 Task: Look for Airbnb properties in Artemisa, Cuba from 9th November, 2023 to 16th November, 2023 for 2 adults. Place can be entire room with 2 bedrooms having 2 beds and 1 bathroom. Property type can be flat.
Action: Mouse moved to (451, 65)
Screenshot: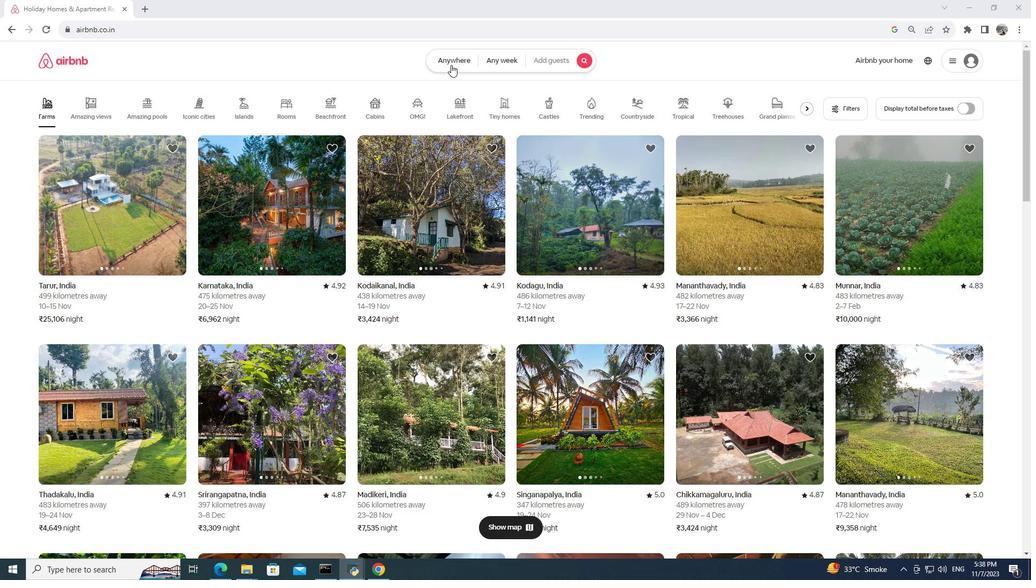 
Action: Mouse pressed left at (451, 65)
Screenshot: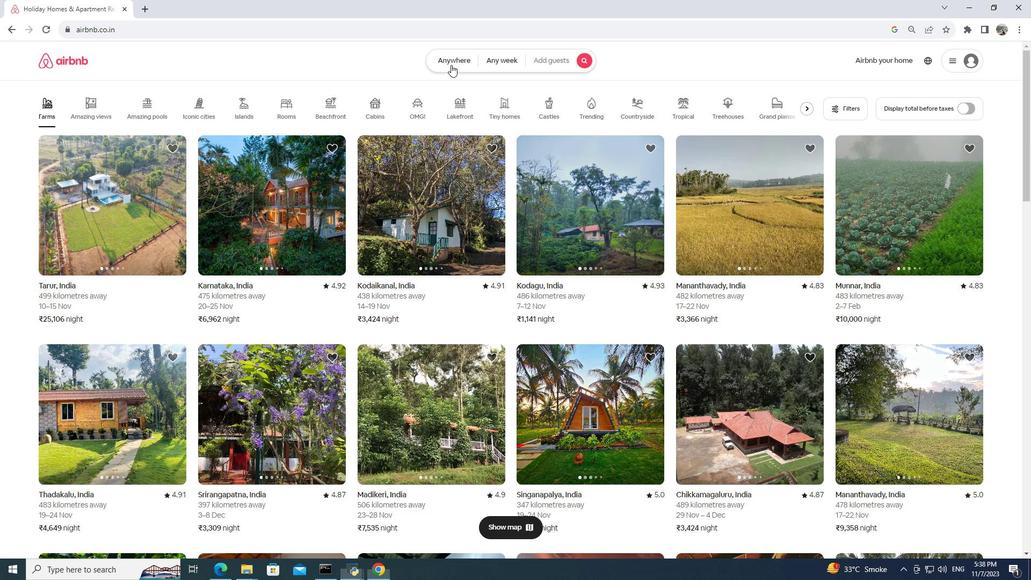 
Action: Mouse moved to (370, 106)
Screenshot: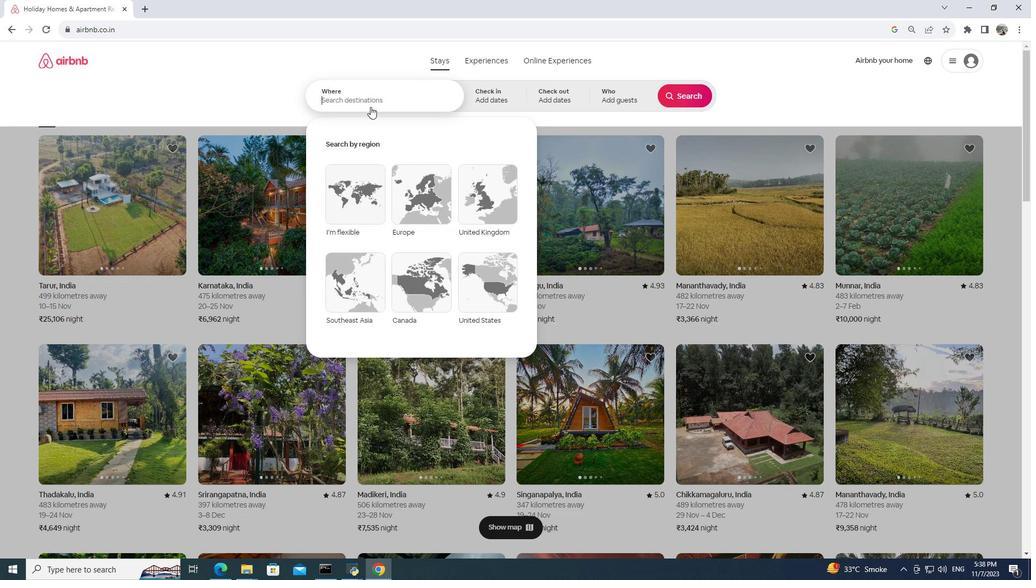 
Action: Mouse pressed left at (370, 106)
Screenshot: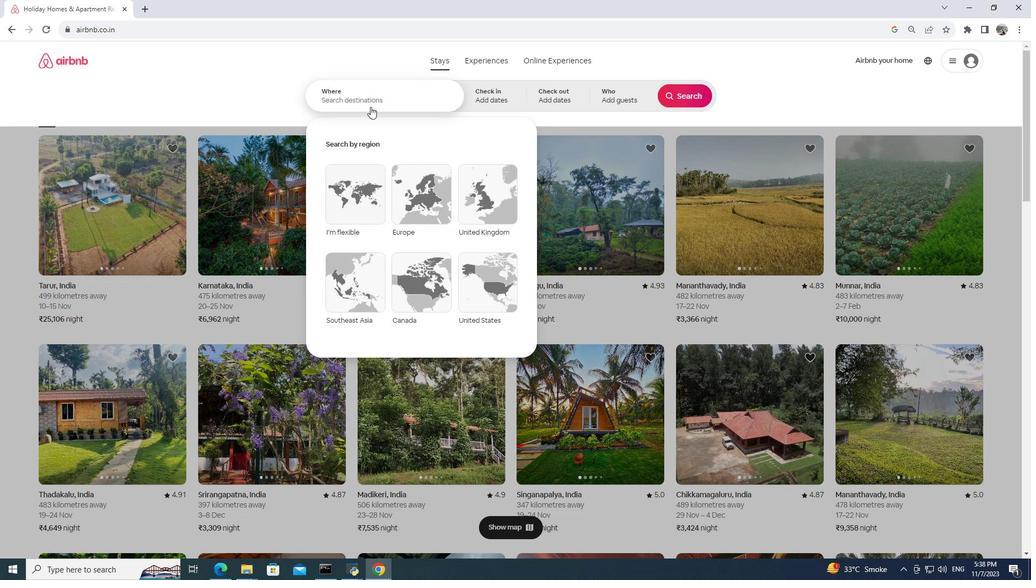 
Action: Mouse moved to (370, 99)
Screenshot: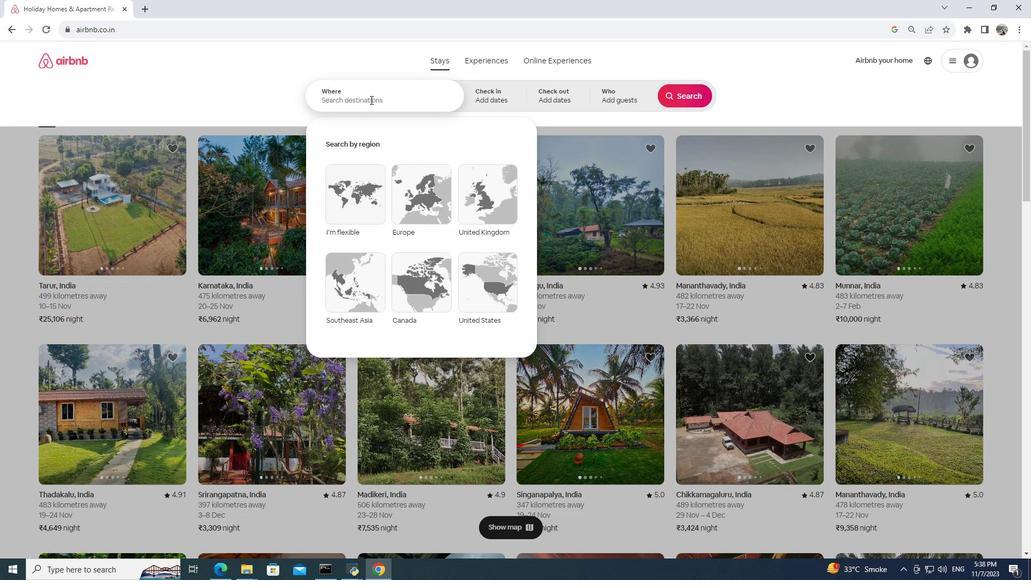 
Action: Mouse pressed left at (370, 99)
Screenshot: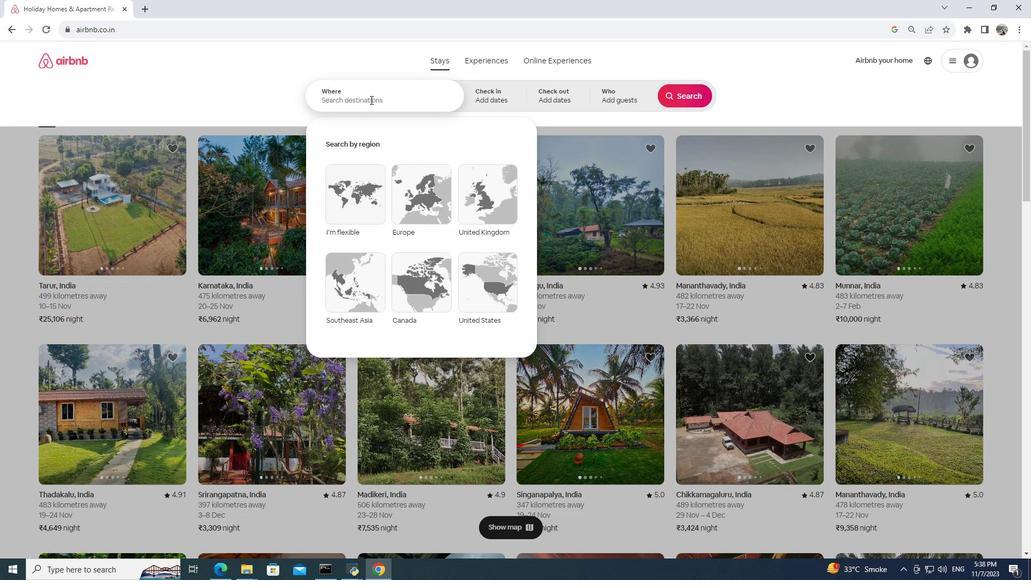 
Action: Mouse moved to (370, 99)
Screenshot: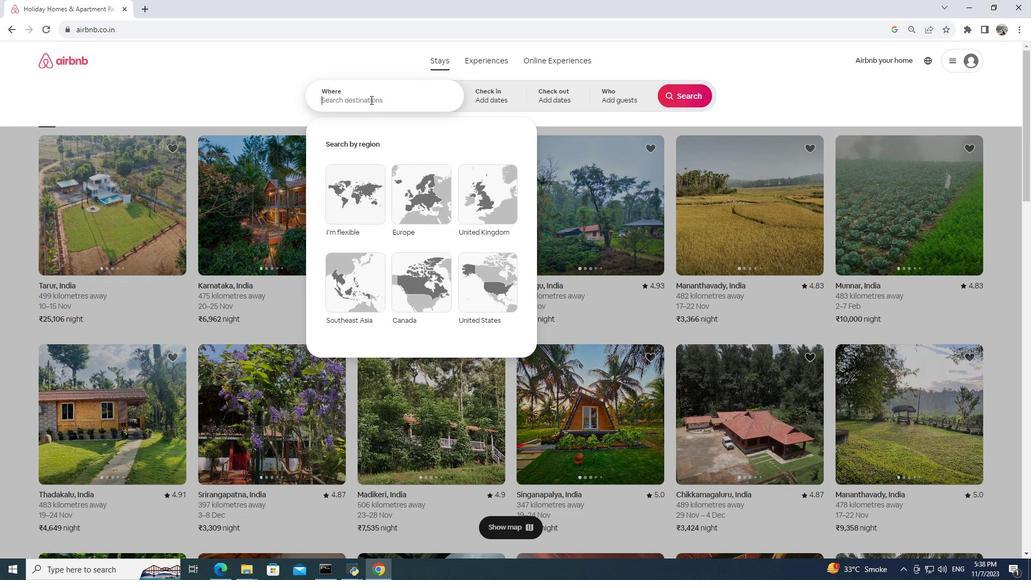 
Action: Key pressed artrmid<Key.backspace>sa
Screenshot: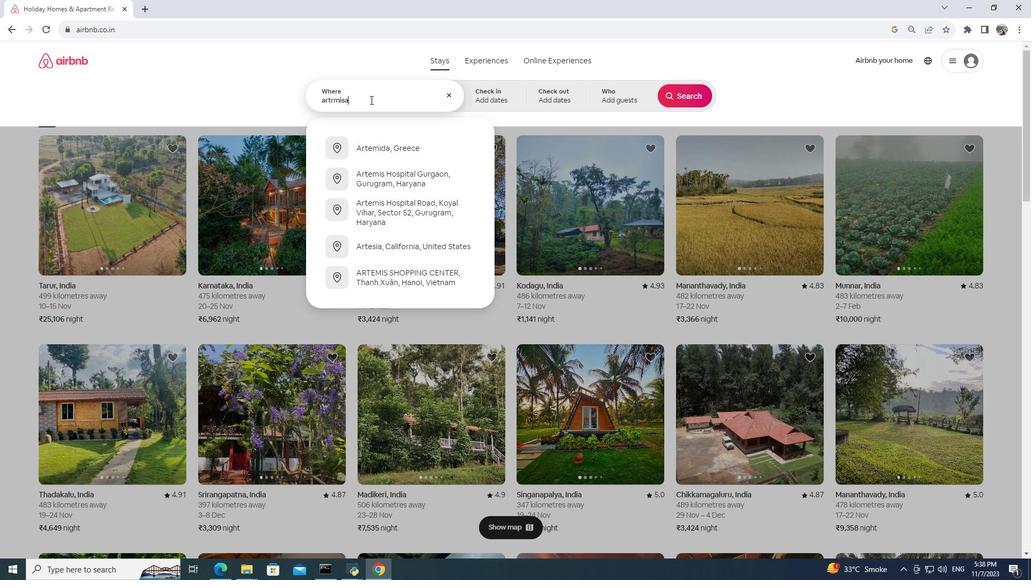 
Action: Mouse moved to (550, 92)
Screenshot: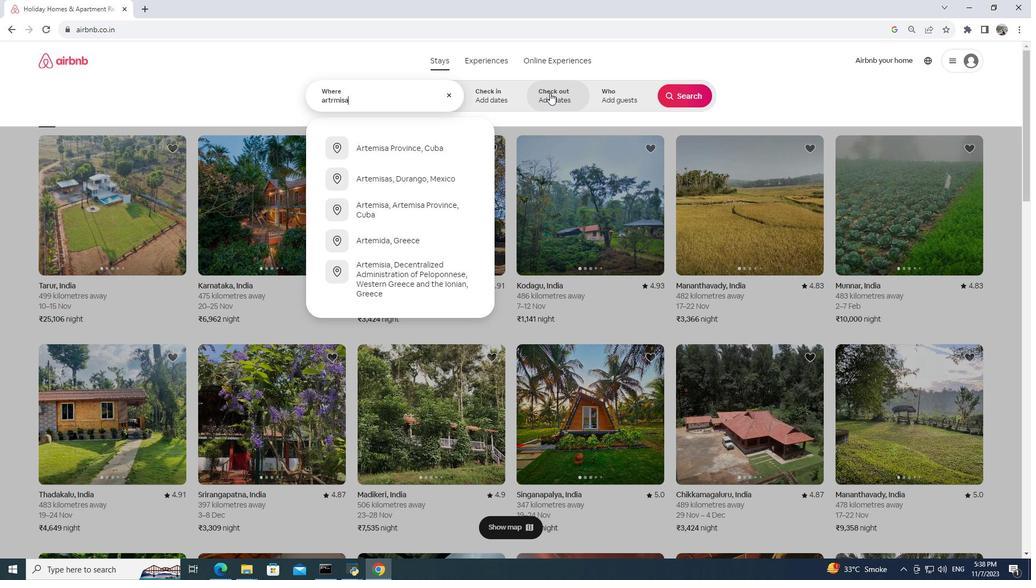 
Action: Key pressed ,<Key.space>cuba
Screenshot: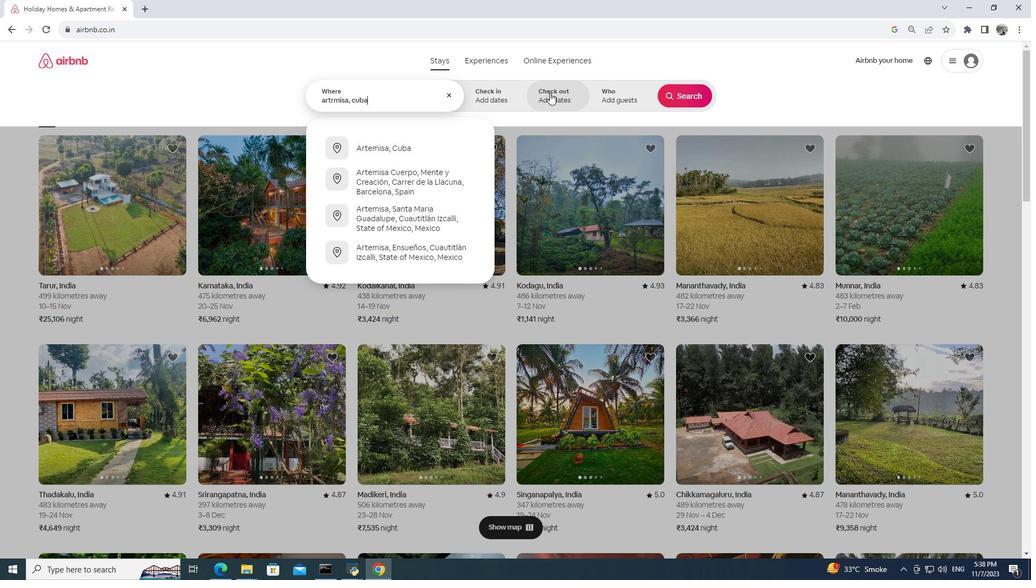 
Action: Mouse moved to (498, 87)
Screenshot: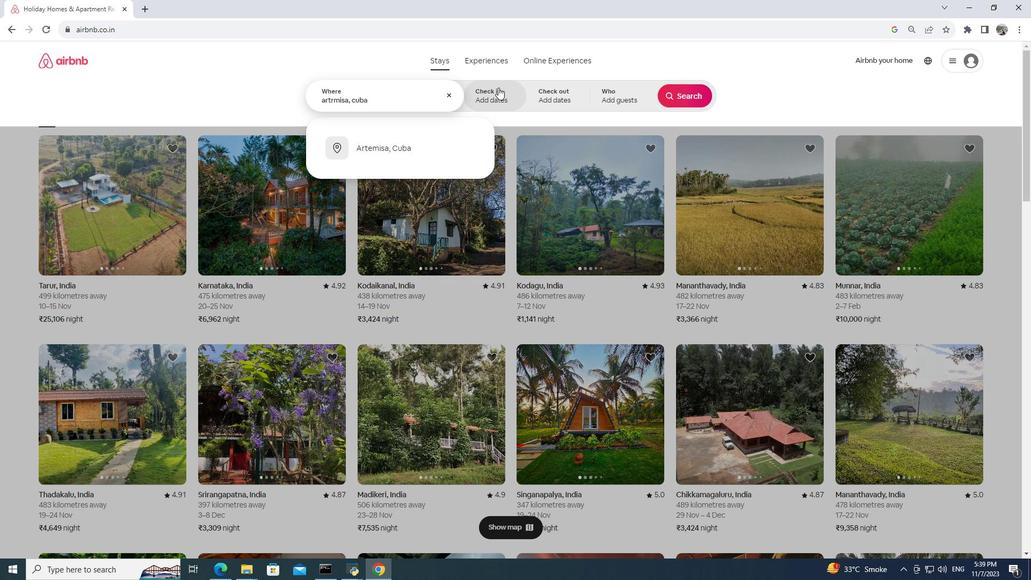 
Action: Mouse pressed left at (498, 87)
Screenshot: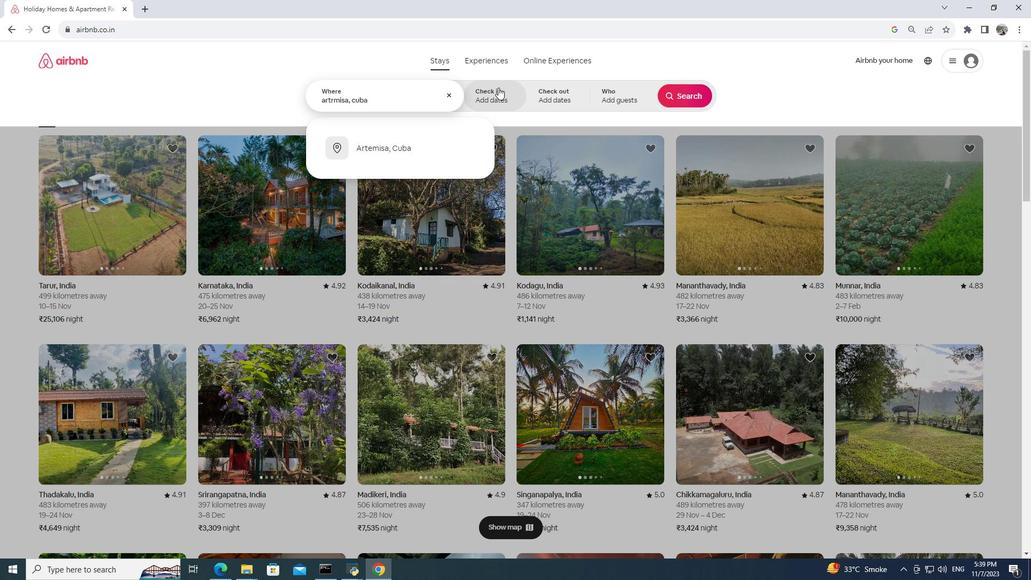 
Action: Mouse moved to (442, 240)
Screenshot: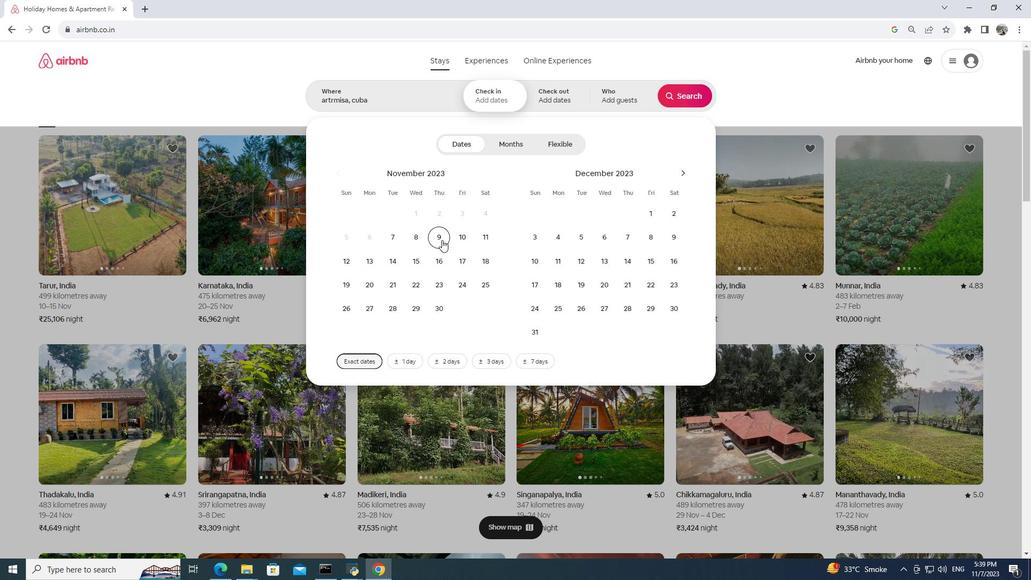 
Action: Mouse pressed left at (442, 240)
Screenshot: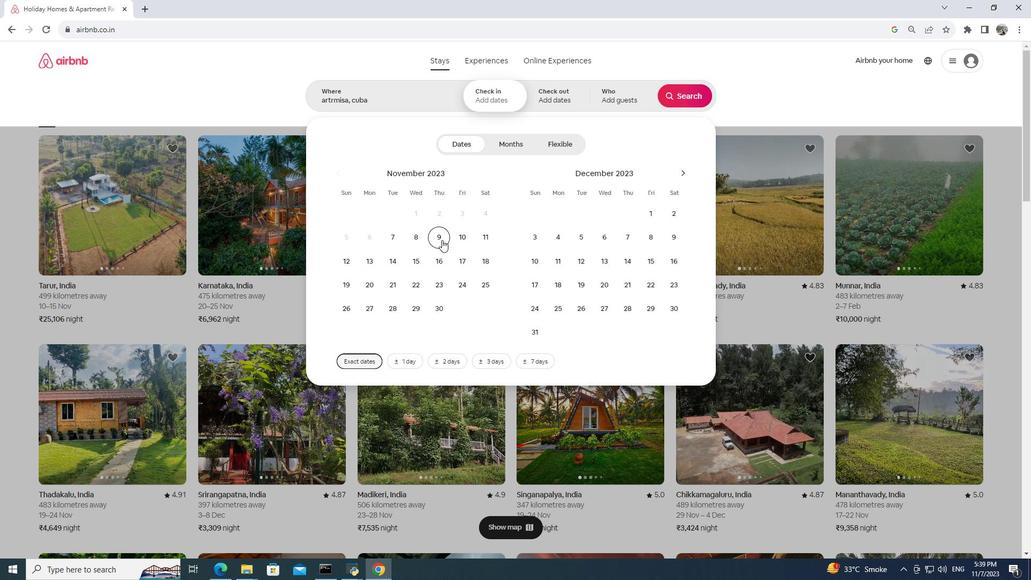 
Action: Mouse moved to (444, 257)
Screenshot: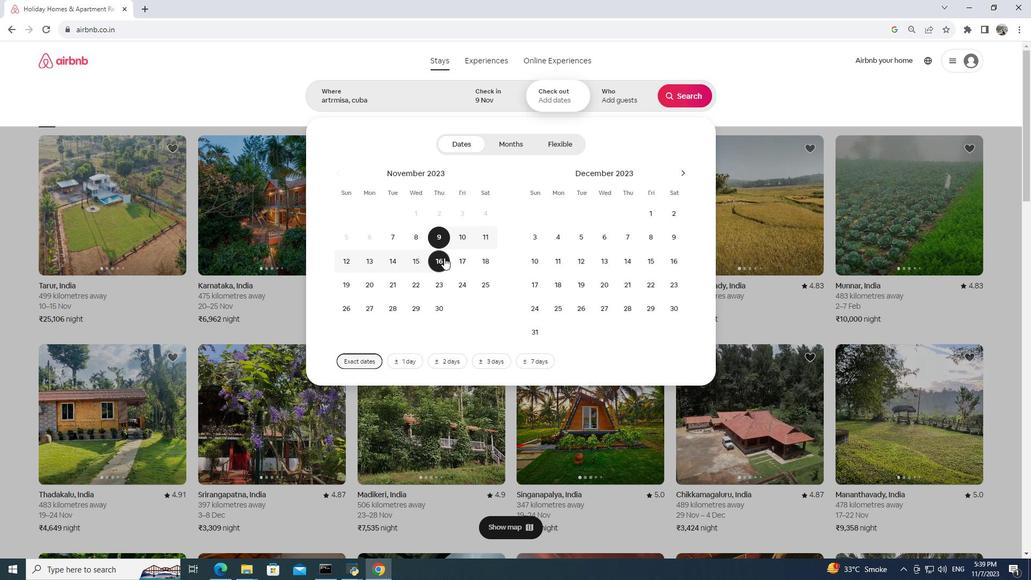 
Action: Mouse pressed left at (444, 257)
Screenshot: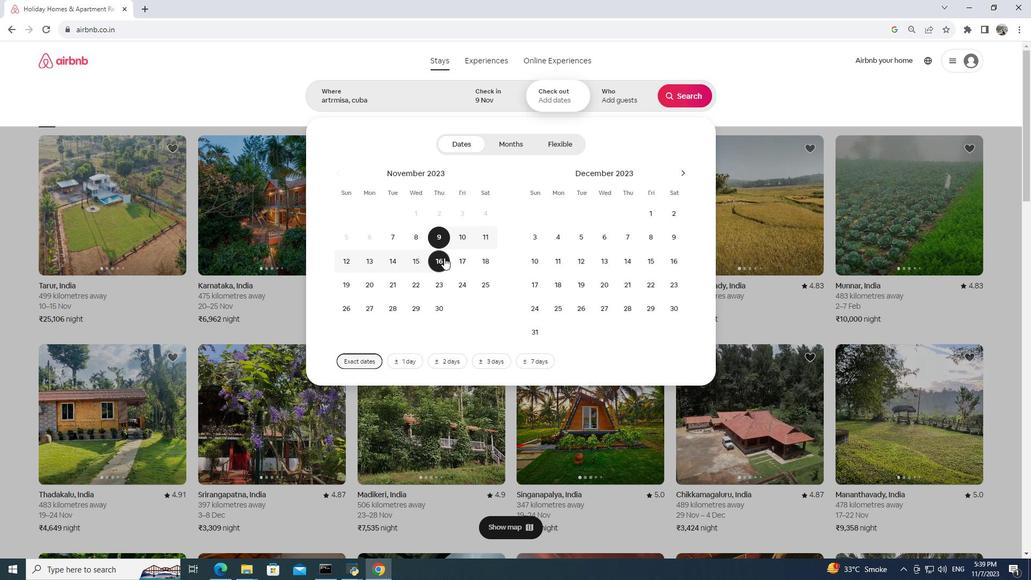 
Action: Mouse moved to (621, 83)
Screenshot: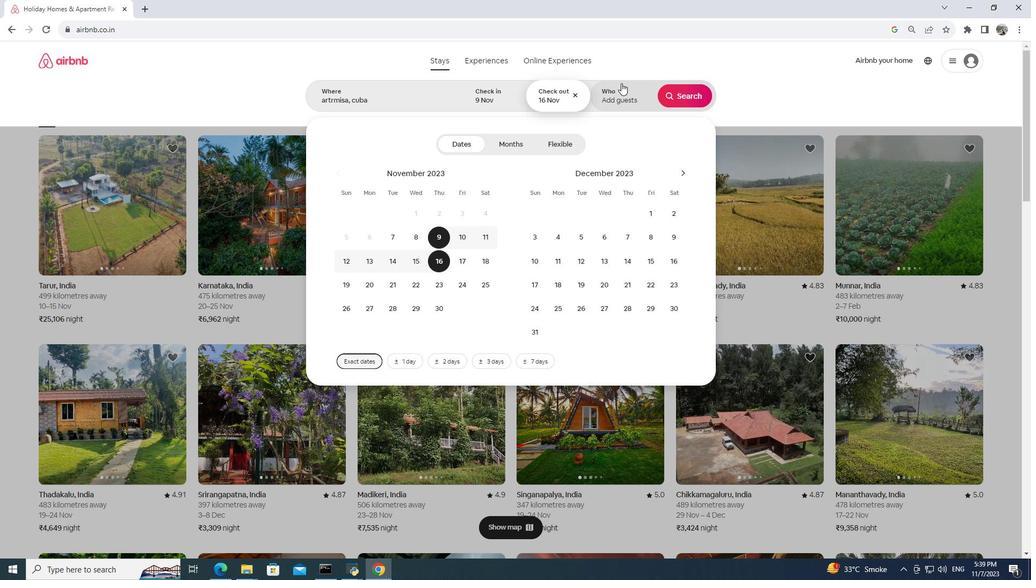 
Action: Mouse pressed left at (621, 83)
Screenshot: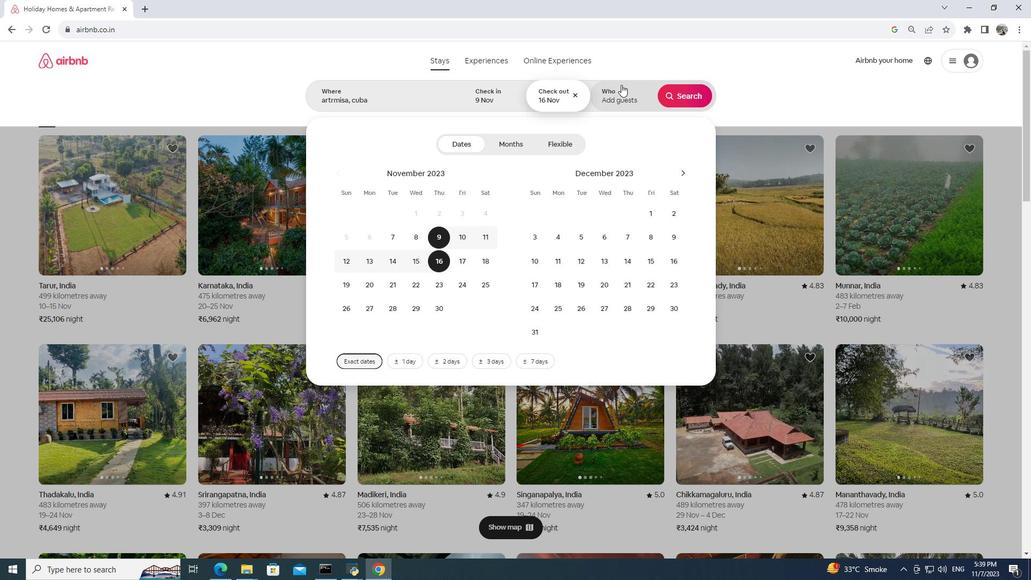 
Action: Mouse moved to (687, 149)
Screenshot: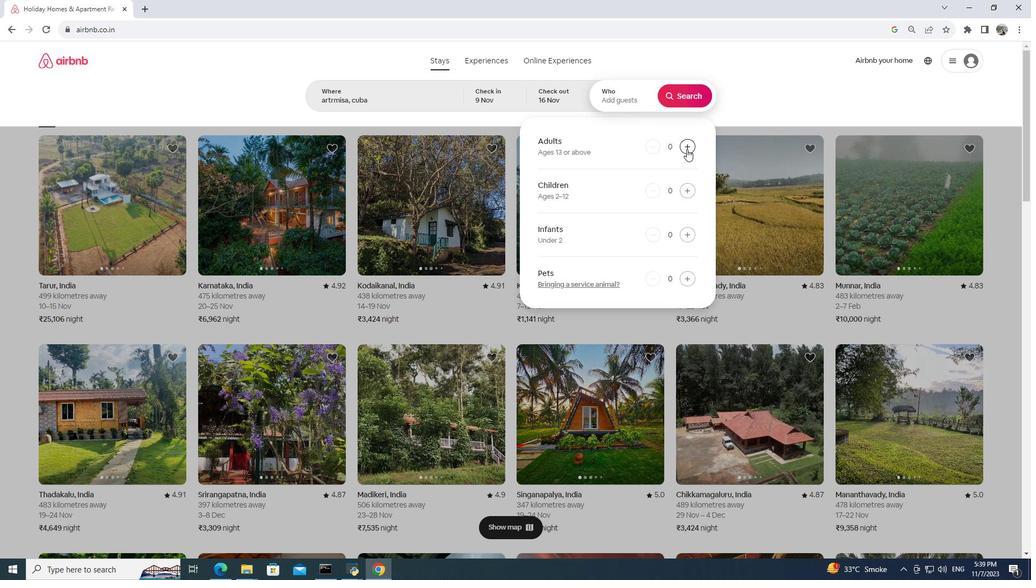 
Action: Mouse pressed left at (687, 149)
Screenshot: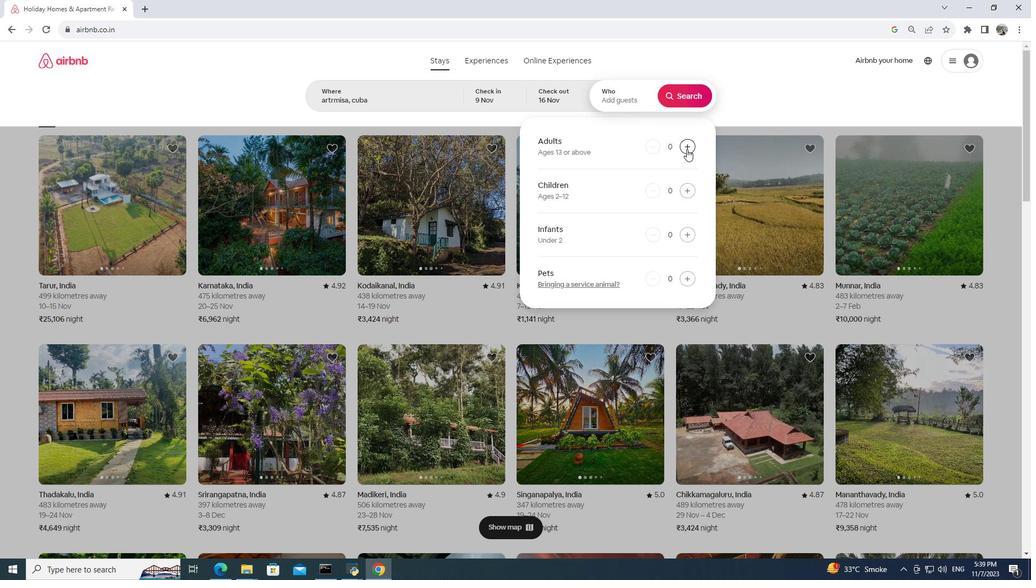 
Action: Mouse moved to (686, 149)
Screenshot: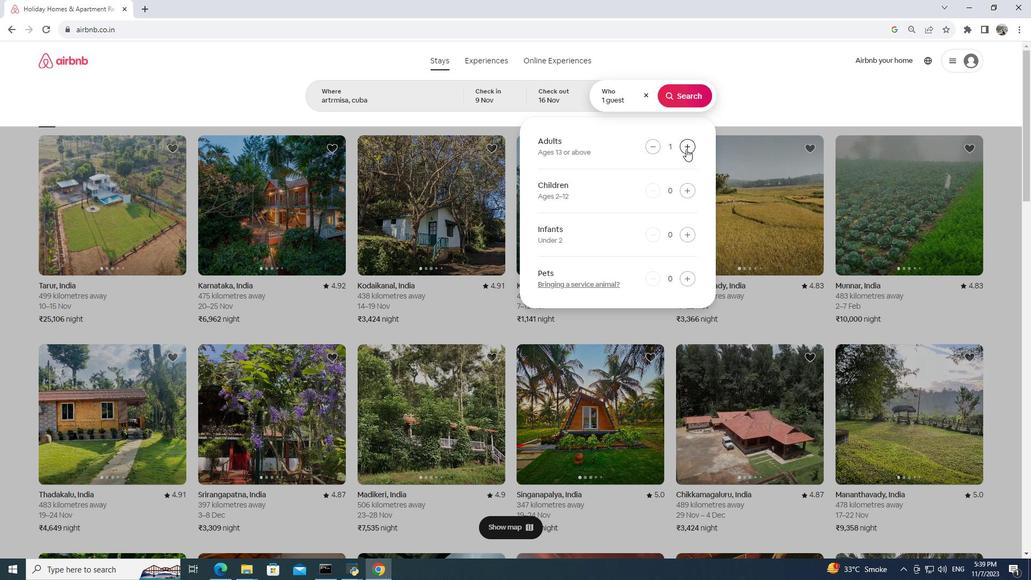 
Action: Mouse pressed left at (686, 149)
Screenshot: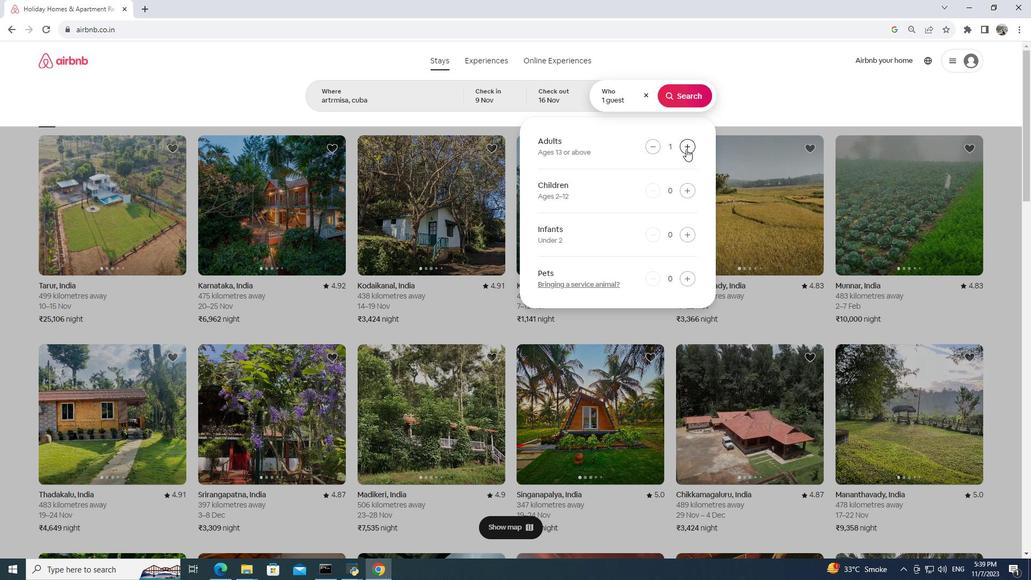 
Action: Mouse moved to (679, 102)
Screenshot: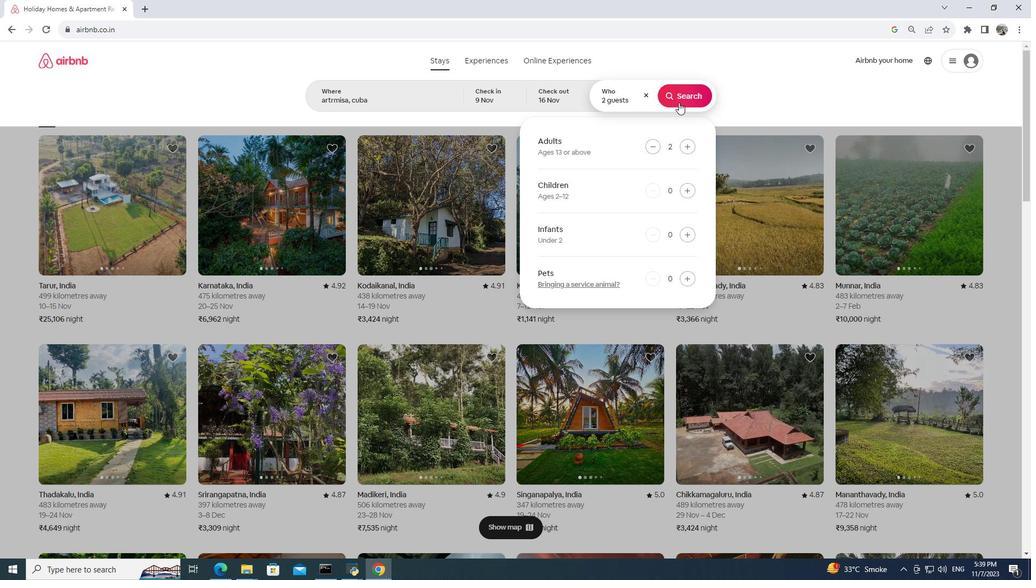 
Action: Mouse pressed left at (679, 102)
Screenshot: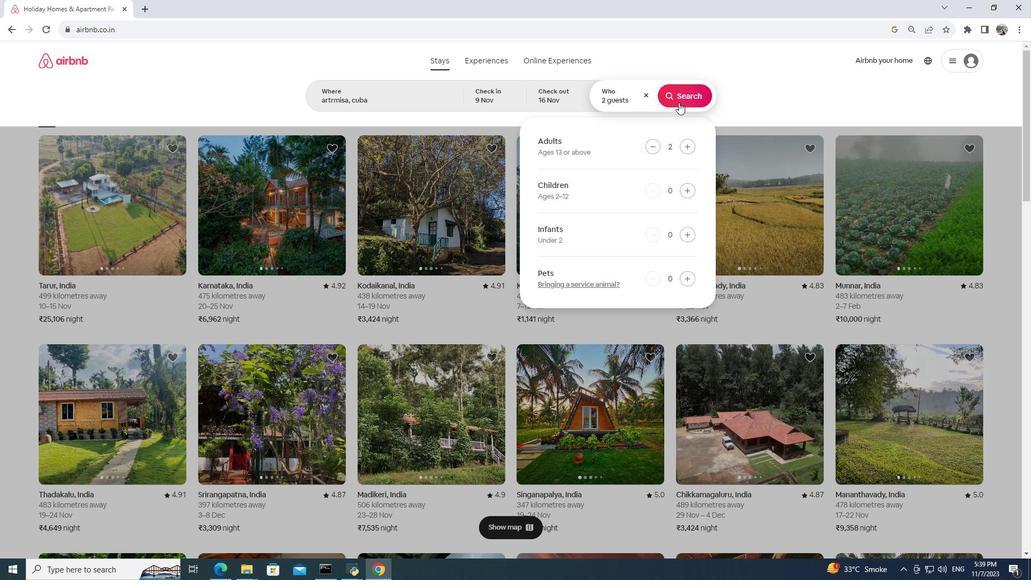 
Action: Mouse moved to (874, 92)
Screenshot: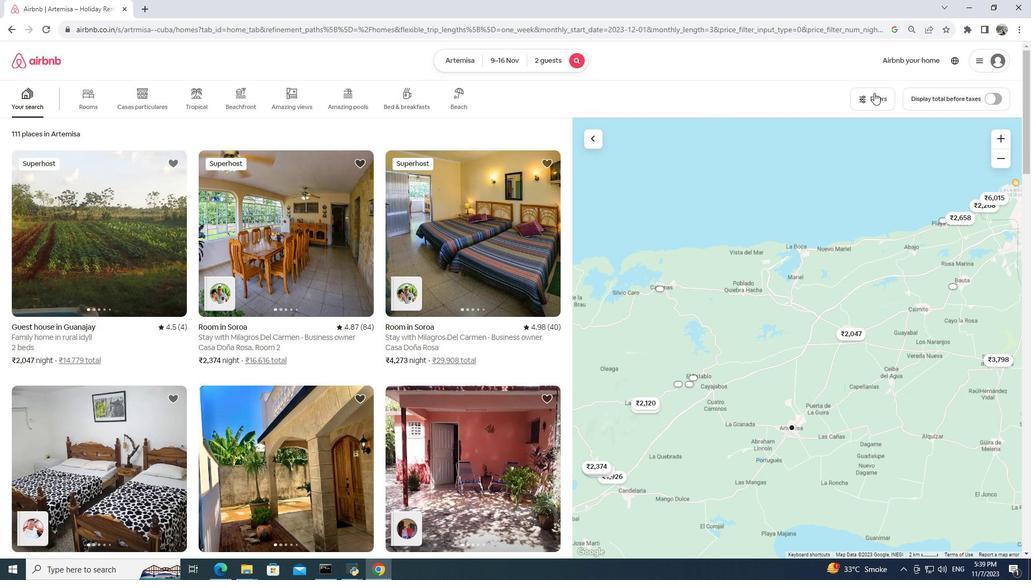 
Action: Mouse pressed left at (874, 92)
Screenshot: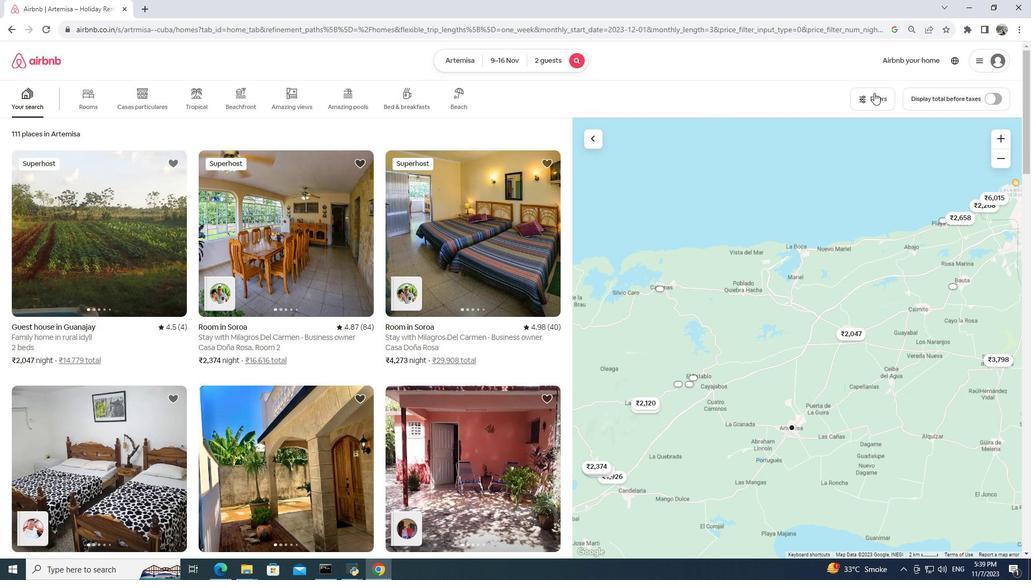 
Action: Mouse moved to (425, 406)
Screenshot: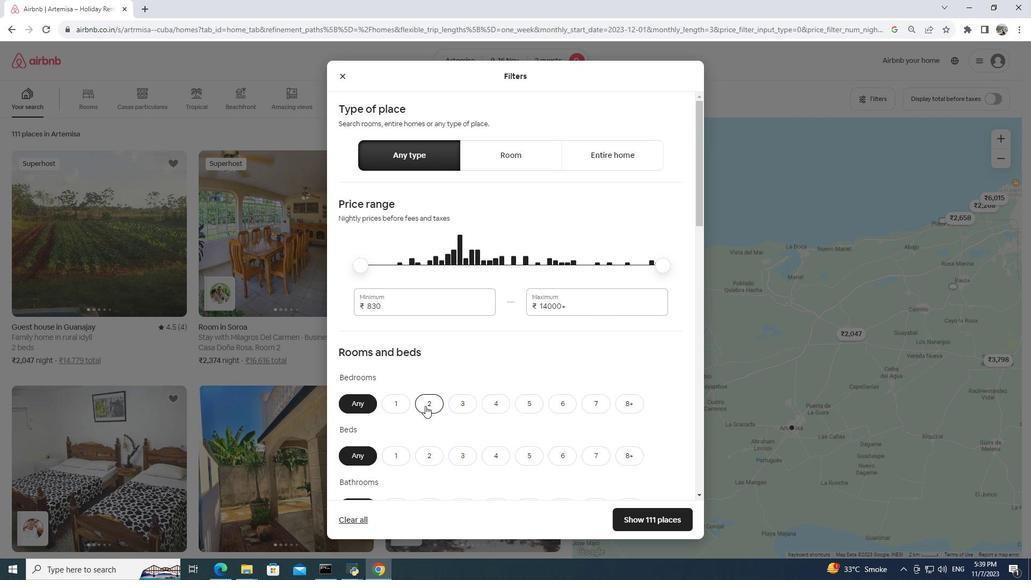 
Action: Mouse pressed left at (425, 406)
Screenshot: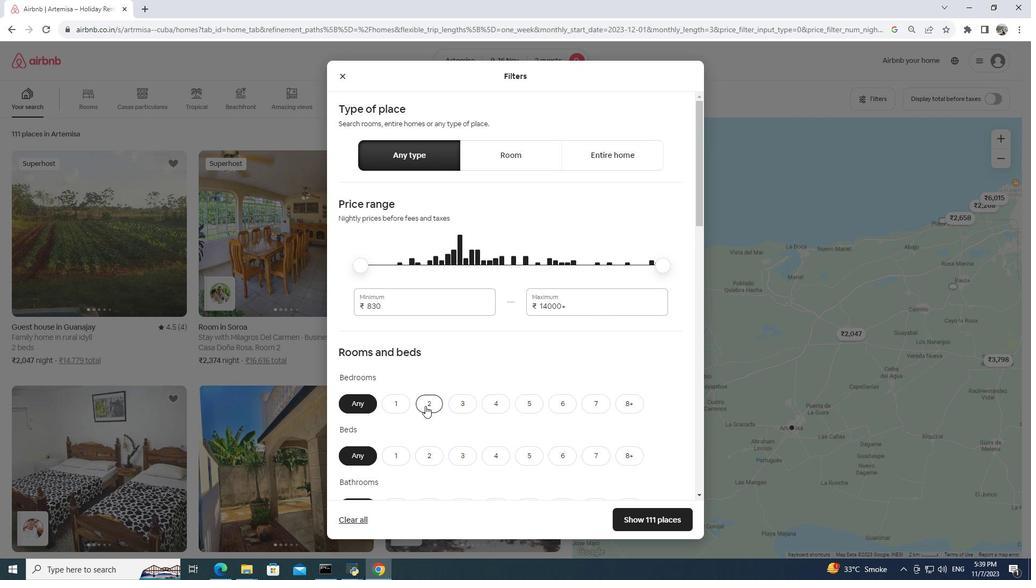 
Action: Mouse moved to (423, 447)
Screenshot: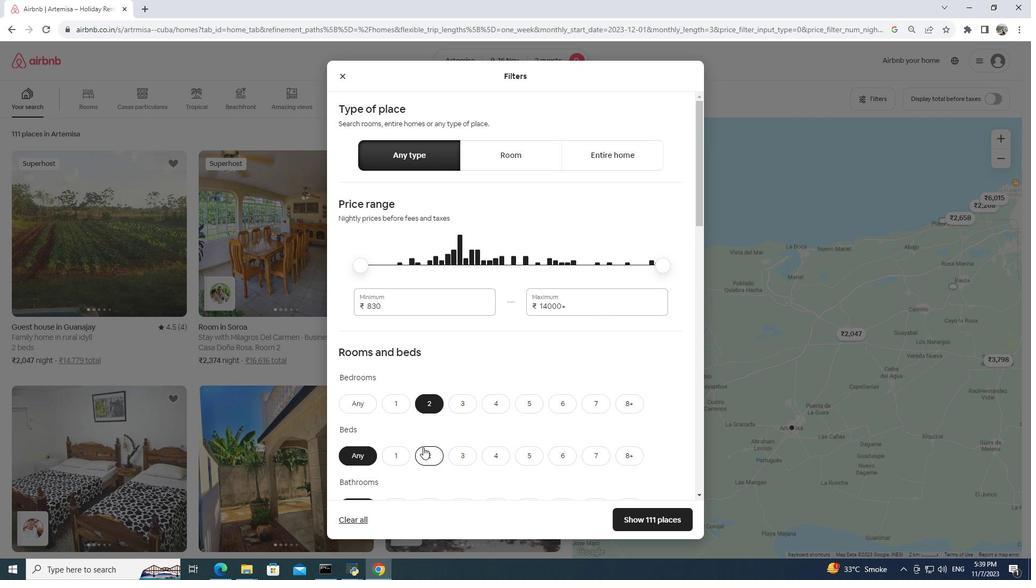 
Action: Mouse pressed left at (423, 447)
Screenshot: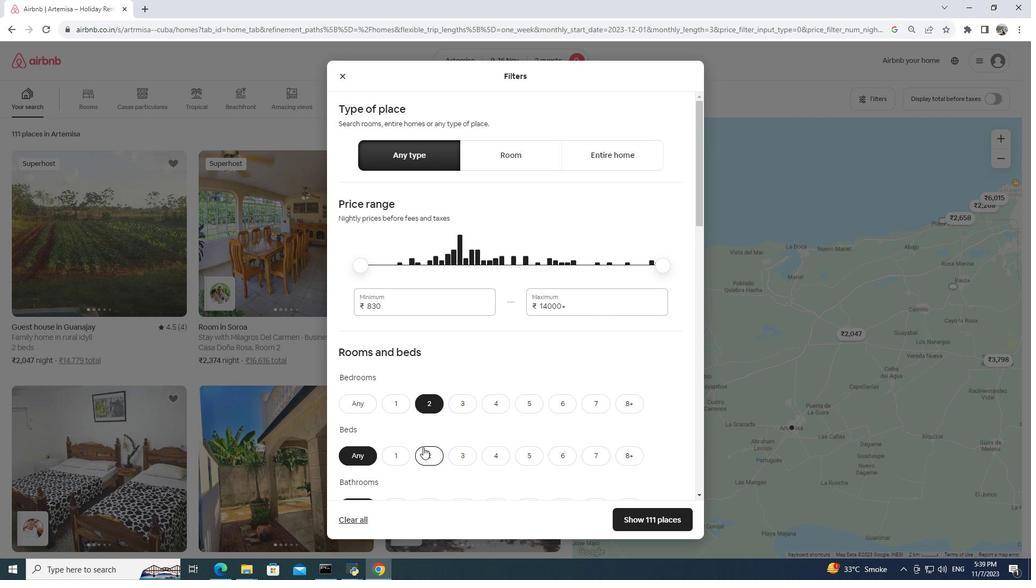 
Action: Mouse moved to (442, 433)
Screenshot: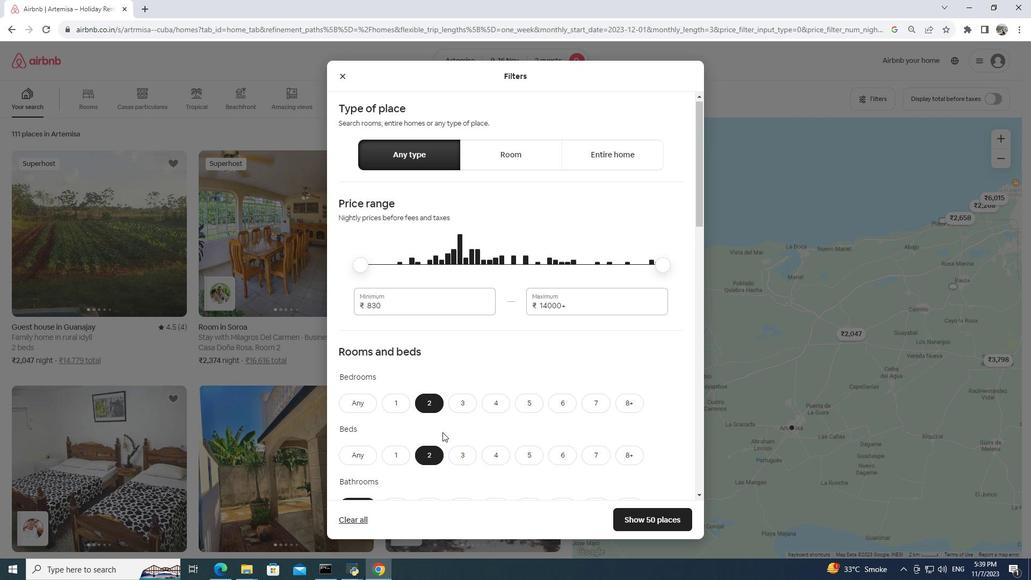 
Action: Mouse scrolled (442, 432) with delta (0, 0)
Screenshot: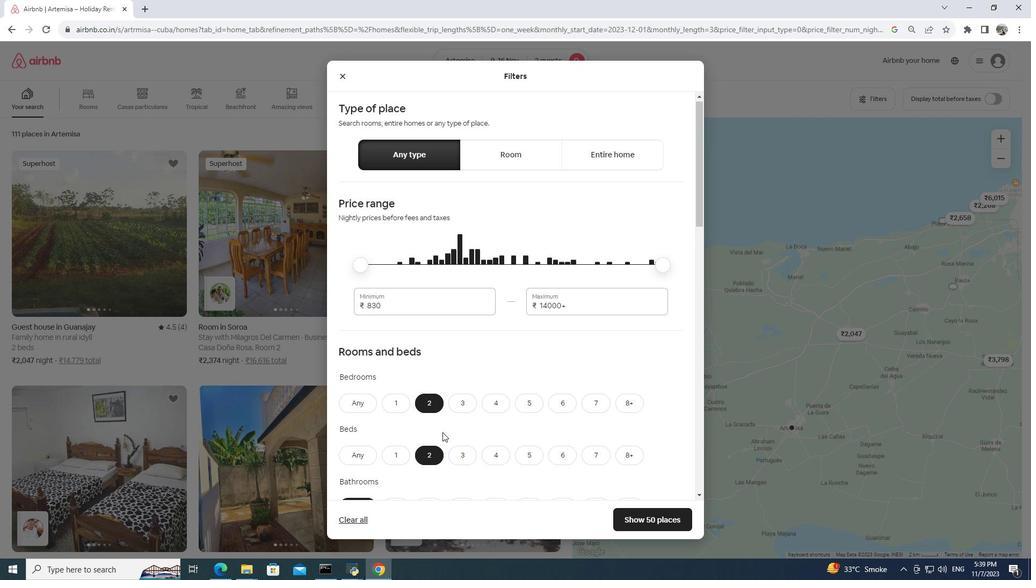
Action: Mouse moved to (442, 432)
Screenshot: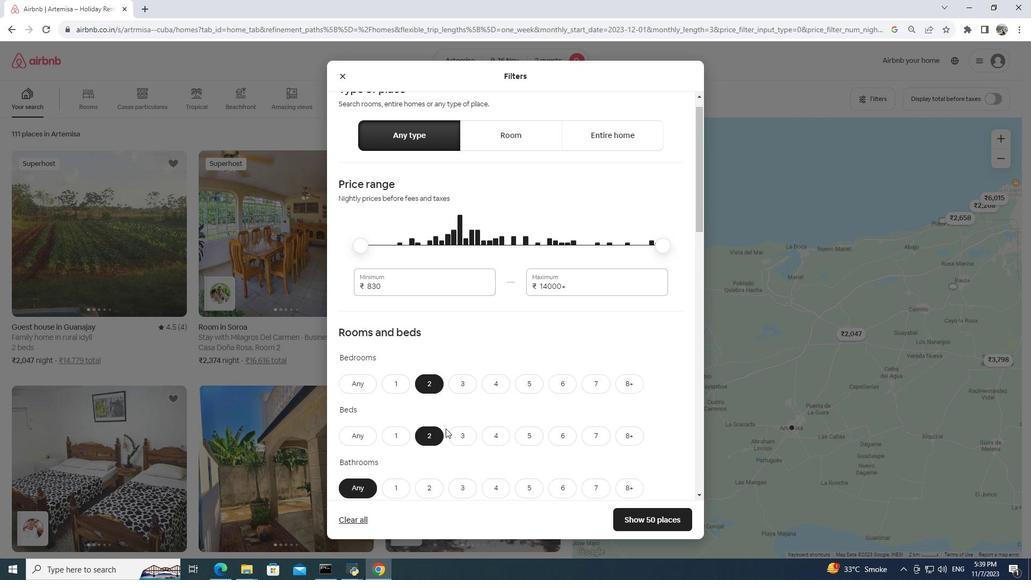 
Action: Mouse scrolled (442, 432) with delta (0, 0)
Screenshot: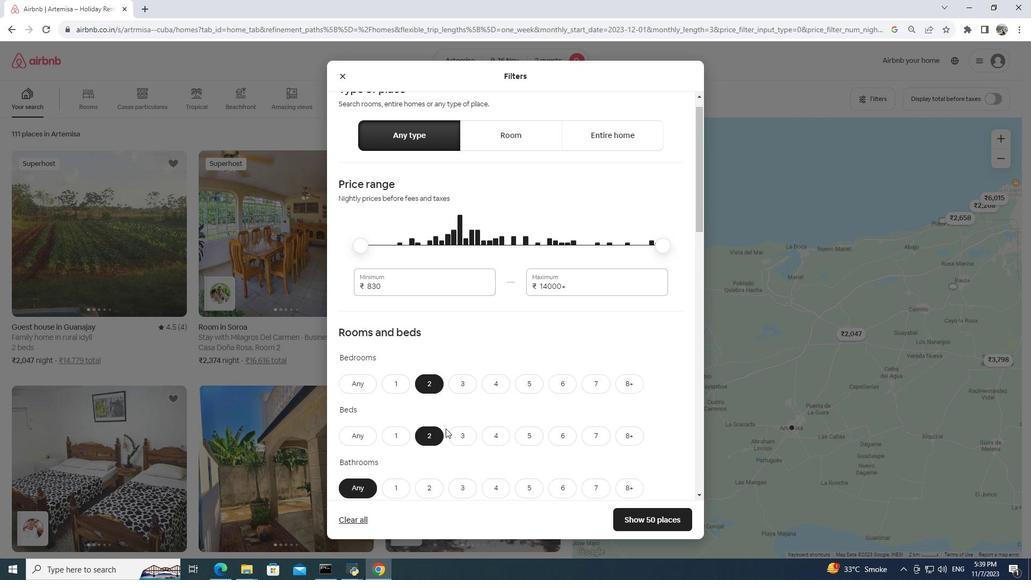 
Action: Mouse moved to (398, 405)
Screenshot: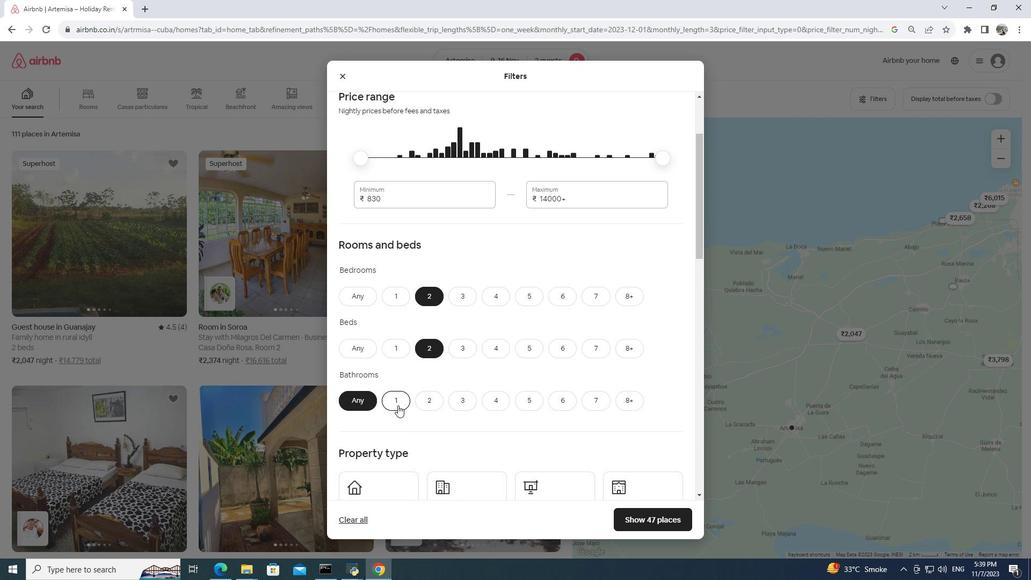 
Action: Mouse pressed left at (398, 405)
Screenshot: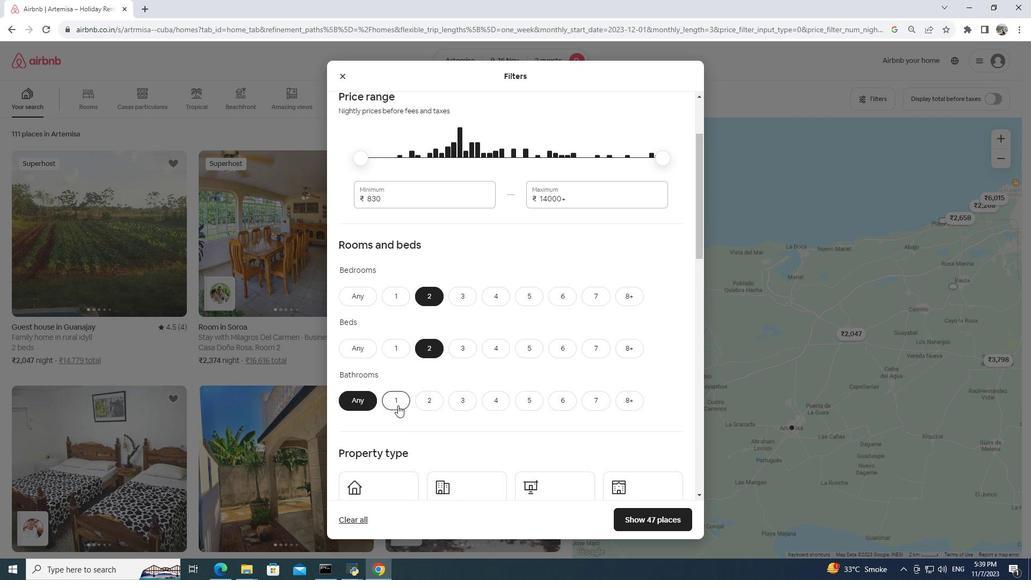 
Action: Mouse moved to (491, 348)
Screenshot: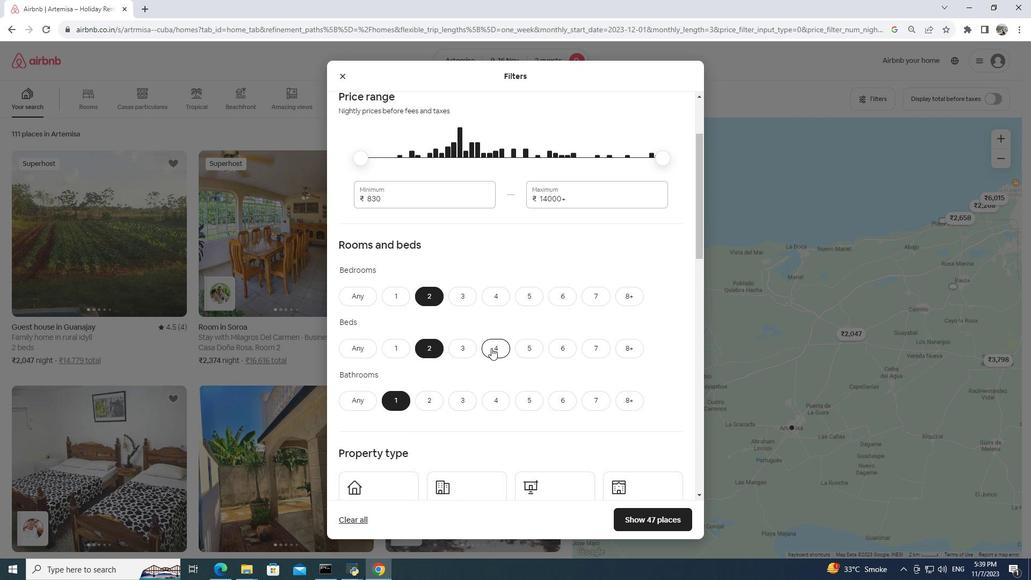 
Action: Mouse scrolled (491, 347) with delta (0, 0)
Screenshot: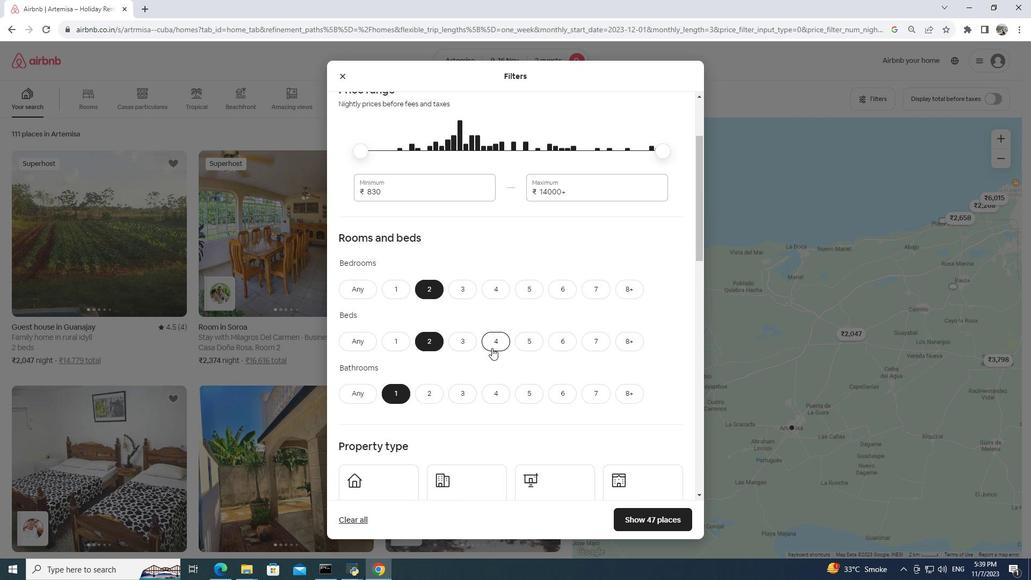 
Action: Mouse moved to (492, 348)
Screenshot: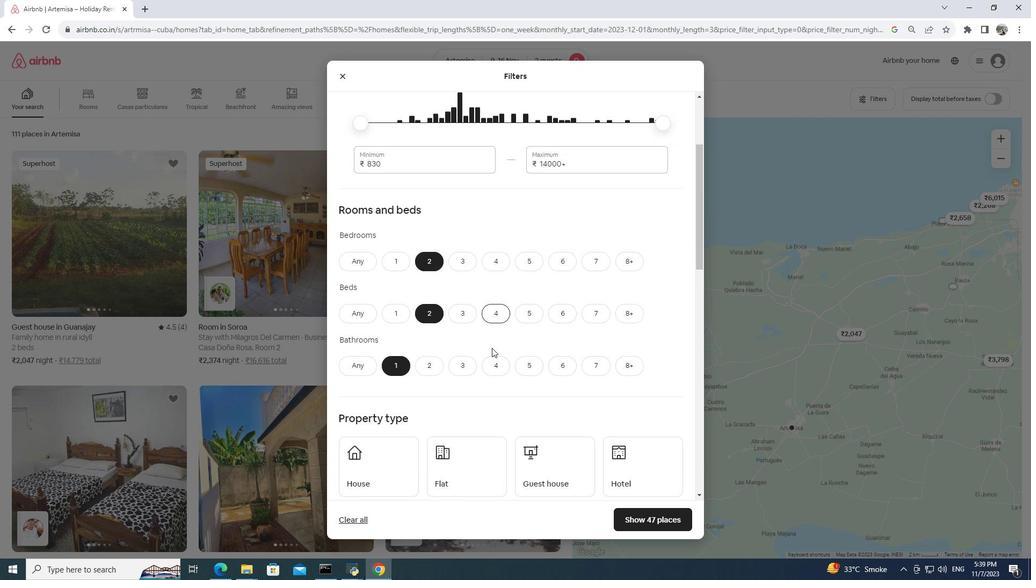 
Action: Mouse scrolled (492, 347) with delta (0, 0)
Screenshot: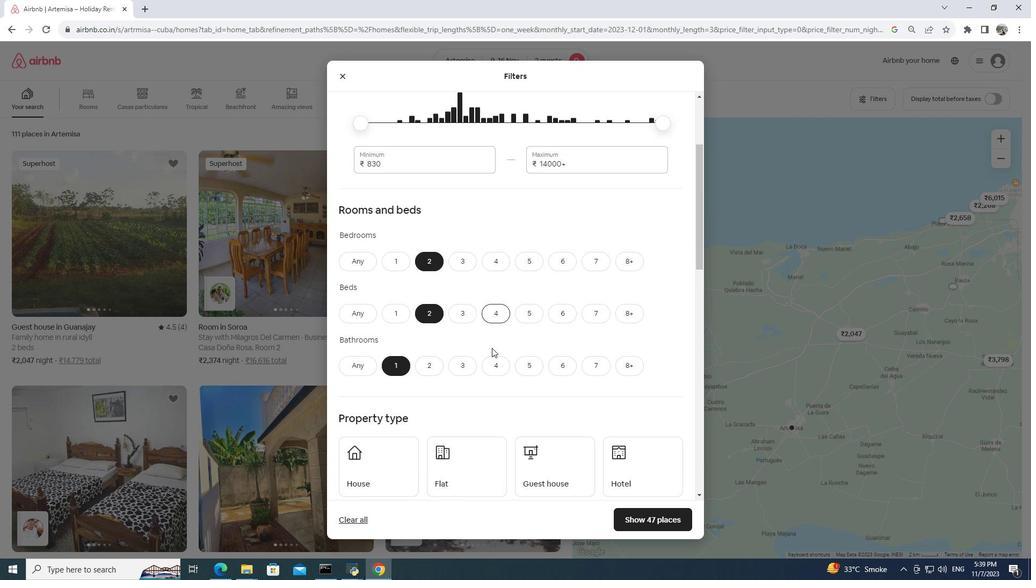 
Action: Mouse moved to (488, 375)
Screenshot: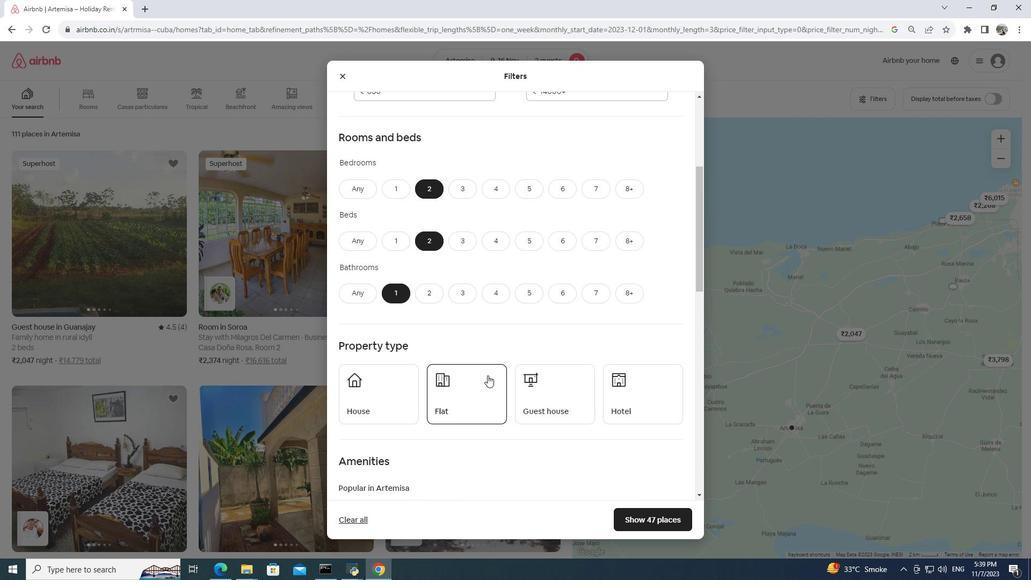 
Action: Mouse pressed left at (488, 375)
Screenshot: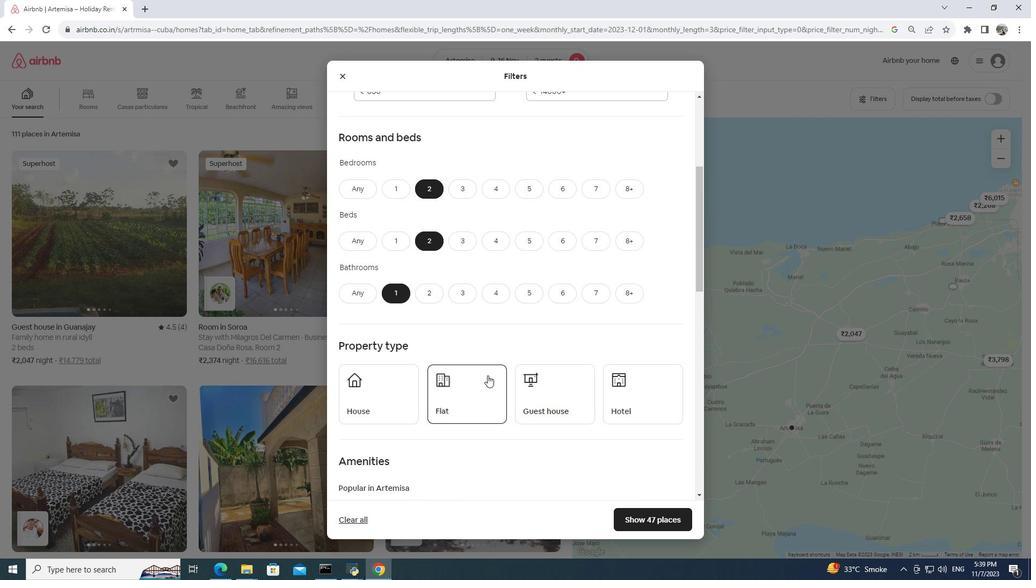 
Action: Mouse moved to (672, 518)
Screenshot: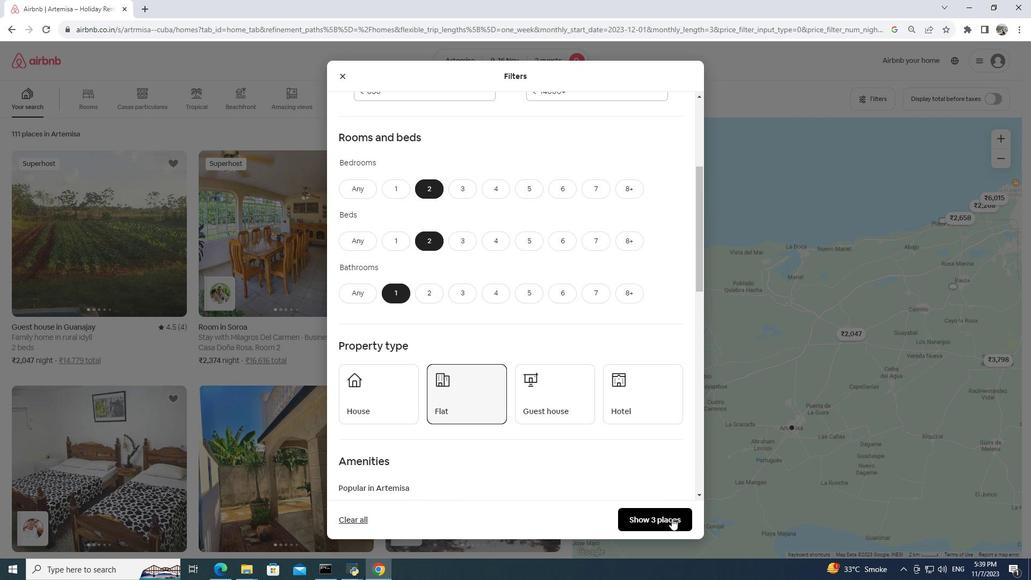 
Action: Mouse pressed left at (672, 518)
Screenshot: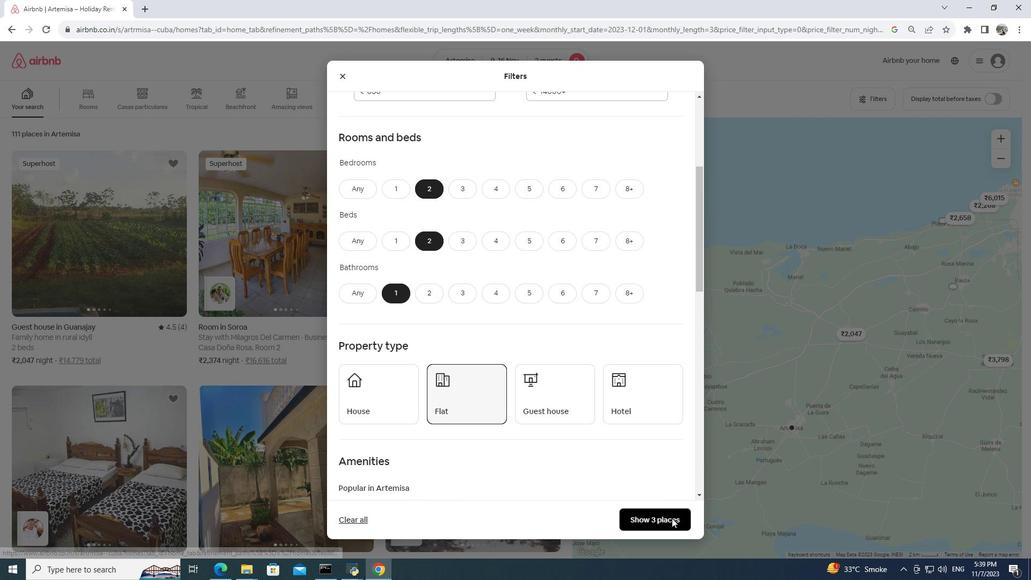 
Action: Mouse moved to (154, 290)
Screenshot: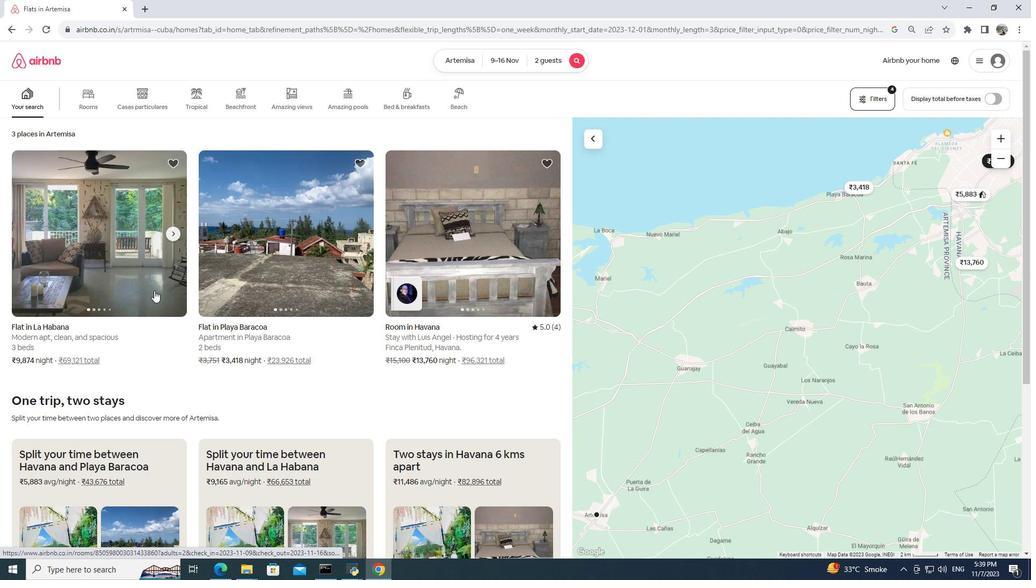 
Action: Mouse pressed left at (154, 290)
Screenshot: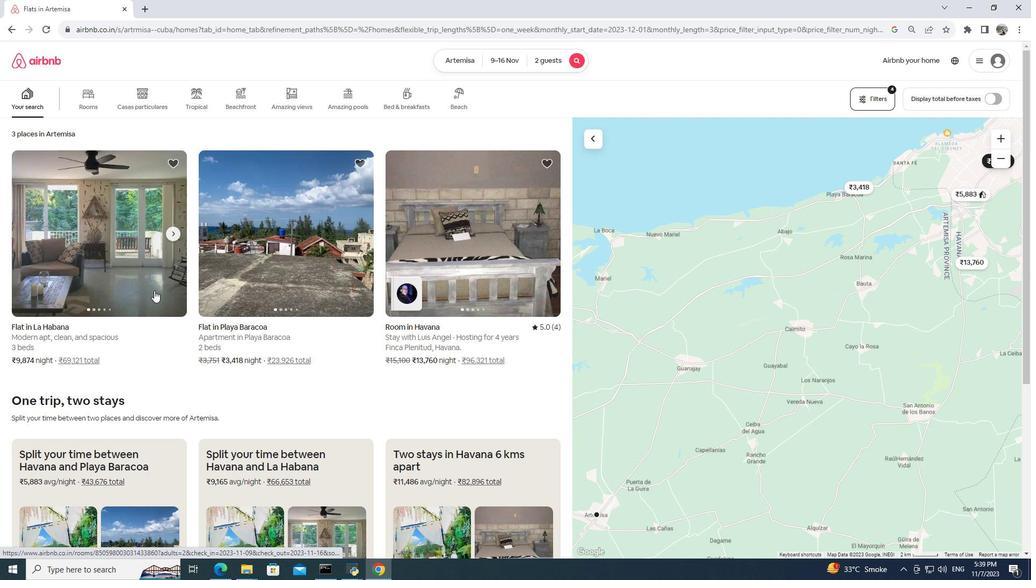 
Action: Mouse pressed left at (154, 290)
Screenshot: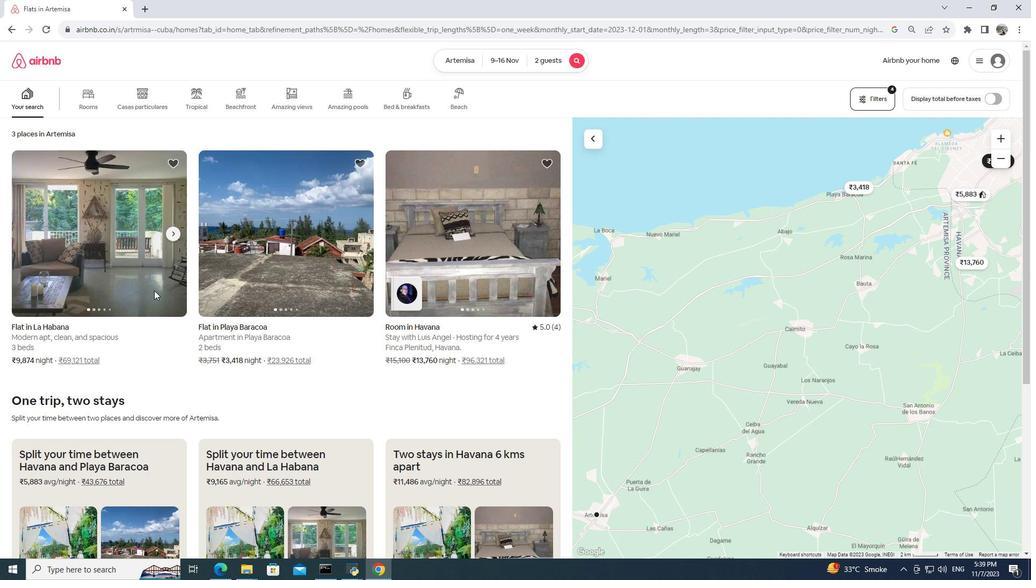 
Action: Mouse moved to (253, 9)
Screenshot: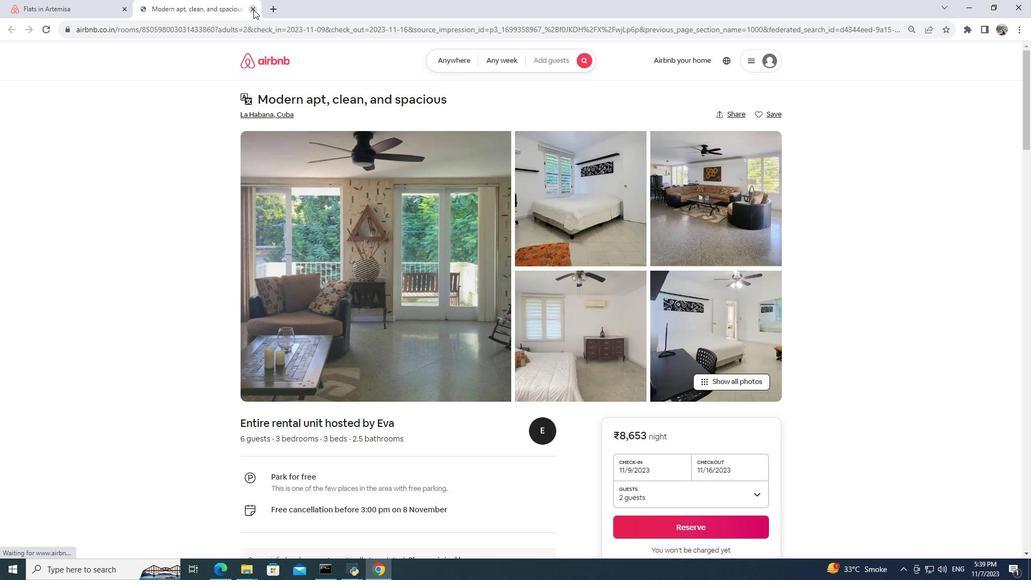 
Action: Mouse pressed left at (253, 9)
Screenshot: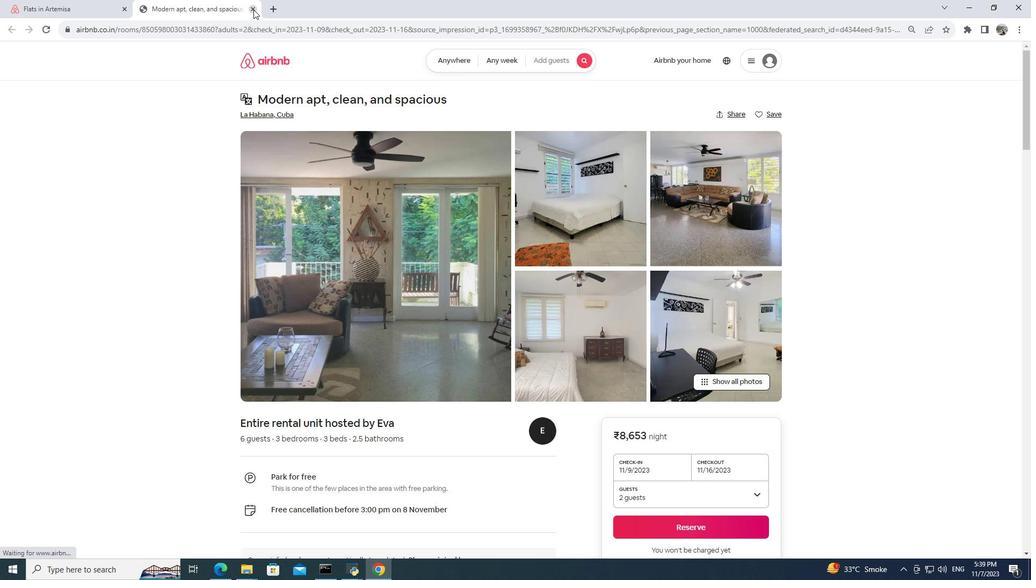 
Action: Mouse moved to (324, 279)
Screenshot: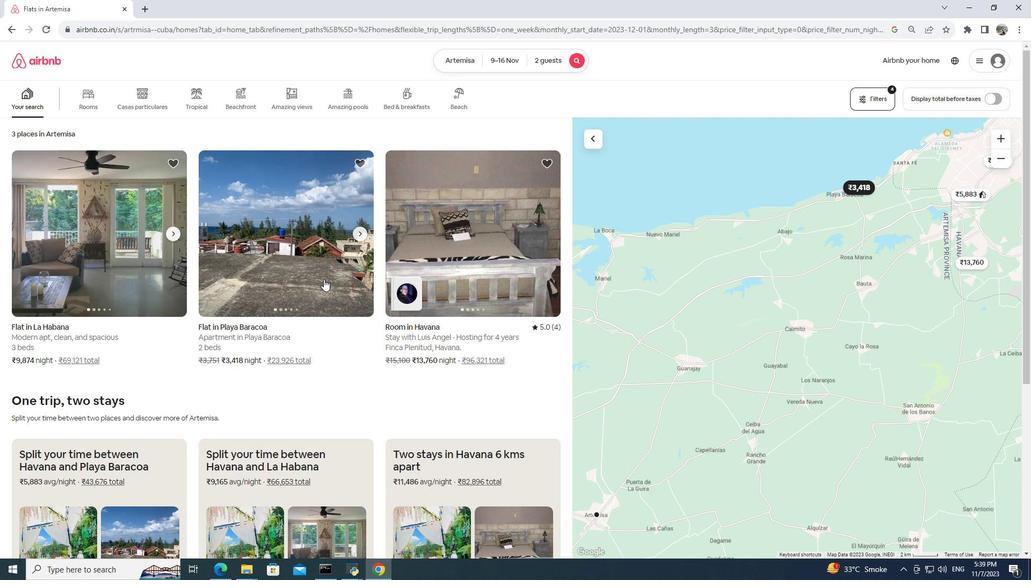 
Action: Mouse pressed left at (324, 279)
Screenshot: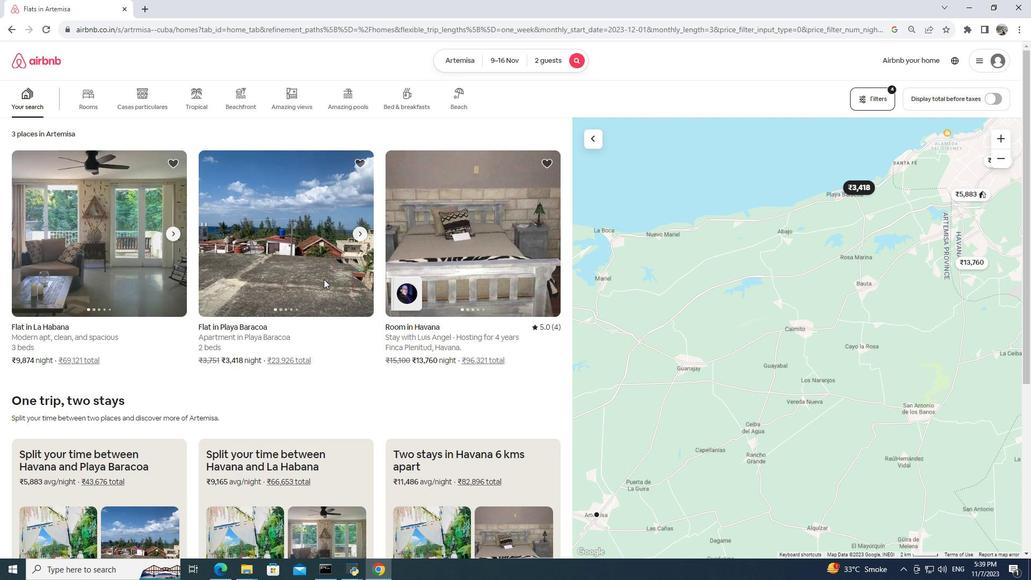 
Action: Mouse pressed left at (324, 279)
Screenshot: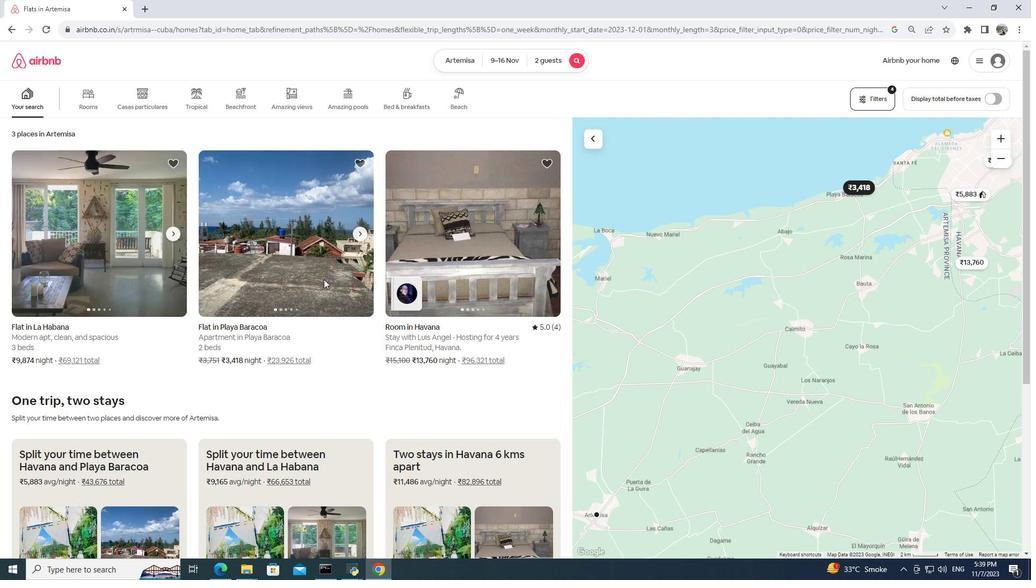 
Action: Mouse moved to (736, 377)
Screenshot: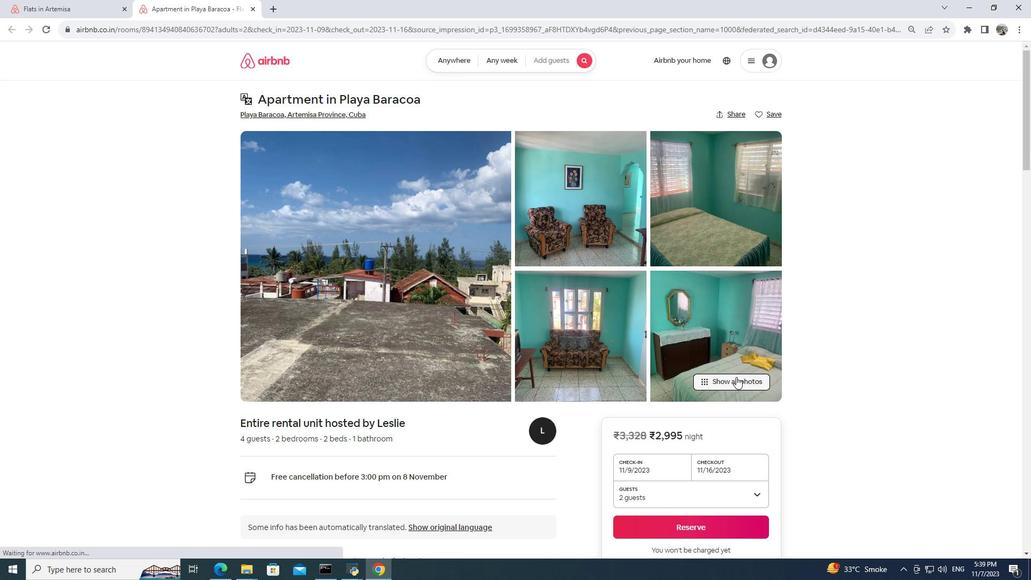 
Action: Mouse pressed left at (736, 377)
Screenshot: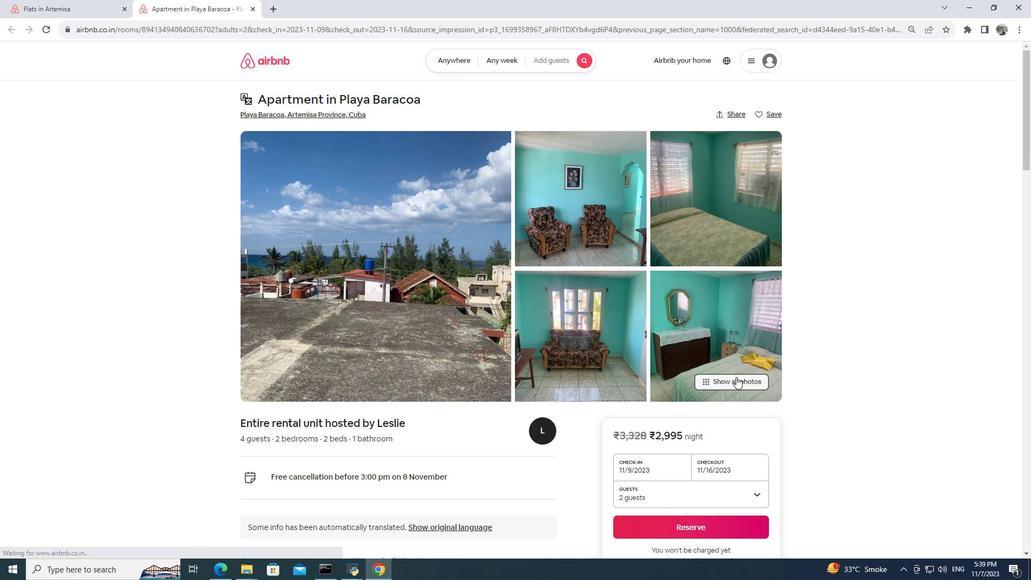 
Action: Mouse moved to (736, 377)
Screenshot: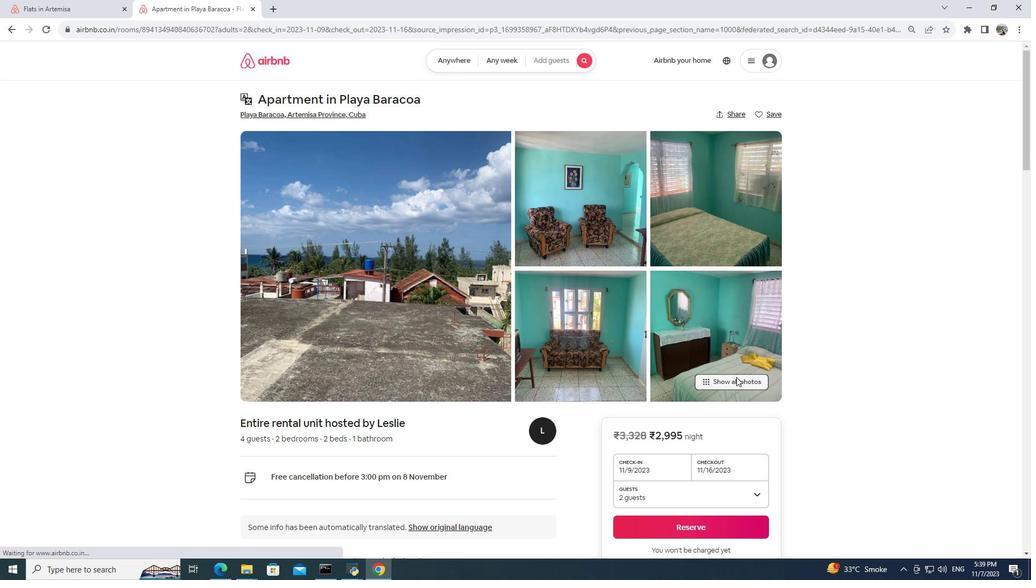 
Action: Mouse pressed left at (736, 377)
Screenshot: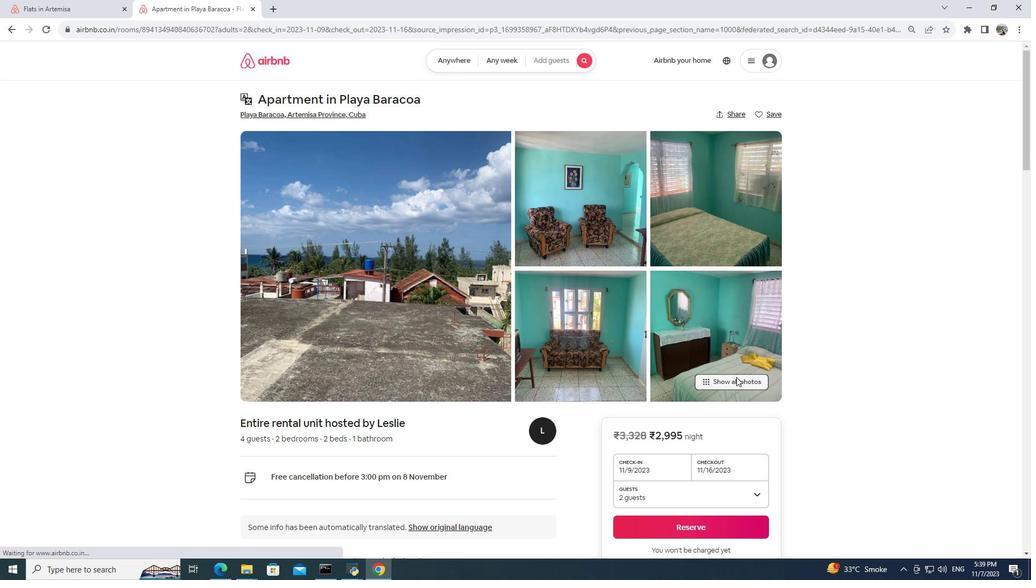 
Action: Mouse moved to (640, 302)
Screenshot: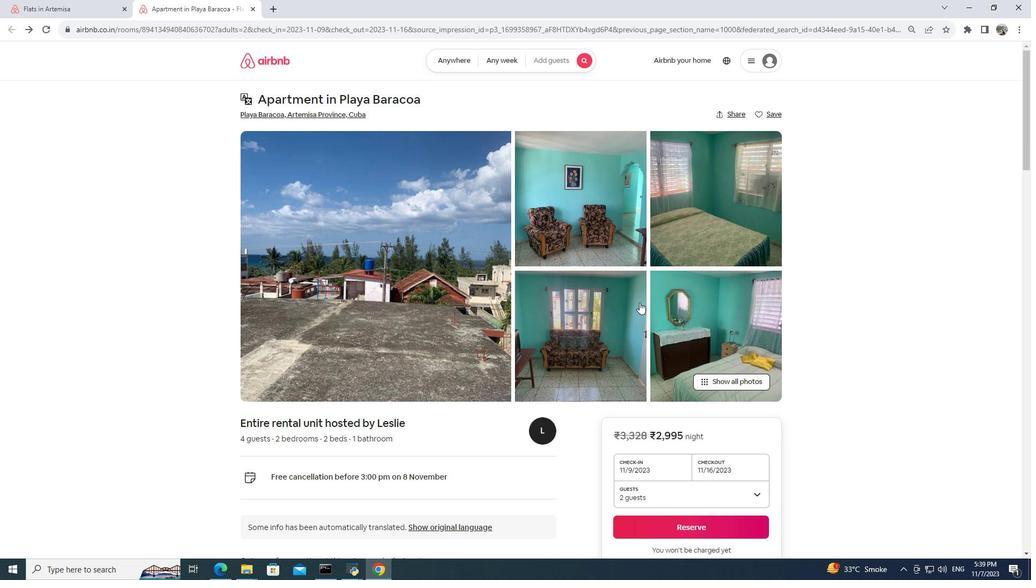 
Action: Mouse scrolled (640, 302) with delta (0, 0)
Screenshot: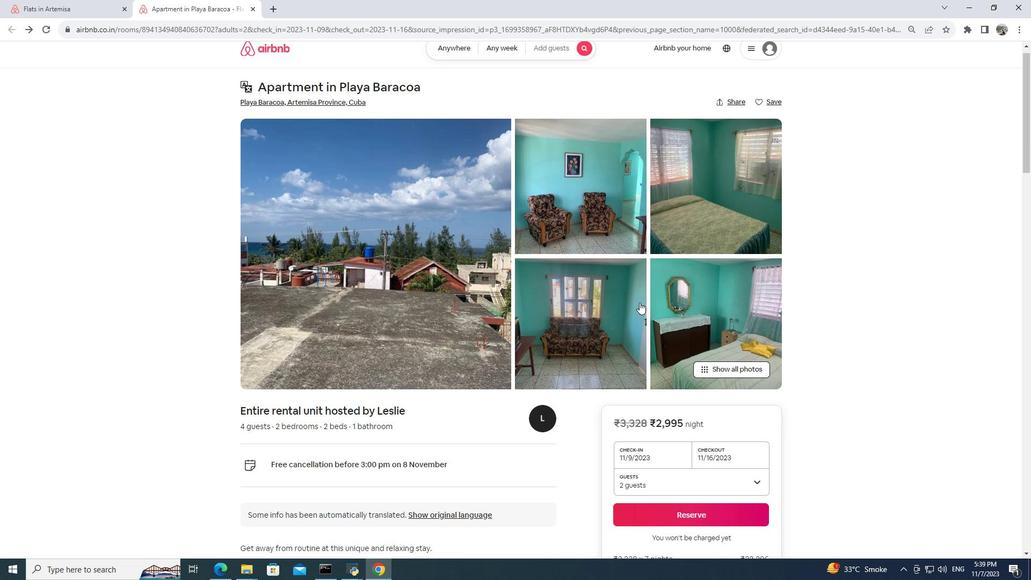 
Action: Mouse moved to (634, 299)
Screenshot: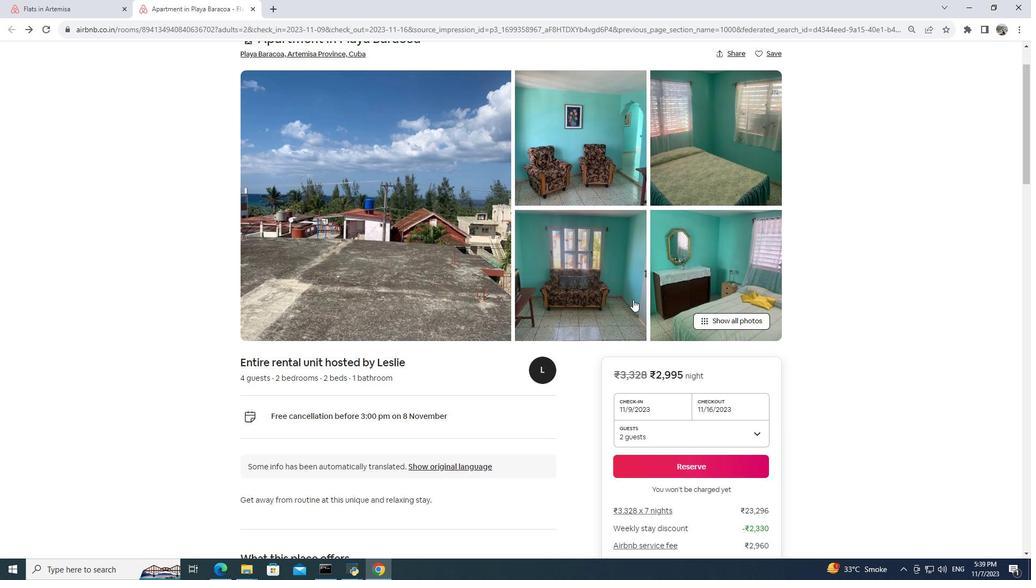 
Action: Mouse scrolled (634, 299) with delta (0, 0)
Screenshot: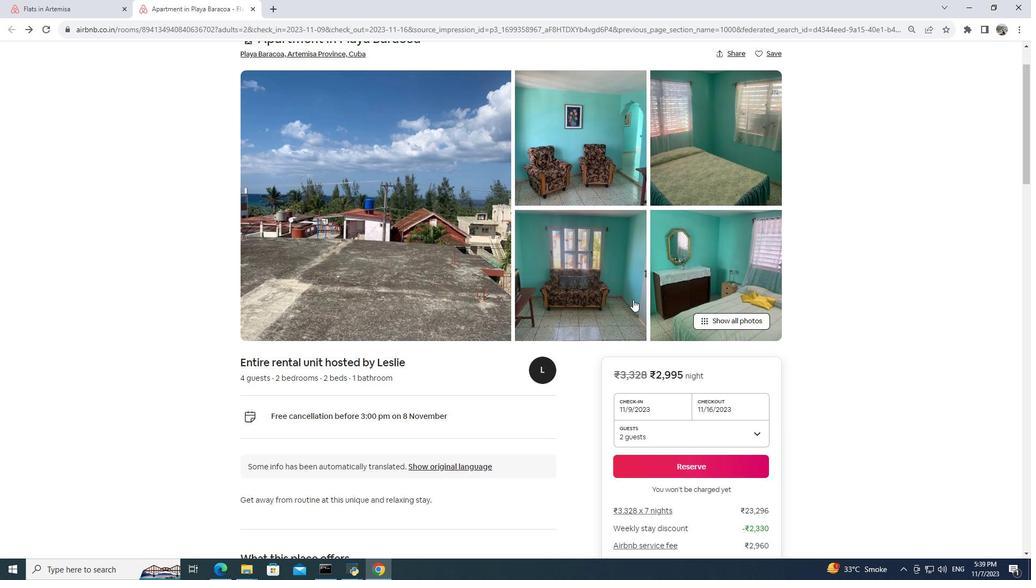 
Action: Mouse moved to (628, 299)
Screenshot: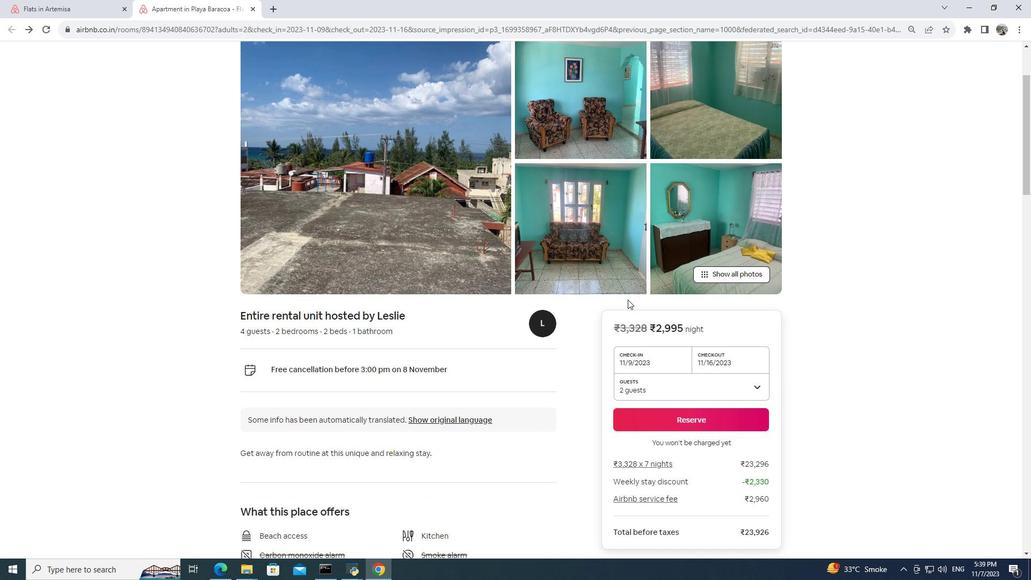 
Action: Mouse scrolled (628, 299) with delta (0, 0)
Screenshot: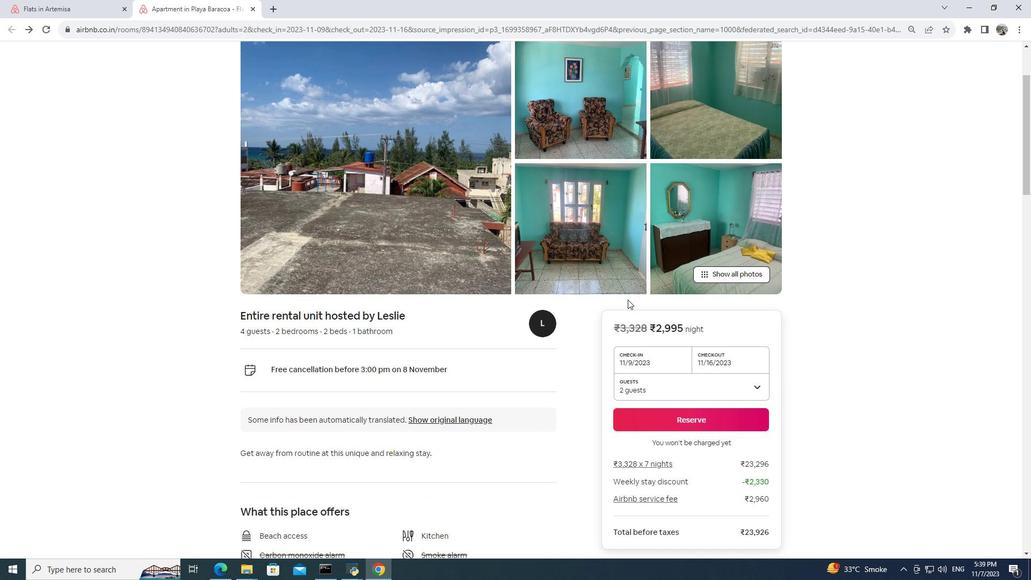 
Action: Mouse moved to (741, 216)
Screenshot: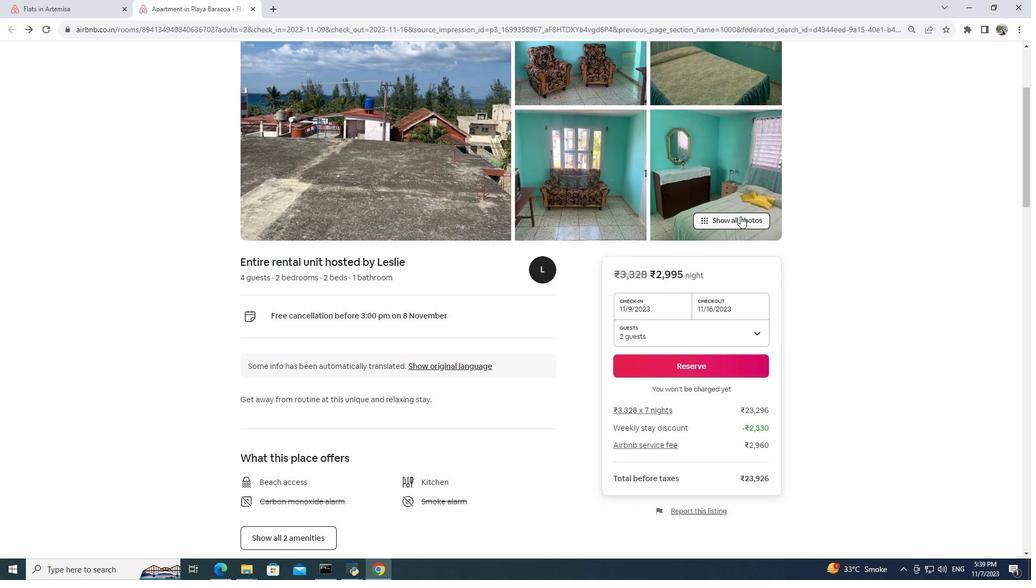 
Action: Mouse pressed left at (741, 216)
Screenshot: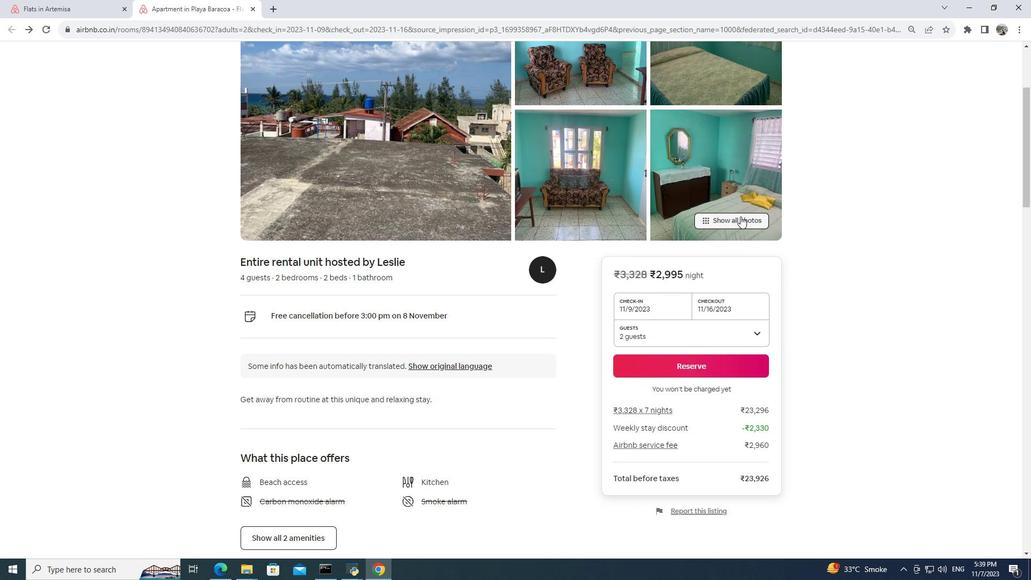 
Action: Mouse moved to (628, 241)
Screenshot: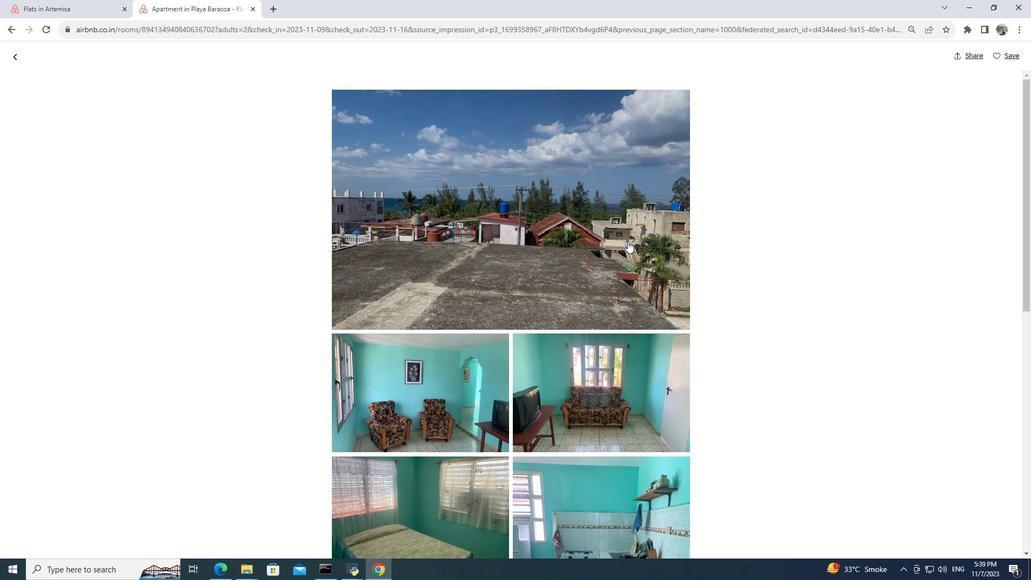 
Action: Mouse scrolled (628, 240) with delta (0, 0)
Screenshot: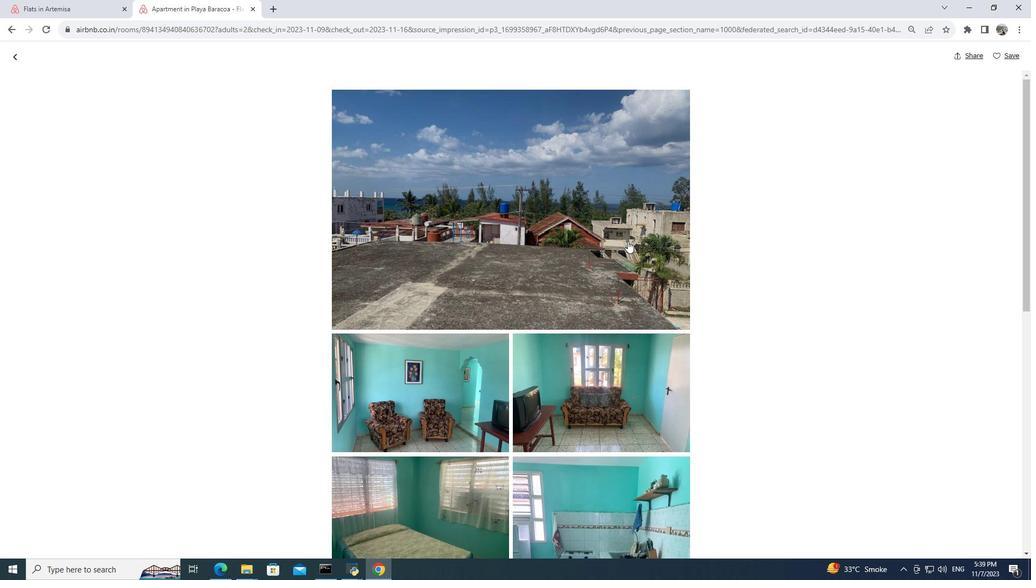 
Action: Mouse scrolled (628, 240) with delta (0, 0)
Screenshot: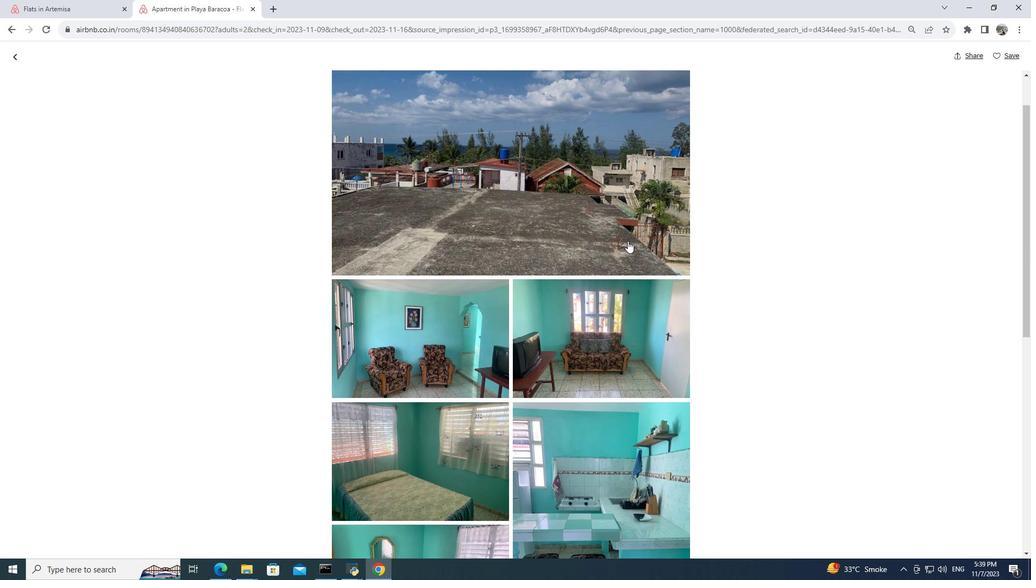 
Action: Mouse scrolled (628, 240) with delta (0, 0)
Screenshot: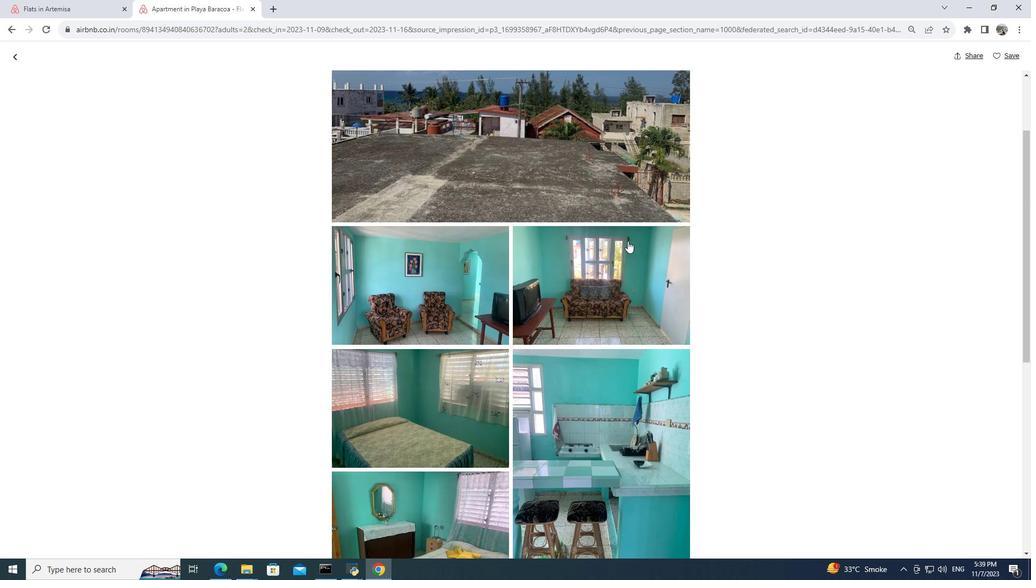 
Action: Mouse scrolled (628, 240) with delta (0, 0)
Screenshot: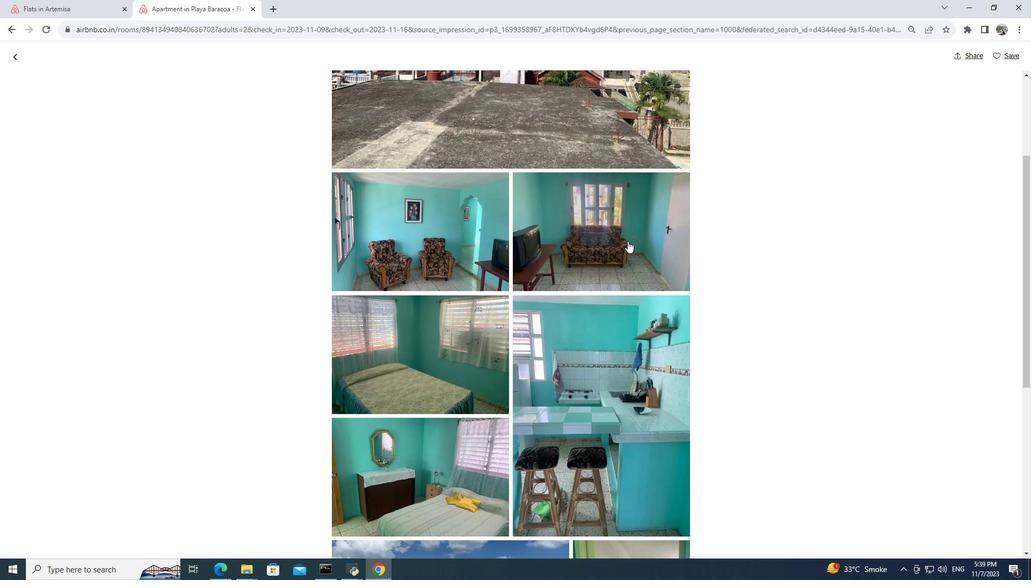 
Action: Mouse scrolled (628, 240) with delta (0, 0)
Screenshot: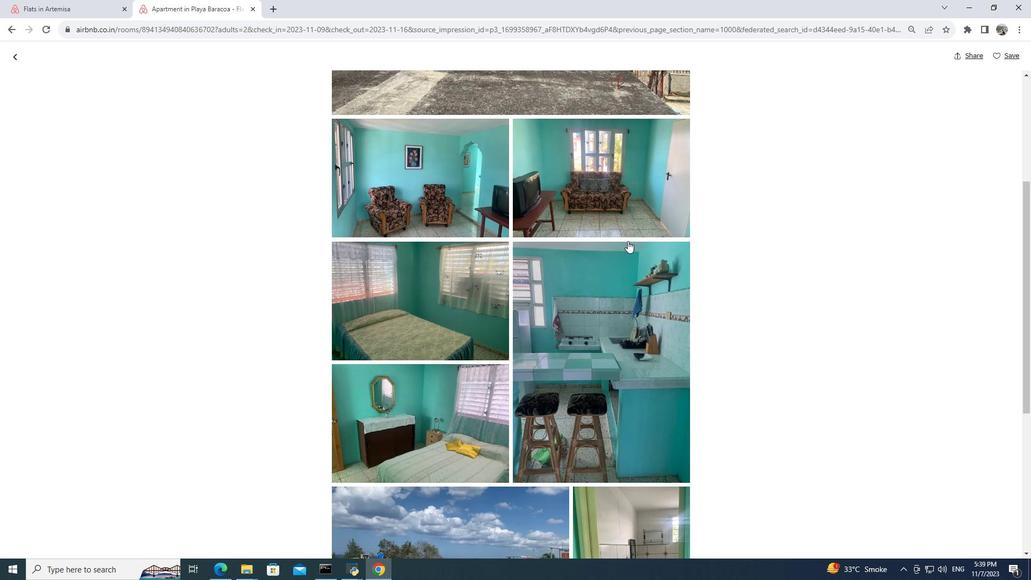 
Action: Mouse scrolled (628, 240) with delta (0, 0)
Screenshot: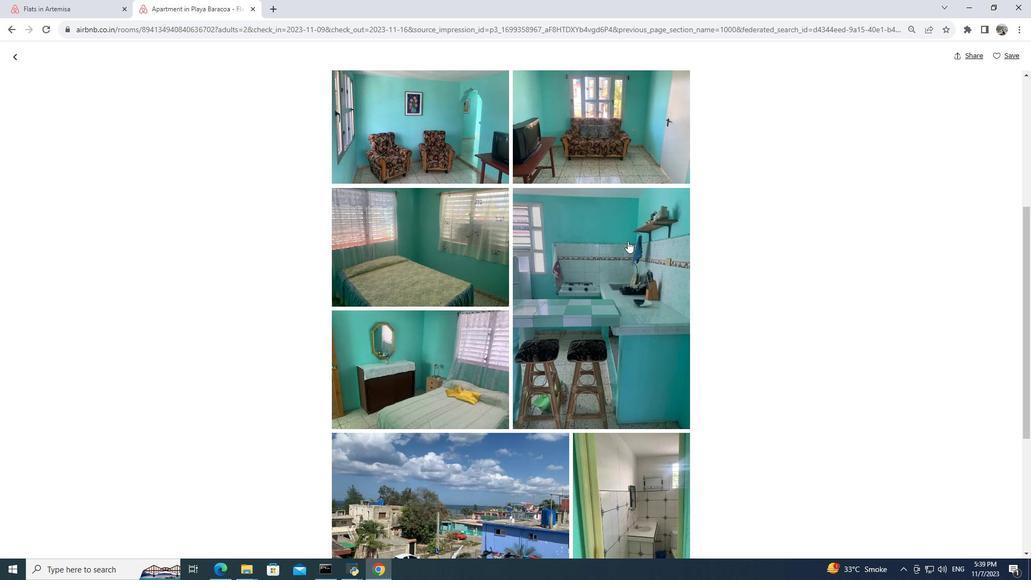 
Action: Mouse scrolled (628, 240) with delta (0, 0)
Screenshot: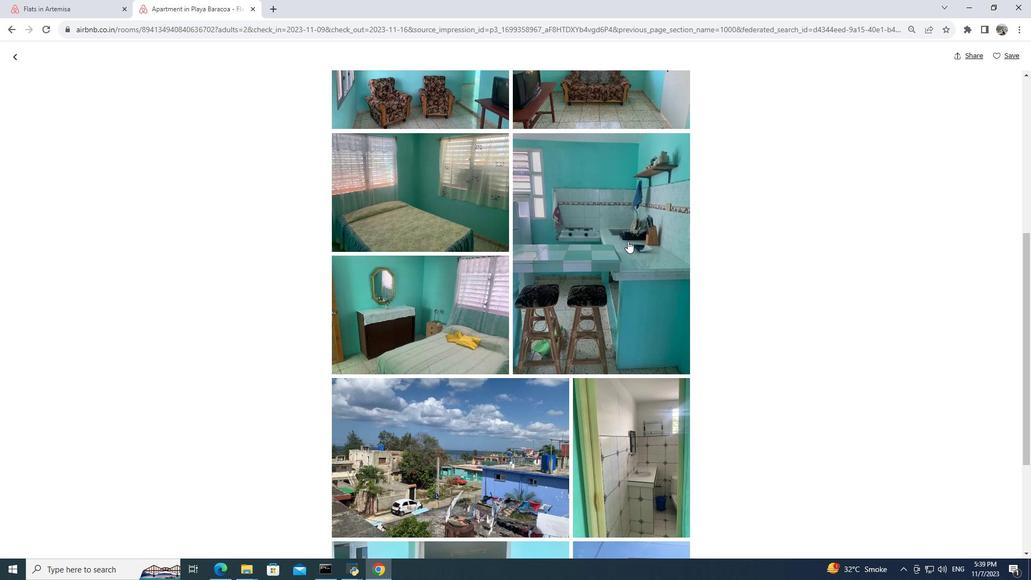 
Action: Mouse scrolled (628, 240) with delta (0, 0)
Screenshot: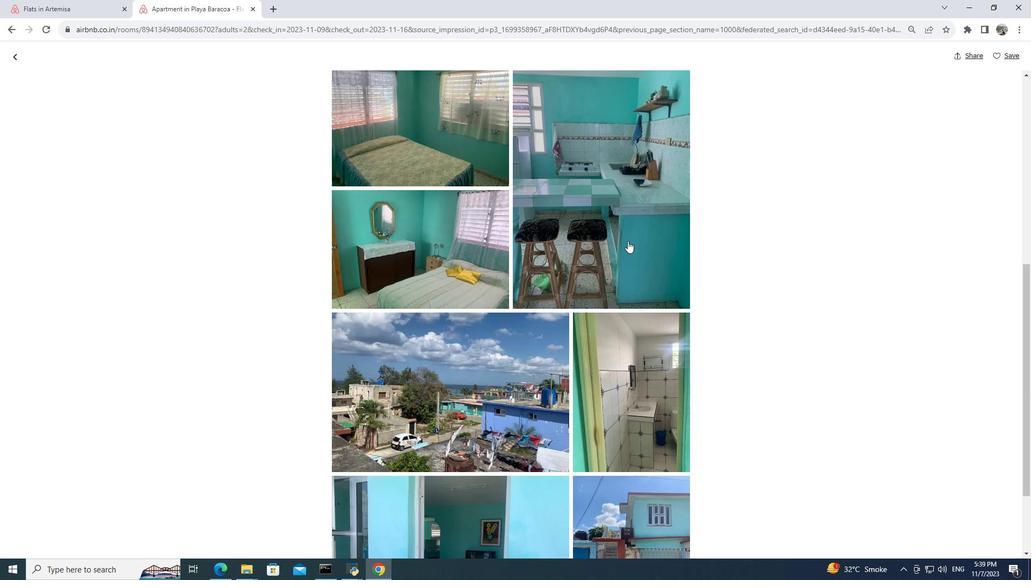 
Action: Mouse scrolled (628, 240) with delta (0, 0)
Screenshot: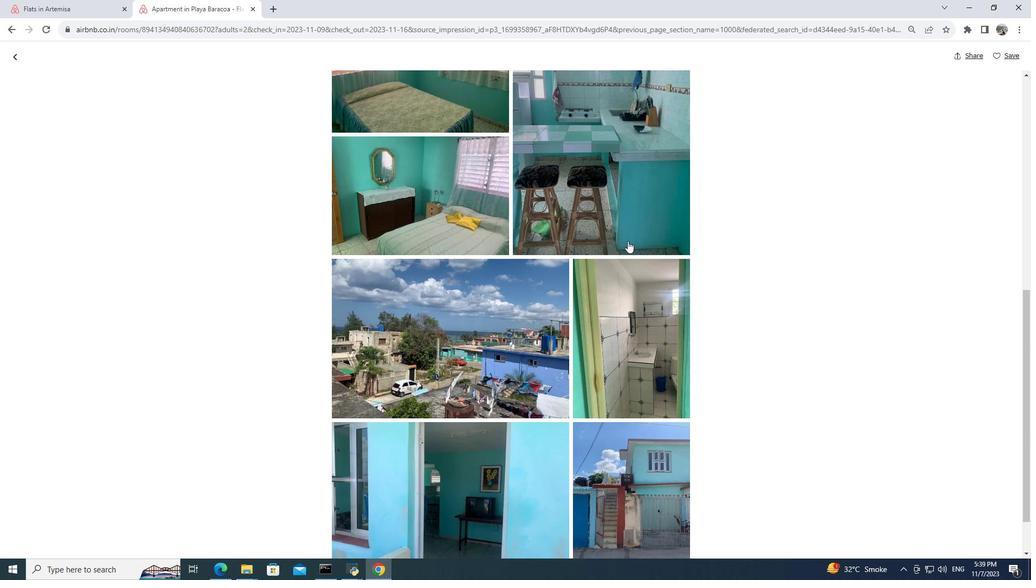 
Action: Mouse scrolled (628, 240) with delta (0, 0)
Screenshot: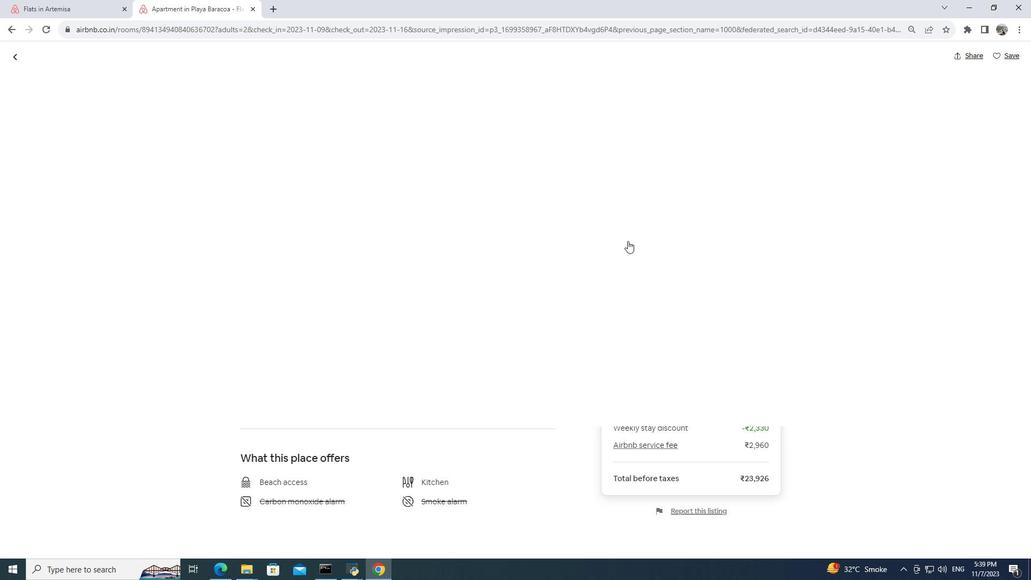 
Action: Mouse scrolled (628, 240) with delta (0, 0)
Screenshot: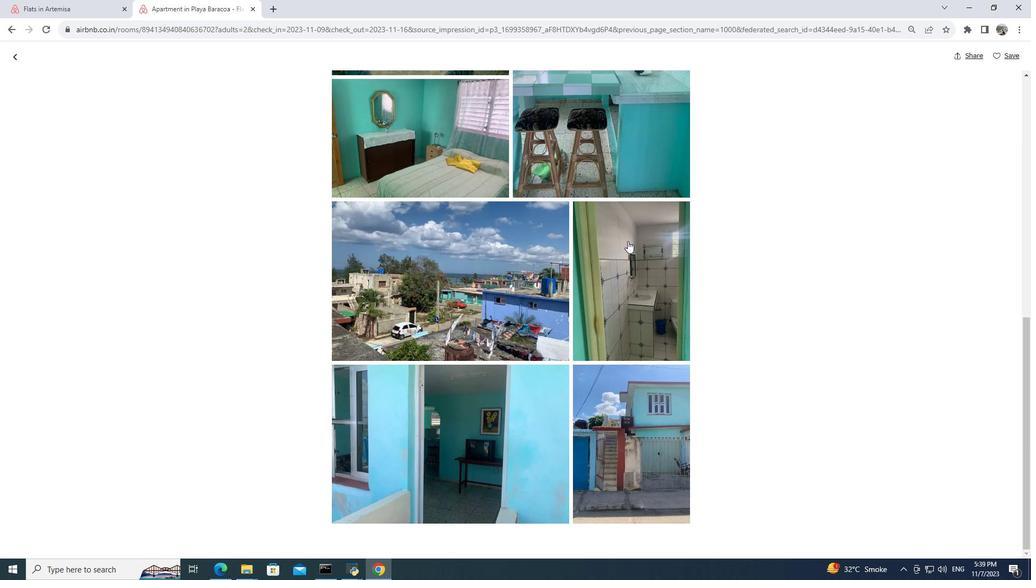 
Action: Mouse scrolled (628, 240) with delta (0, 0)
Screenshot: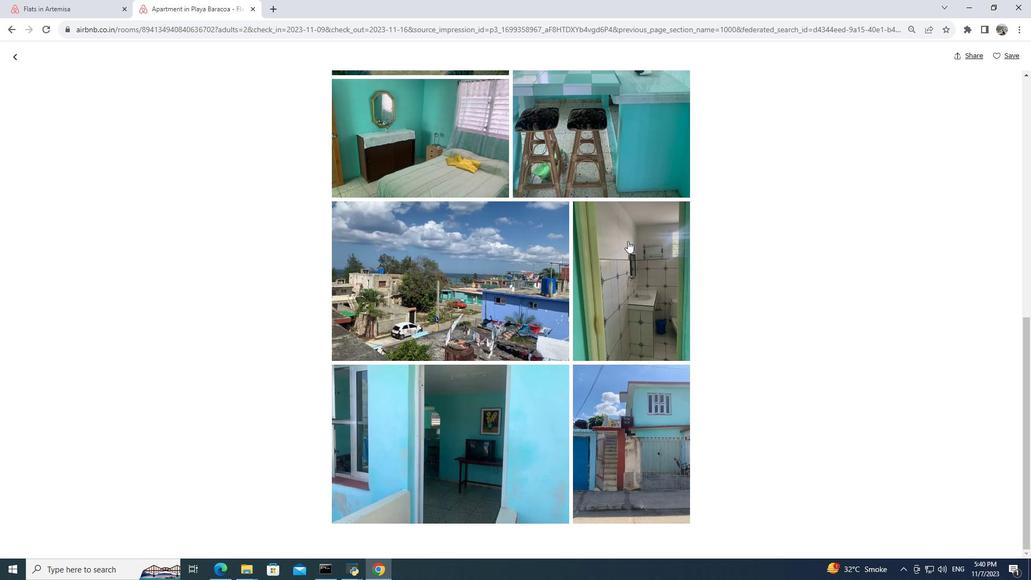 
Action: Mouse scrolled (628, 240) with delta (0, 0)
Screenshot: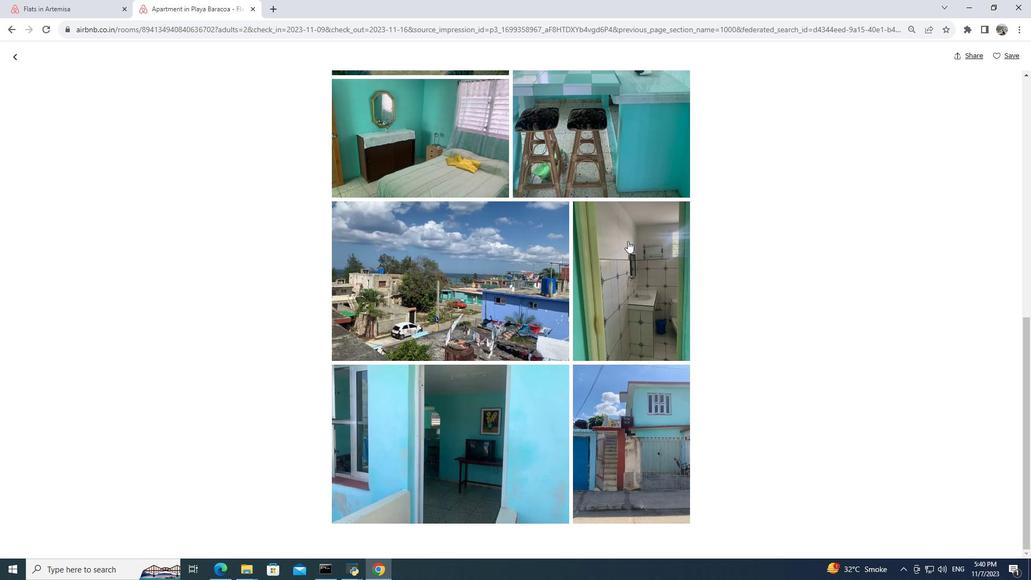 
Action: Mouse moved to (532, 239)
Screenshot: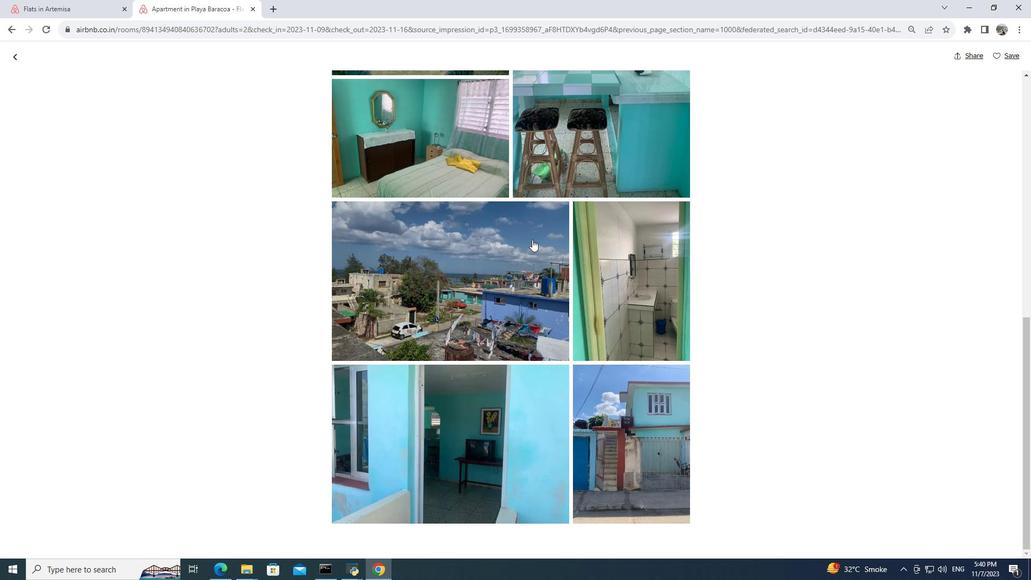 
Action: Mouse scrolled (532, 239) with delta (0, 0)
Screenshot: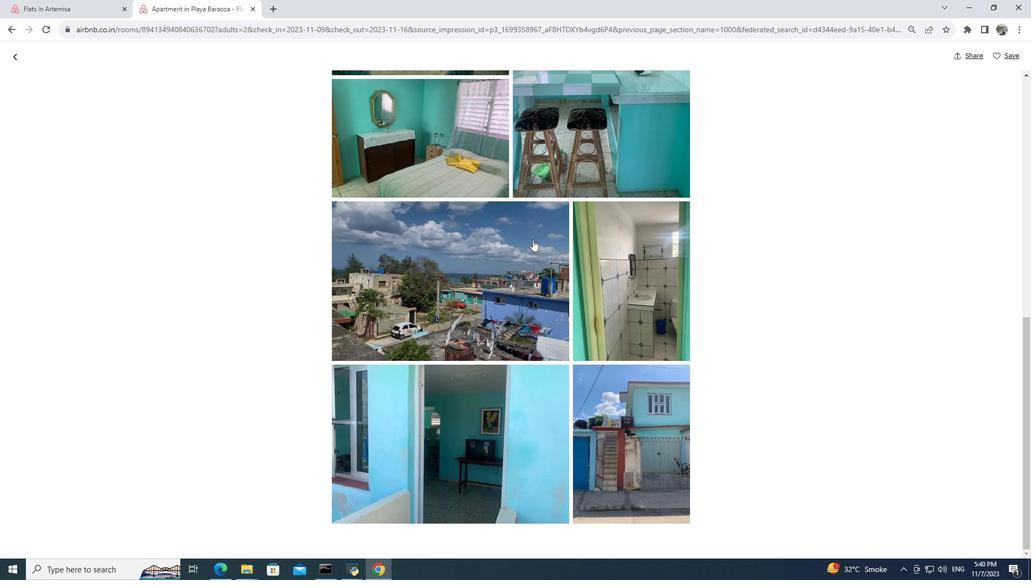 
Action: Mouse scrolled (532, 239) with delta (0, 0)
Screenshot: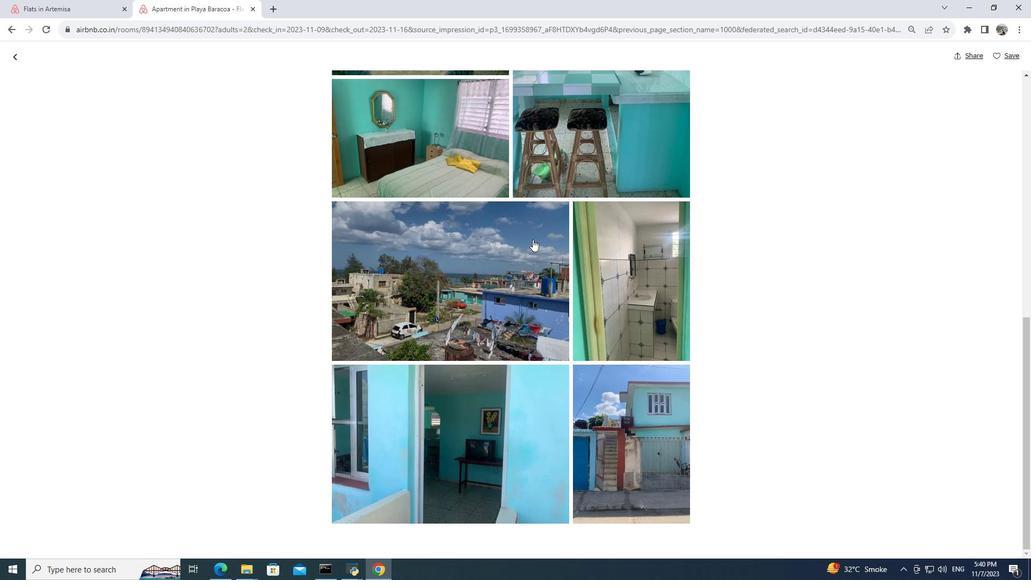 
Action: Mouse scrolled (532, 239) with delta (0, 0)
Screenshot: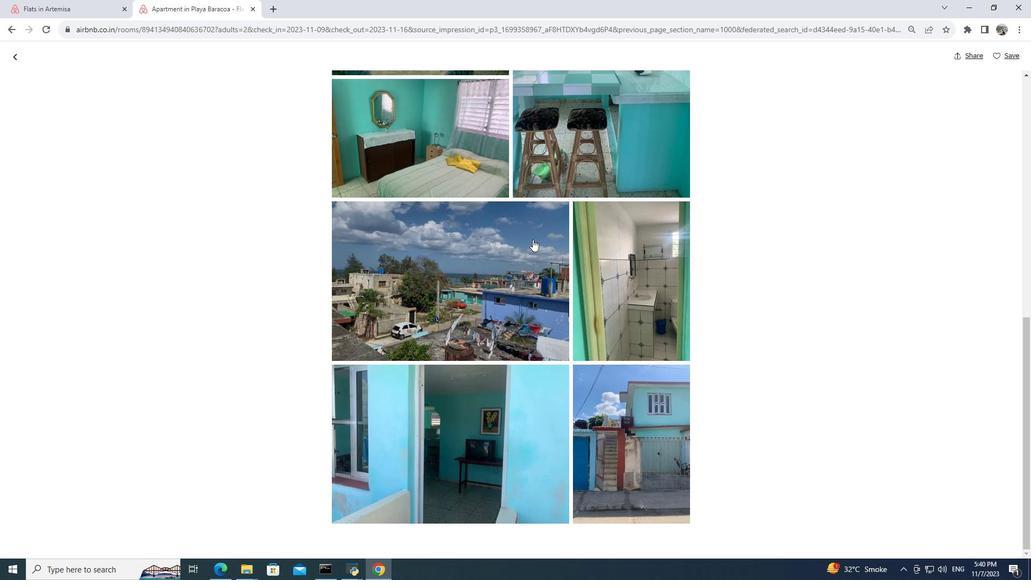 
Action: Mouse moved to (533, 239)
Screenshot: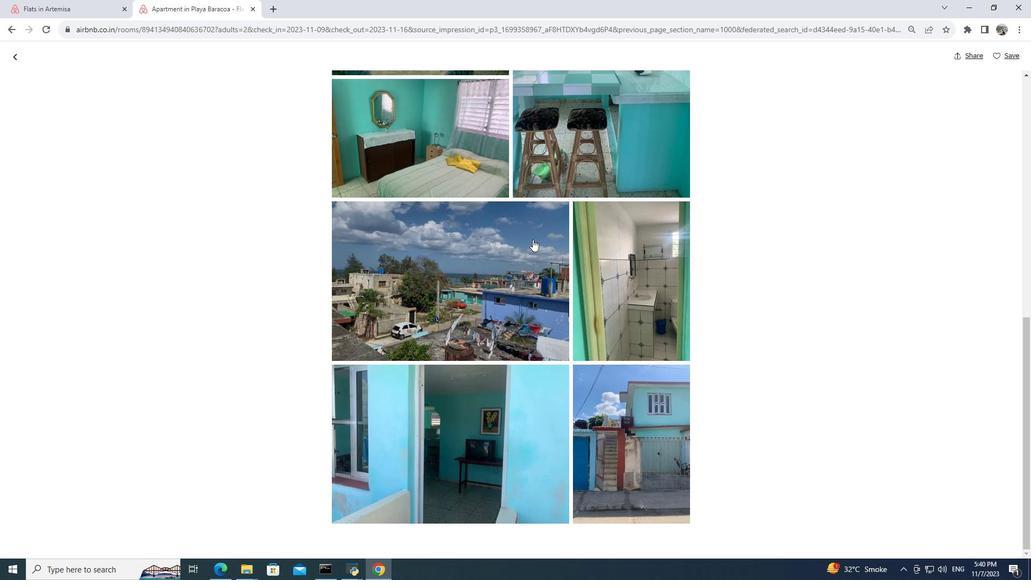 
Action: Mouse scrolled (533, 239) with delta (0, 0)
Screenshot: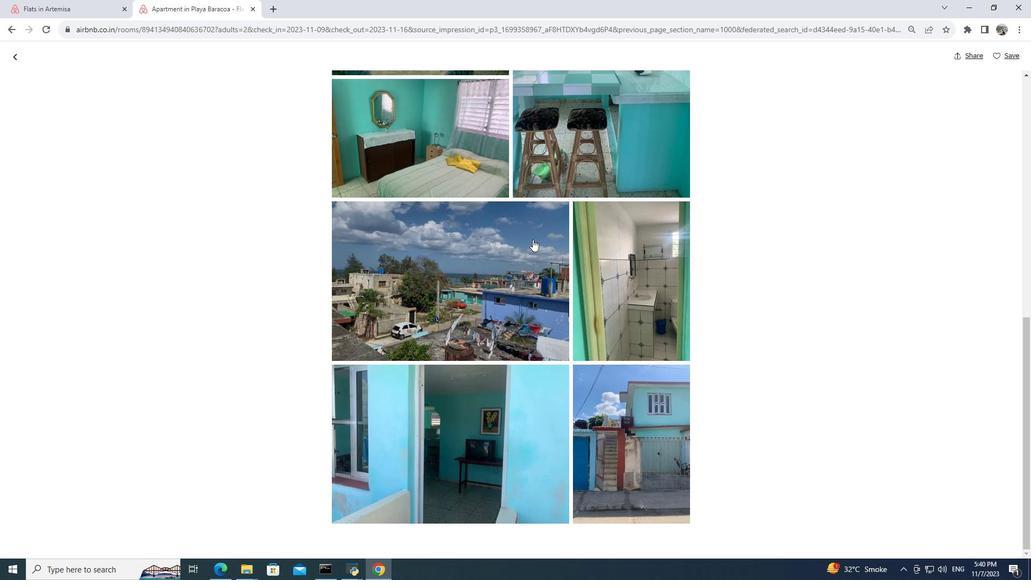 
Action: Mouse moved to (17, 57)
Screenshot: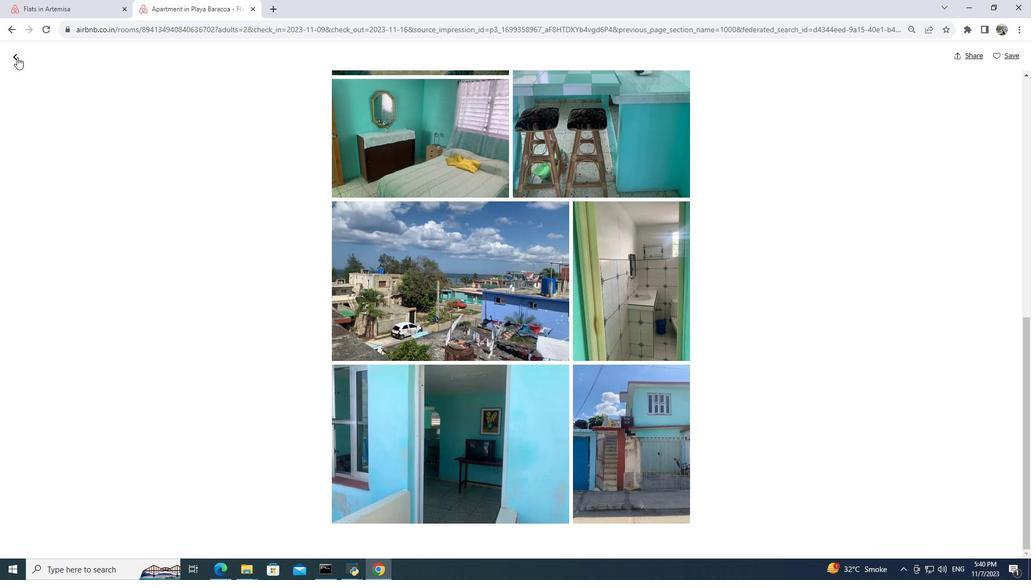 
Action: Mouse pressed left at (17, 57)
Screenshot: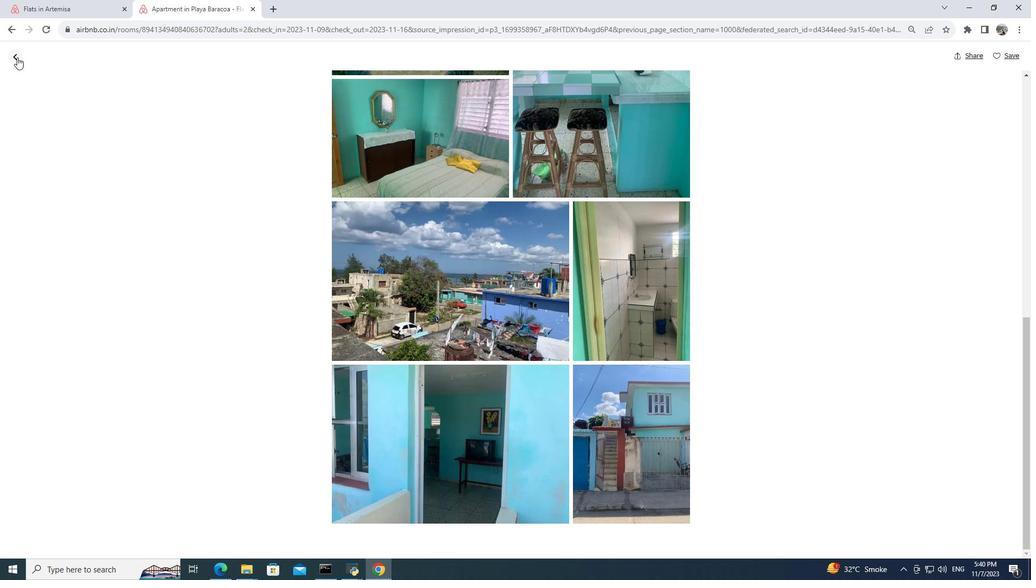 
Action: Mouse moved to (480, 275)
Screenshot: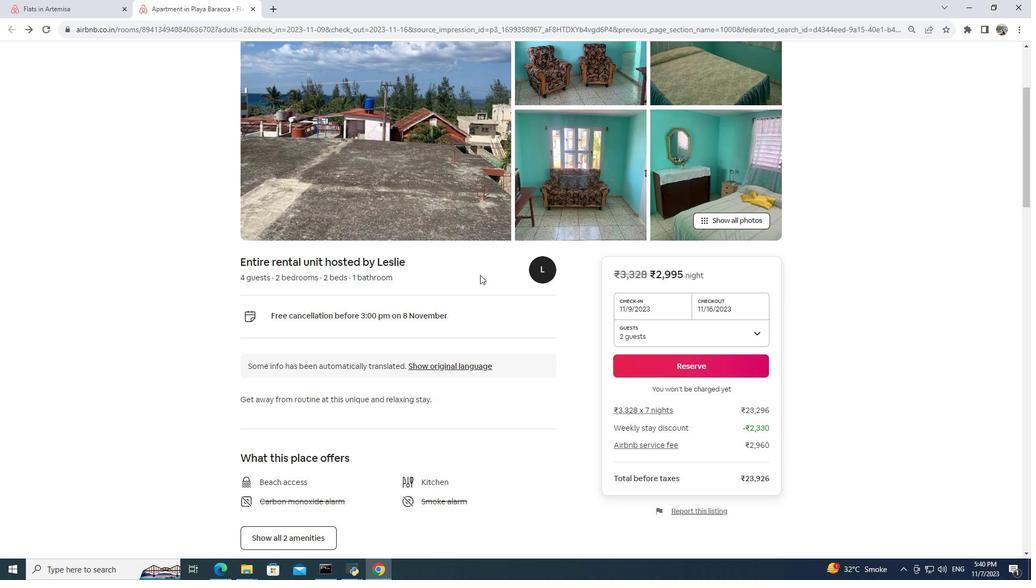 
Action: Mouse scrolled (480, 274) with delta (0, 0)
Screenshot: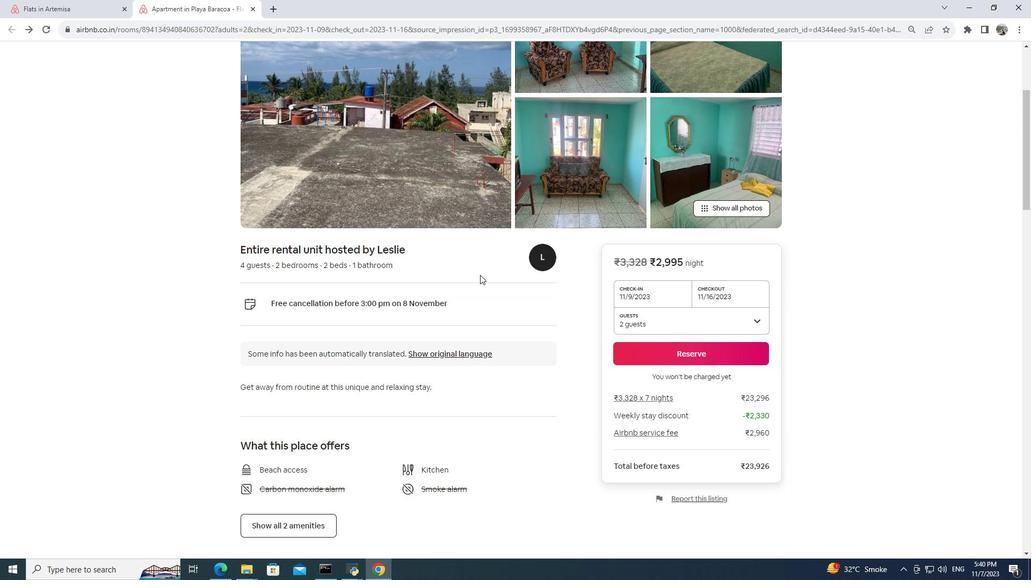 
Action: Mouse scrolled (480, 274) with delta (0, 0)
Screenshot: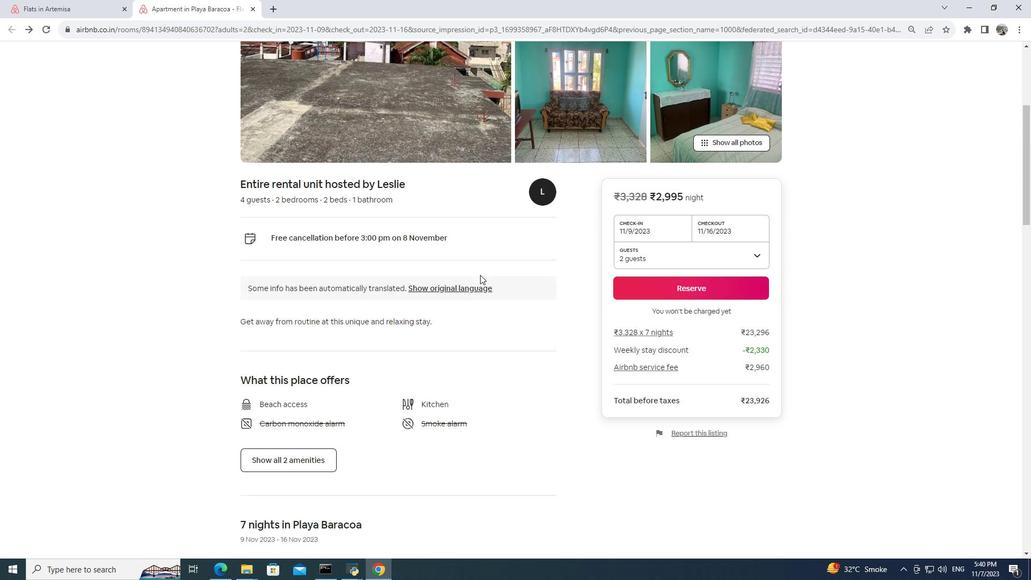 
Action: Mouse scrolled (480, 274) with delta (0, 0)
Screenshot: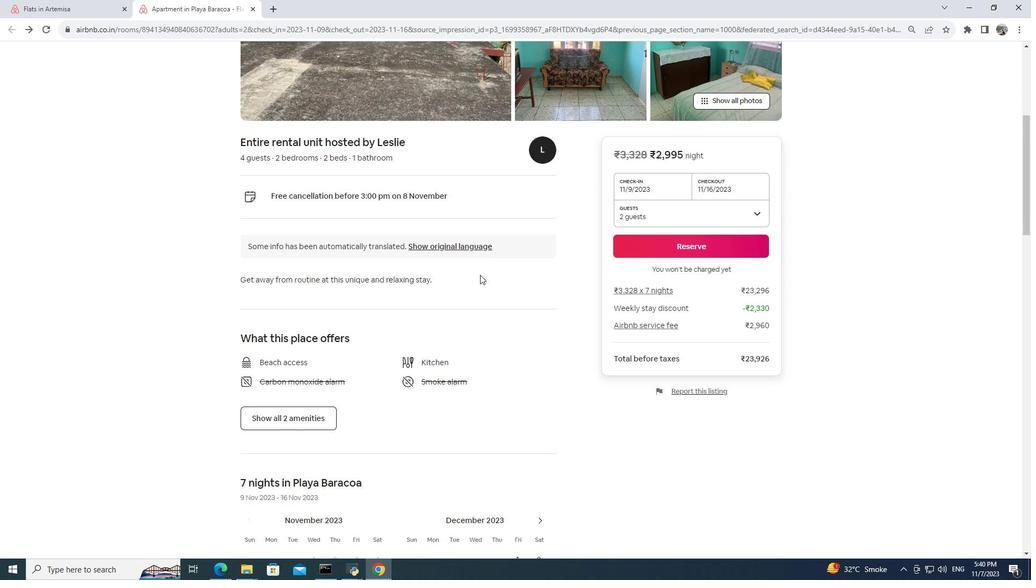 
Action: Mouse scrolled (480, 274) with delta (0, 0)
Screenshot: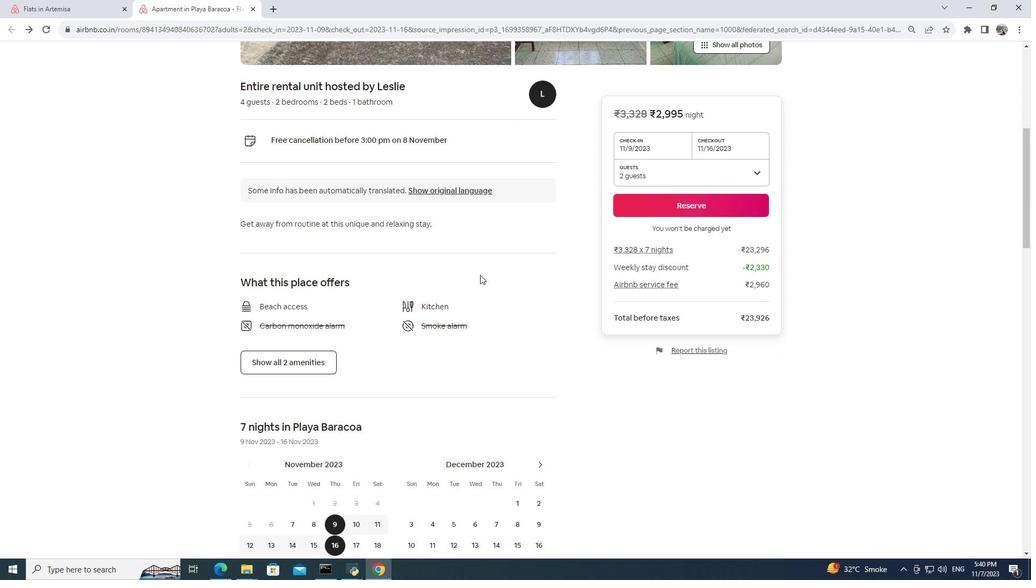 
Action: Mouse scrolled (480, 274) with delta (0, 0)
Screenshot: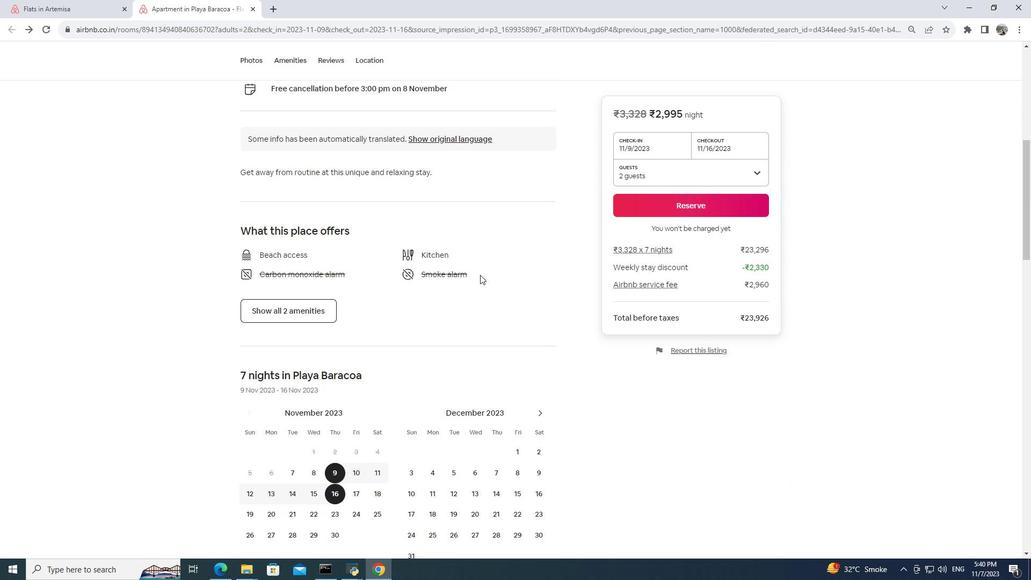 
Action: Mouse scrolled (480, 274) with delta (0, 0)
Screenshot: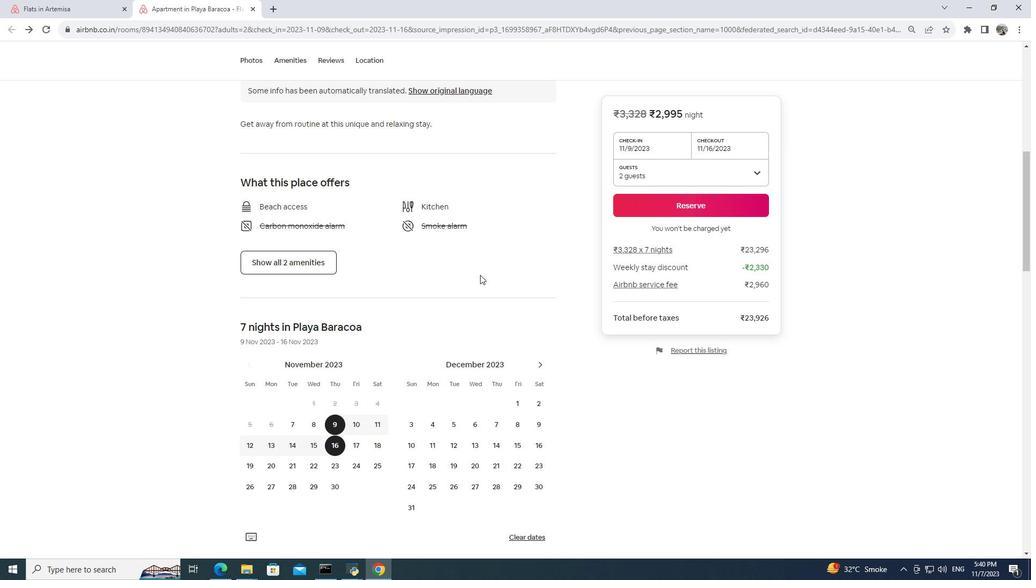 
Action: Mouse scrolled (480, 274) with delta (0, 0)
Screenshot: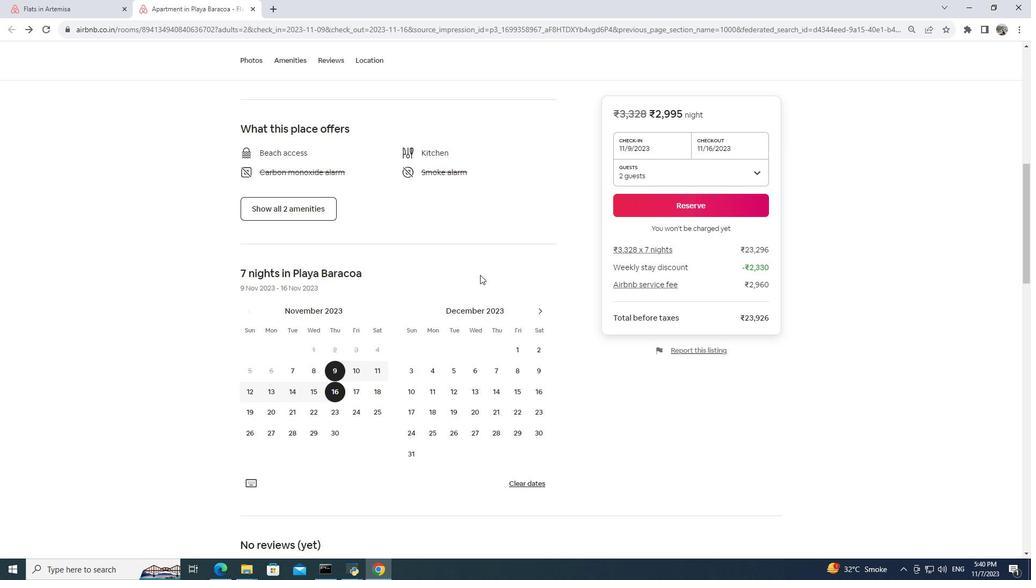 
Action: Mouse moved to (482, 275)
Screenshot: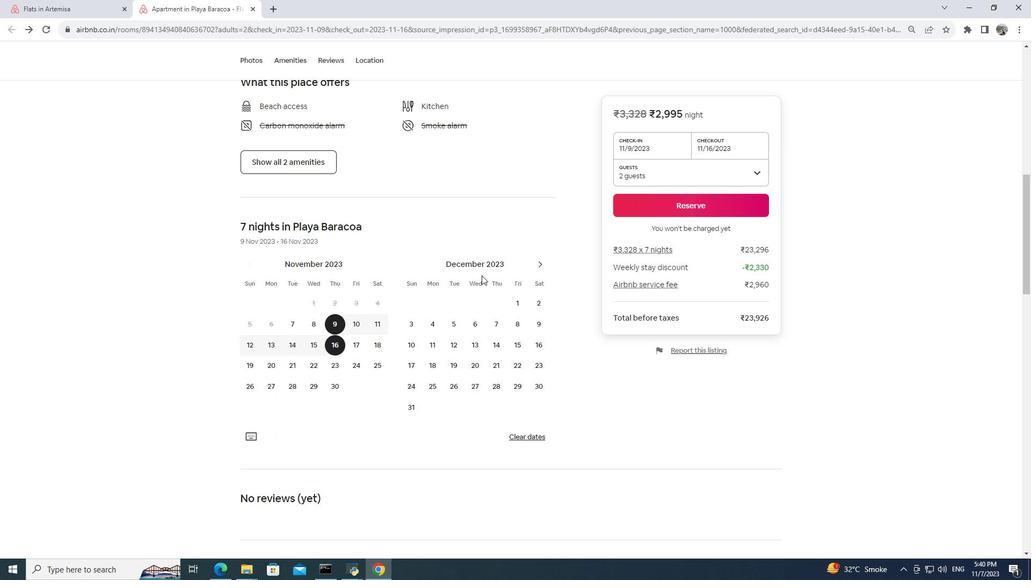 
Action: Mouse scrolled (482, 275) with delta (0, 0)
Screenshot: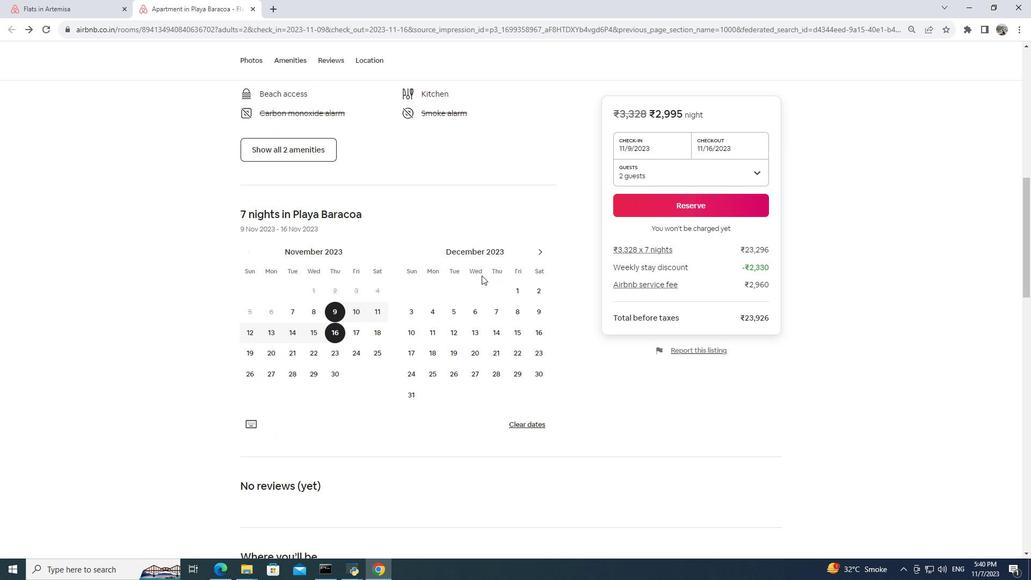 
Action: Mouse scrolled (482, 275) with delta (0, 0)
Screenshot: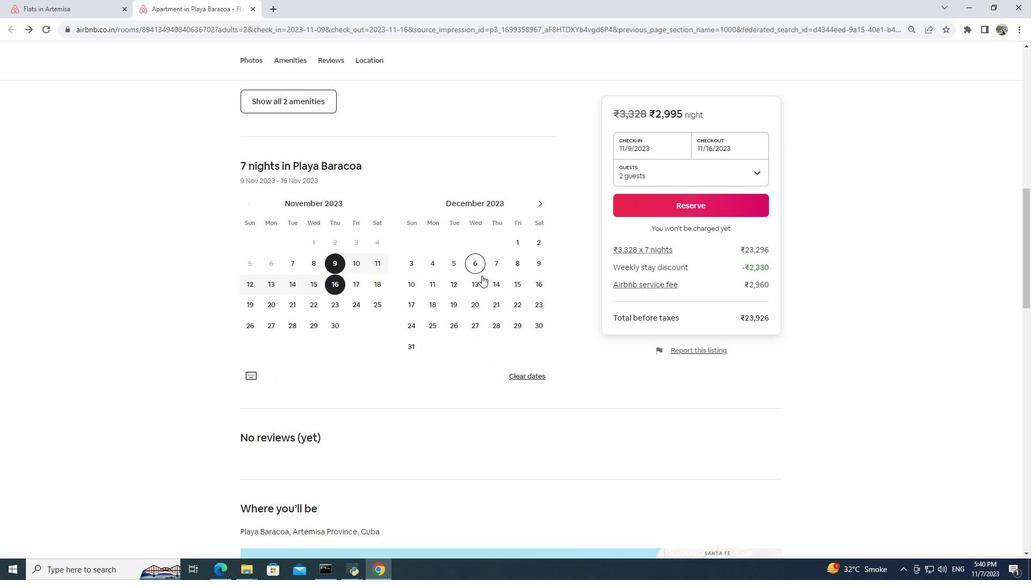 
Action: Mouse scrolled (482, 275) with delta (0, 0)
Screenshot: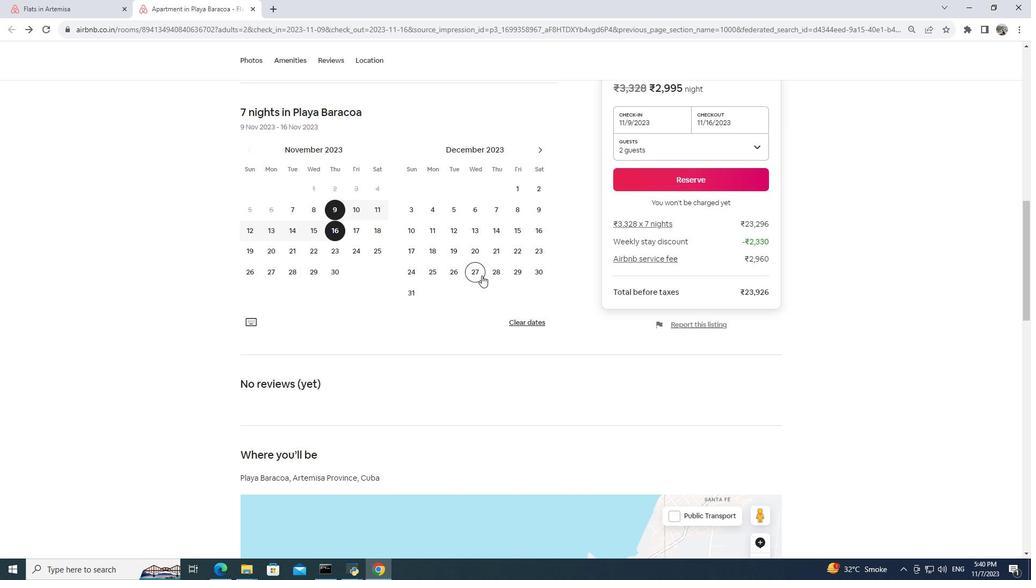 
Action: Mouse scrolled (482, 275) with delta (0, 0)
Screenshot: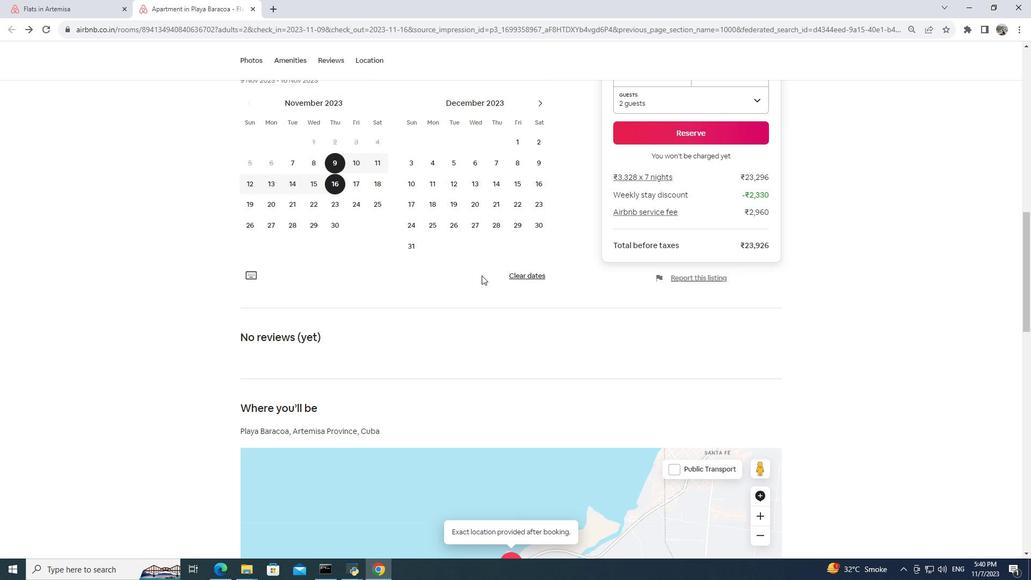 
Action: Mouse scrolled (482, 275) with delta (0, 0)
Screenshot: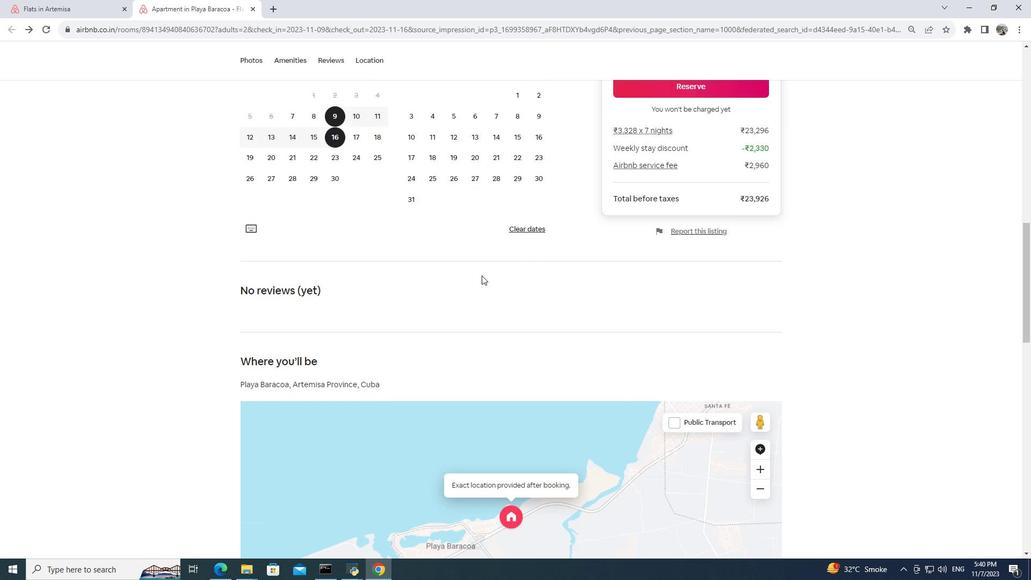 
Action: Mouse scrolled (482, 275) with delta (0, 0)
Screenshot: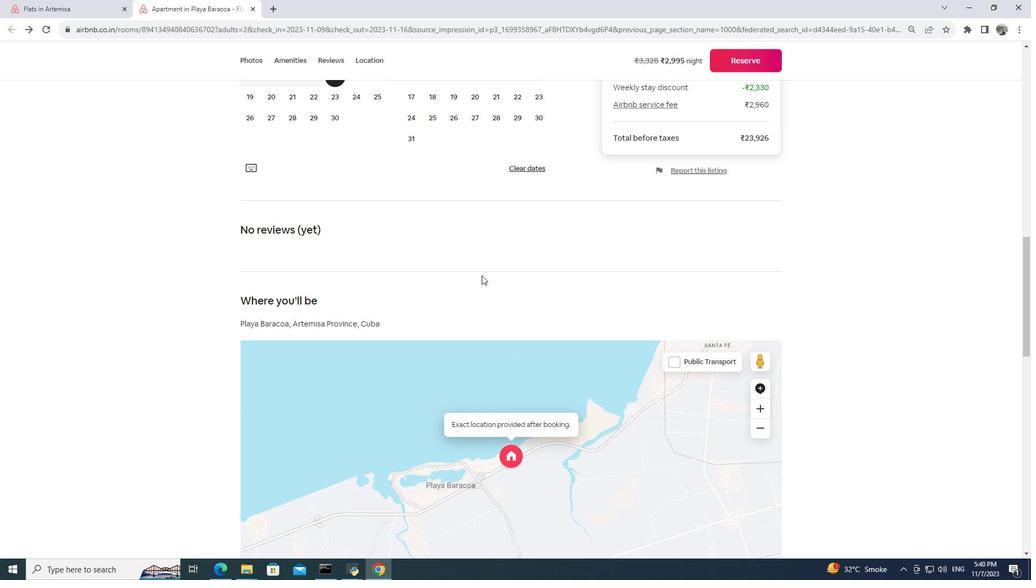 
Action: Mouse scrolled (482, 275) with delta (0, 0)
Screenshot: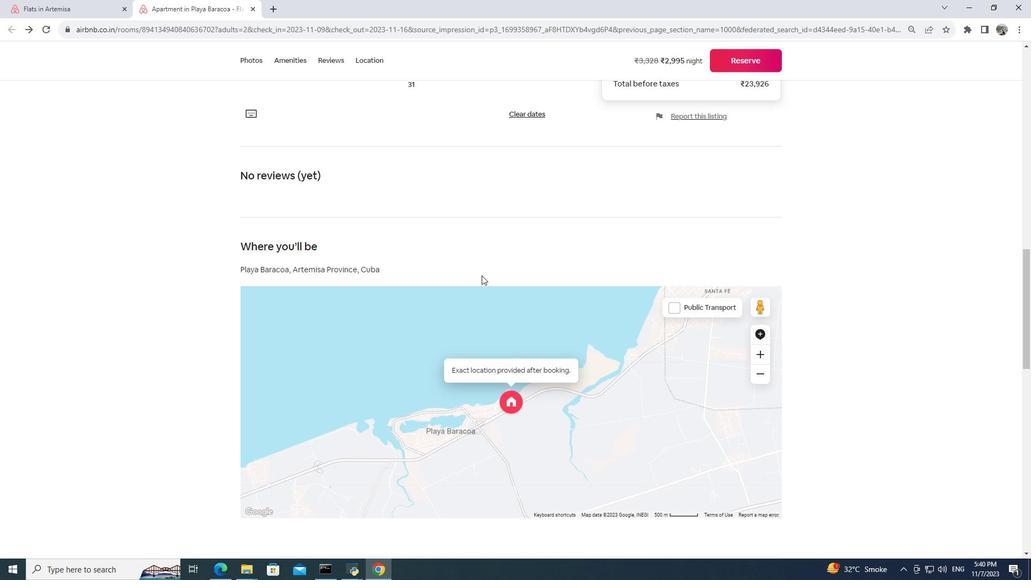 
Action: Mouse scrolled (482, 275) with delta (0, 0)
Screenshot: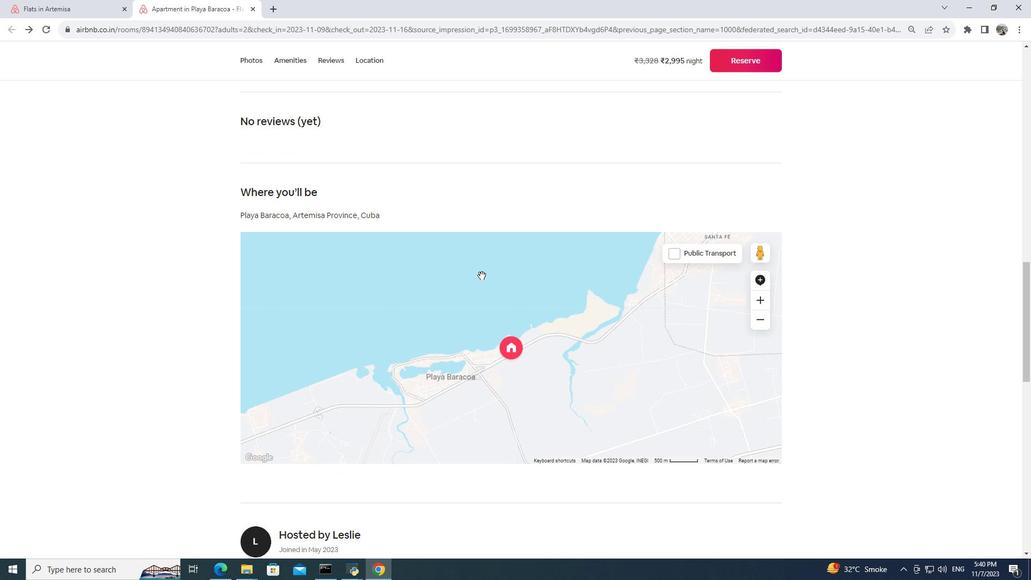 
Action: Mouse scrolled (482, 275) with delta (0, 0)
Screenshot: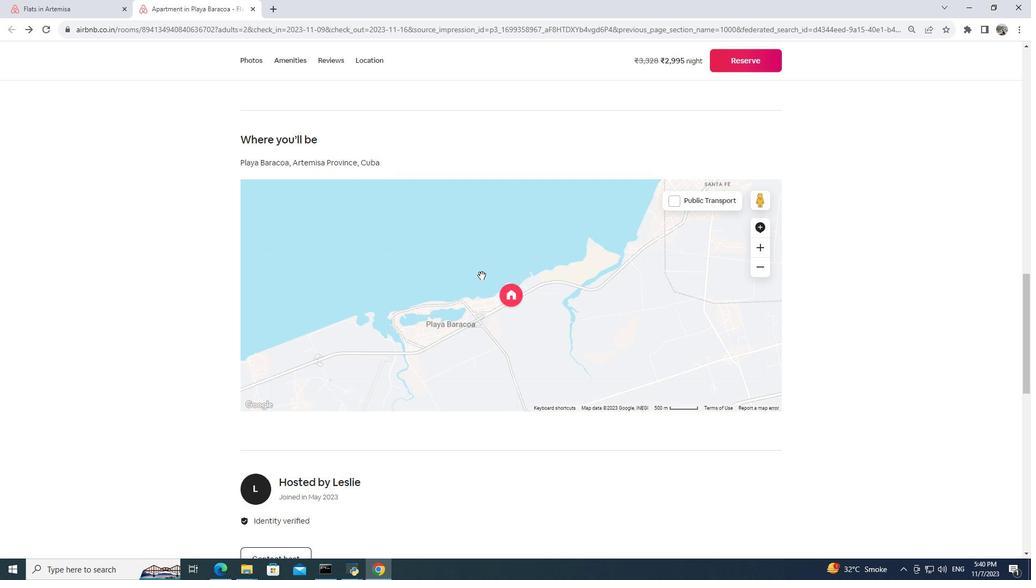 
Action: Mouse scrolled (482, 275) with delta (0, 0)
Screenshot: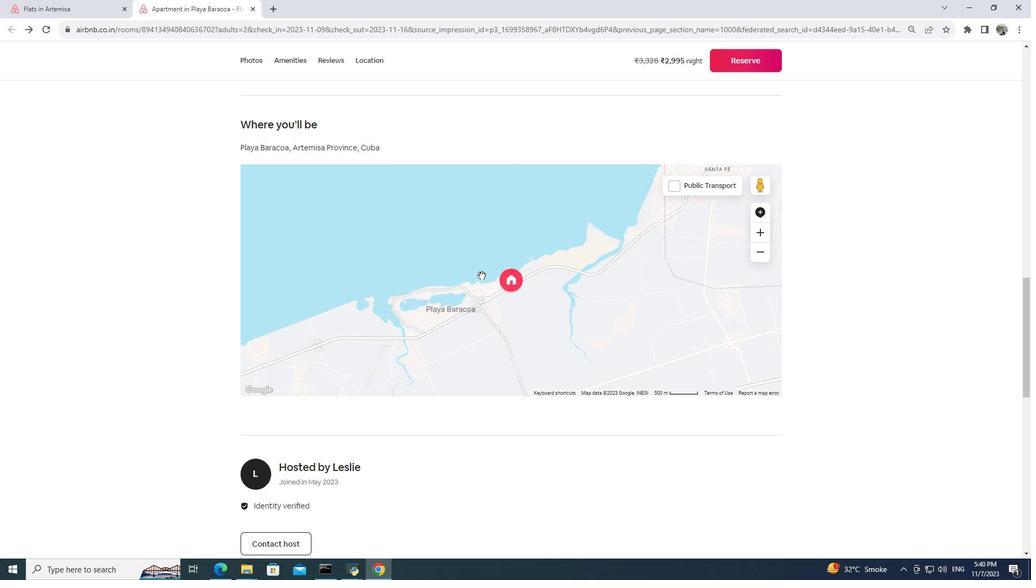
Action: Mouse moved to (427, 300)
Screenshot: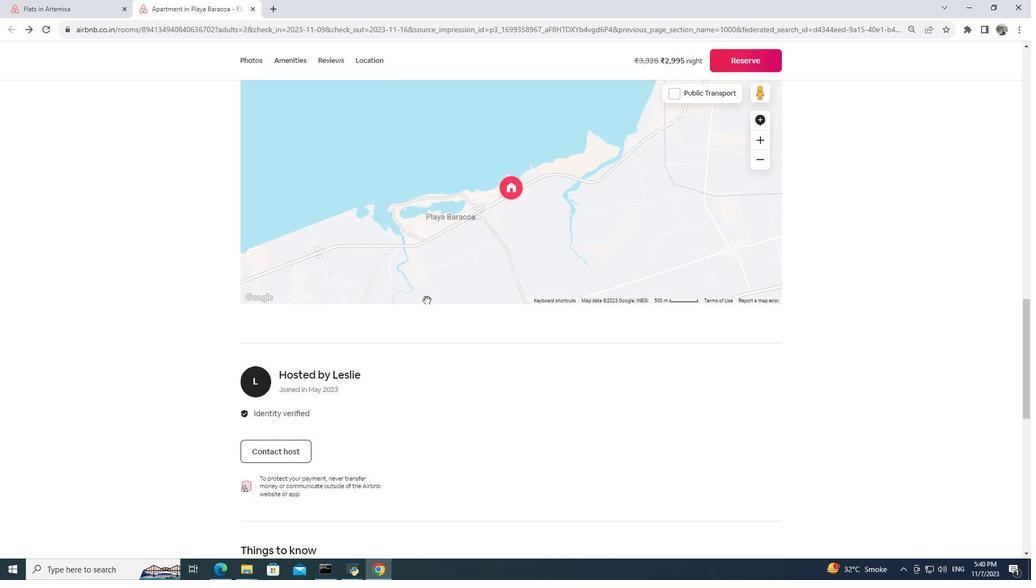 
Action: Mouse scrolled (427, 299) with delta (0, 0)
Screenshot: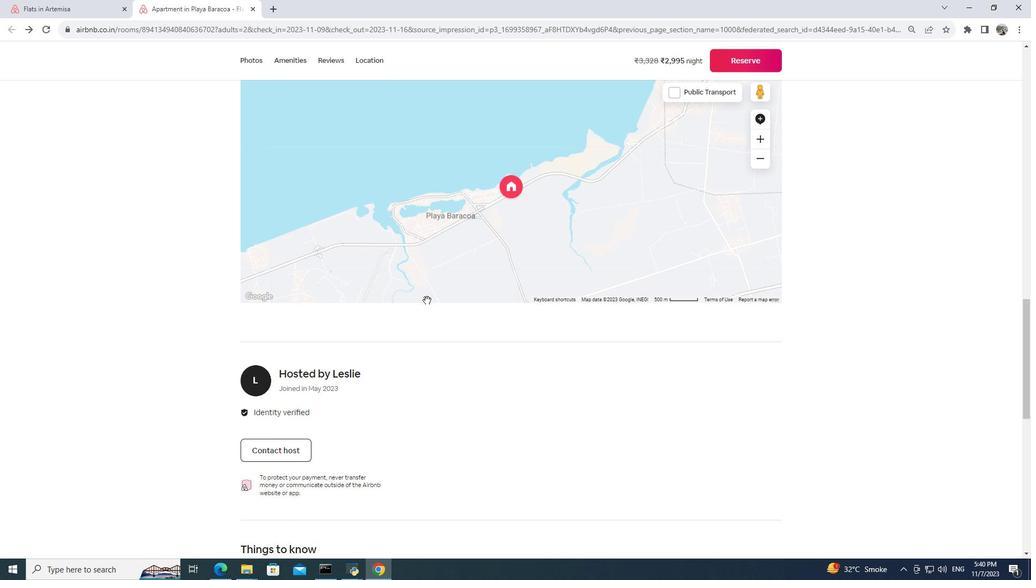 
Action: Mouse scrolled (427, 299) with delta (0, 0)
Screenshot: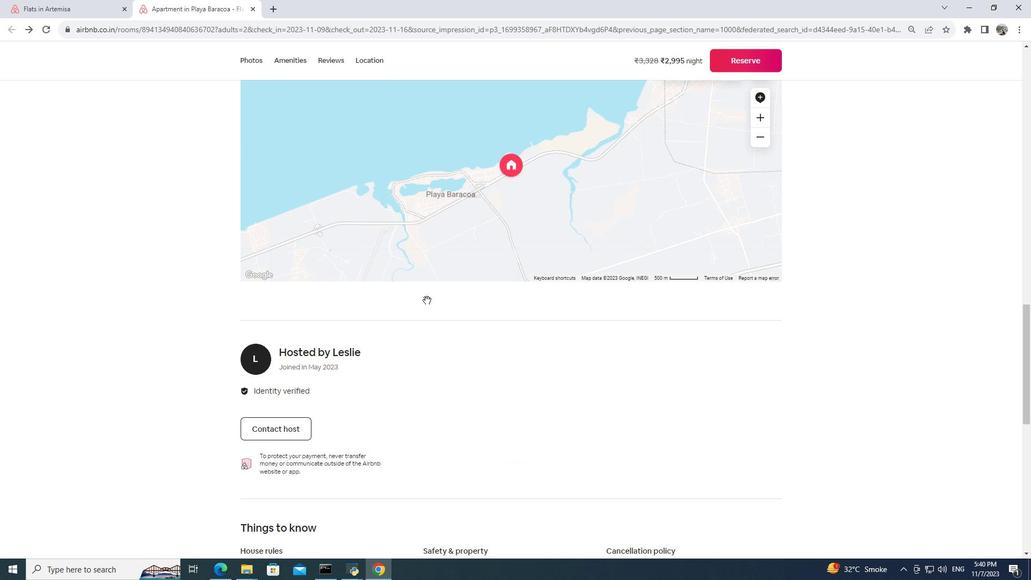 
Action: Mouse moved to (388, 306)
Screenshot: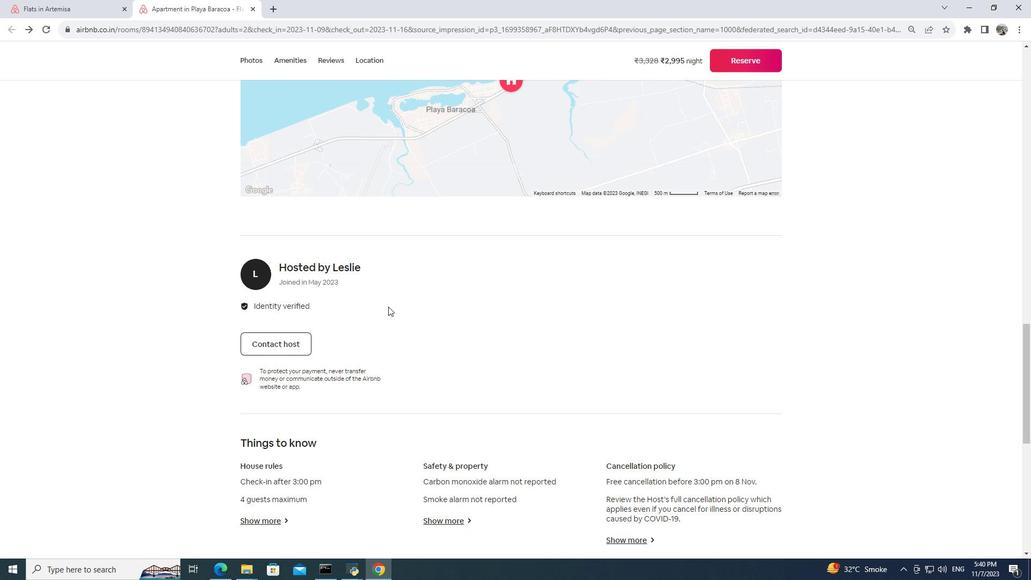 
Action: Mouse scrolled (388, 306) with delta (0, 0)
Screenshot: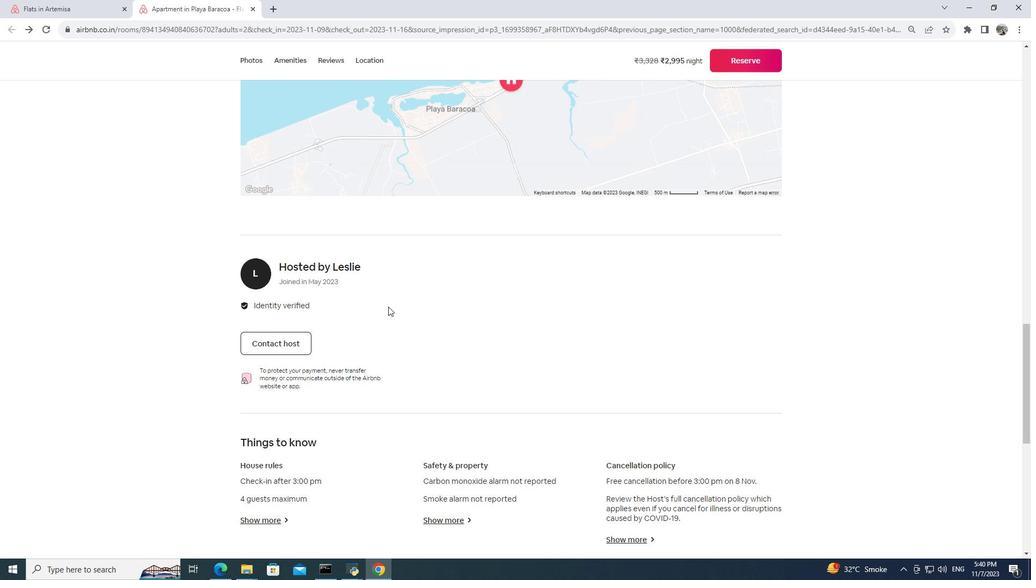 
Action: Mouse scrolled (388, 306) with delta (0, 0)
Screenshot: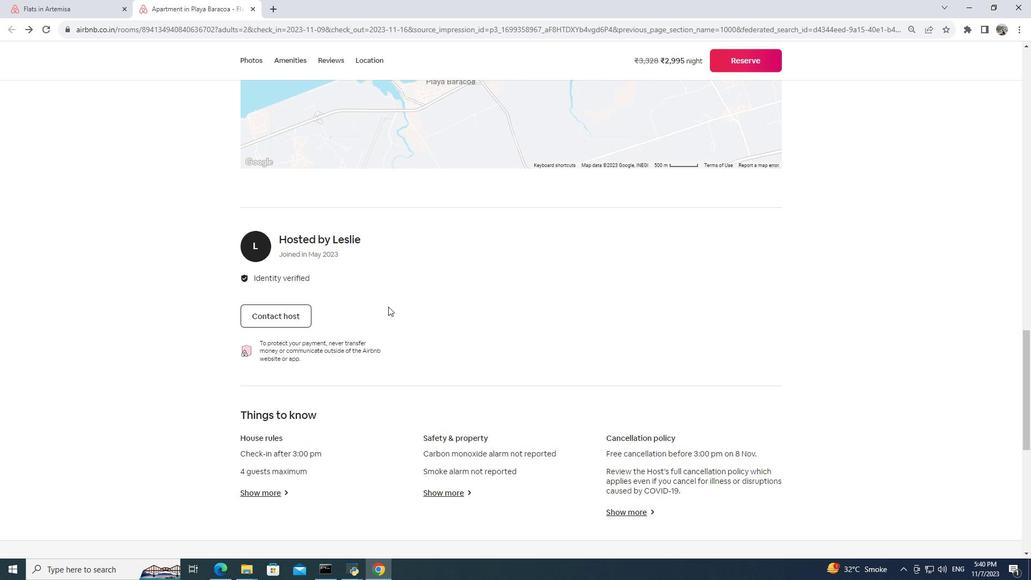 
Action: Mouse scrolled (388, 306) with delta (0, 0)
Screenshot: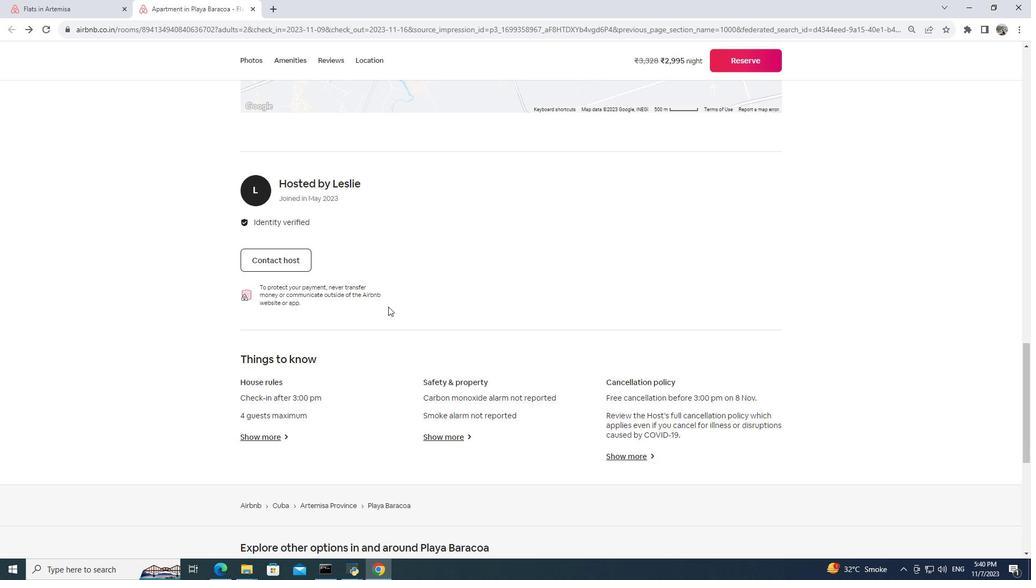 
Action: Mouse moved to (275, 359)
Screenshot: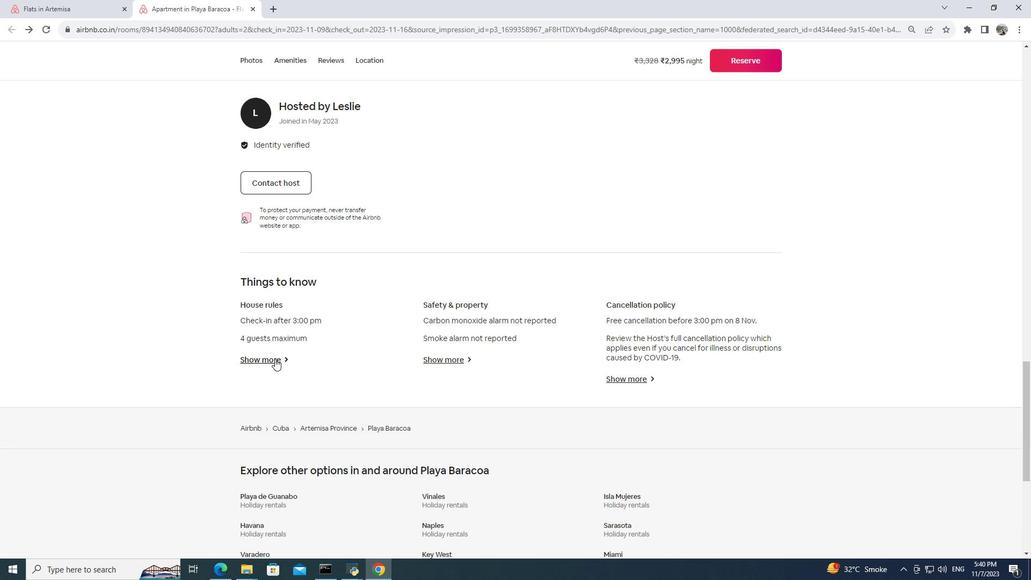 
Action: Mouse pressed left at (275, 359)
Screenshot: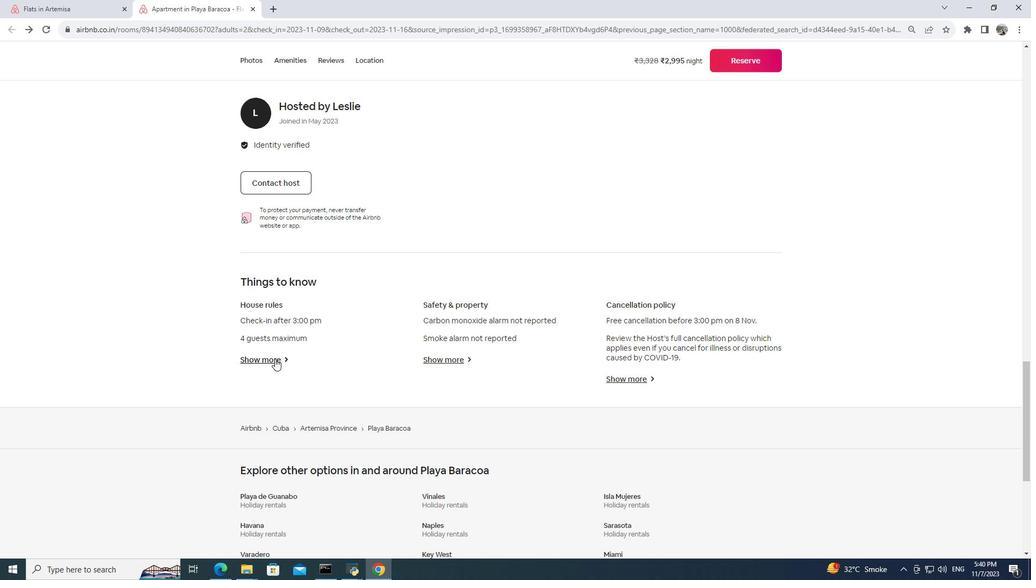 
Action: Mouse moved to (495, 328)
Screenshot: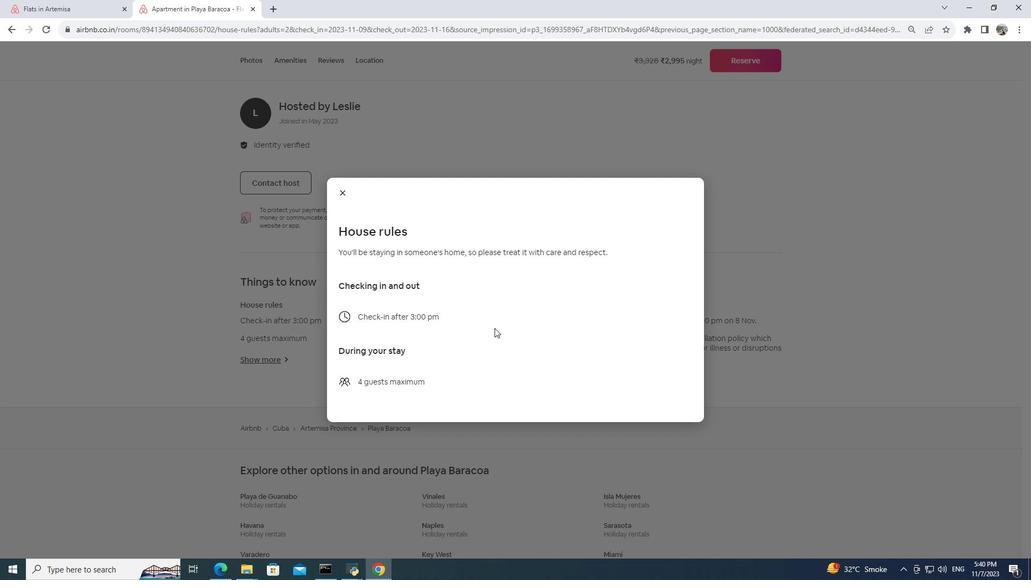 
Action: Mouse scrolled (495, 327) with delta (0, 0)
Screenshot: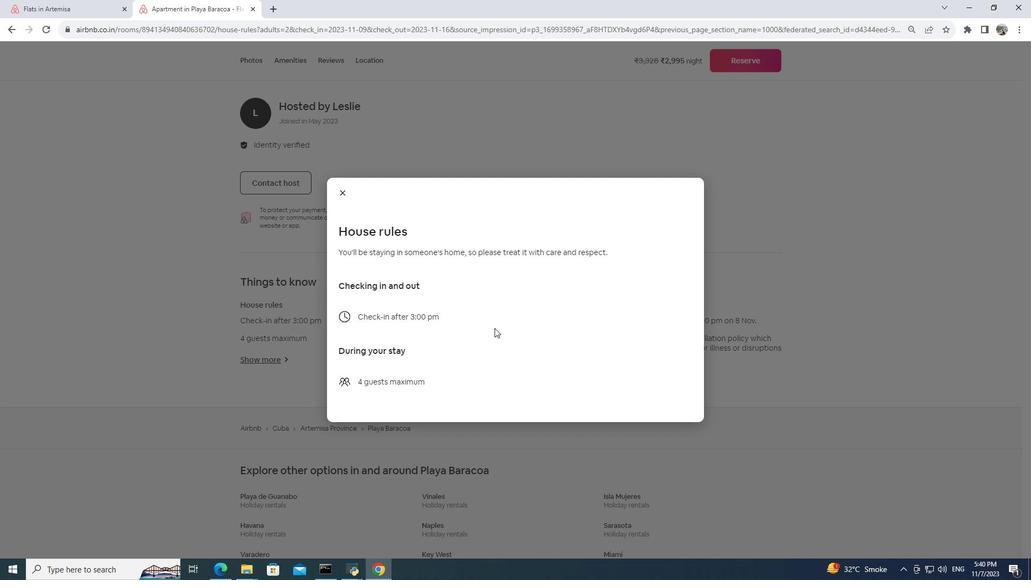 
Action: Mouse scrolled (495, 327) with delta (0, 0)
Screenshot: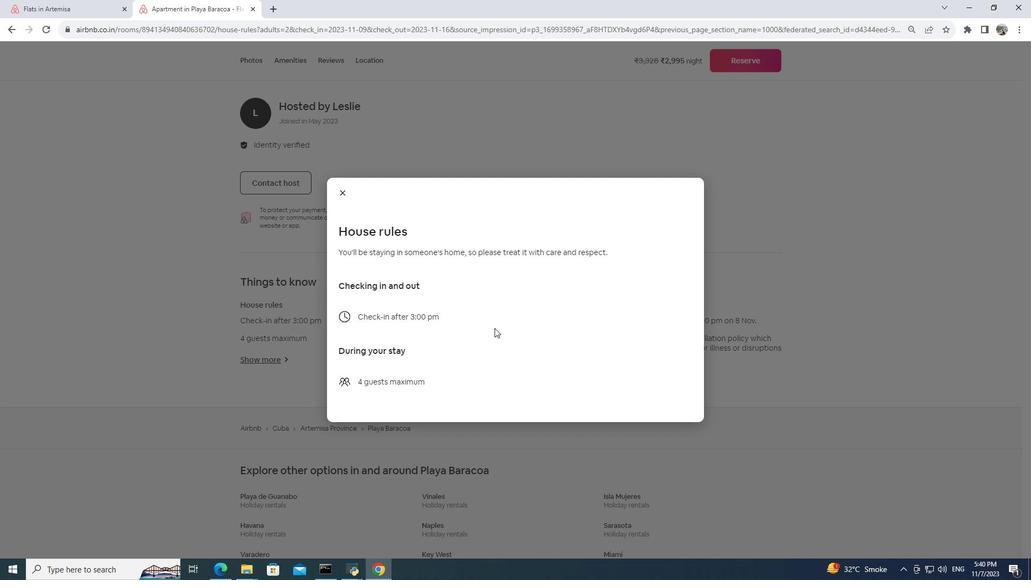 
Action: Mouse scrolled (495, 327) with delta (0, 0)
Screenshot: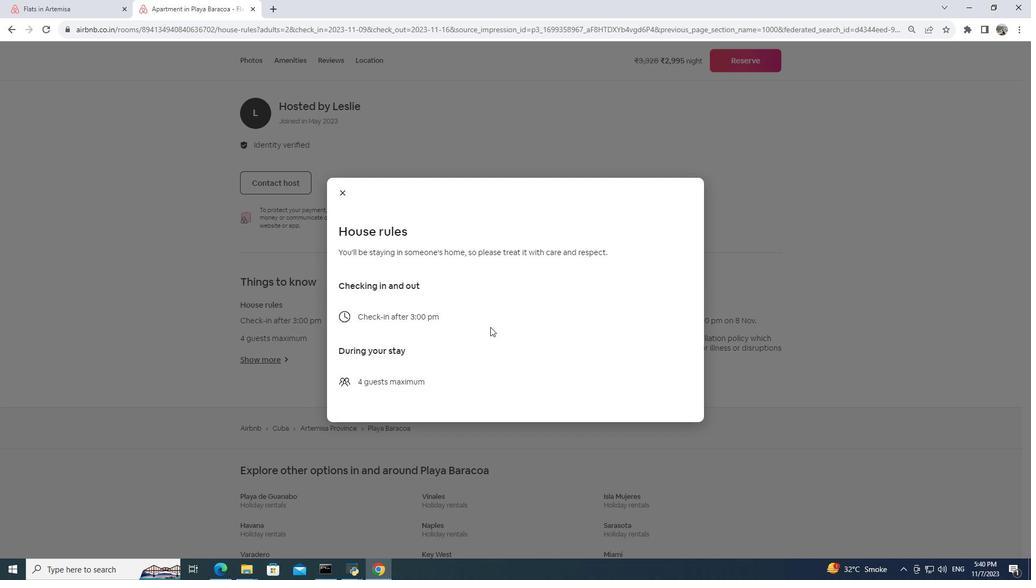 
Action: Mouse moved to (338, 187)
Screenshot: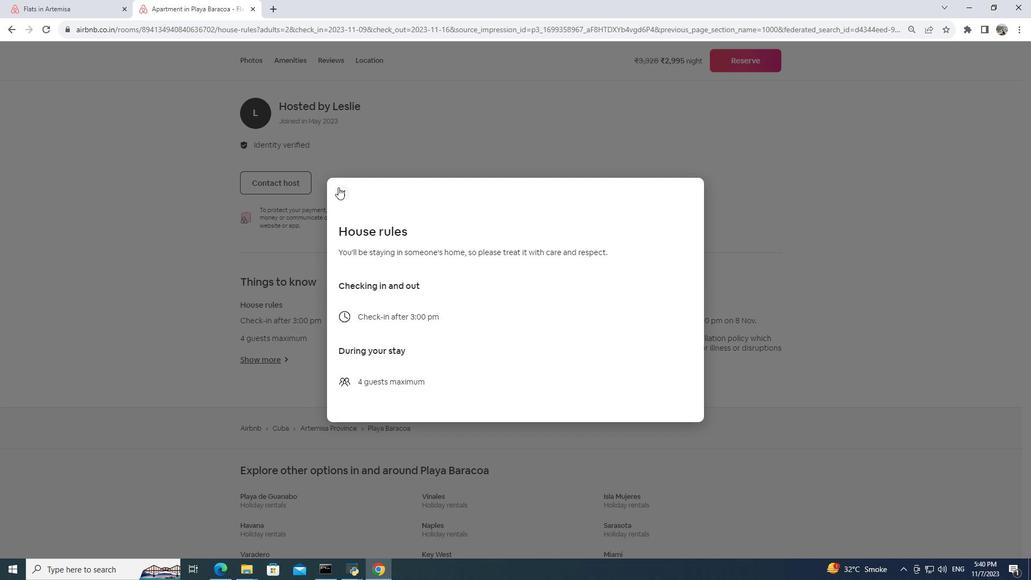 
Action: Mouse pressed left at (338, 187)
Screenshot: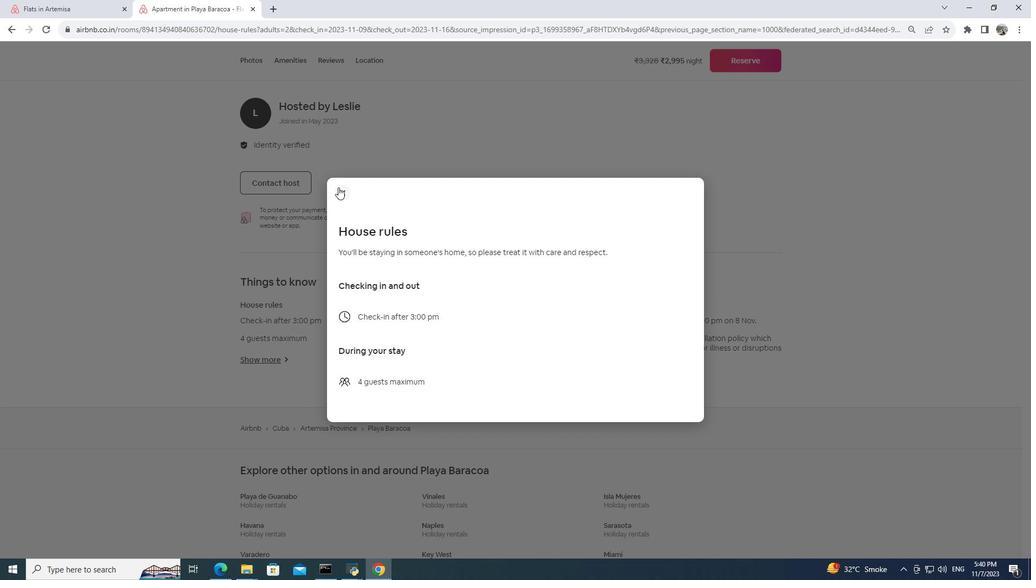 
Action: Mouse moved to (456, 359)
Screenshot: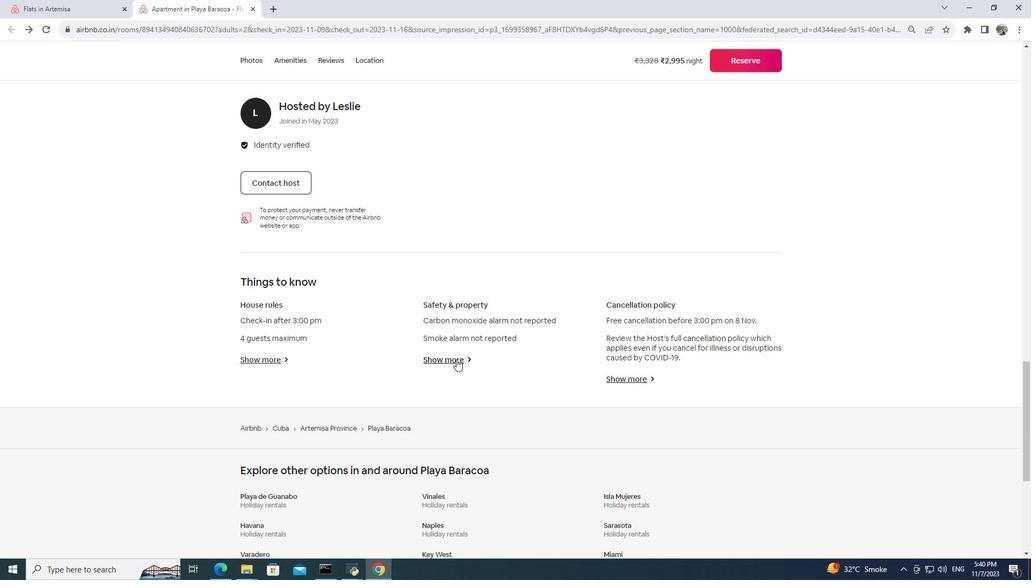 
Action: Mouse pressed left at (456, 359)
Screenshot: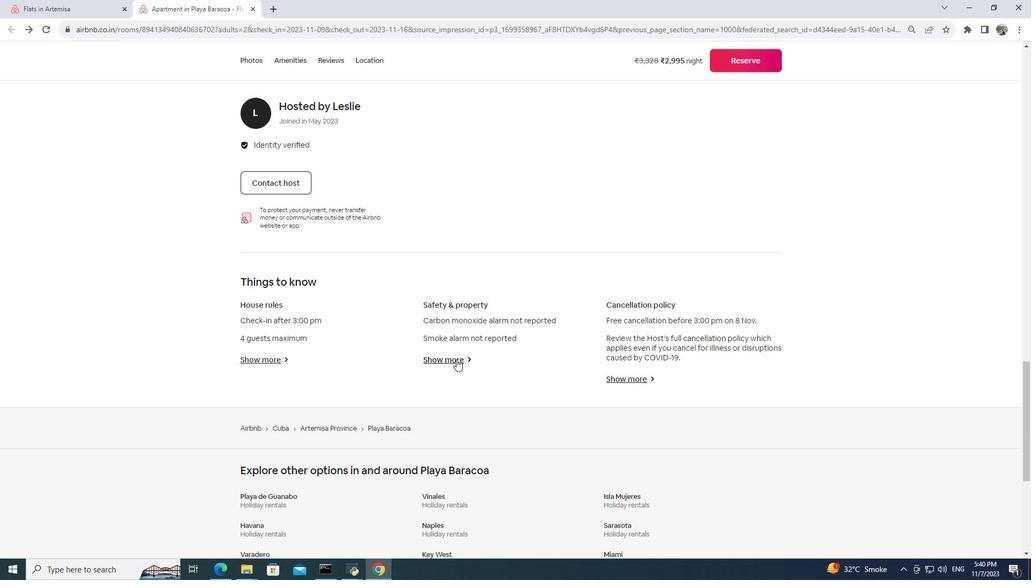 
Action: Mouse moved to (443, 340)
Screenshot: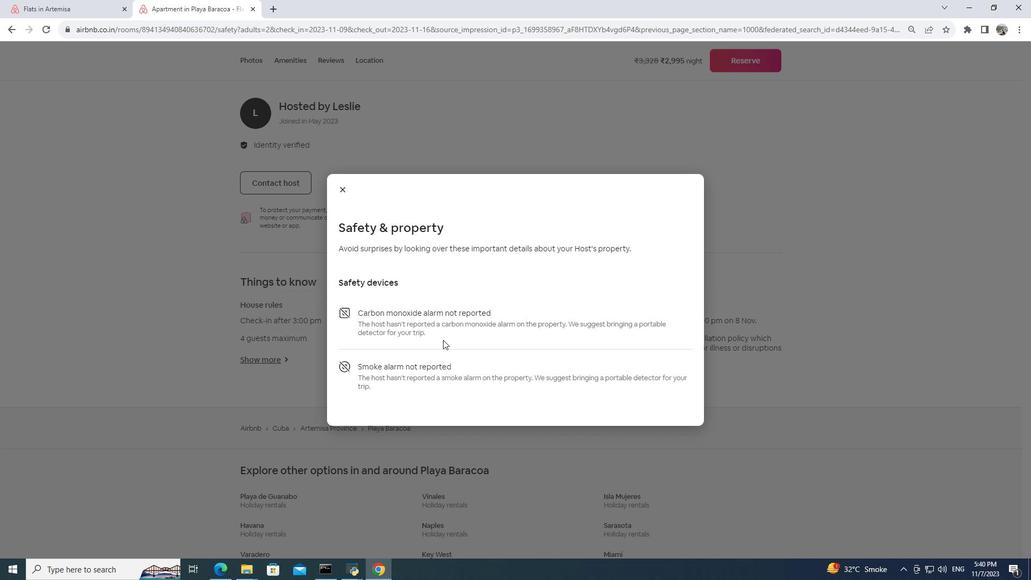 
Action: Mouse scrolled (443, 339) with delta (0, 0)
Screenshot: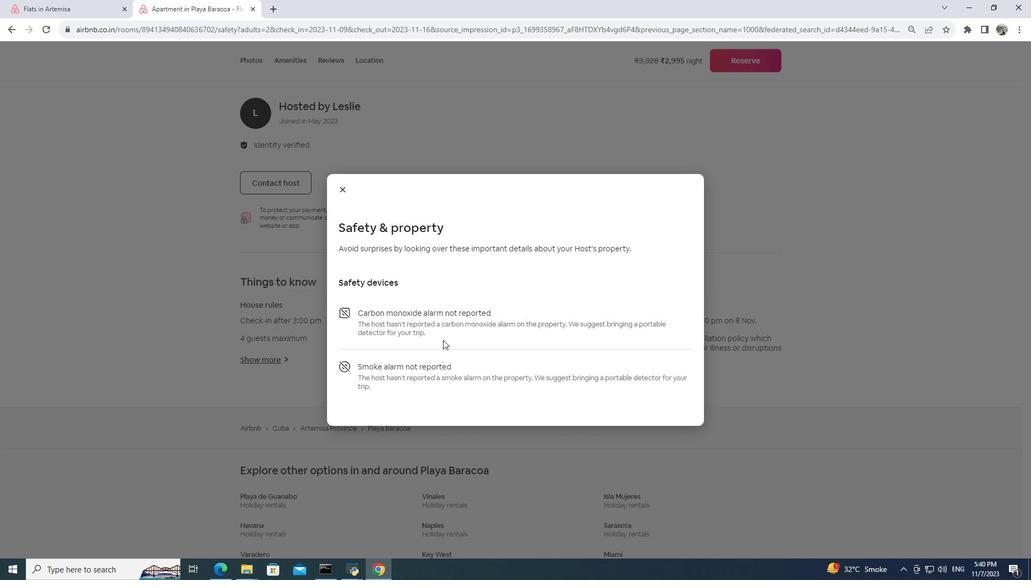 
Action: Mouse scrolled (443, 339) with delta (0, 0)
Screenshot: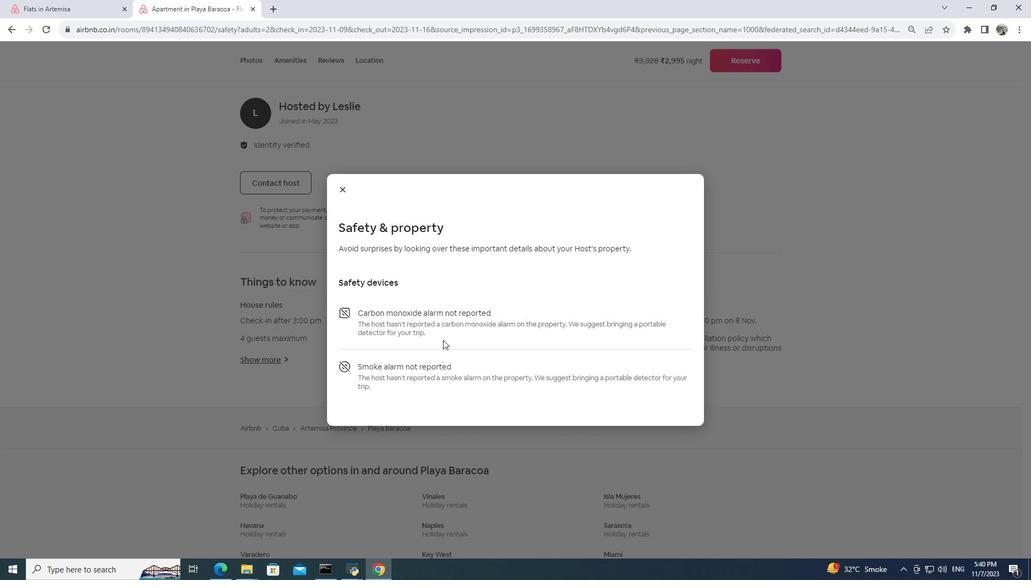 
Action: Mouse scrolled (443, 339) with delta (0, 0)
Screenshot: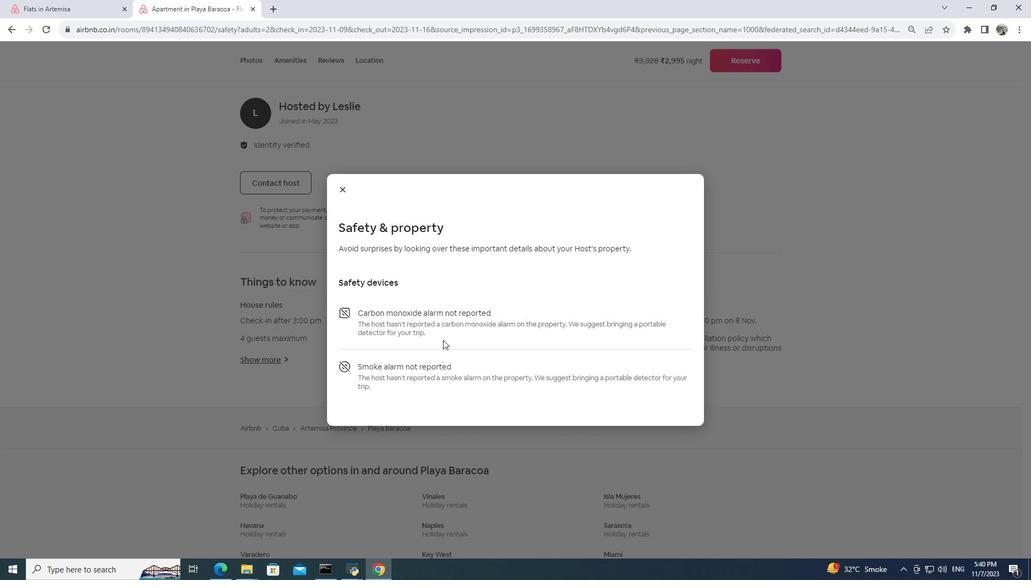 
Action: Mouse scrolled (443, 339) with delta (0, 0)
Screenshot: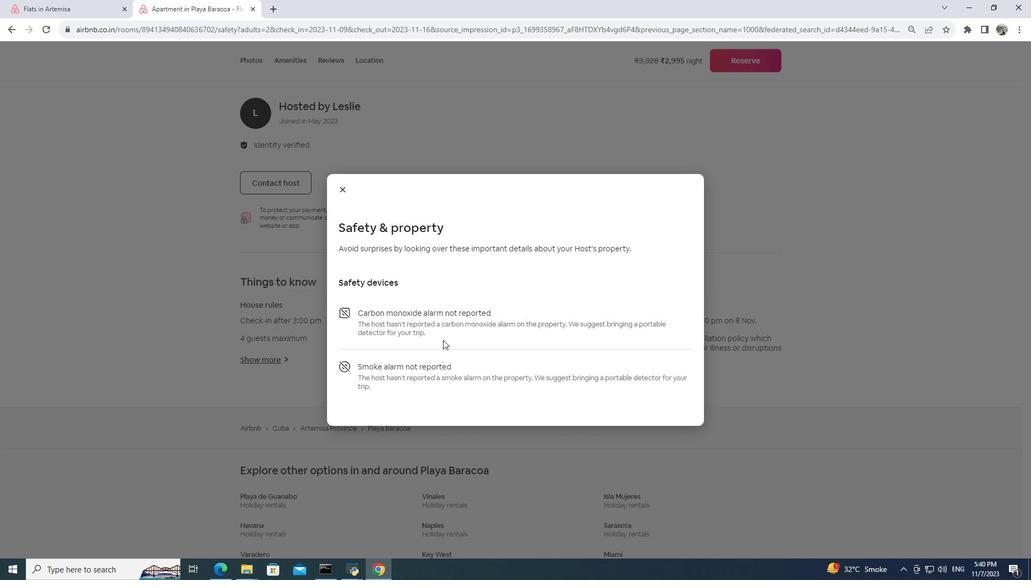 
Action: Mouse moved to (342, 191)
Screenshot: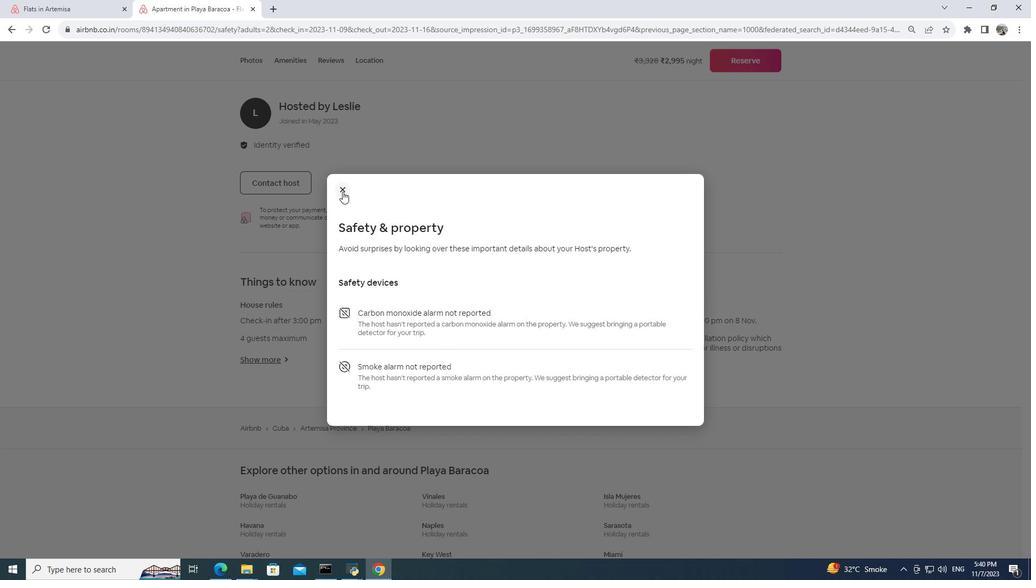 
Action: Mouse pressed left at (342, 191)
Screenshot: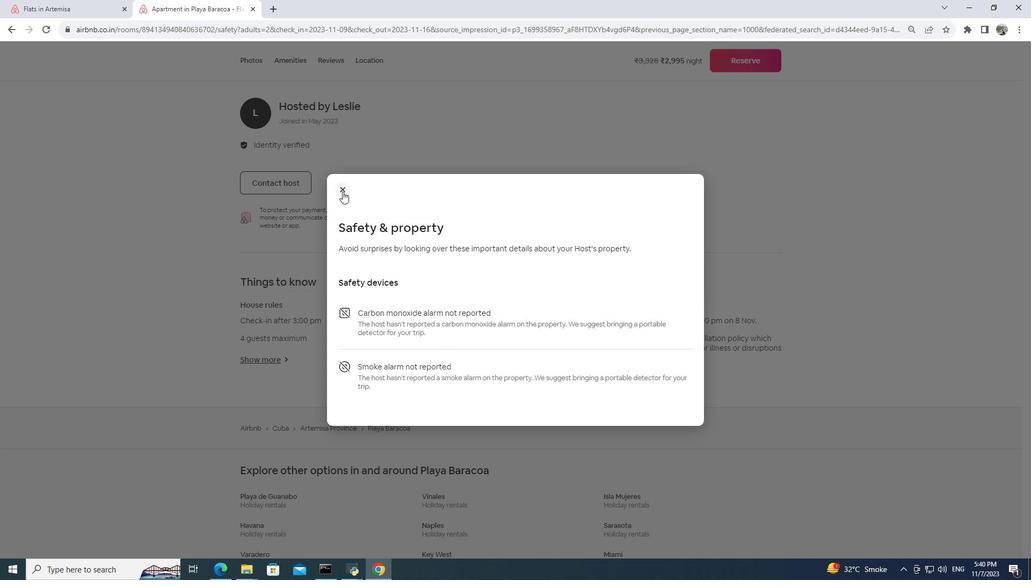 
Action: Mouse moved to (632, 380)
Screenshot: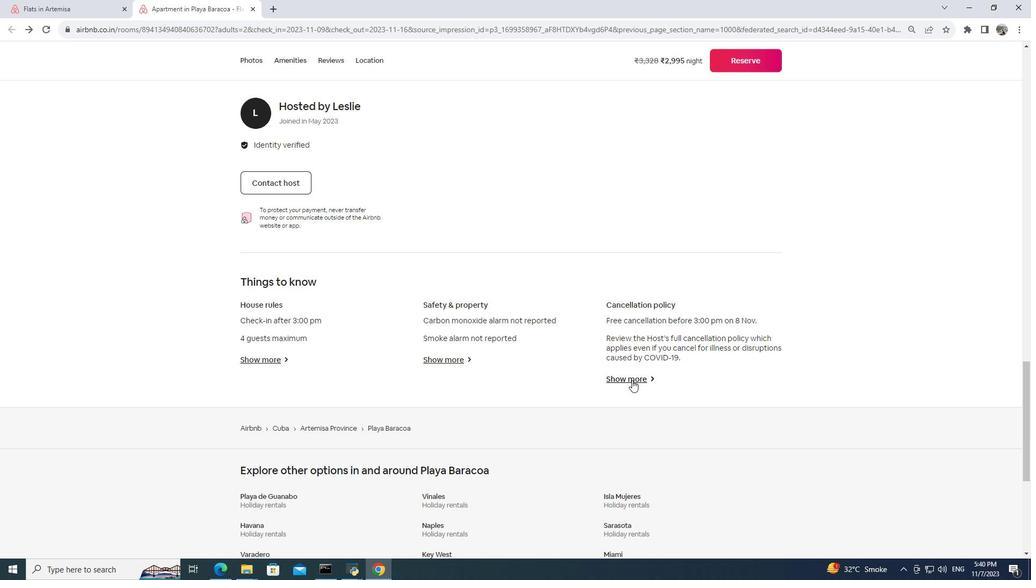 
Action: Mouse pressed left at (632, 380)
Screenshot: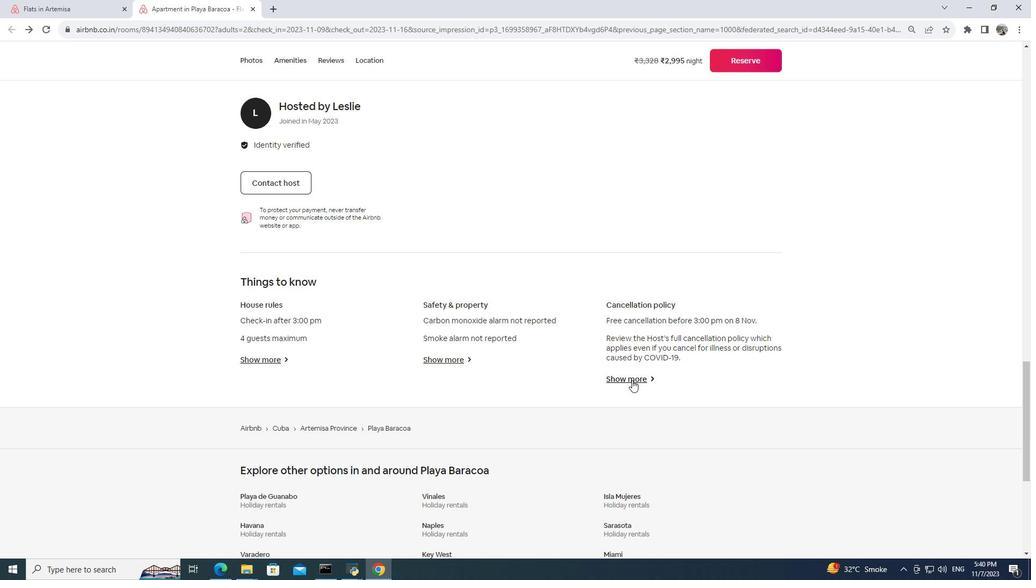 
Action: Mouse moved to (550, 355)
Screenshot: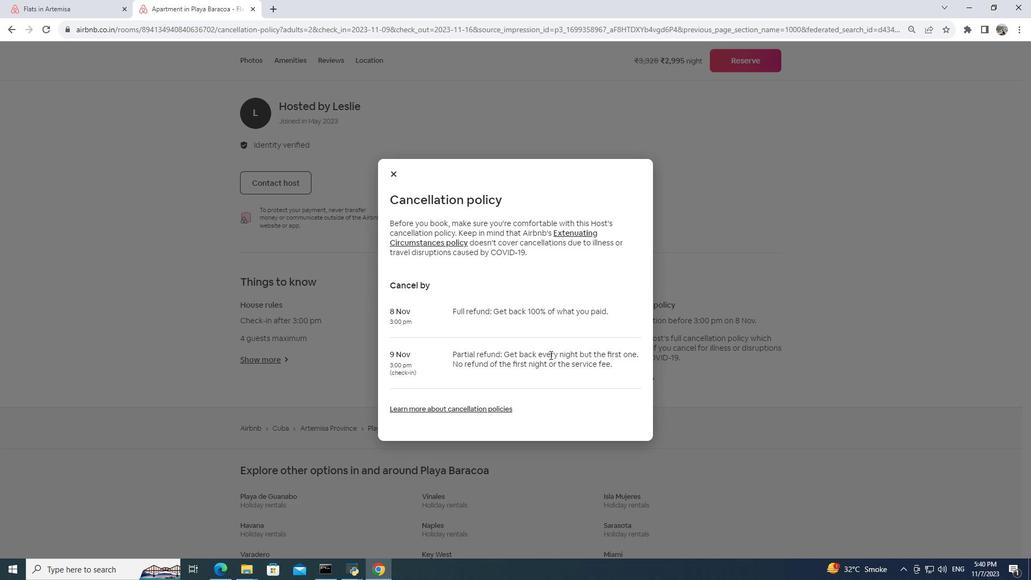 
Action: Mouse scrolled (550, 354) with delta (0, 0)
Screenshot: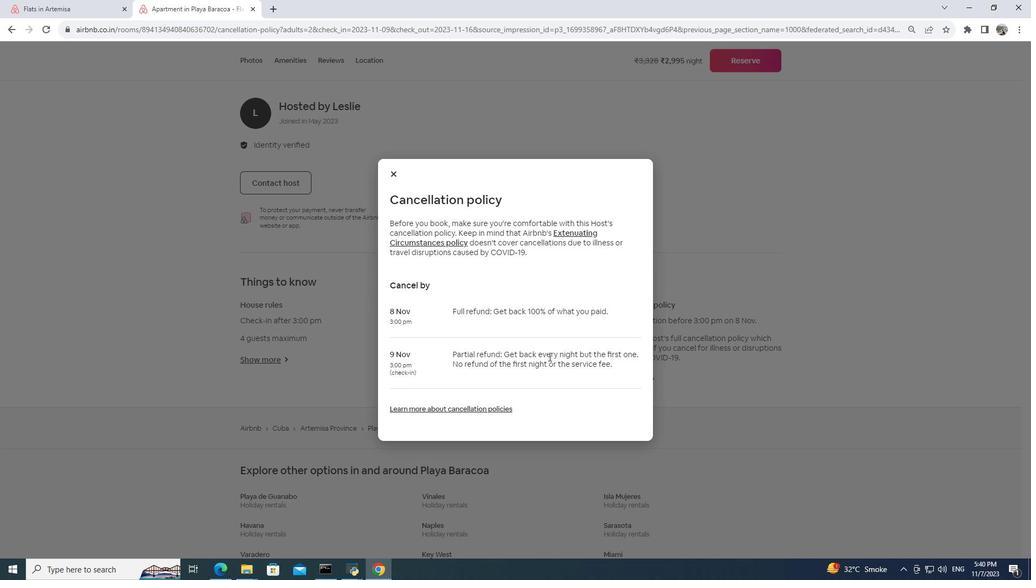 
Action: Mouse scrolled (550, 354) with delta (0, 0)
Screenshot: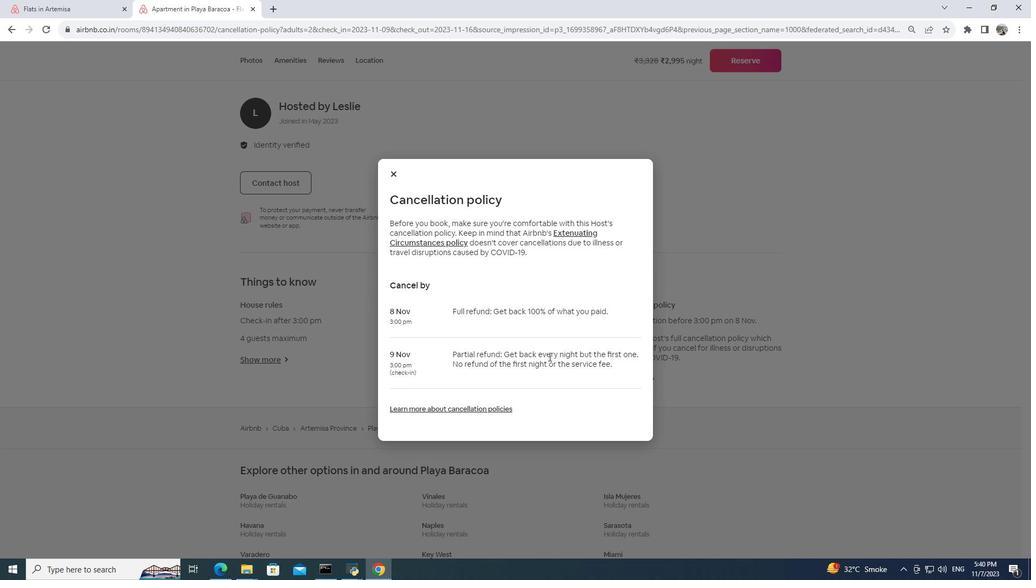 
Action: Mouse scrolled (550, 354) with delta (0, 0)
Screenshot: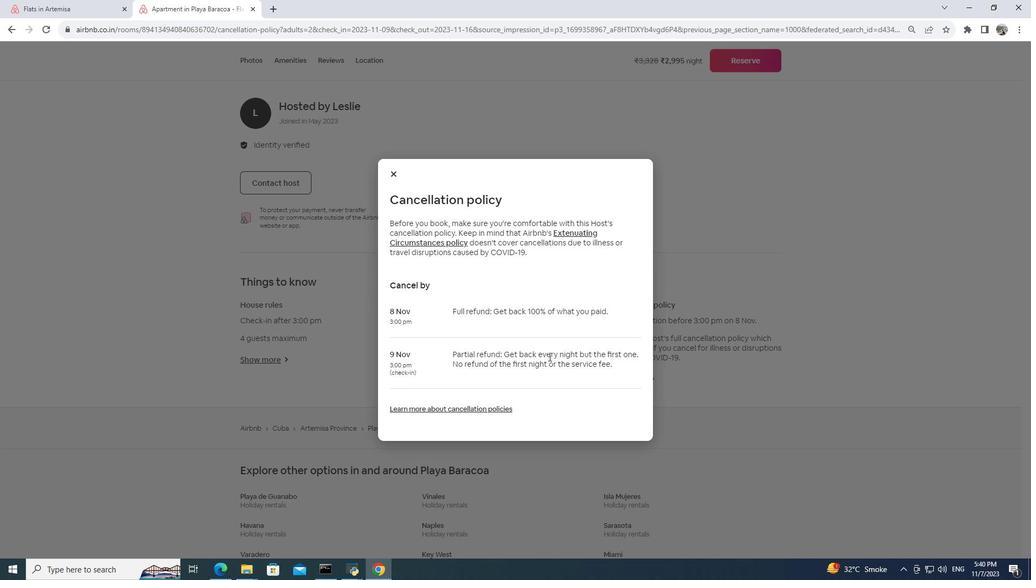 
Action: Mouse moved to (549, 355)
Screenshot: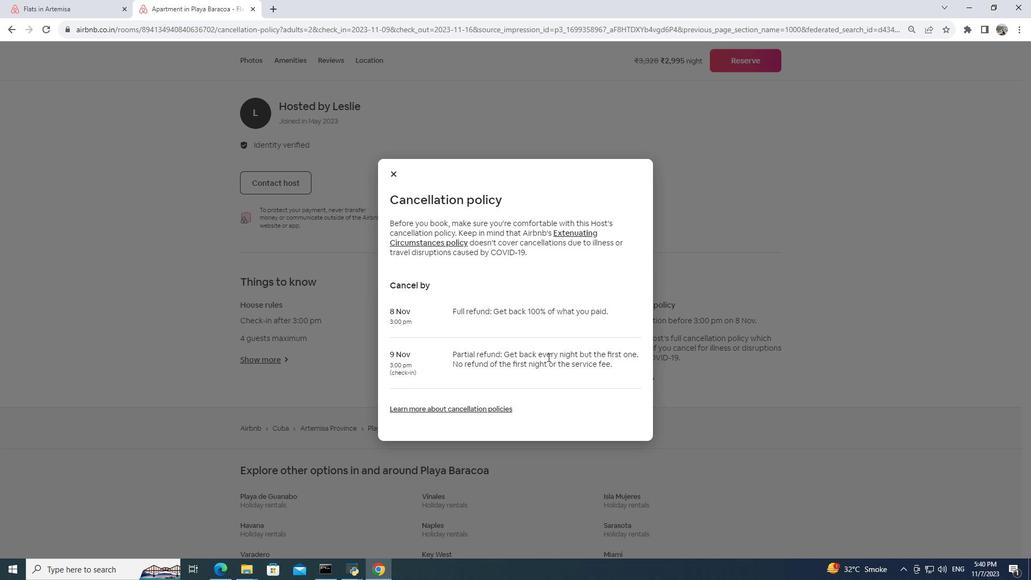 
Action: Mouse scrolled (549, 354) with delta (0, 0)
Screenshot: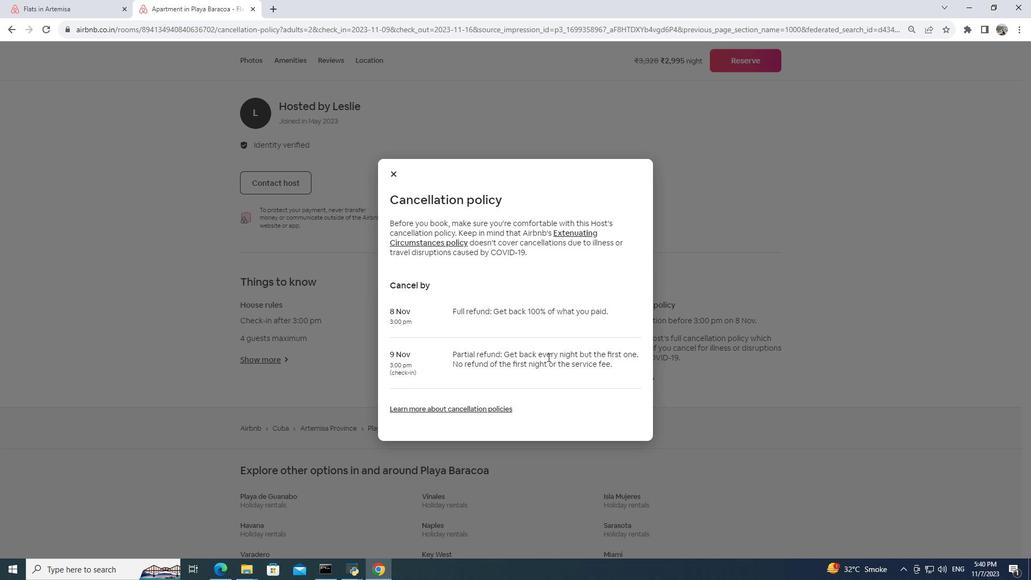 
Action: Mouse moved to (396, 174)
Screenshot: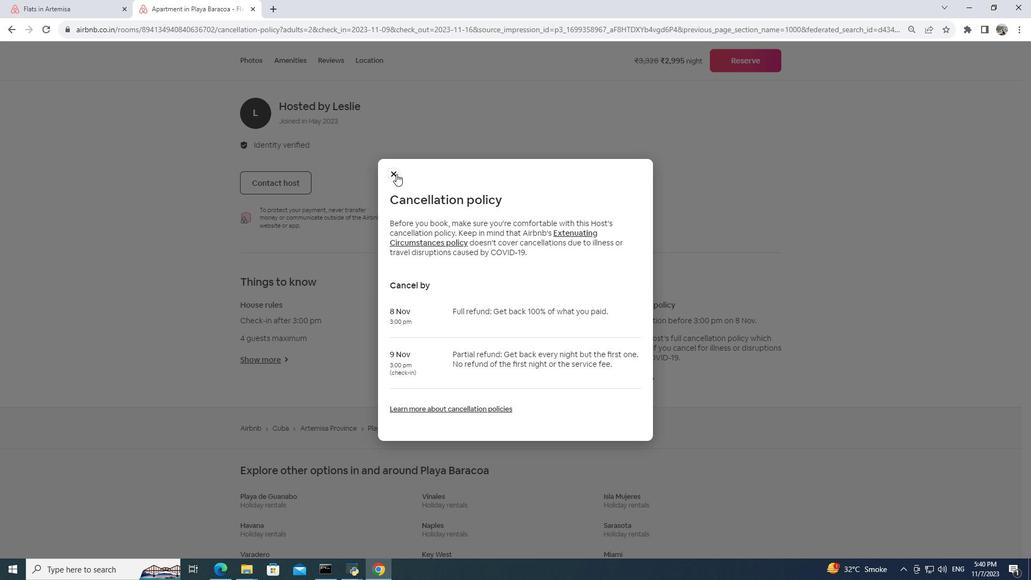 
Action: Mouse pressed left at (396, 174)
Screenshot: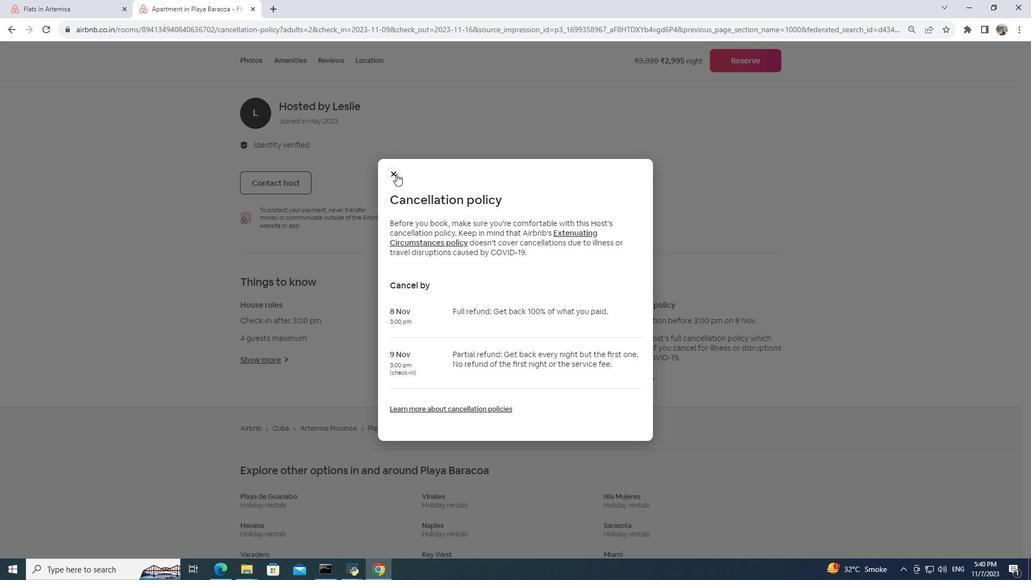 
Action: Mouse moved to (454, 265)
Screenshot: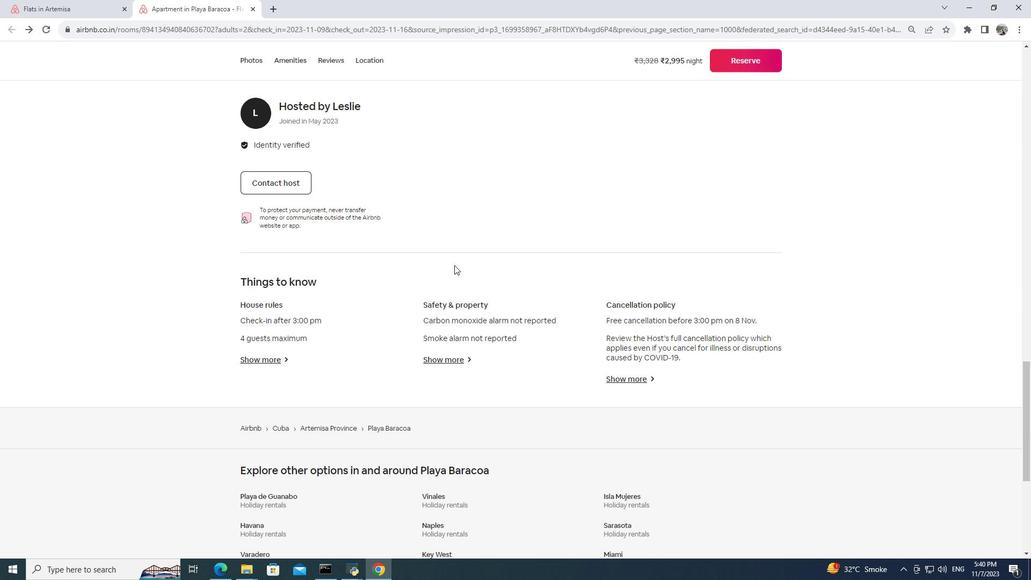 
Action: Mouse scrolled (454, 266) with delta (0, 0)
Screenshot: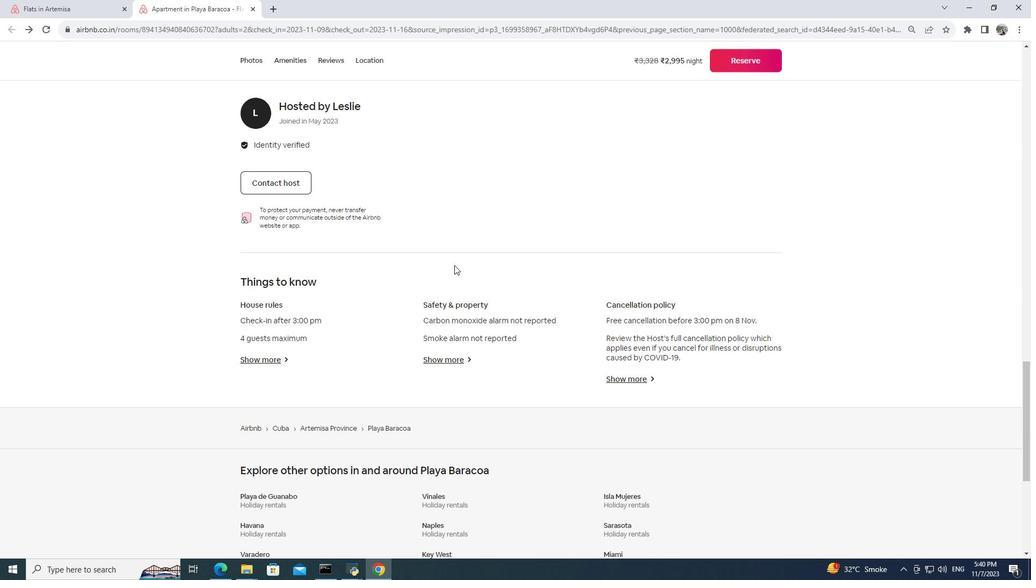 
Action: Mouse scrolled (454, 266) with delta (0, 0)
Screenshot: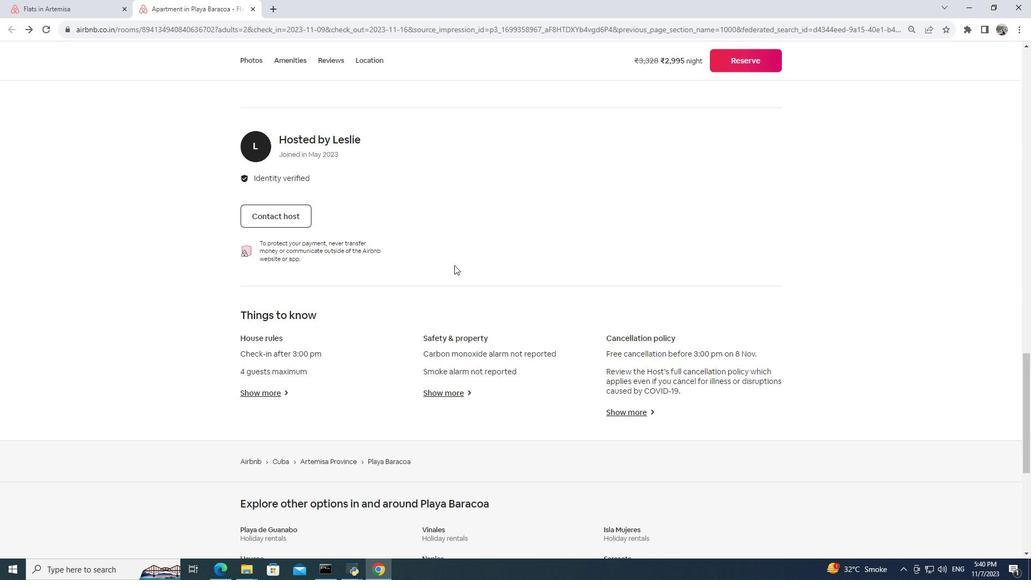 
Action: Mouse scrolled (454, 266) with delta (0, 0)
Screenshot: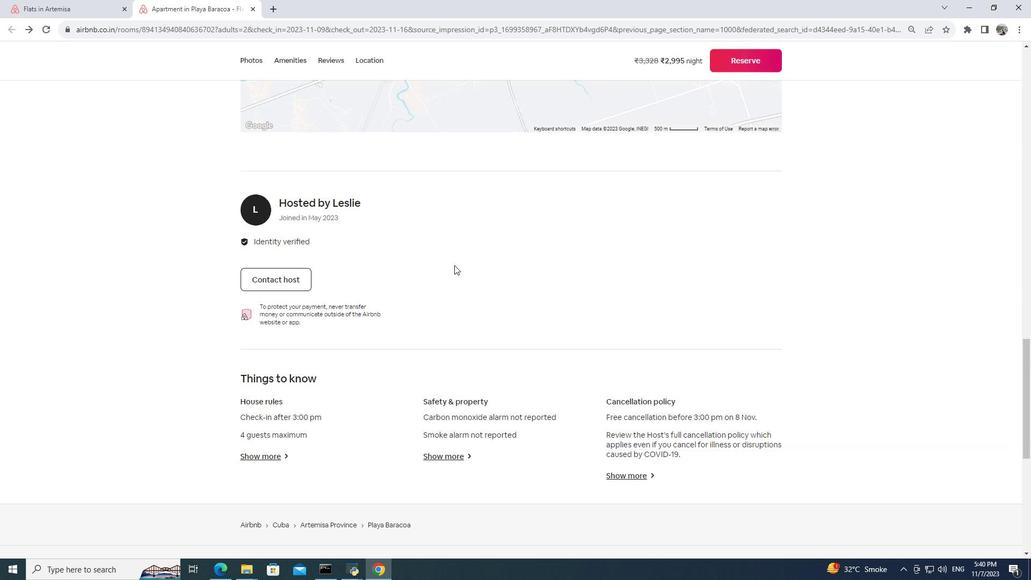 
Action: Mouse scrolled (454, 266) with delta (0, 0)
Screenshot: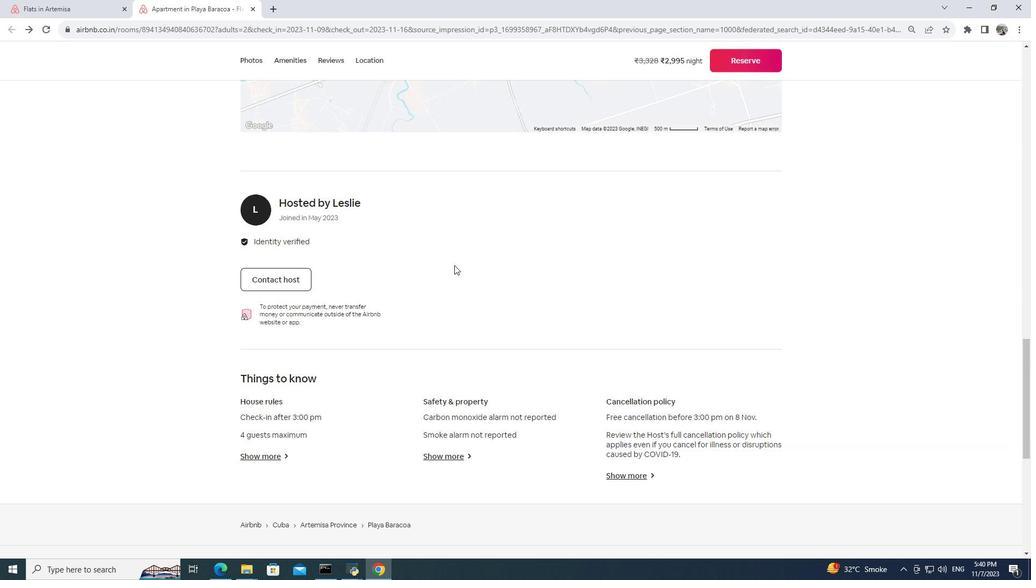 
Action: Mouse moved to (455, 266)
Screenshot: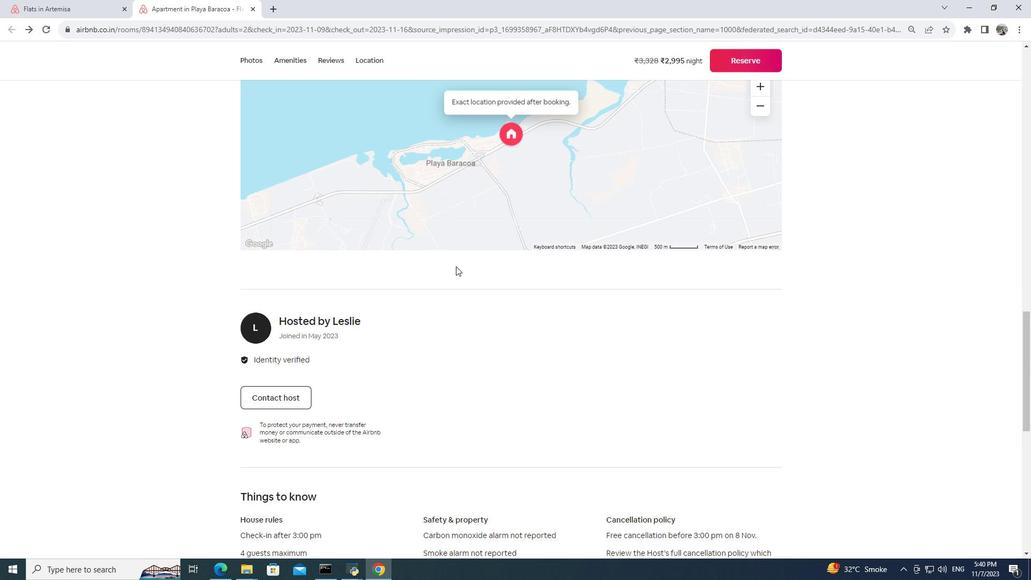 
Action: Mouse scrolled (455, 267) with delta (0, 0)
Screenshot: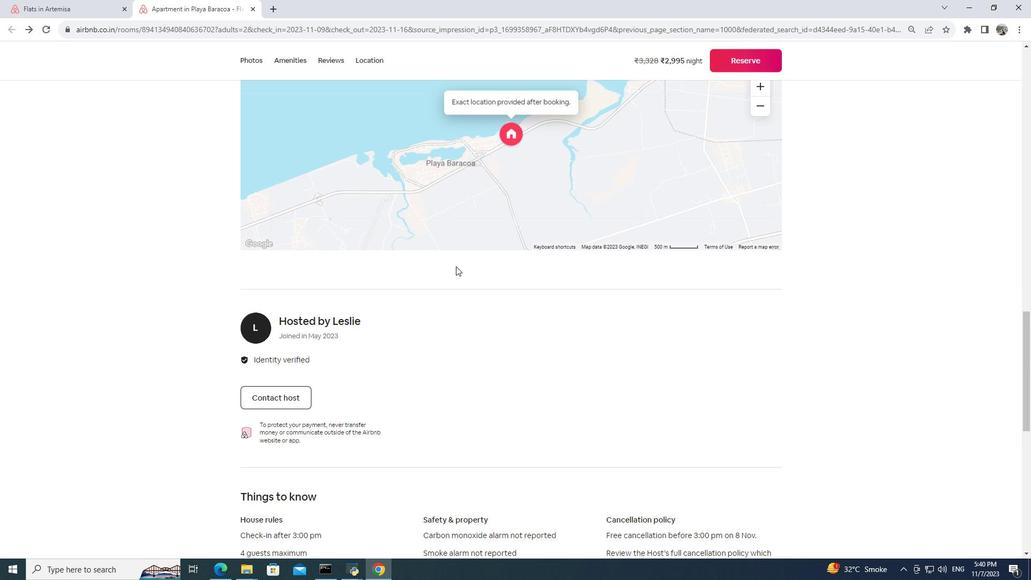 
Action: Mouse moved to (456, 266)
Screenshot: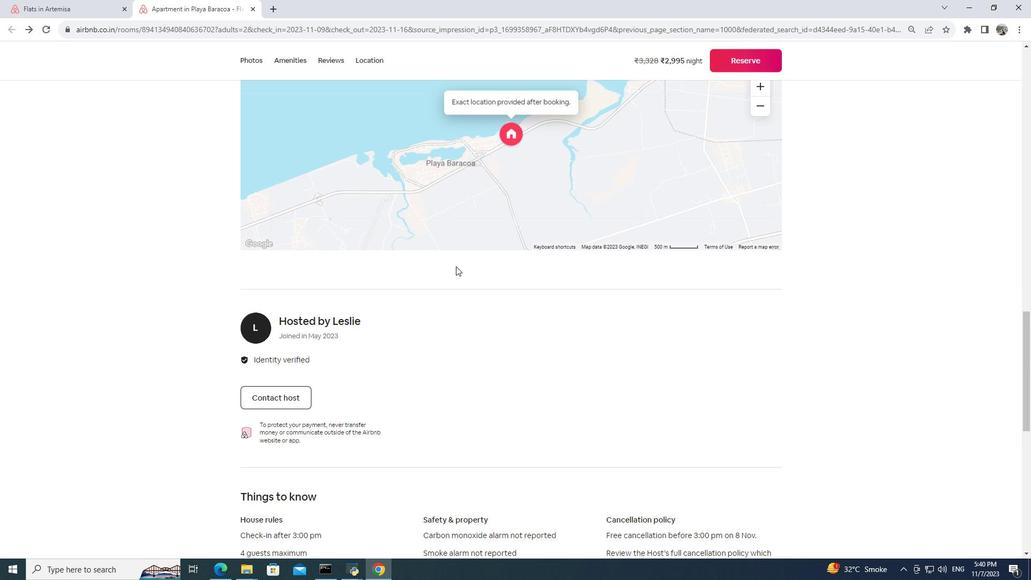
Action: Mouse scrolled (456, 267) with delta (0, 0)
Screenshot: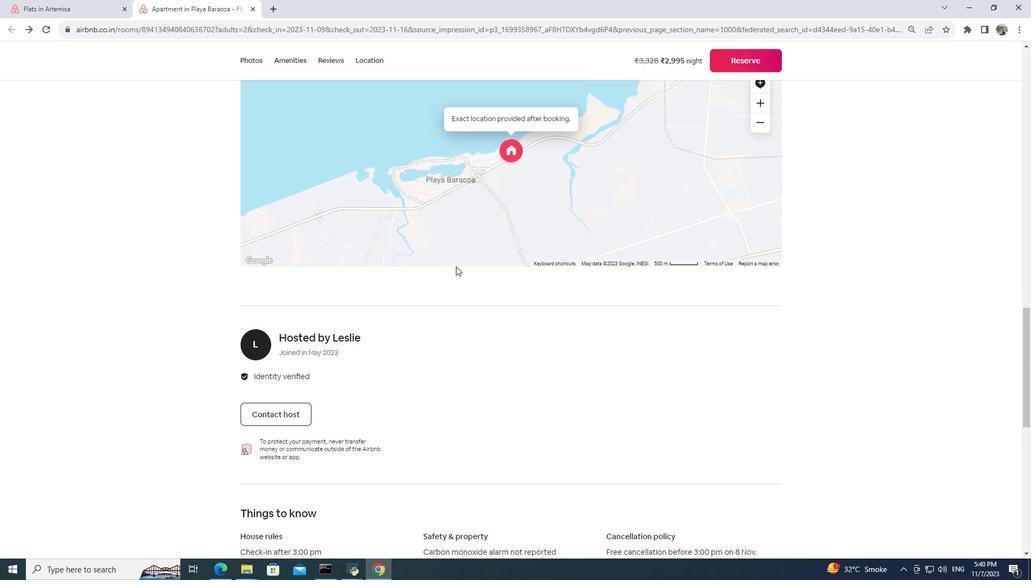 
Action: Mouse scrolled (456, 267) with delta (0, 0)
Screenshot: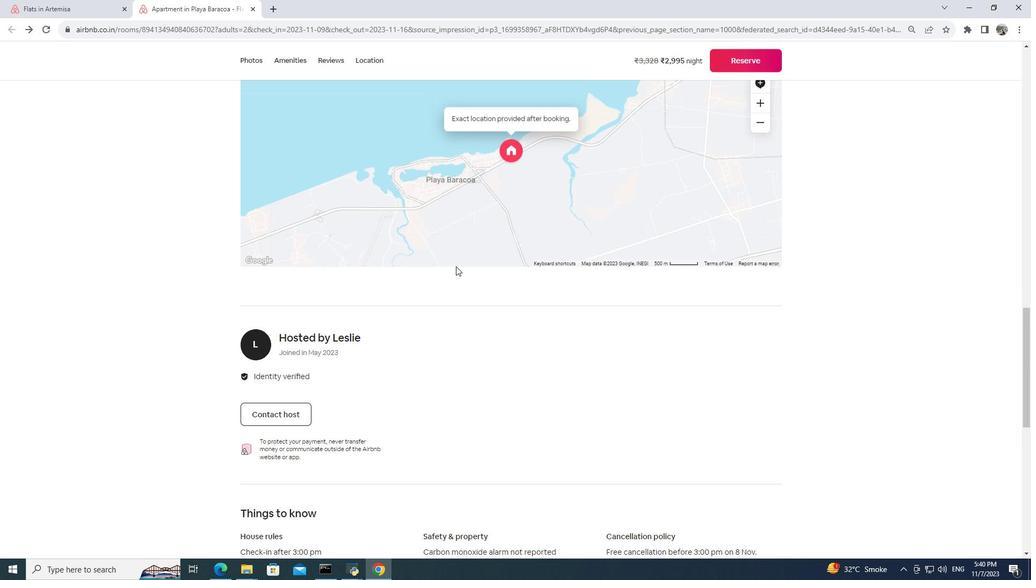 
Action: Mouse scrolled (456, 267) with delta (0, 0)
Screenshot: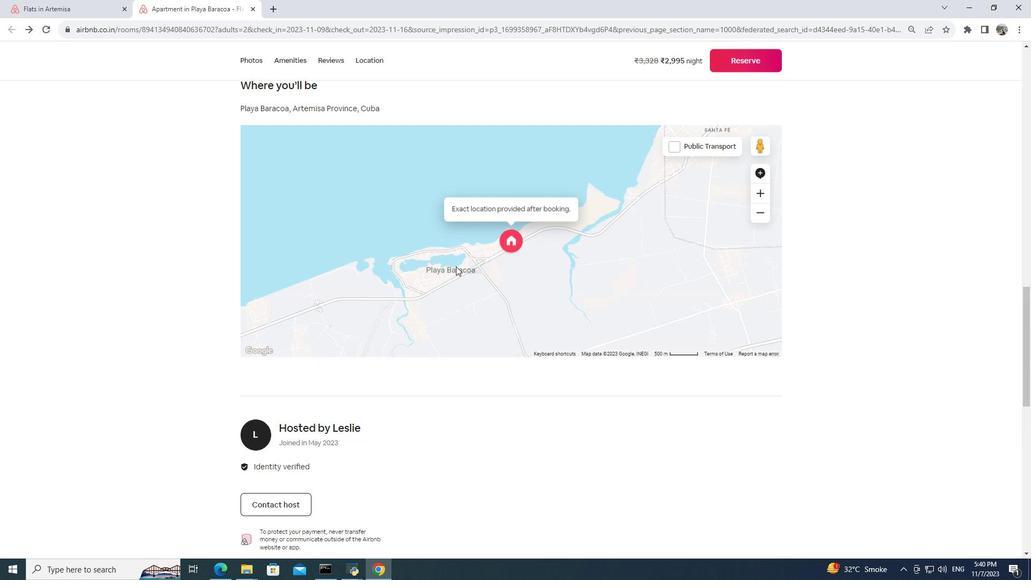 
Action: Mouse scrolled (456, 267) with delta (0, 0)
Screenshot: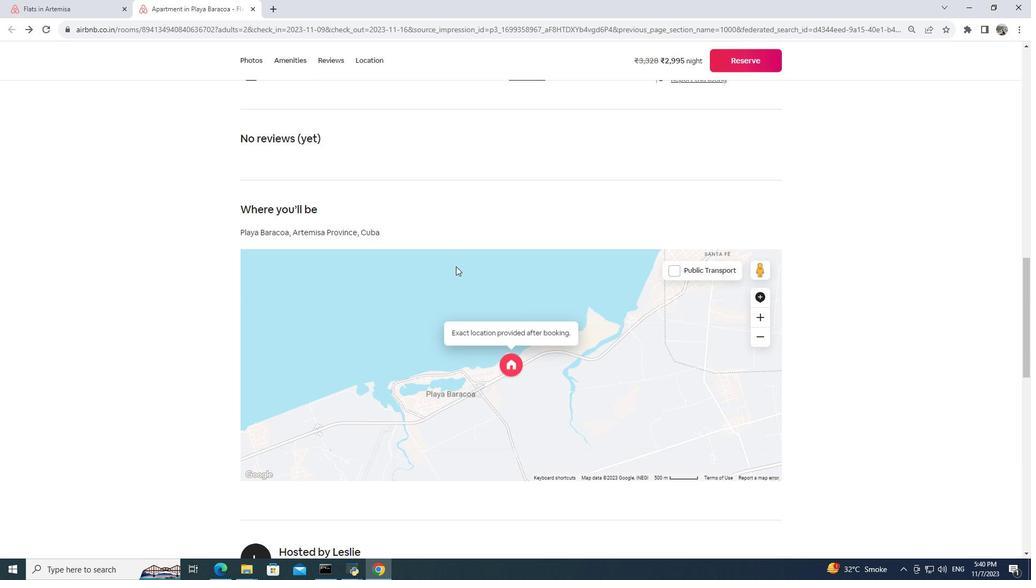 
Action: Mouse scrolled (456, 267) with delta (0, 0)
Screenshot: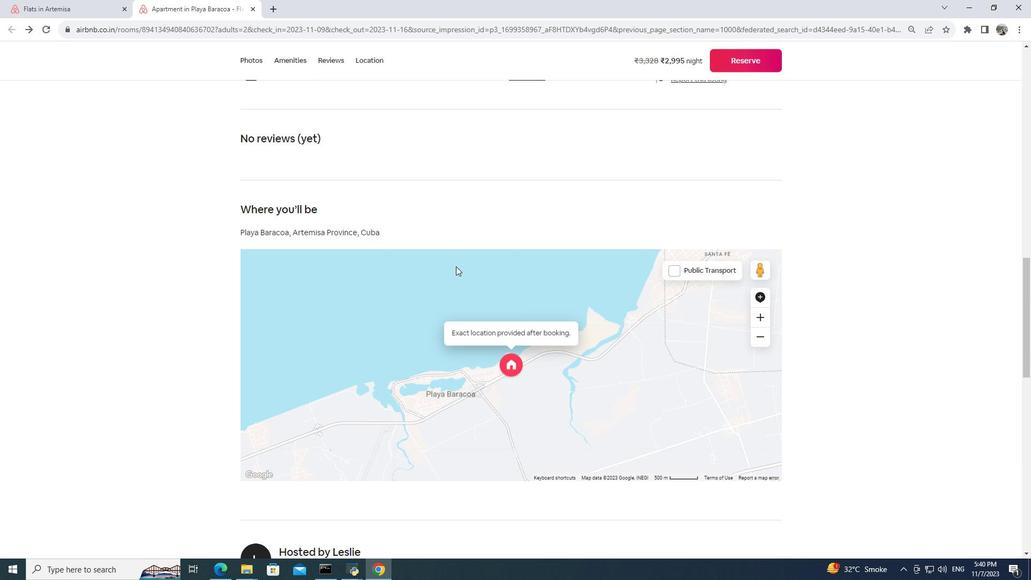 
Action: Mouse scrolled (456, 267) with delta (0, 0)
Screenshot: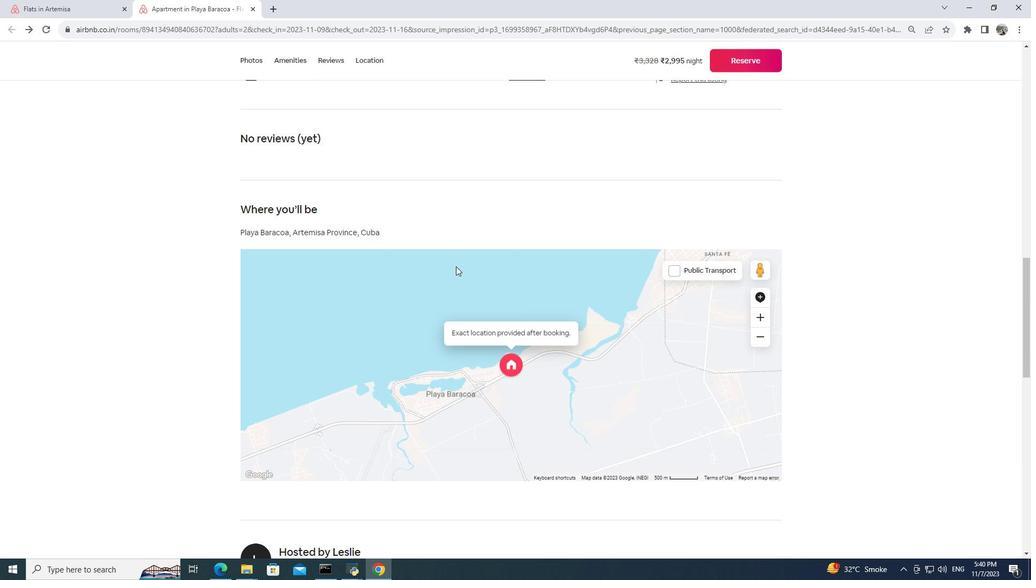 
Action: Mouse scrolled (456, 267) with delta (0, 0)
Screenshot: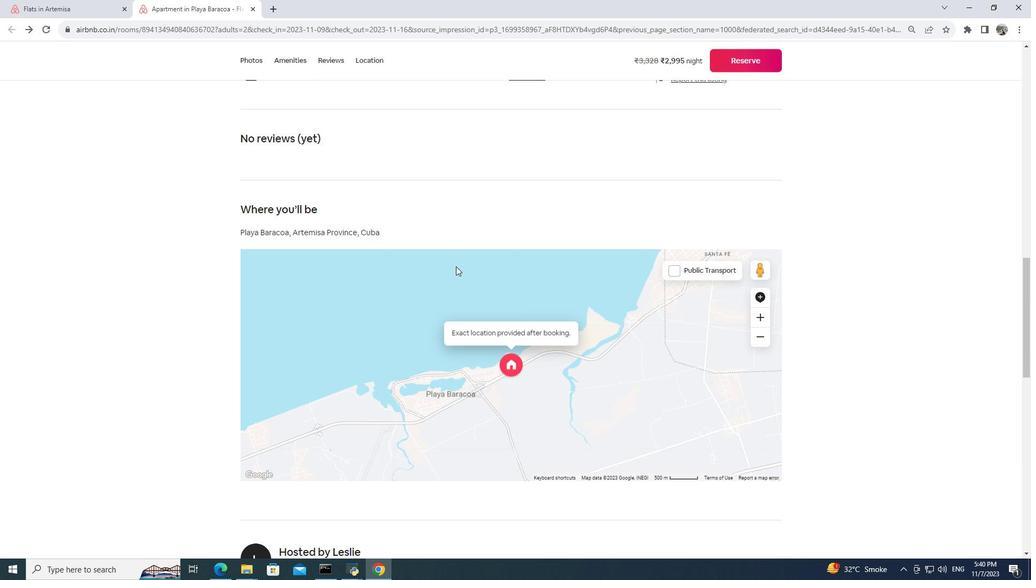 
Action: Mouse scrolled (456, 267) with delta (0, 0)
Screenshot: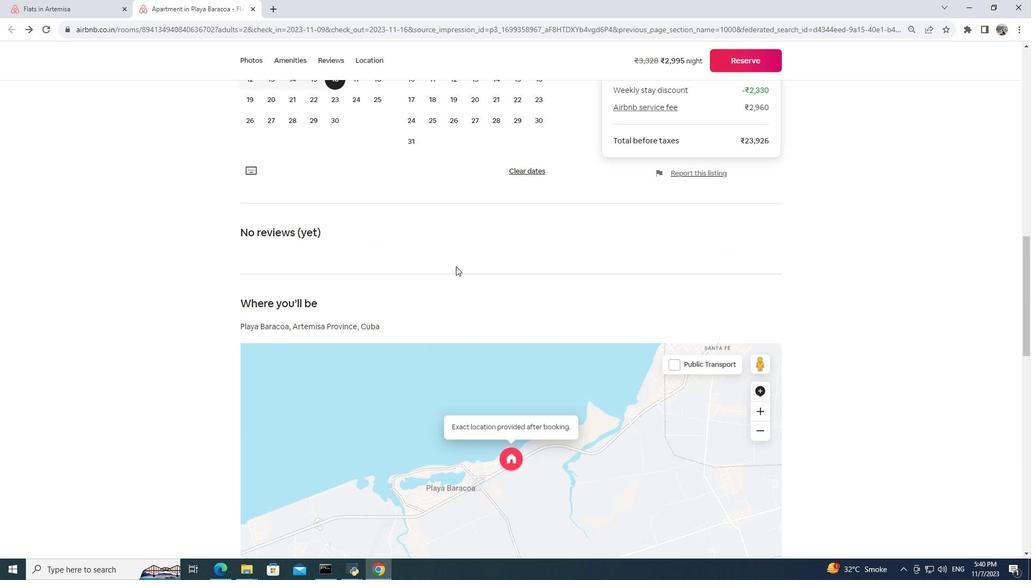 
Action: Mouse scrolled (456, 267) with delta (0, 0)
Screenshot: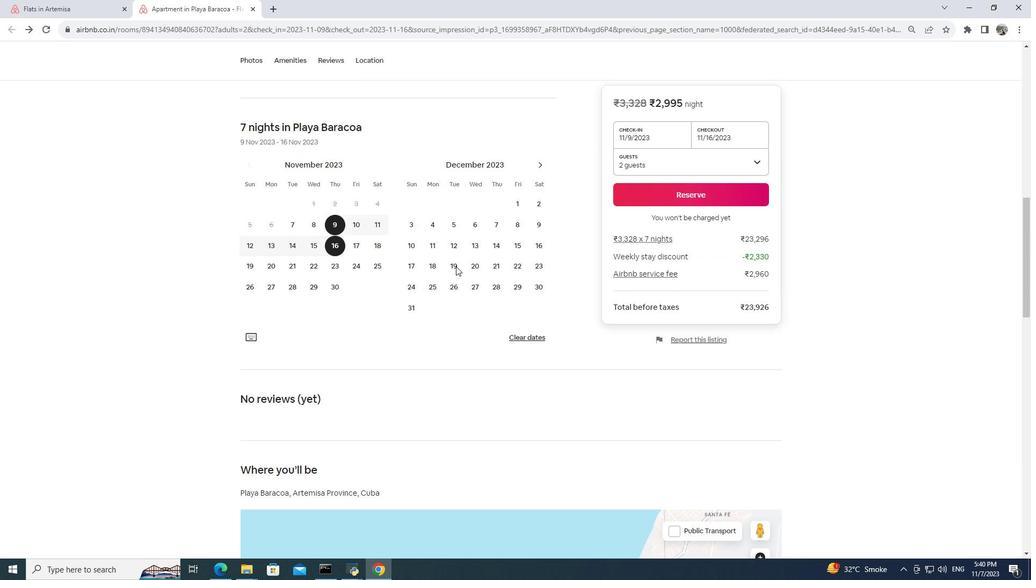 
Action: Mouse scrolled (456, 267) with delta (0, 0)
Screenshot: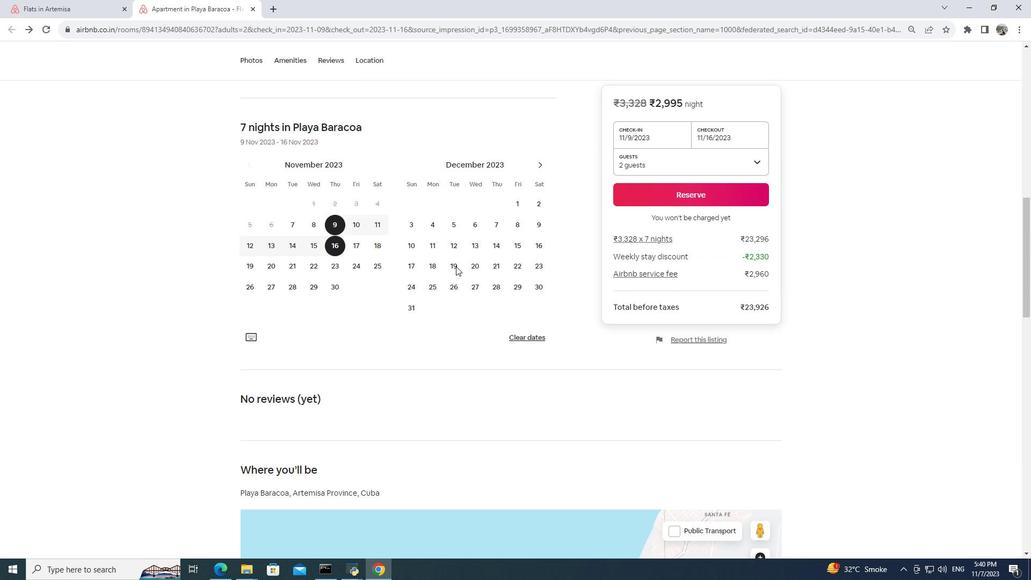 
Action: Mouse scrolled (456, 267) with delta (0, 0)
Screenshot: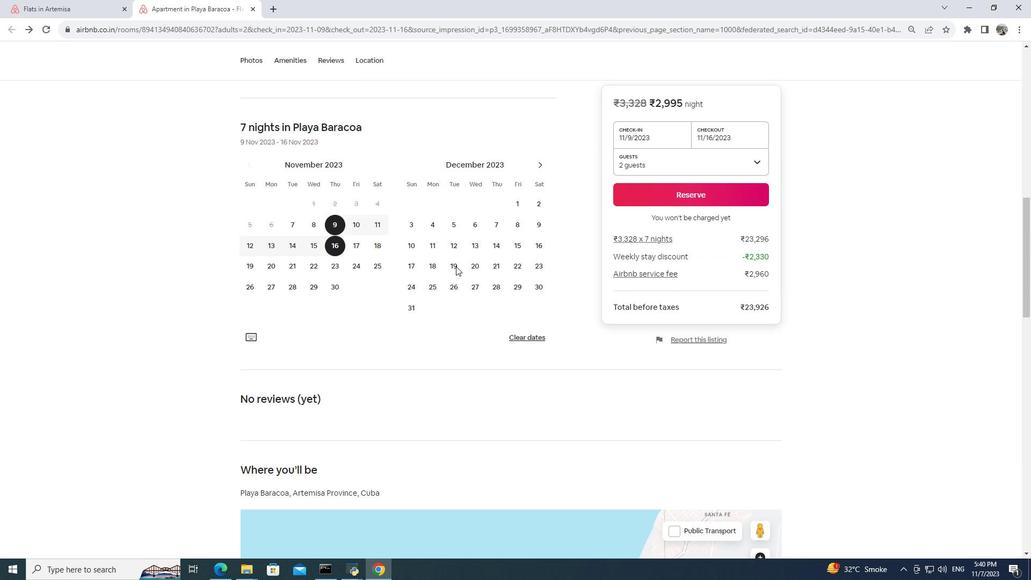 
Action: Mouse scrolled (456, 267) with delta (0, 0)
Screenshot: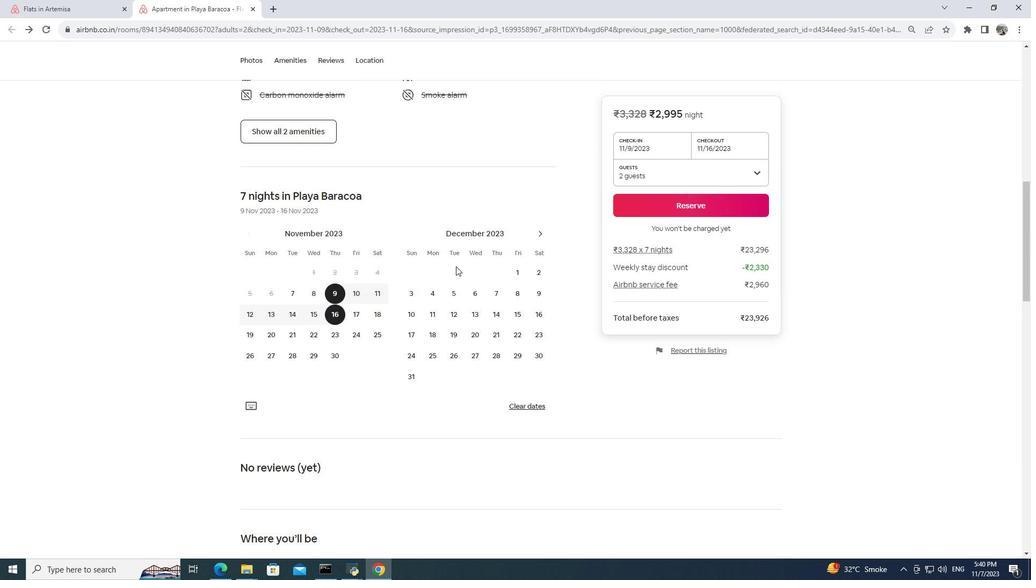 
Action: Mouse scrolled (456, 267) with delta (0, 0)
Screenshot: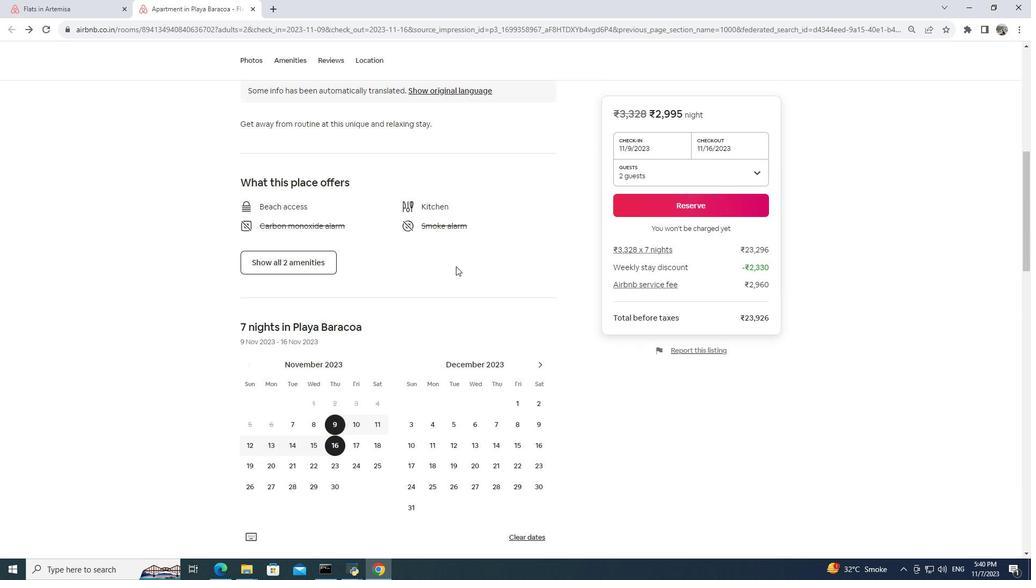 
Action: Mouse moved to (316, 319)
Screenshot: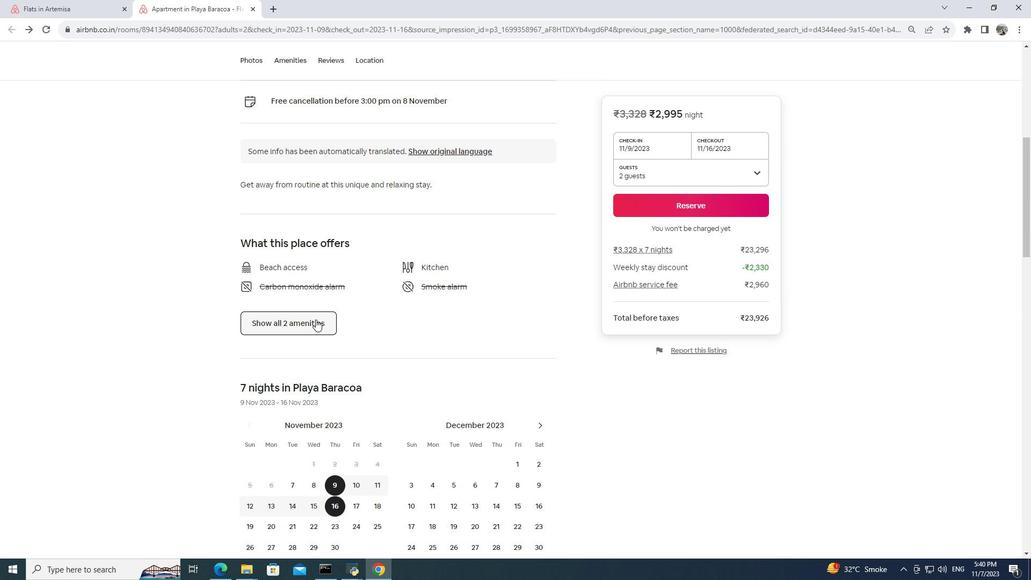 
Action: Mouse pressed left at (316, 319)
Screenshot: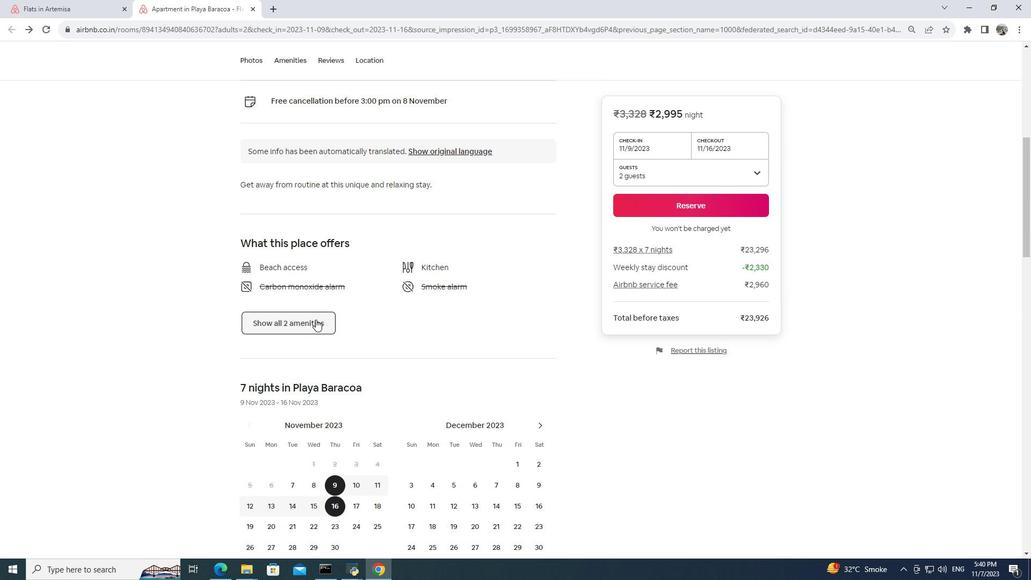 
Action: Mouse moved to (493, 299)
Screenshot: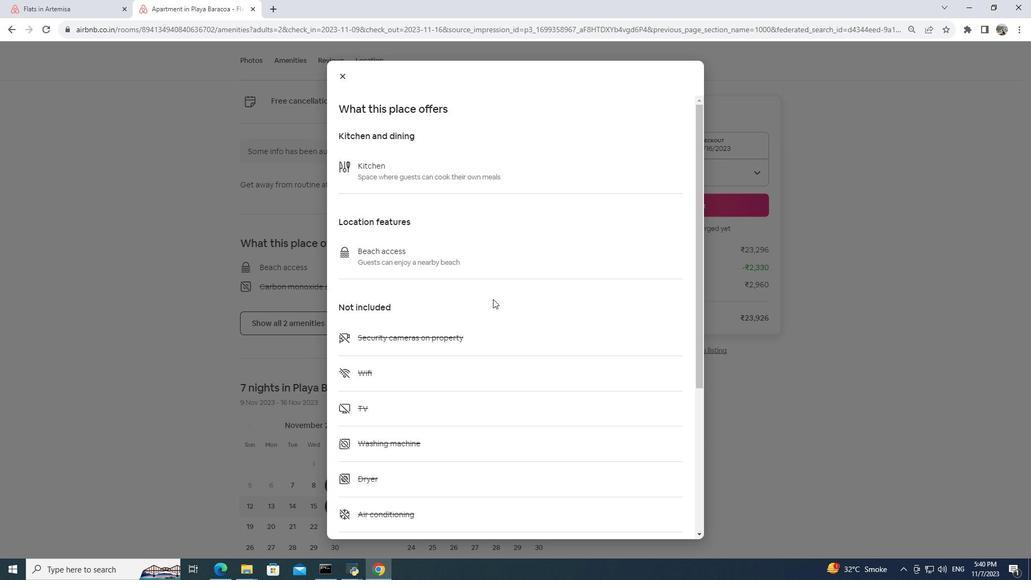 
Action: Mouse scrolled (493, 299) with delta (0, 0)
Screenshot: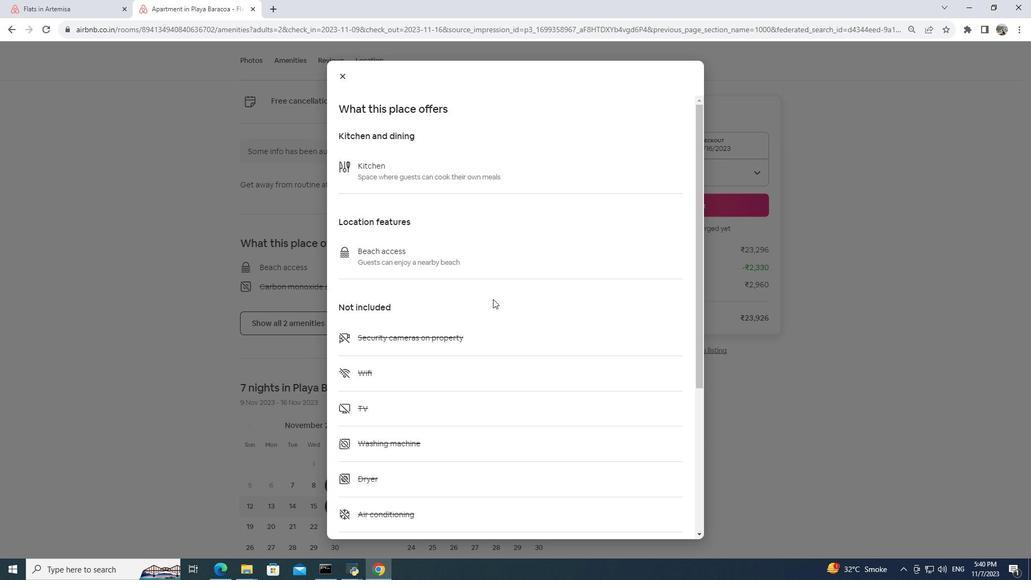 
Action: Mouse moved to (493, 299)
Screenshot: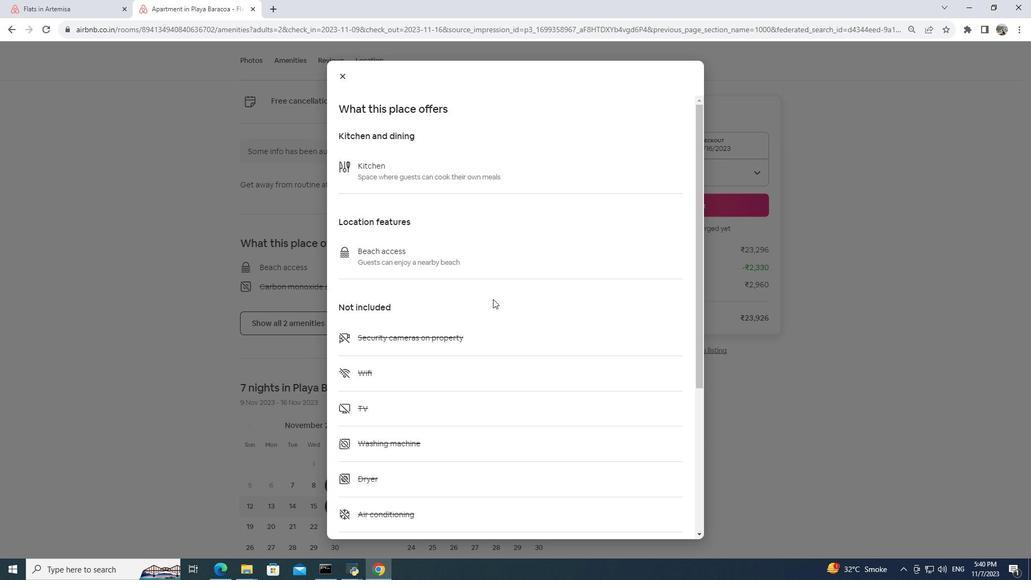 
Action: Mouse scrolled (493, 299) with delta (0, 0)
Screenshot: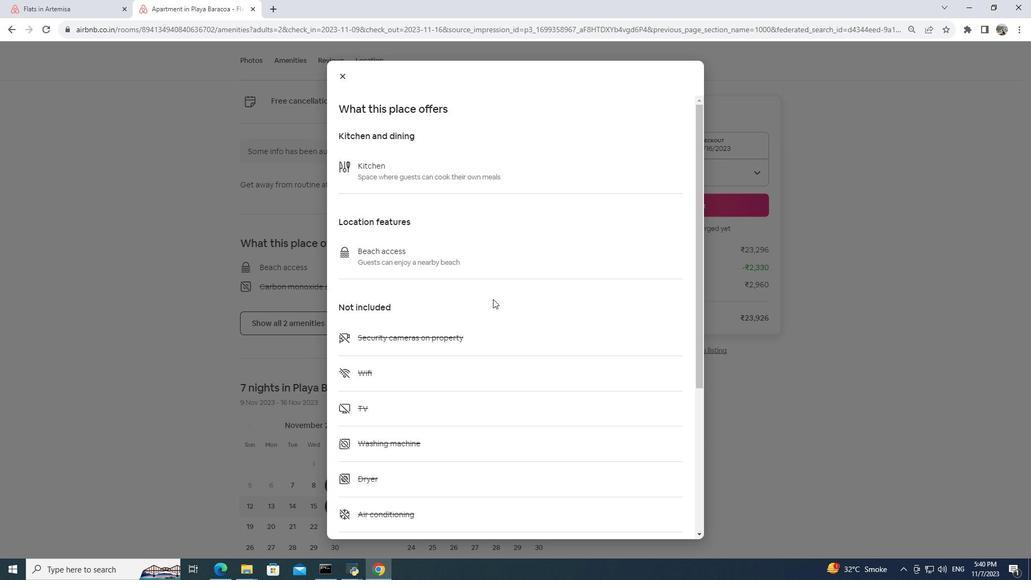 
Action: Mouse scrolled (493, 299) with delta (0, 0)
Screenshot: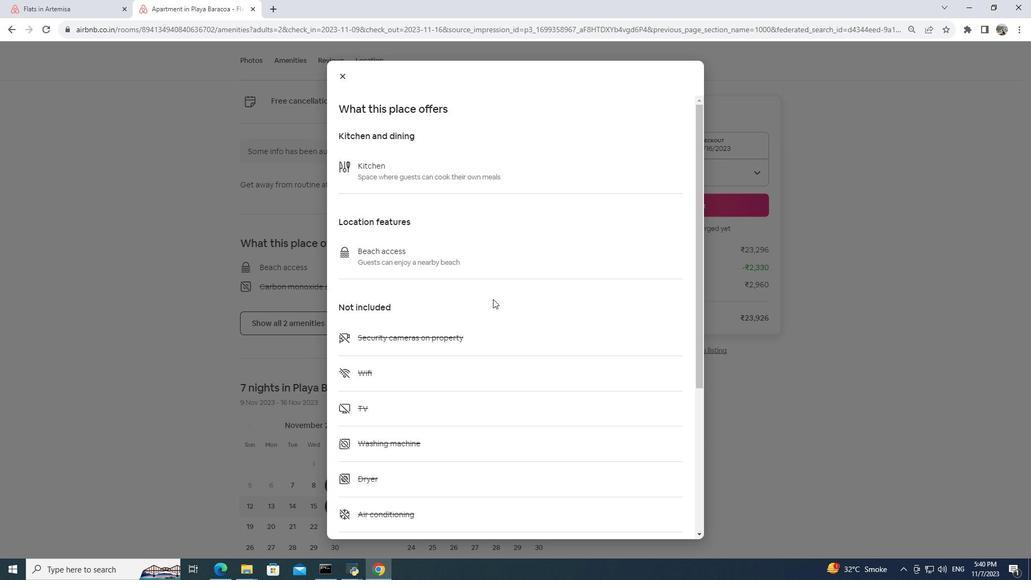 
Action: Mouse scrolled (493, 299) with delta (0, 0)
Screenshot: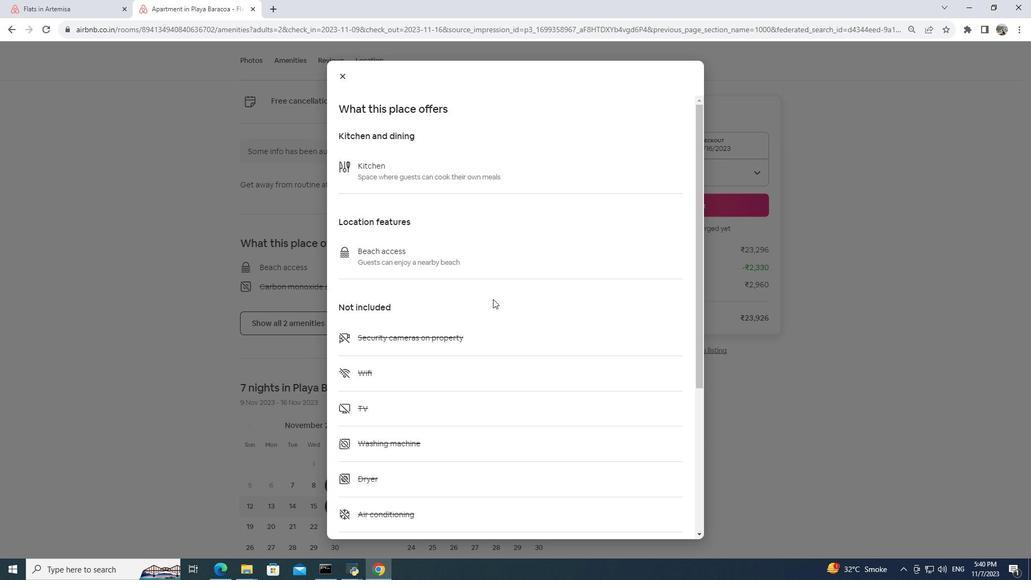 
Action: Mouse scrolled (493, 299) with delta (0, 0)
Screenshot: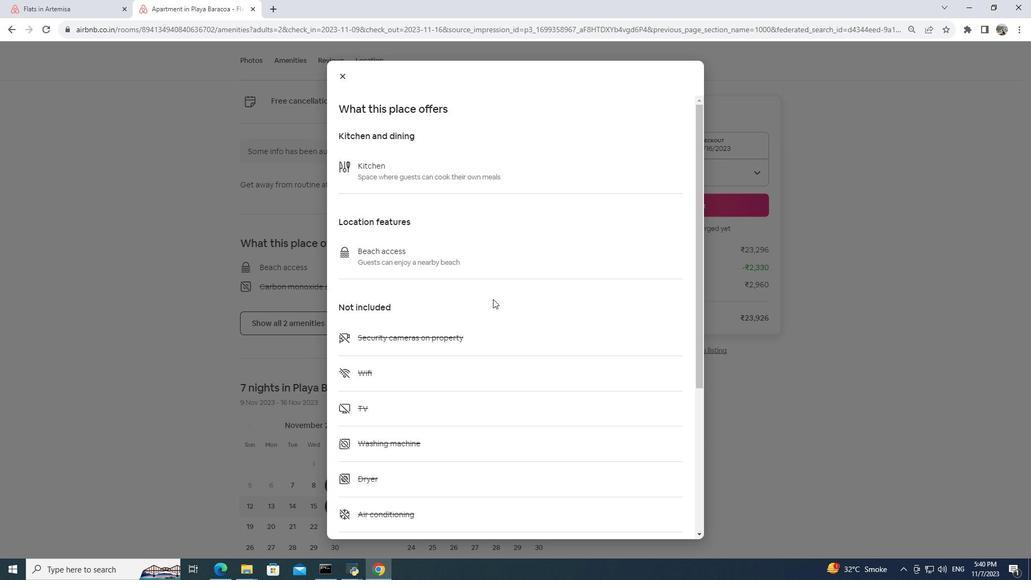 
Action: Mouse moved to (343, 73)
Screenshot: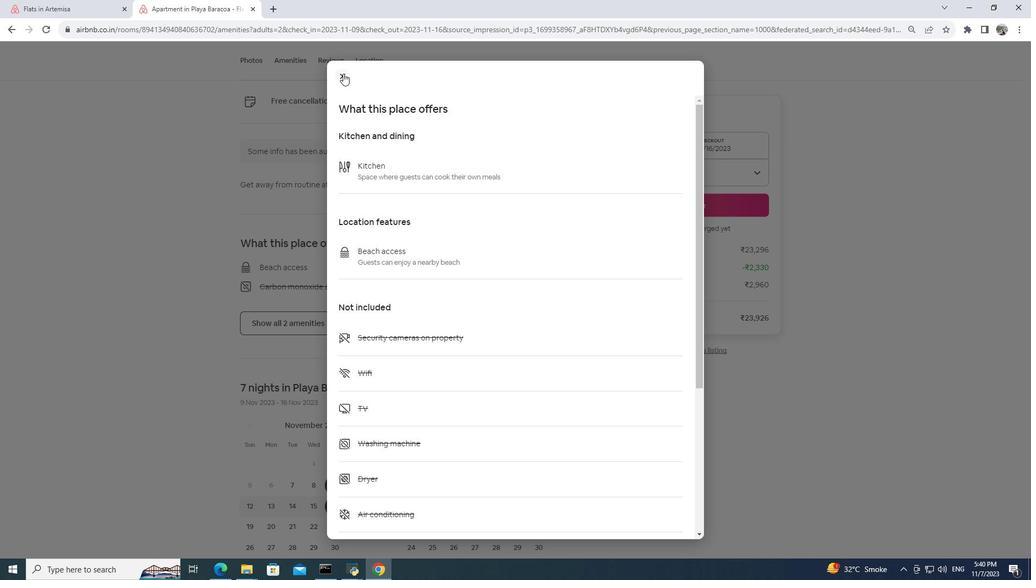 
Action: Mouse pressed left at (343, 73)
Screenshot: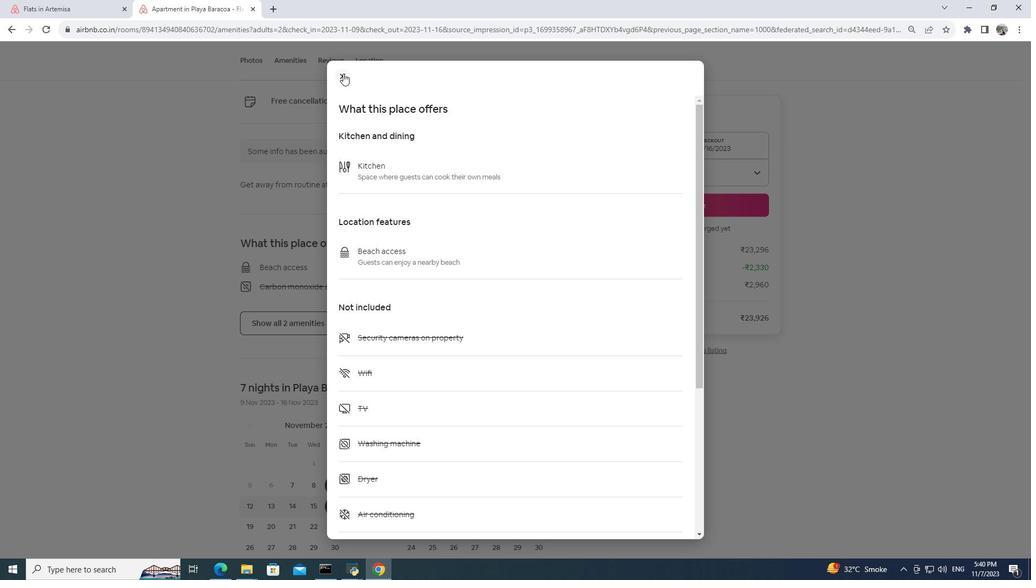 
Action: Mouse moved to (434, 255)
Screenshot: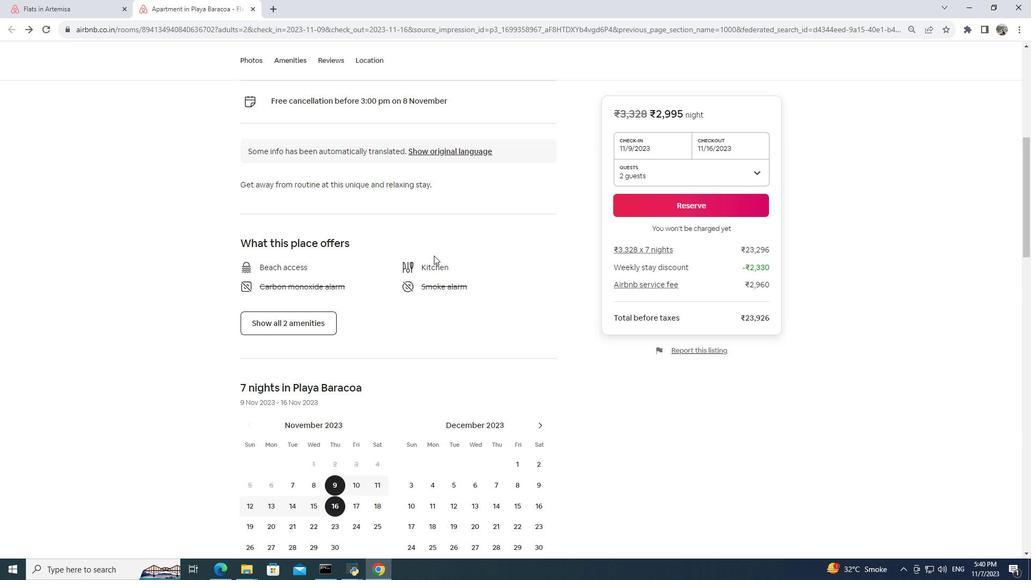 
Action: Mouse scrolled (434, 255) with delta (0, 0)
Screenshot: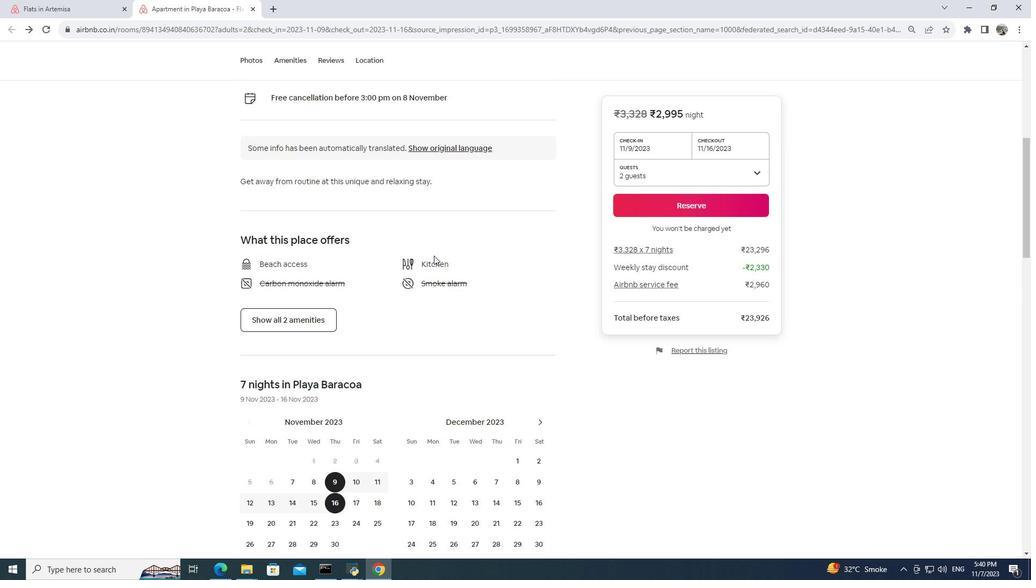 
Action: Mouse scrolled (434, 255) with delta (0, 0)
Screenshot: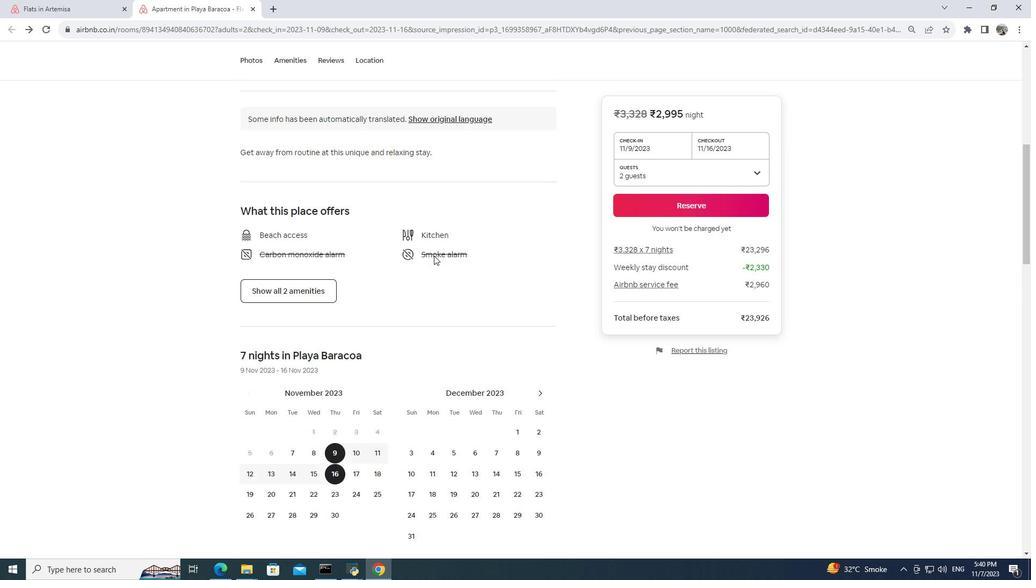
Action: Mouse scrolled (434, 255) with delta (0, 0)
Screenshot: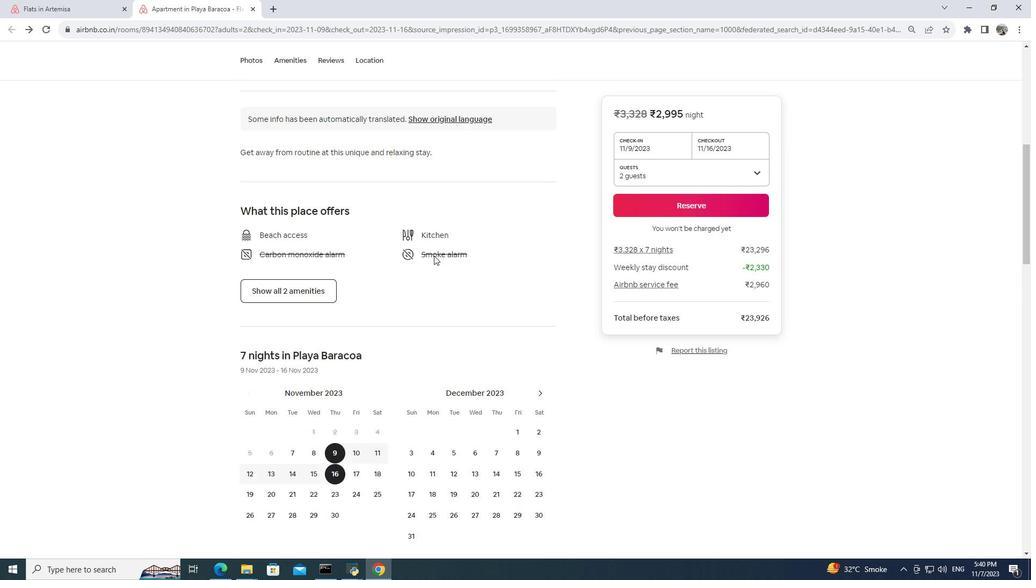 
Action: Mouse scrolled (434, 255) with delta (0, 0)
Screenshot: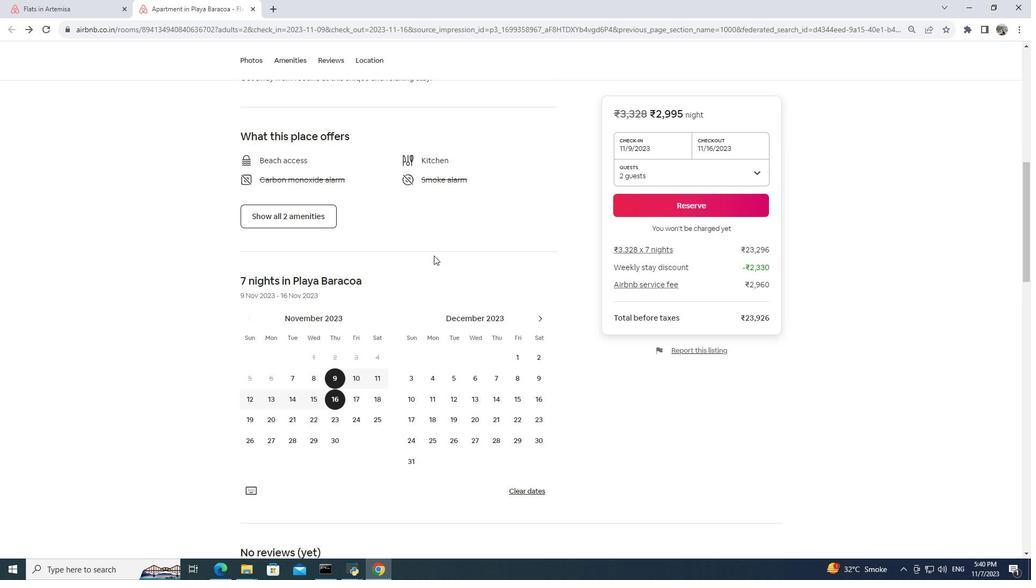 
Action: Mouse scrolled (434, 255) with delta (0, 0)
Screenshot: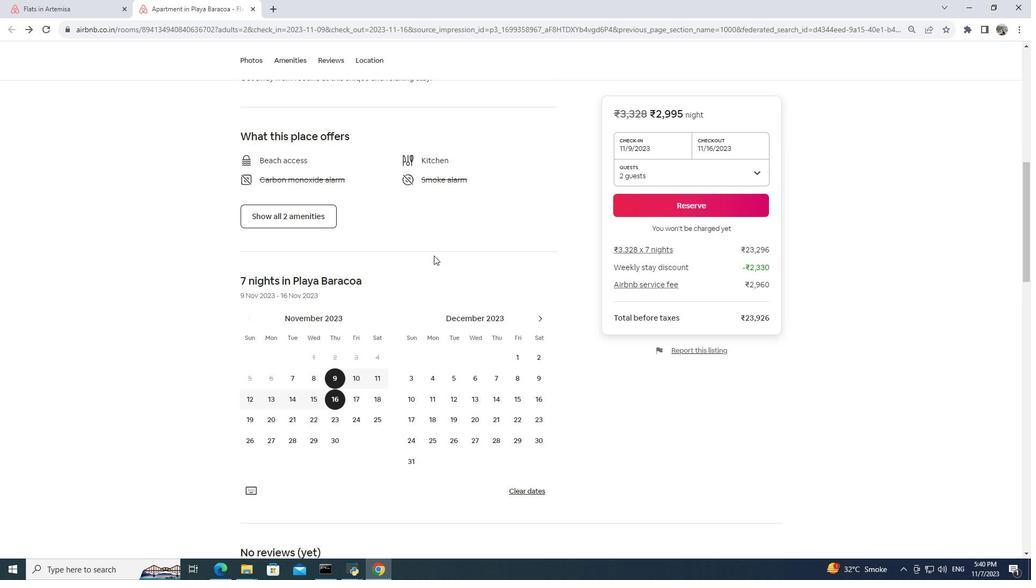 
Action: Mouse moved to (437, 252)
Screenshot: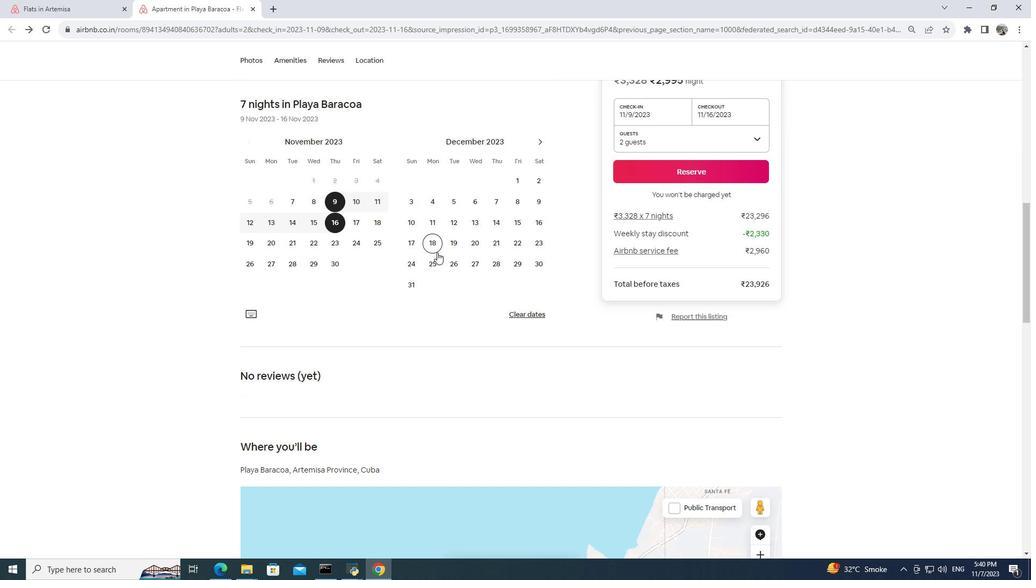 
Action: Mouse scrolled (437, 252) with delta (0, 0)
Screenshot: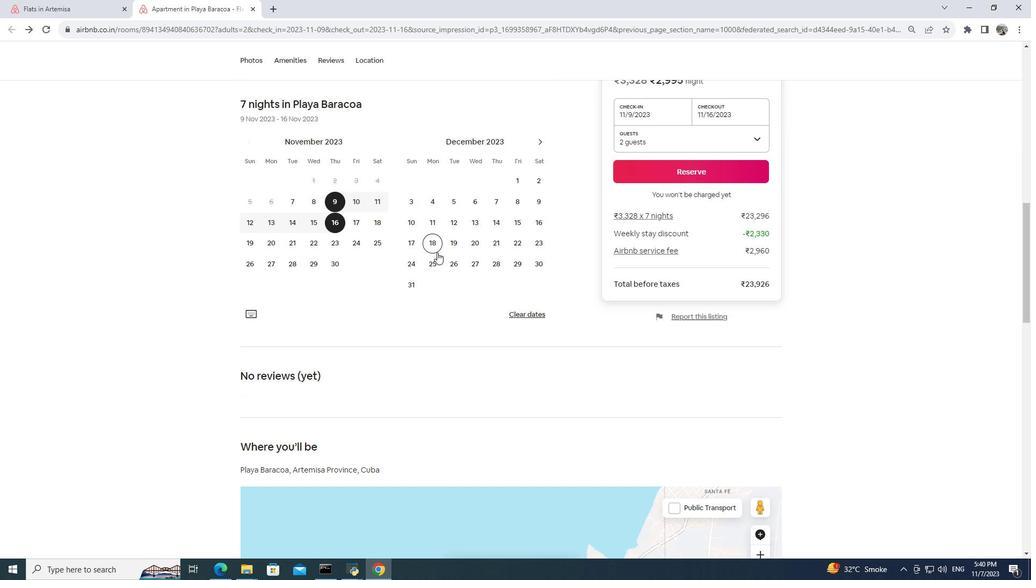 
Action: Mouse scrolled (437, 252) with delta (0, 0)
Screenshot: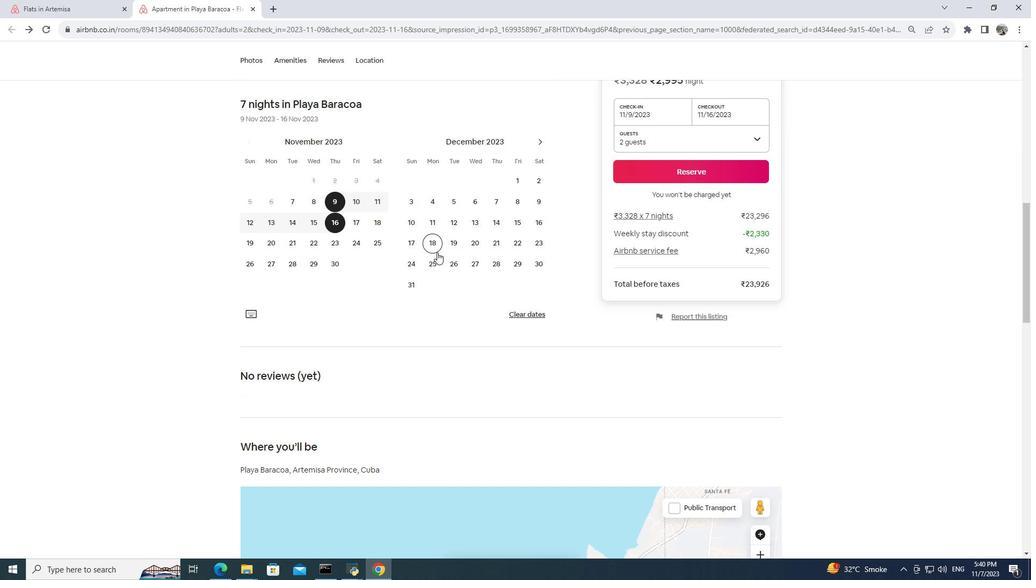 
Action: Mouse scrolled (437, 252) with delta (0, 0)
Screenshot: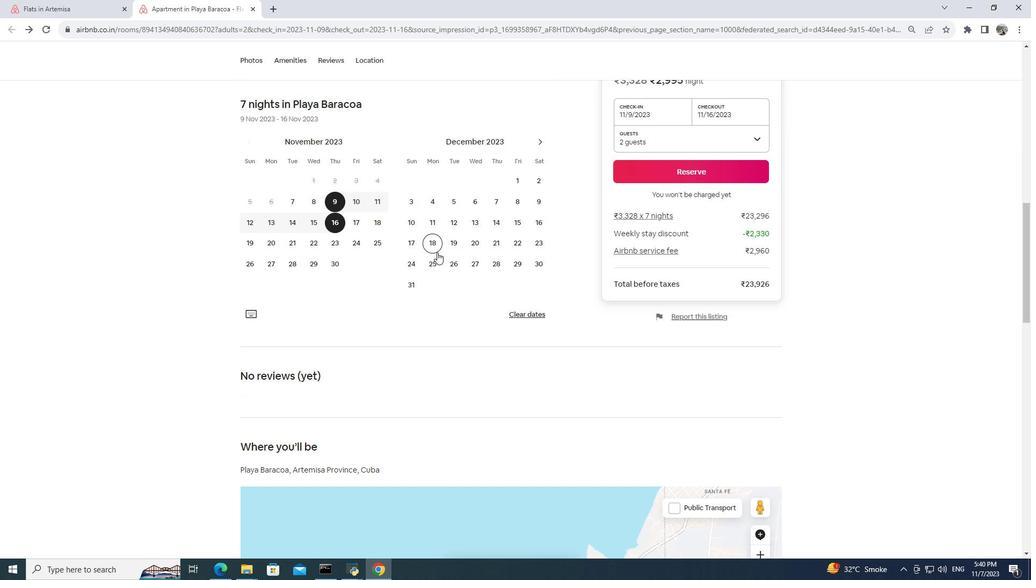 
Action: Mouse scrolled (437, 252) with delta (0, 0)
Screenshot: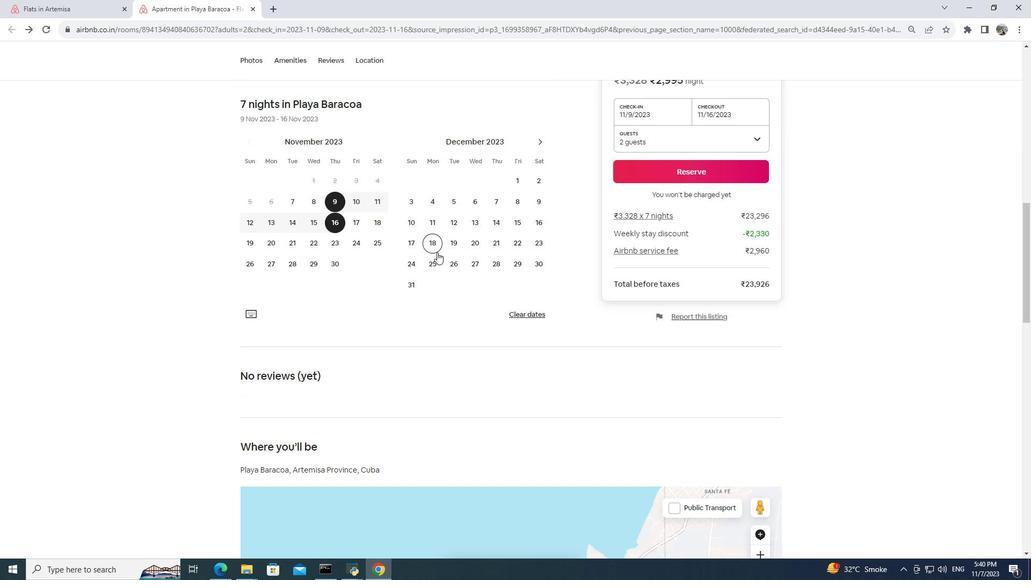 
Action: Mouse scrolled (437, 252) with delta (0, 0)
Screenshot: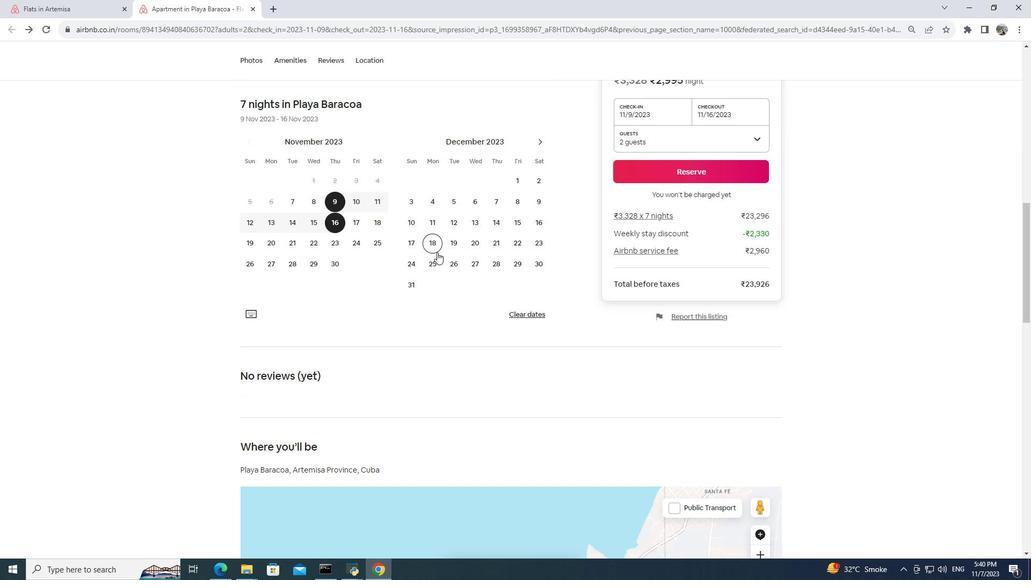 
Action: Mouse scrolled (437, 252) with delta (0, 0)
Screenshot: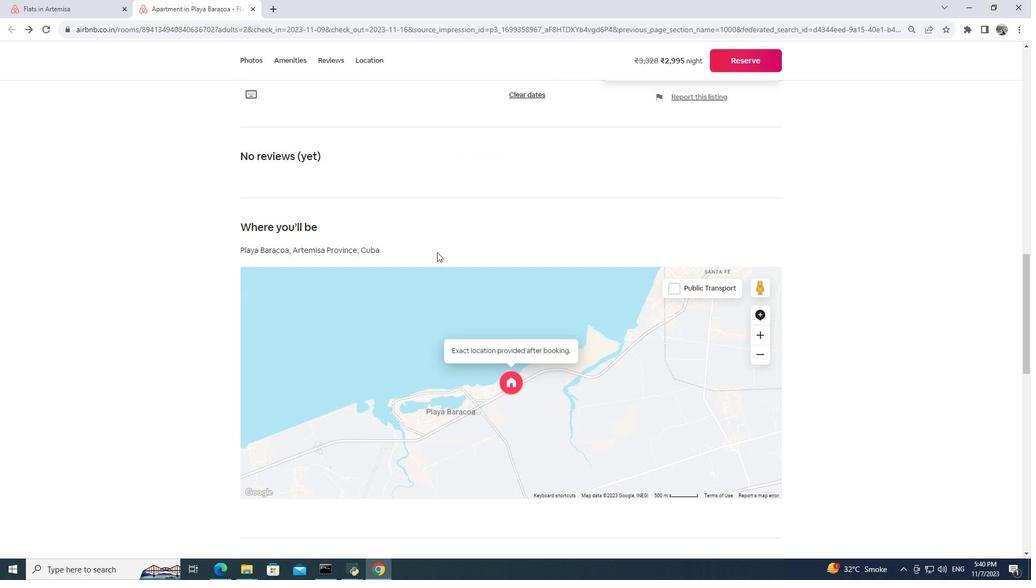 
Action: Mouse scrolled (437, 252) with delta (0, 0)
Screenshot: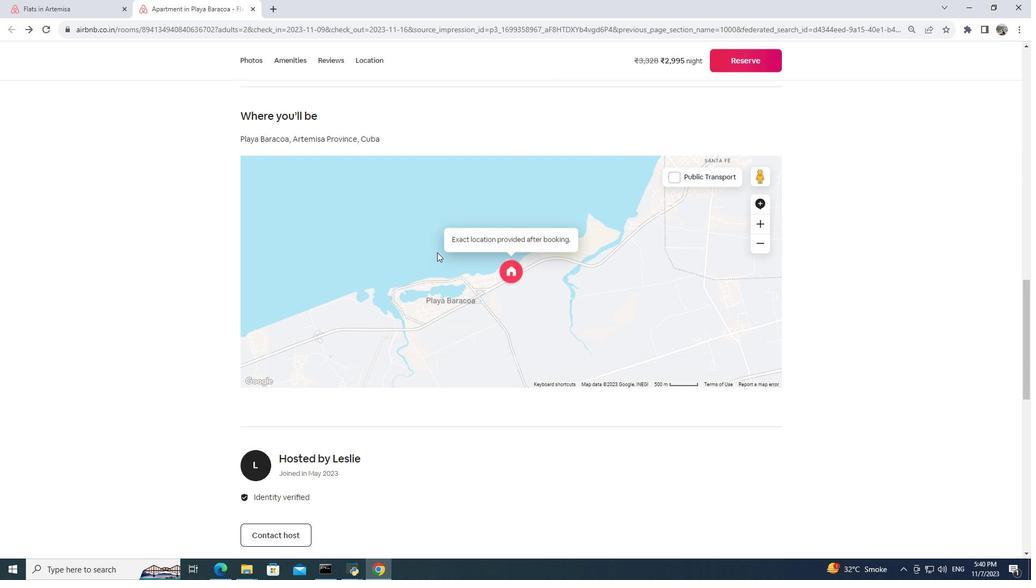 
Action: Mouse scrolled (437, 252) with delta (0, 0)
Screenshot: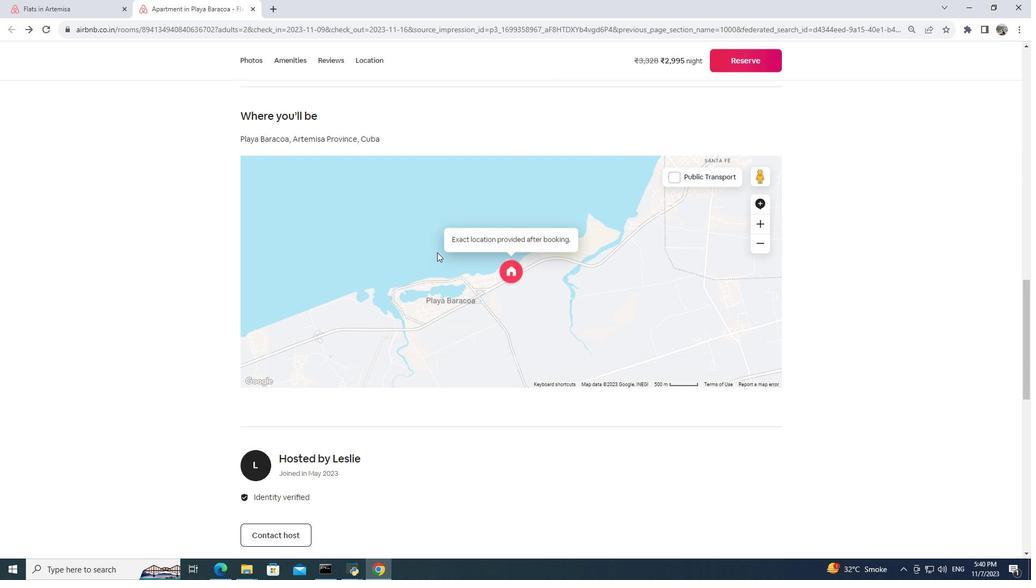 
Action: Mouse scrolled (437, 252) with delta (0, 0)
Screenshot: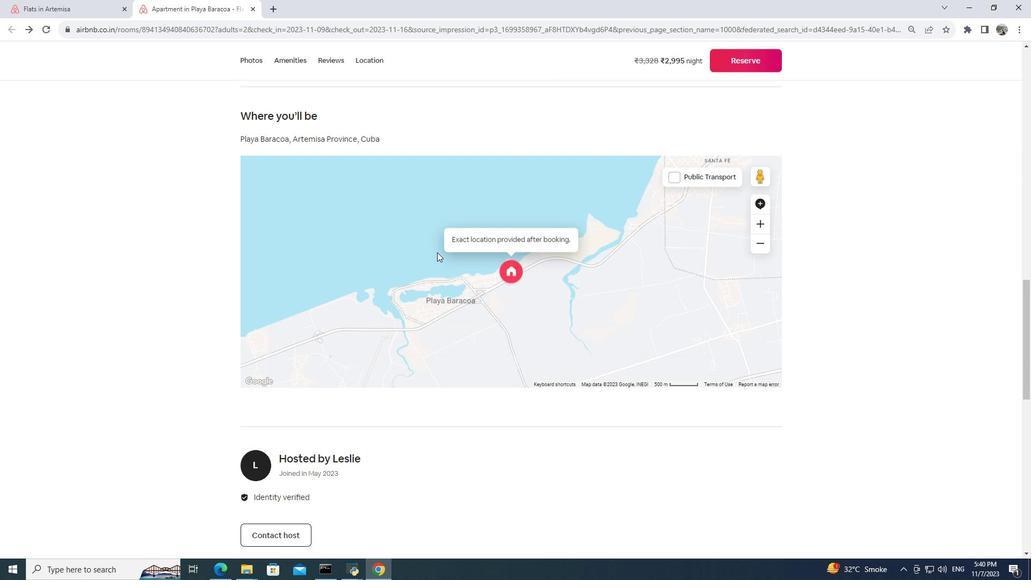 
Action: Mouse scrolled (437, 252) with delta (0, 0)
Screenshot: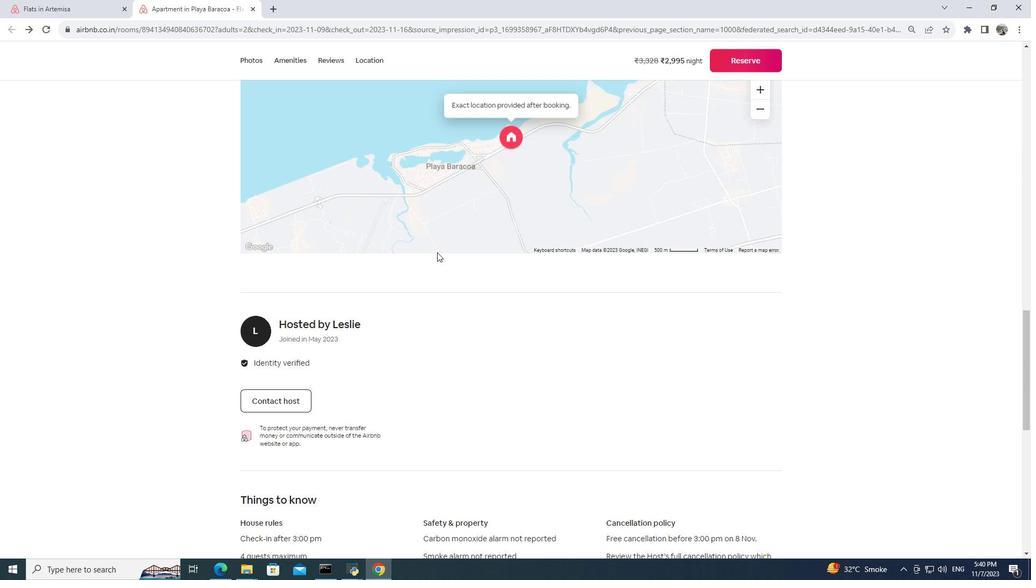 
Action: Mouse scrolled (437, 252) with delta (0, 0)
Screenshot: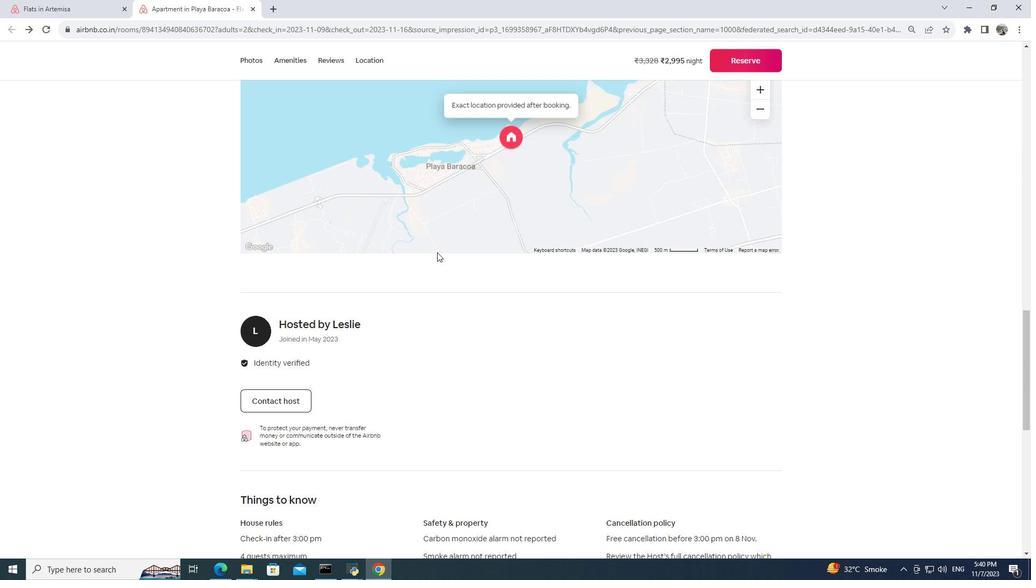 
Action: Mouse scrolled (437, 252) with delta (0, 0)
Screenshot: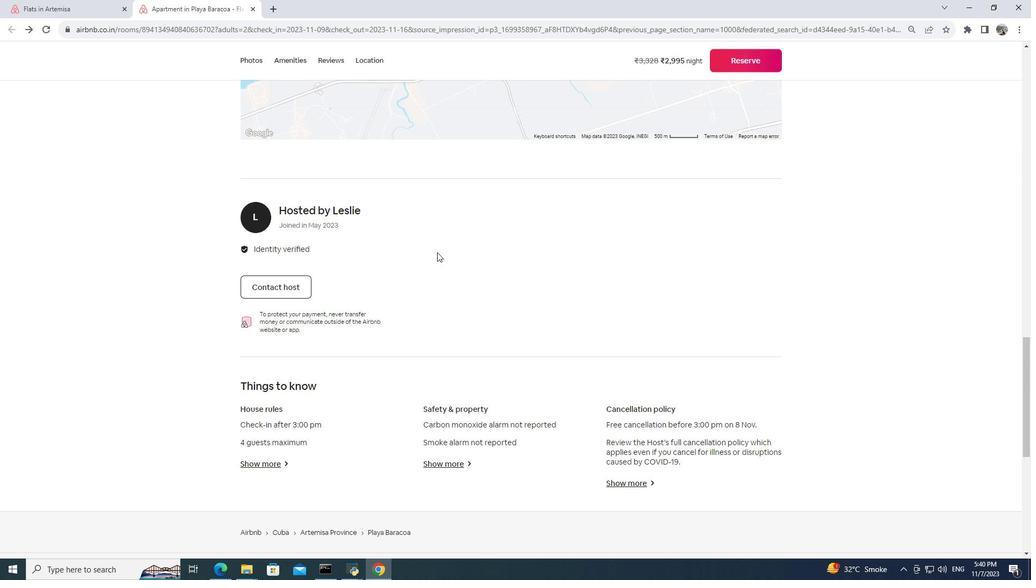 
Action: Mouse scrolled (437, 252) with delta (0, 0)
Screenshot: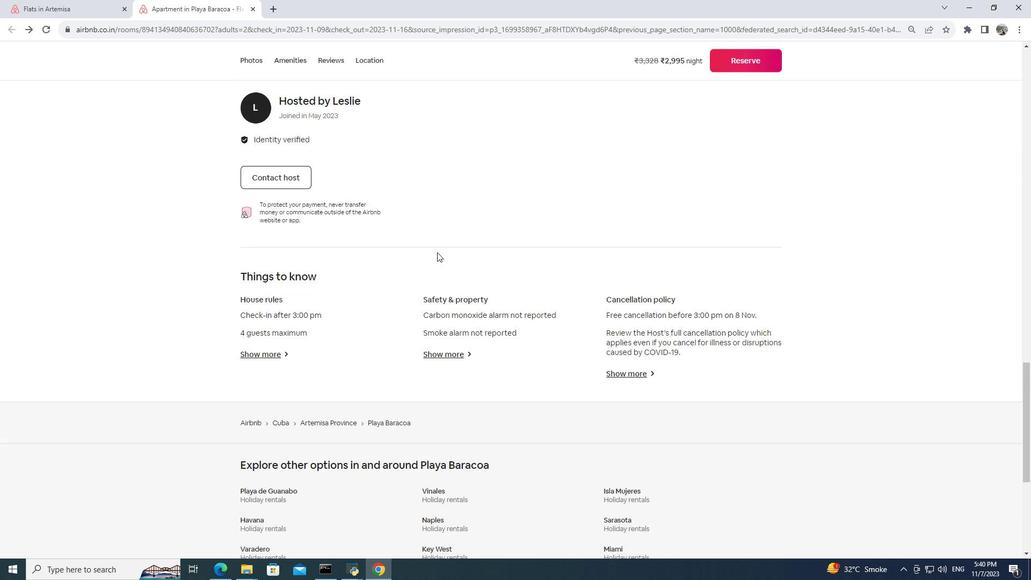 
Action: Mouse scrolled (437, 252) with delta (0, 0)
Screenshot: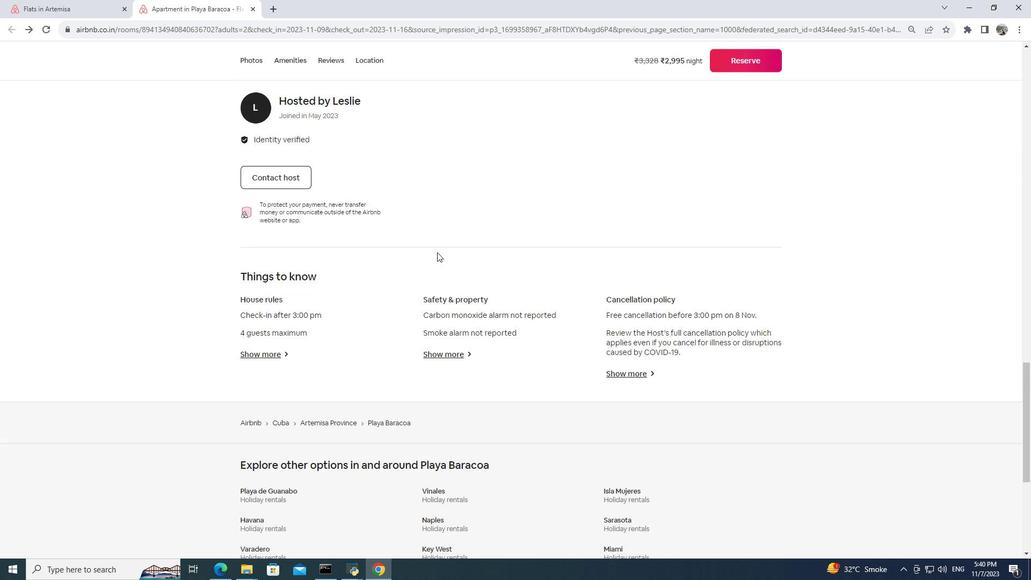 
Action: Mouse scrolled (437, 252) with delta (0, 0)
Screenshot: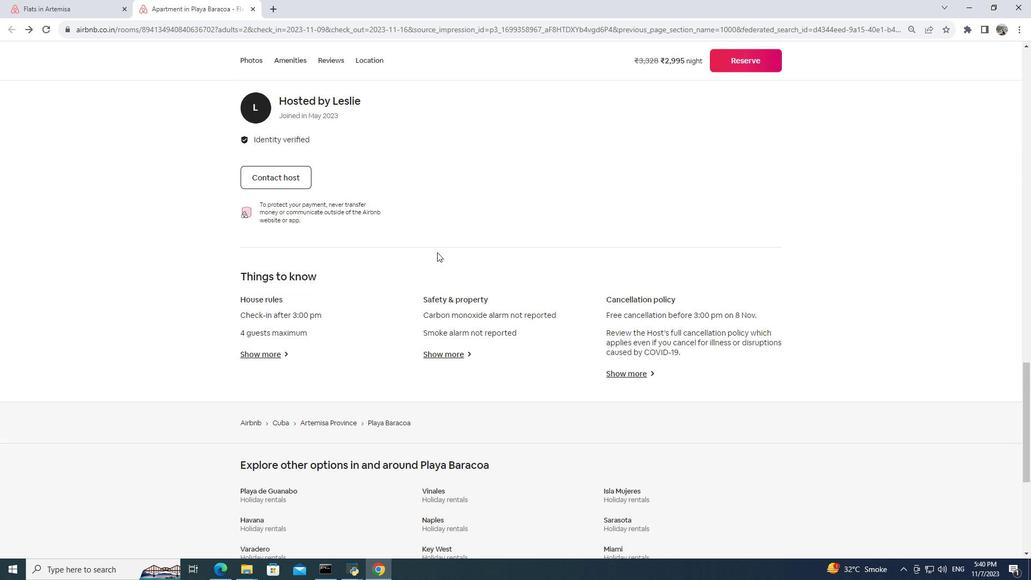 
Action: Mouse scrolled (437, 252) with delta (0, 0)
Screenshot: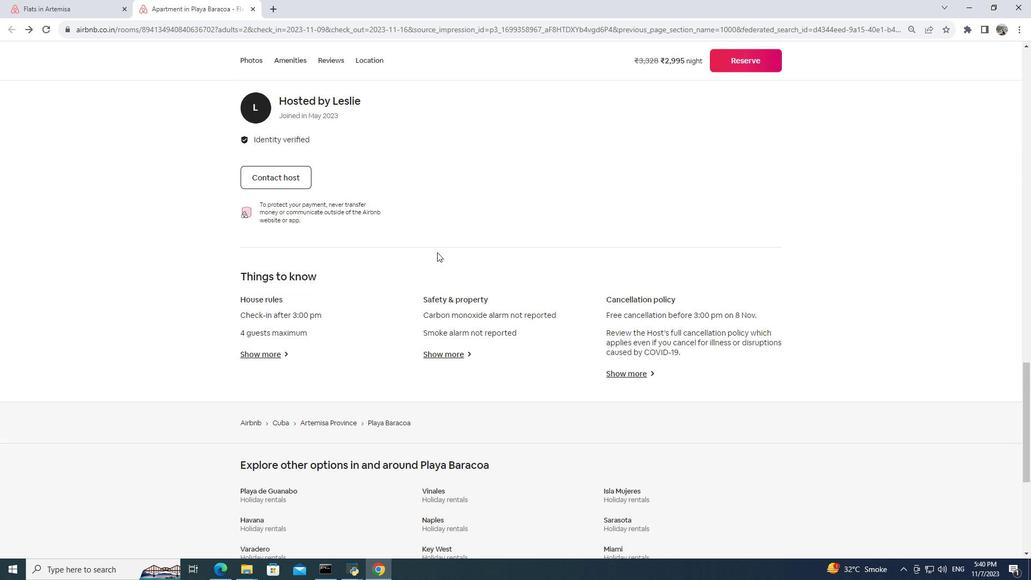 
Action: Mouse scrolled (437, 252) with delta (0, 0)
Screenshot: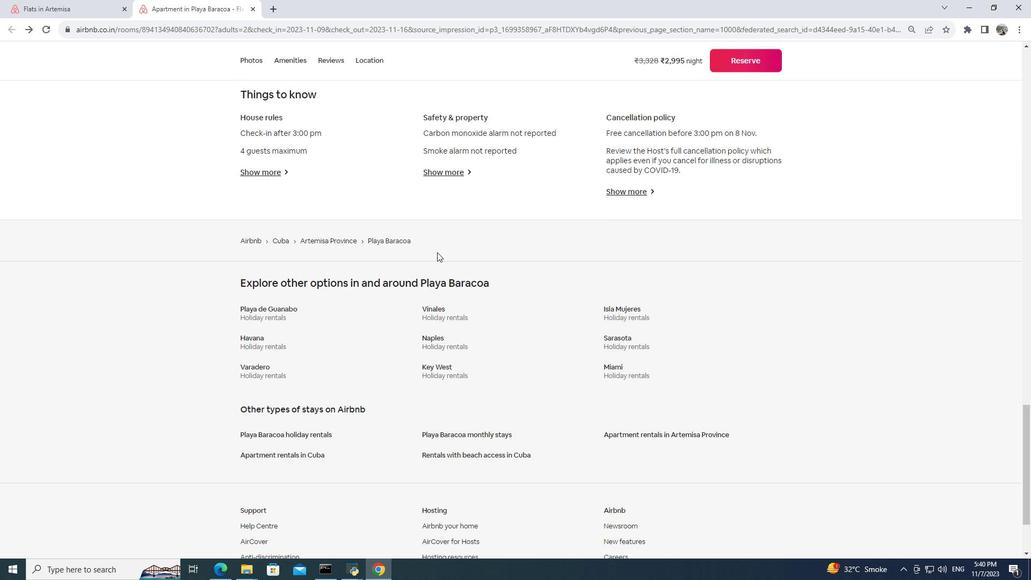 
Action: Mouse scrolled (437, 252) with delta (0, 0)
Screenshot: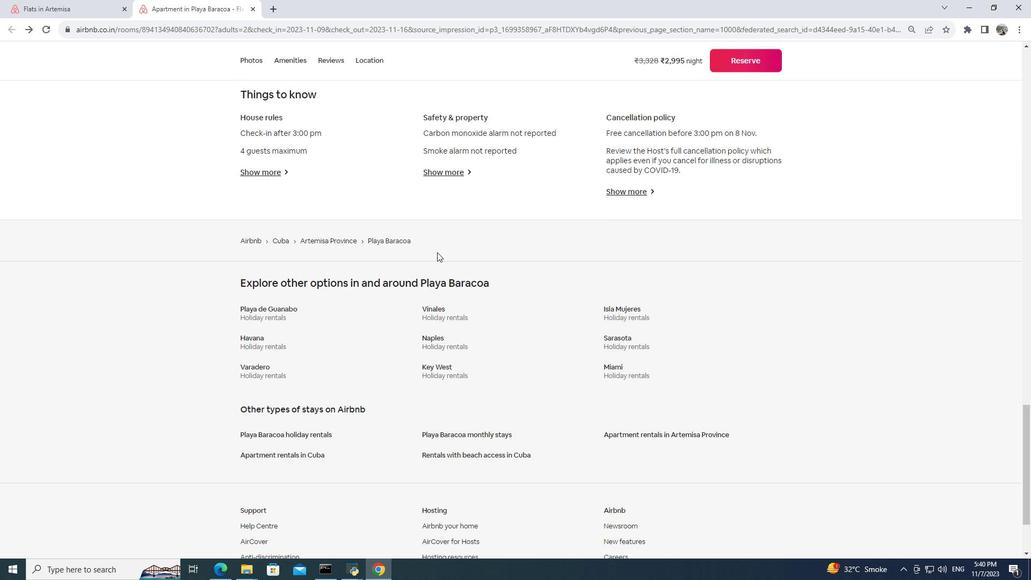 
Action: Mouse scrolled (437, 252) with delta (0, 0)
Screenshot: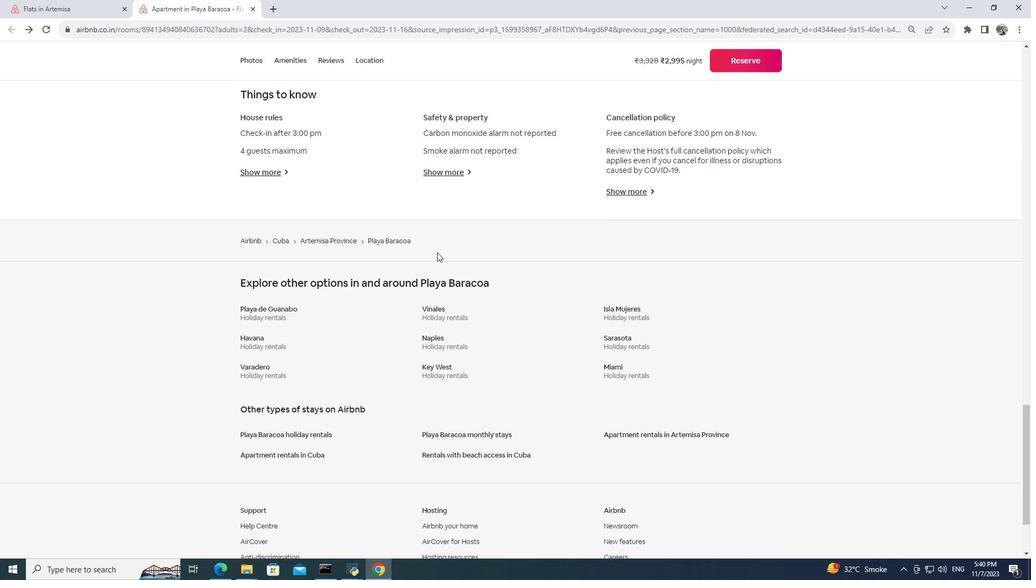 
Action: Mouse scrolled (437, 252) with delta (0, 0)
Screenshot: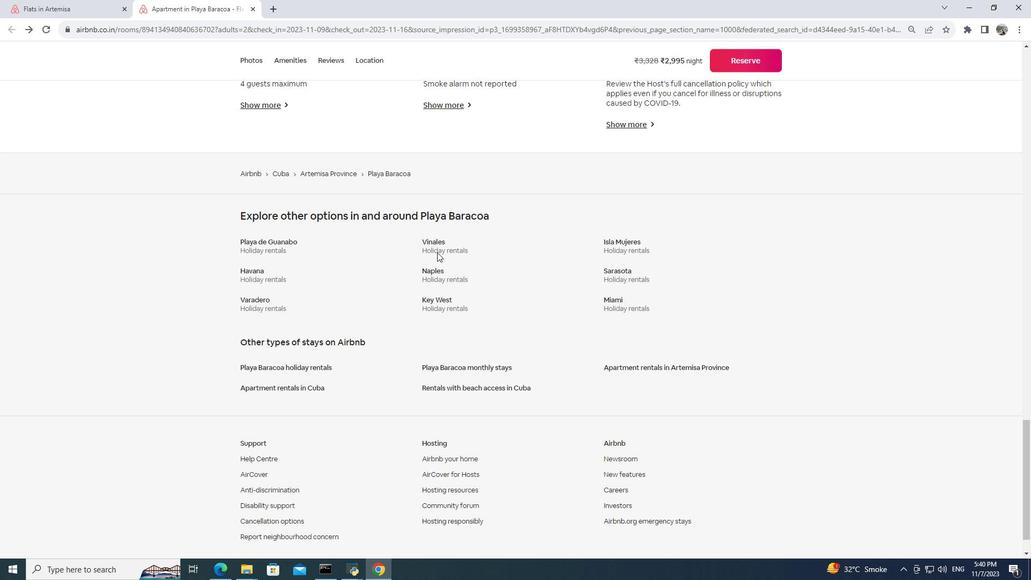 
Action: Mouse scrolled (437, 252) with delta (0, 0)
Screenshot: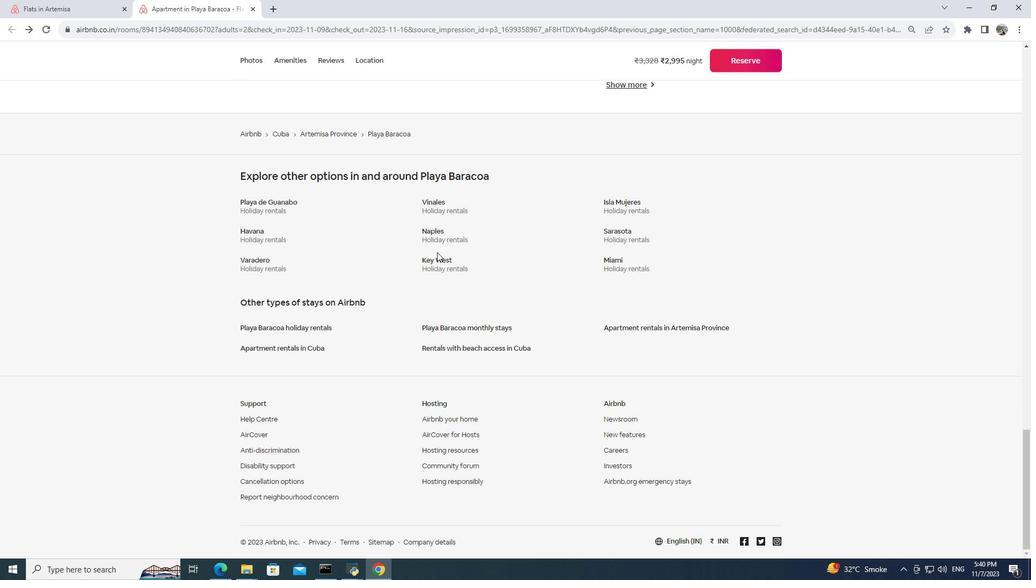 
Action: Mouse scrolled (437, 252) with delta (0, 0)
Screenshot: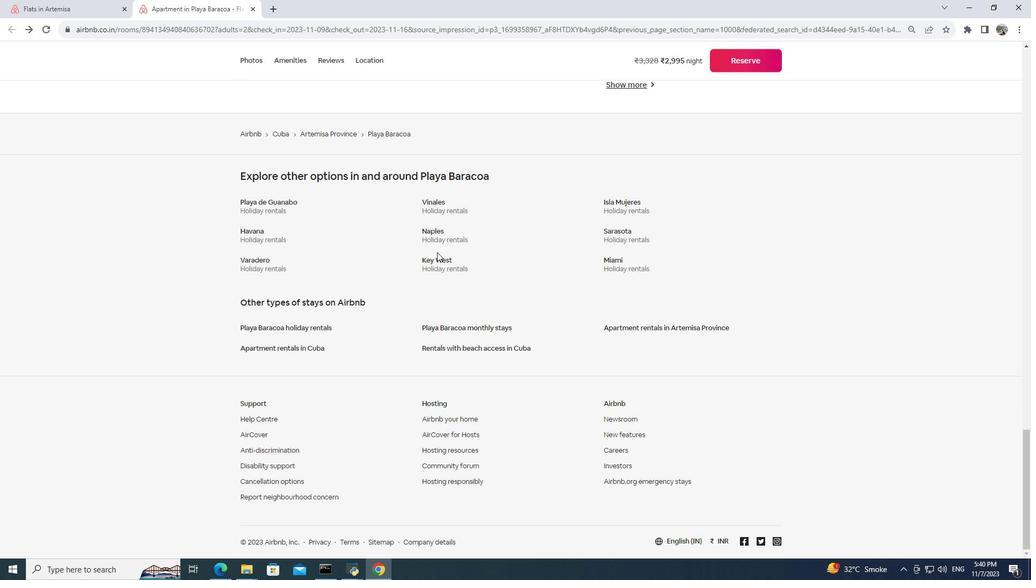 
Action: Mouse scrolled (437, 252) with delta (0, 0)
Screenshot: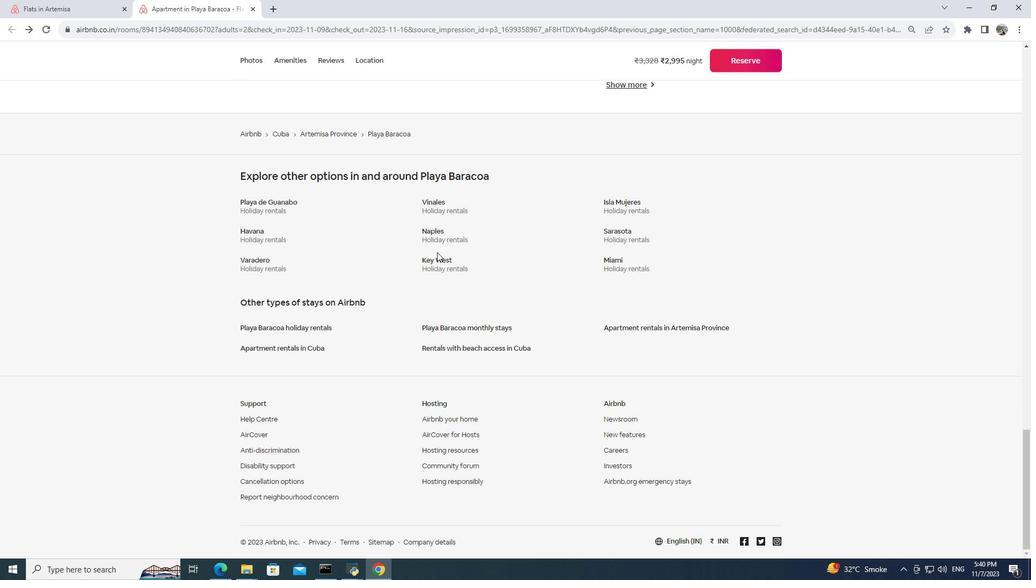 
Action: Mouse scrolled (437, 252) with delta (0, 0)
Screenshot: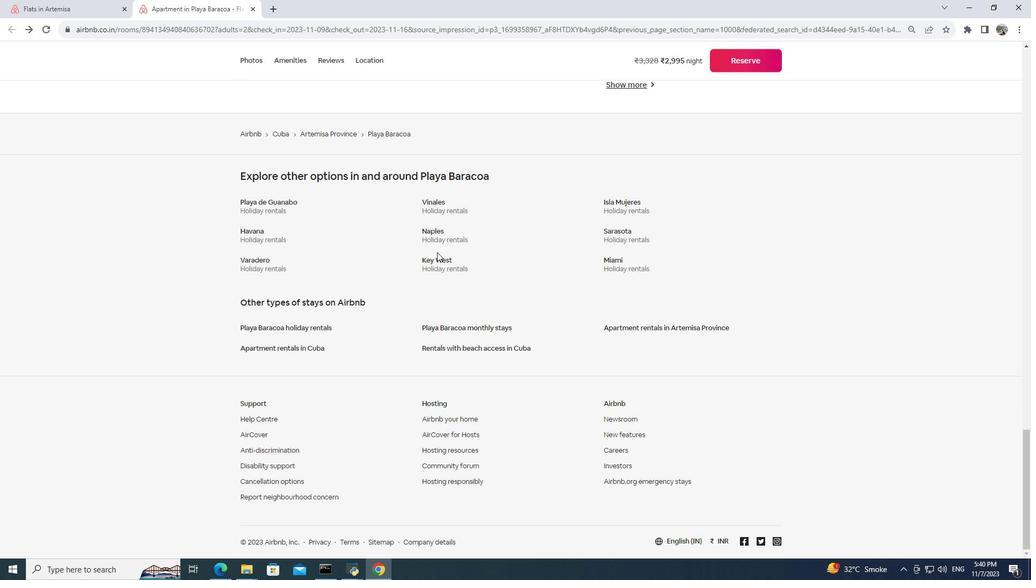 
Action: Mouse scrolled (437, 252) with delta (0, 0)
Screenshot: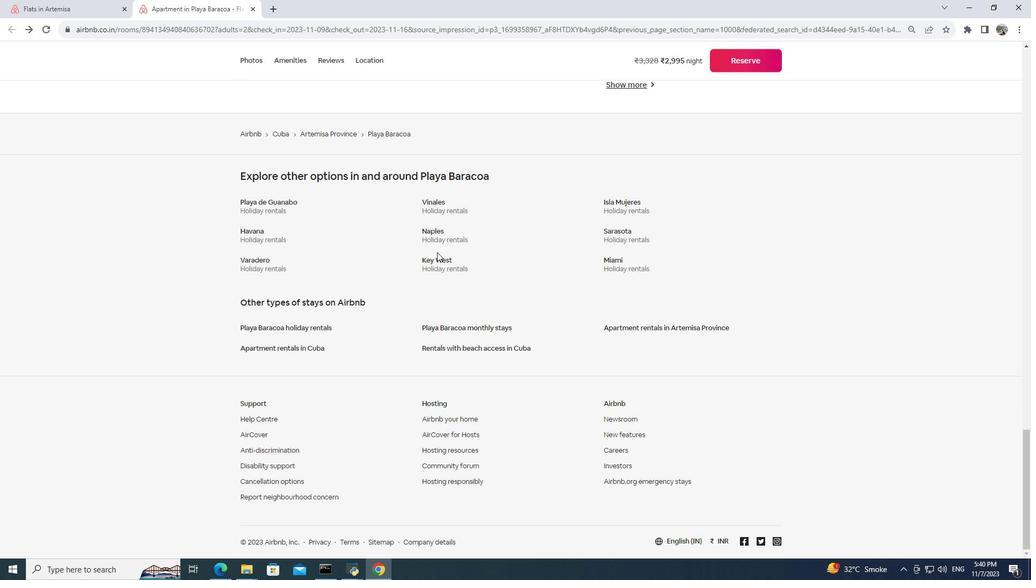 
Action: Mouse scrolled (437, 252) with delta (0, 0)
Screenshot: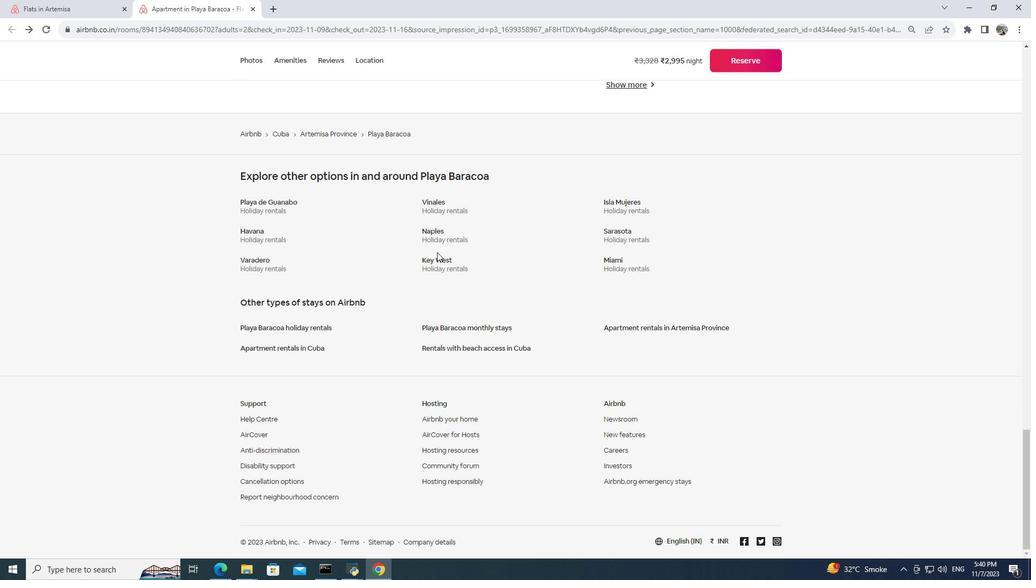 
Action: Mouse moved to (442, 225)
Screenshot: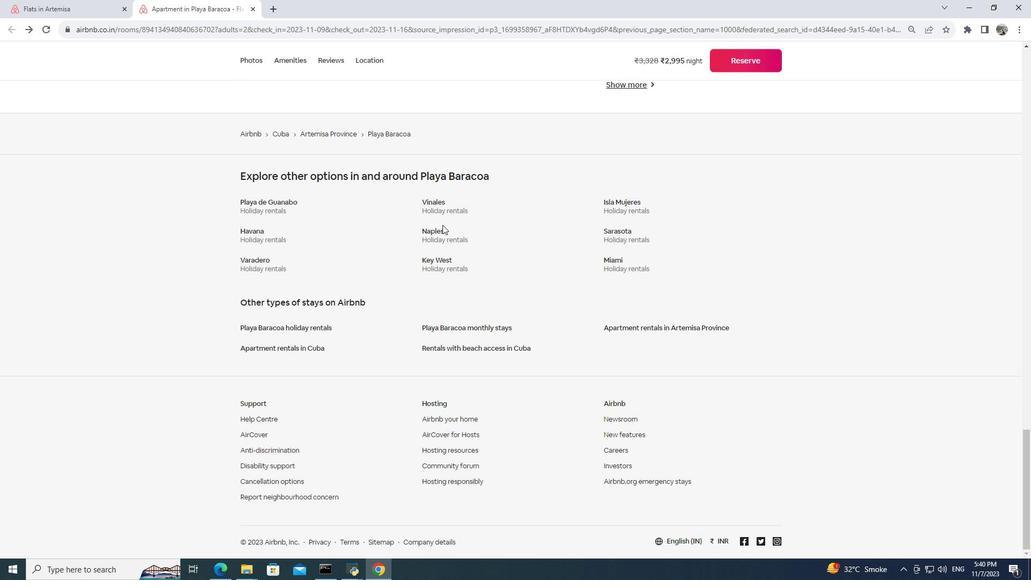
Action: Mouse scrolled (442, 225) with delta (0, 0)
Screenshot: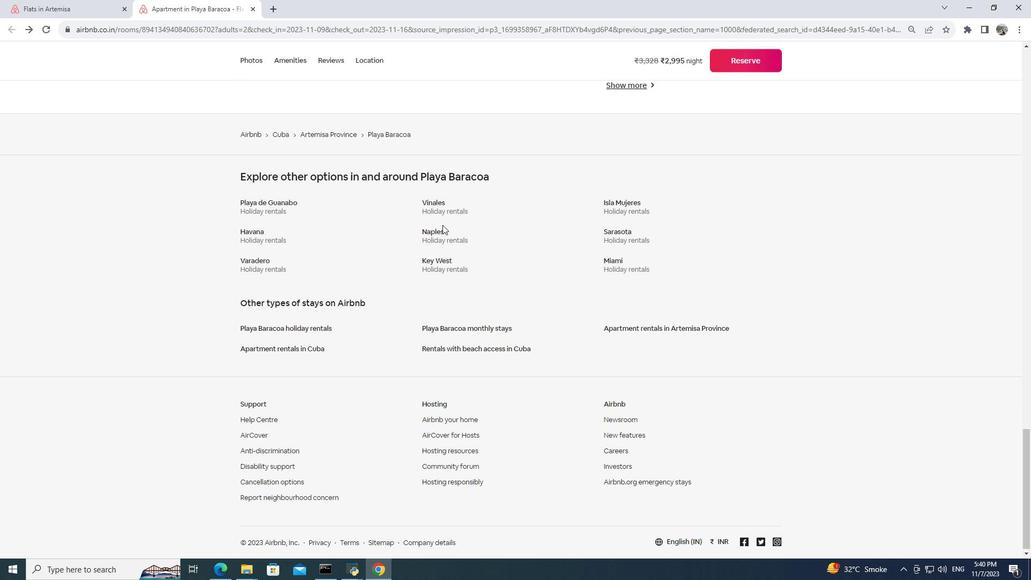 
Action: Mouse scrolled (442, 225) with delta (0, 0)
Screenshot: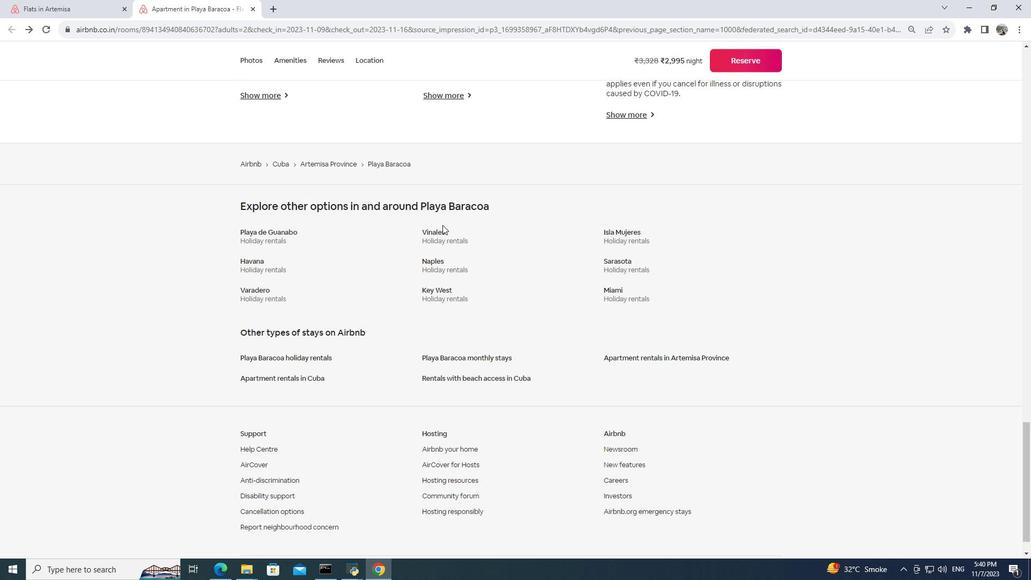
Action: Mouse scrolled (442, 225) with delta (0, 0)
Screenshot: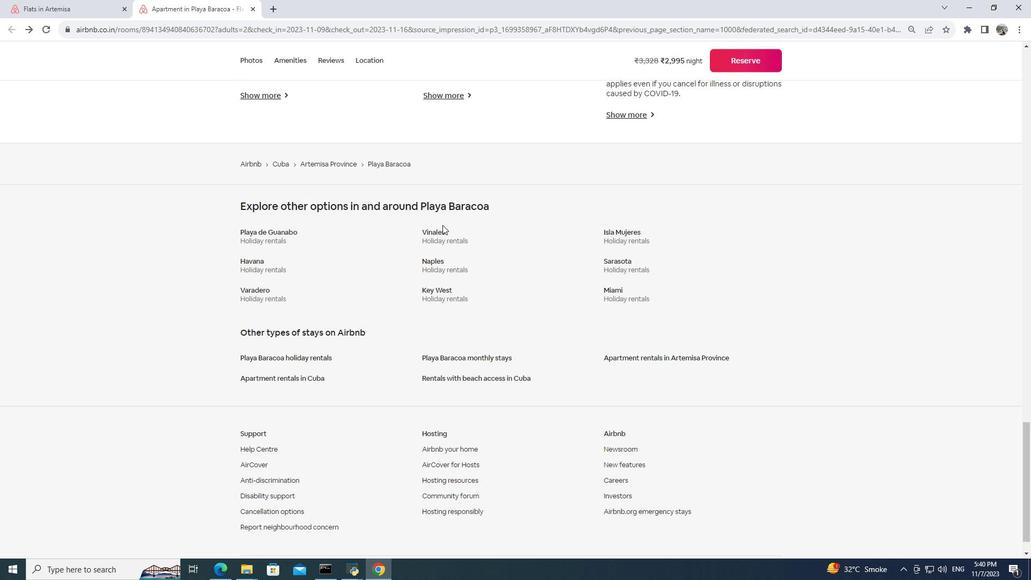 
Action: Mouse scrolled (442, 225) with delta (0, 0)
Screenshot: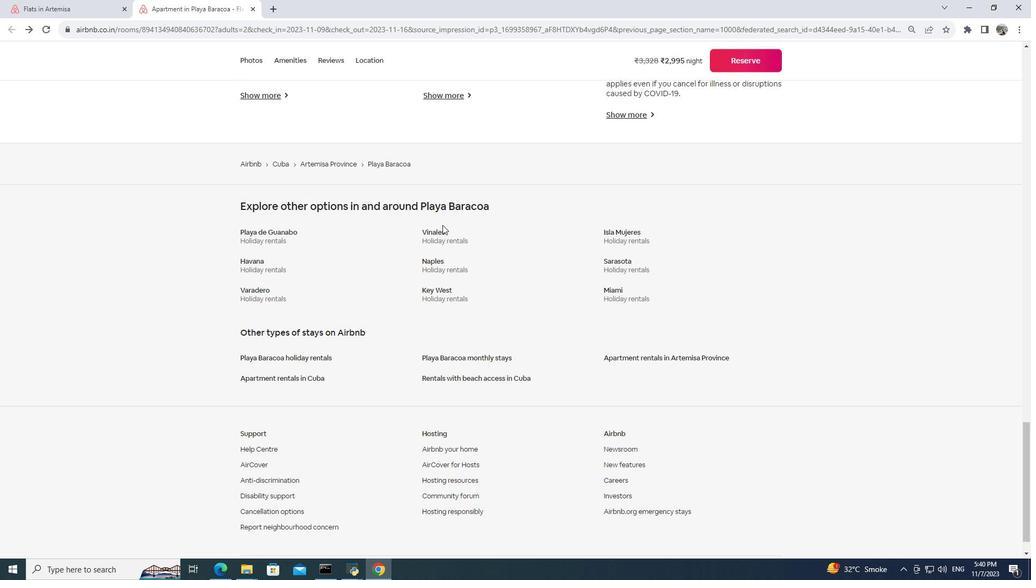 
Action: Mouse scrolled (442, 225) with delta (0, 0)
Screenshot: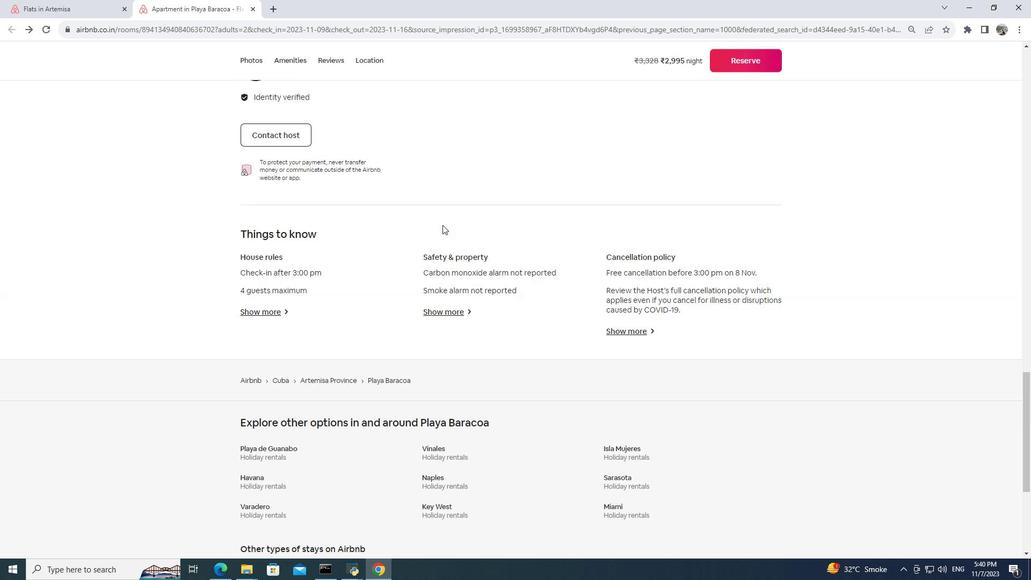 
Action: Mouse scrolled (442, 225) with delta (0, 0)
Screenshot: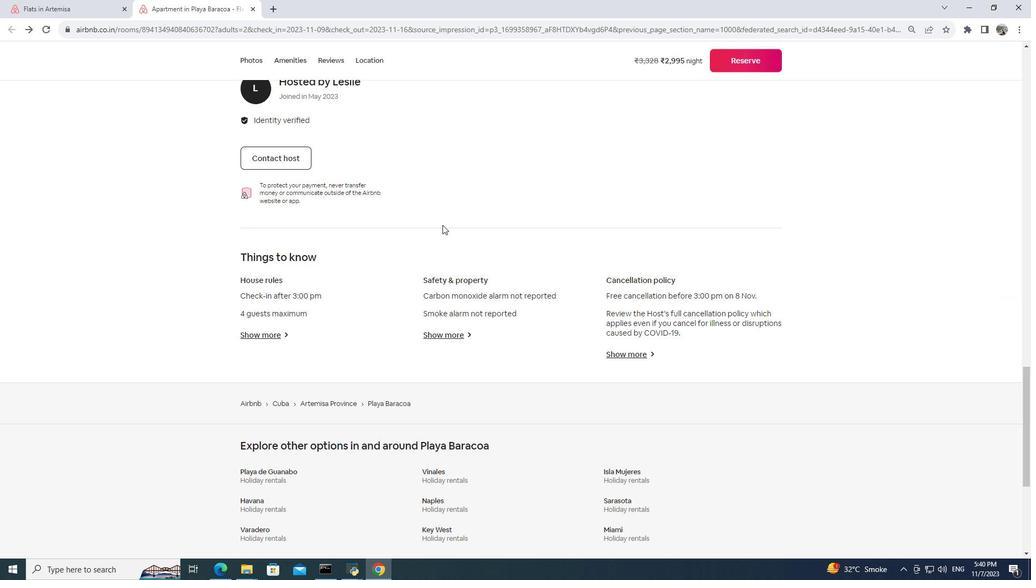 
Action: Mouse scrolled (442, 225) with delta (0, 0)
Screenshot: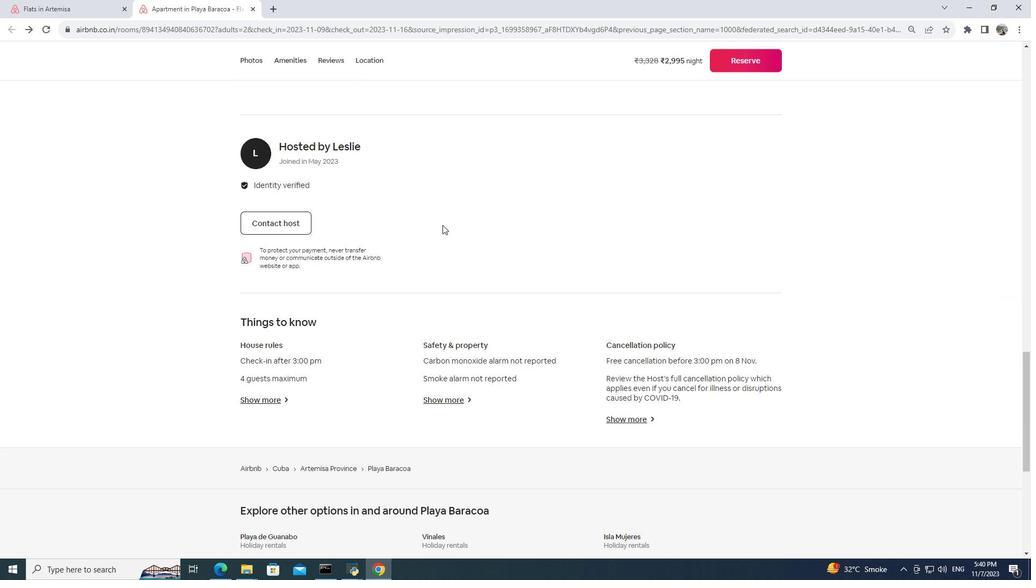 
Action: Mouse scrolled (442, 225) with delta (0, 0)
Screenshot: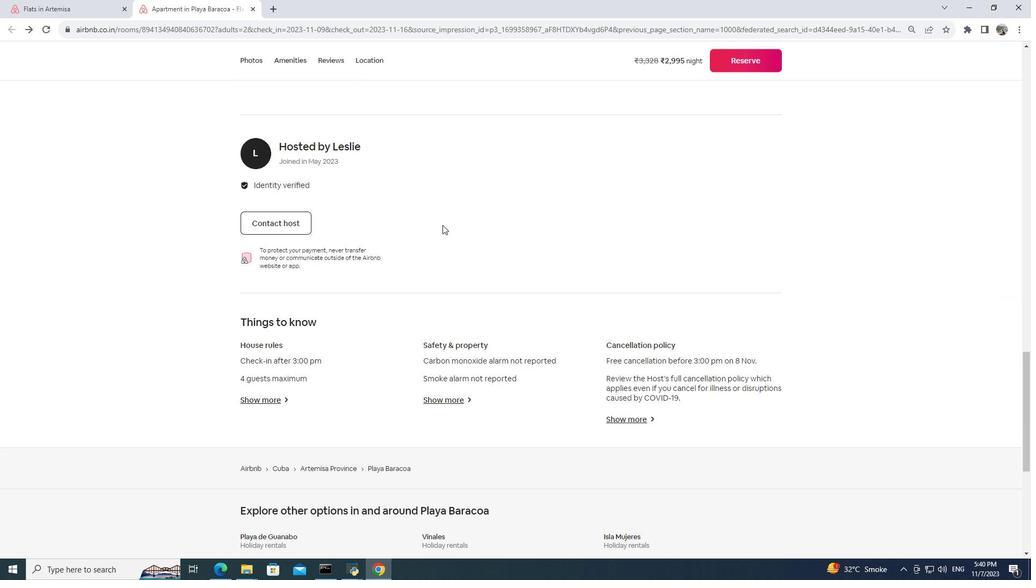 
Action: Mouse scrolled (442, 225) with delta (0, 0)
Screenshot: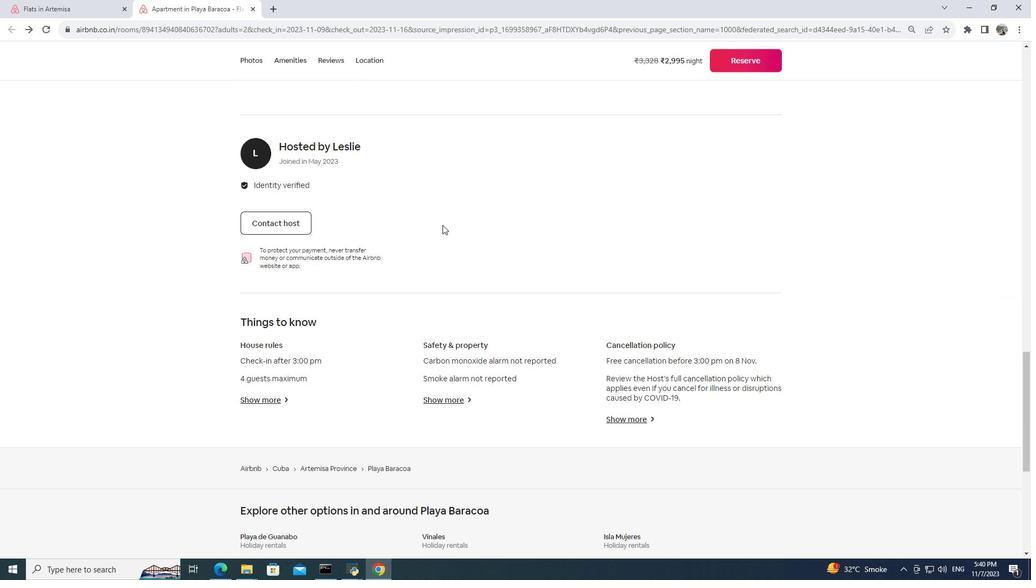 
Action: Mouse scrolled (442, 225) with delta (0, 0)
Screenshot: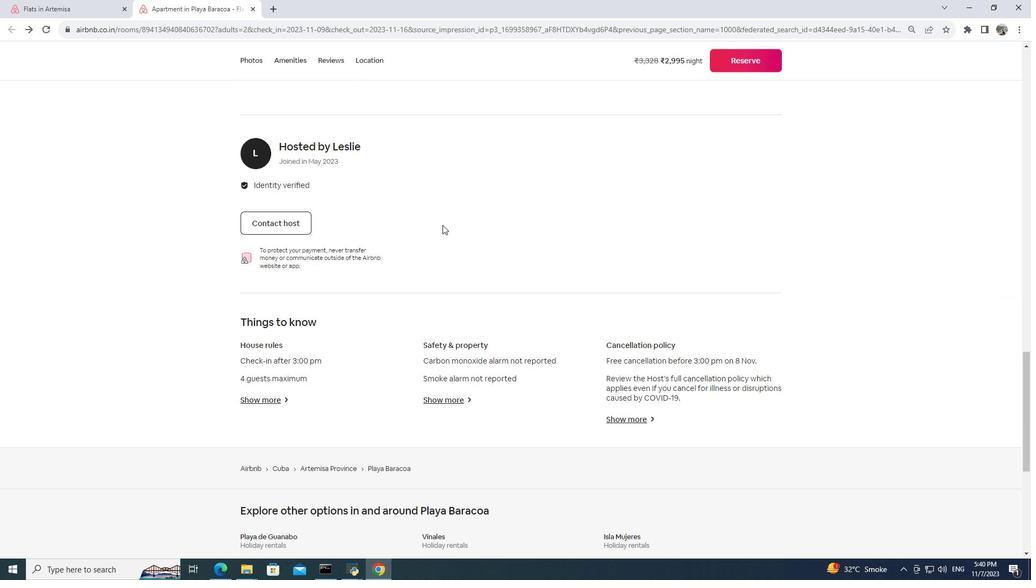 
Action: Mouse scrolled (442, 225) with delta (0, 0)
Screenshot: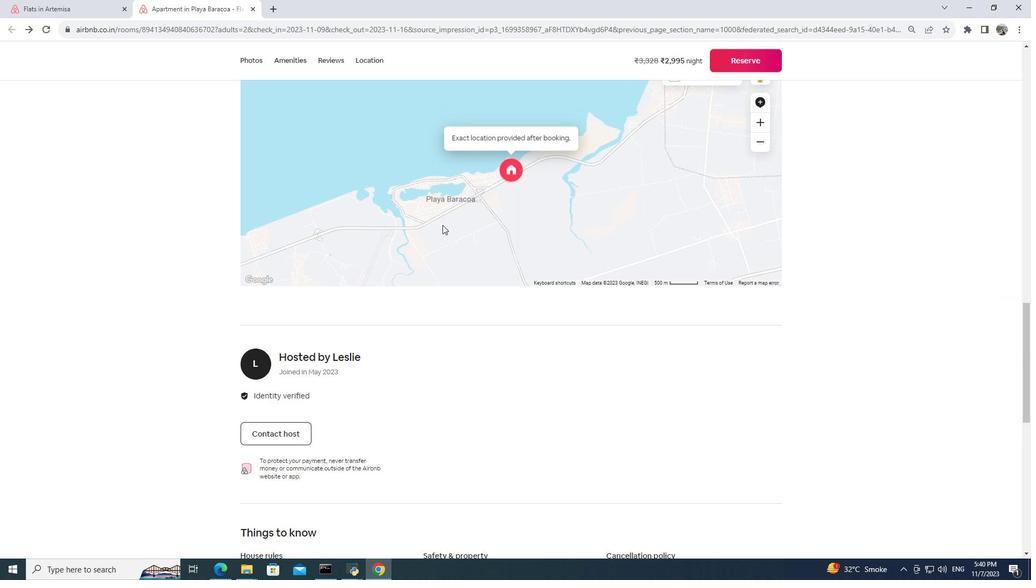 
Action: Mouse scrolled (442, 225) with delta (0, 0)
Screenshot: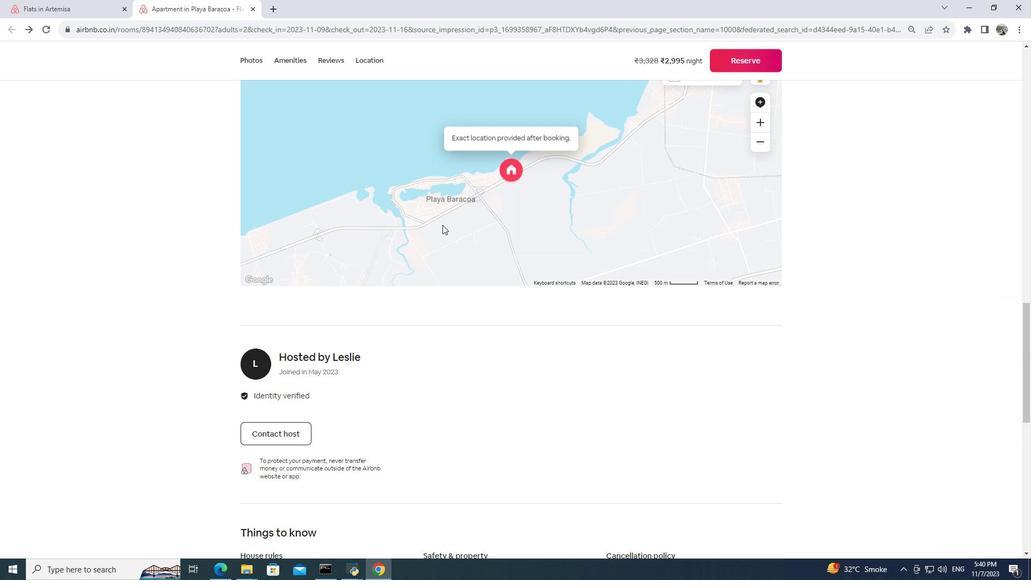 
Action: Mouse scrolled (442, 225) with delta (0, 0)
Screenshot: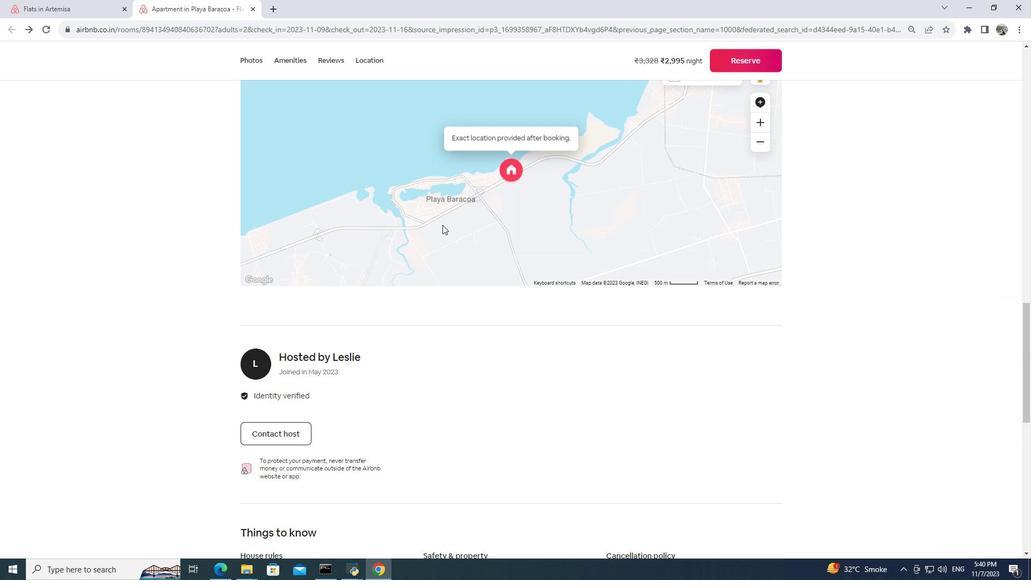 
Action: Mouse scrolled (442, 225) with delta (0, 0)
Screenshot: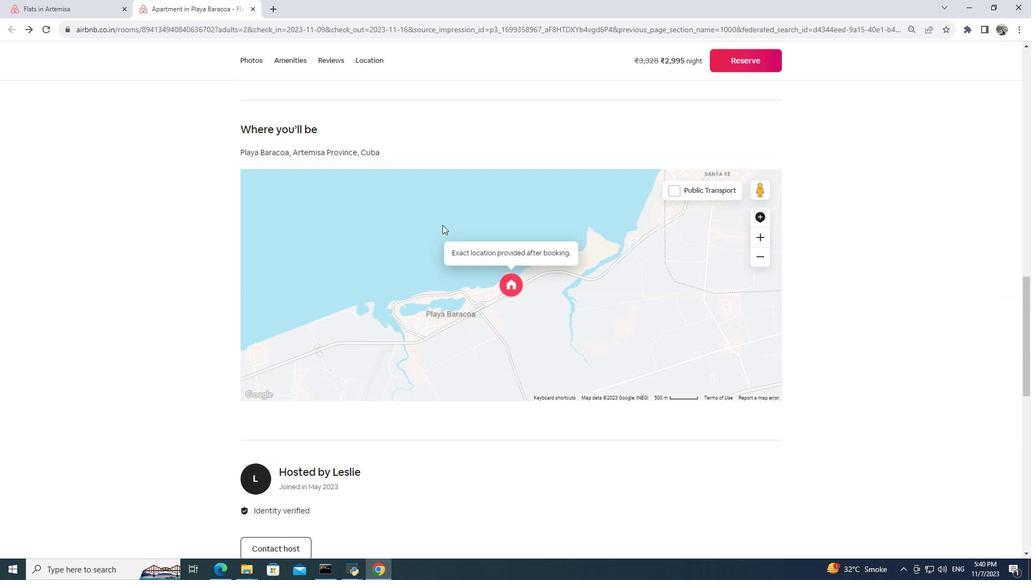 
Action: Mouse scrolled (442, 225) with delta (0, 0)
Screenshot: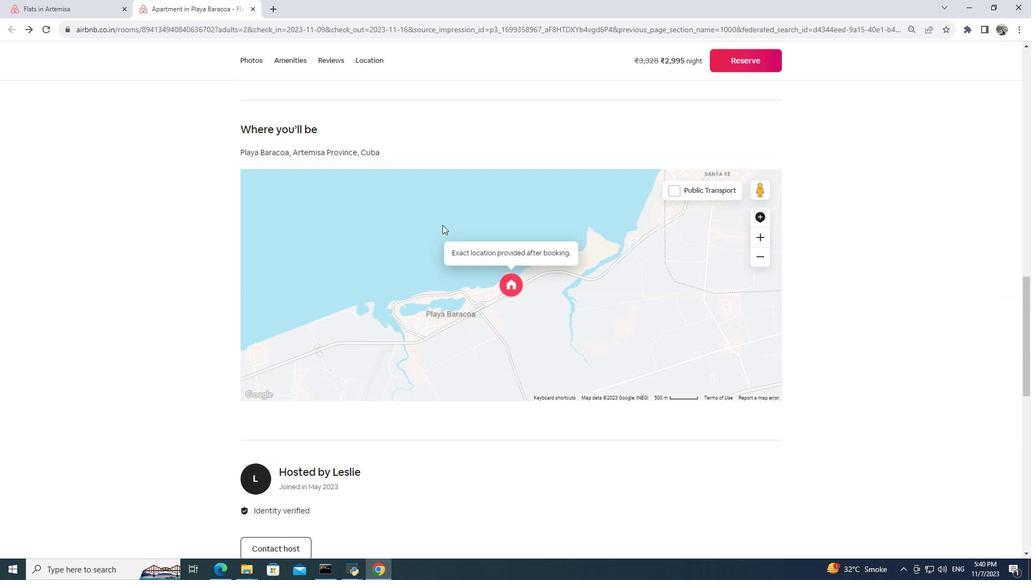 
Action: Mouse scrolled (442, 225) with delta (0, 0)
Screenshot: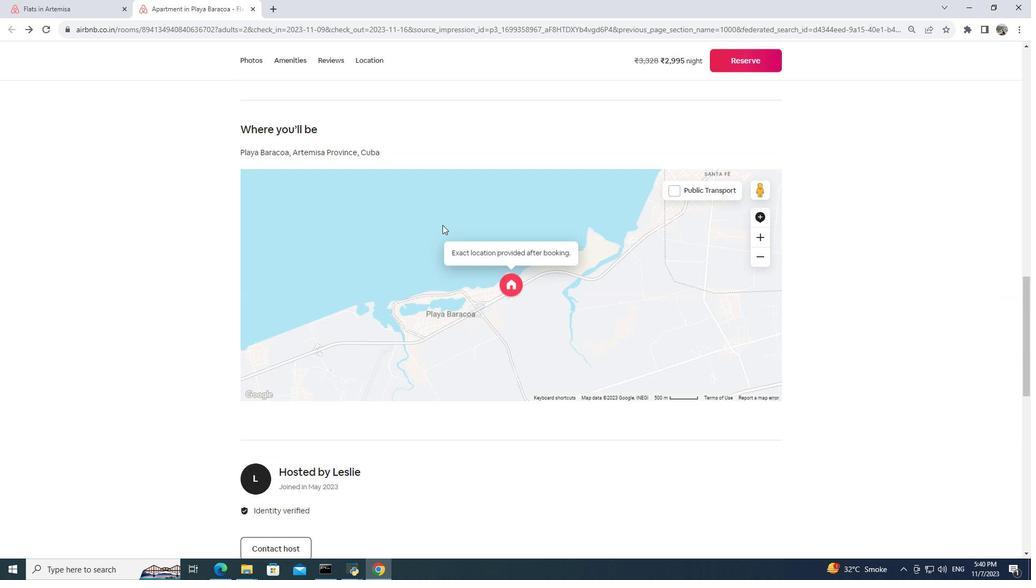 
Action: Mouse moved to (442, 225)
Screenshot: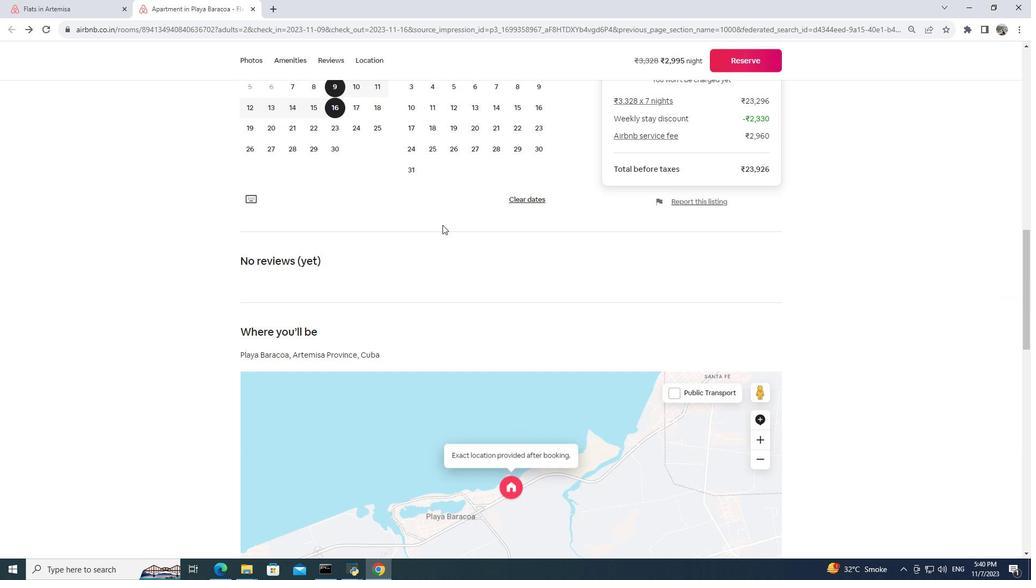 
Action: Mouse scrolled (442, 225) with delta (0, 0)
Screenshot: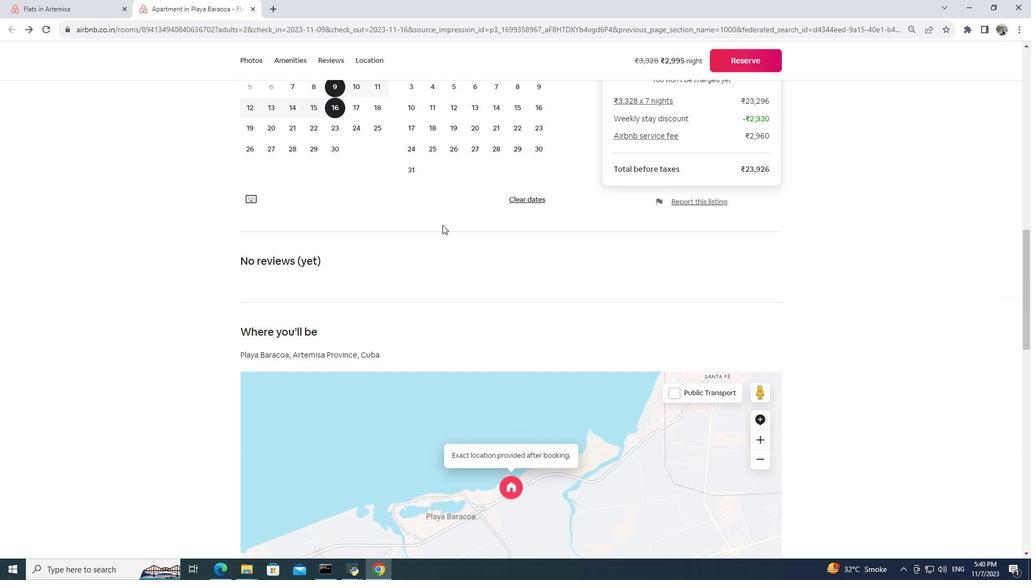 
Action: Mouse scrolled (442, 225) with delta (0, 0)
Screenshot: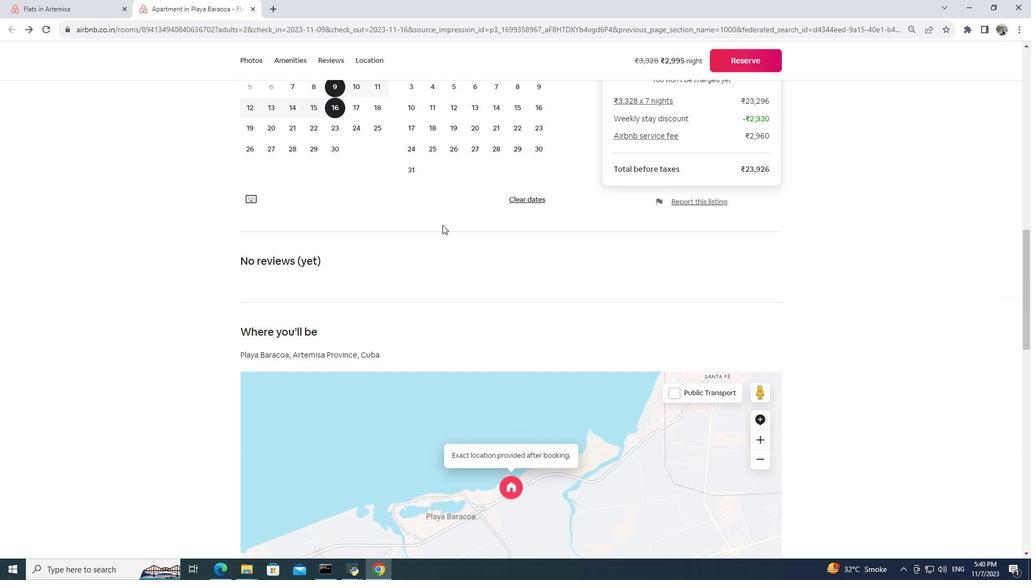 
Action: Mouse scrolled (442, 225) with delta (0, 0)
Screenshot: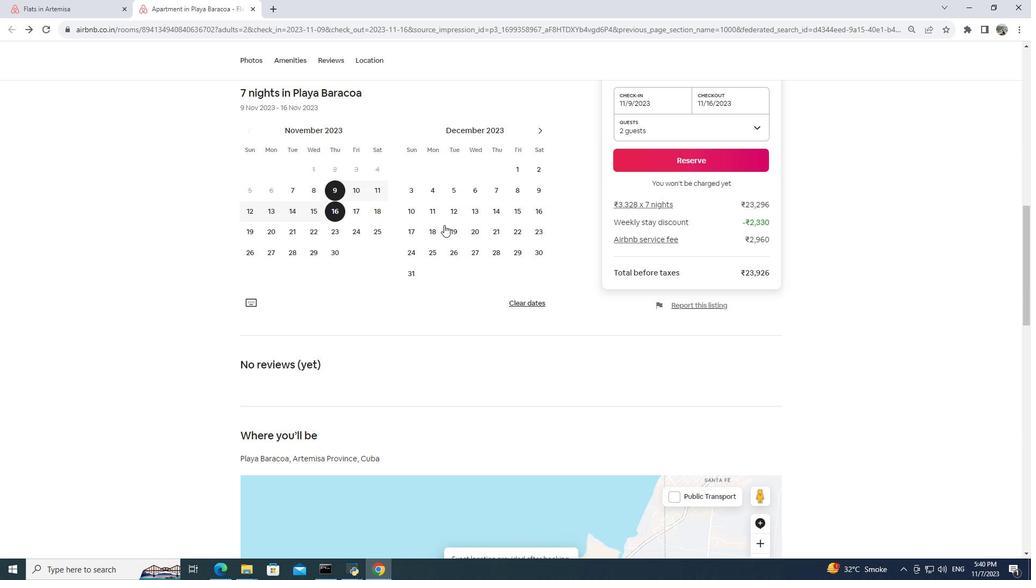 
Action: Mouse scrolled (442, 225) with delta (0, 0)
Screenshot: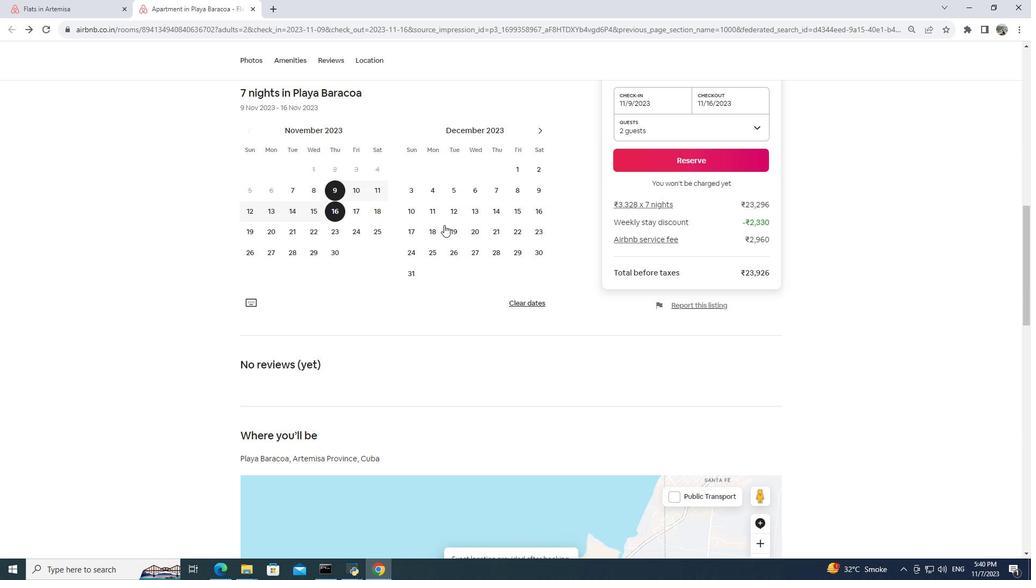 
Action: Mouse moved to (446, 225)
Screenshot: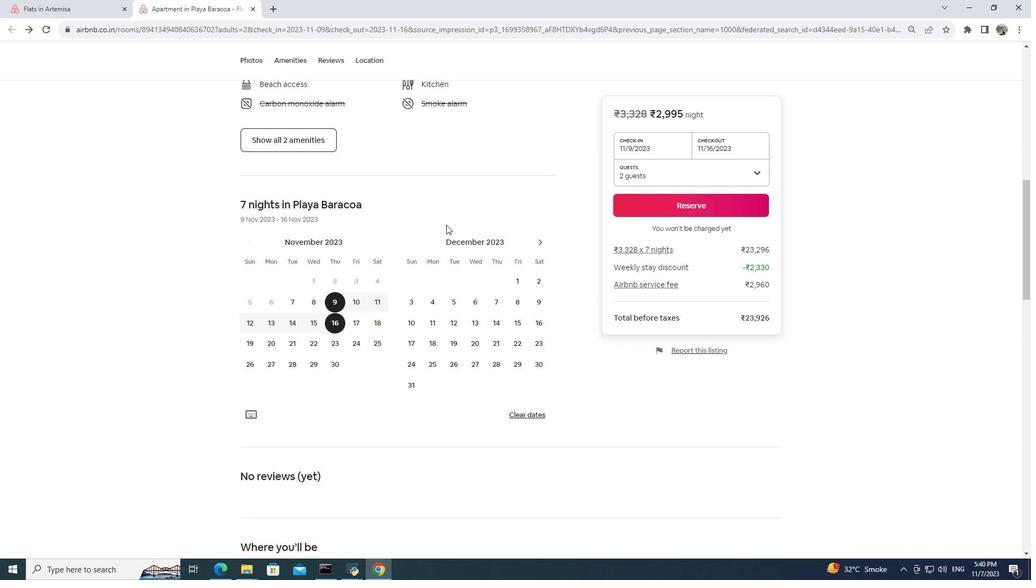 
Action: Mouse scrolled (446, 225) with delta (0, 0)
Screenshot: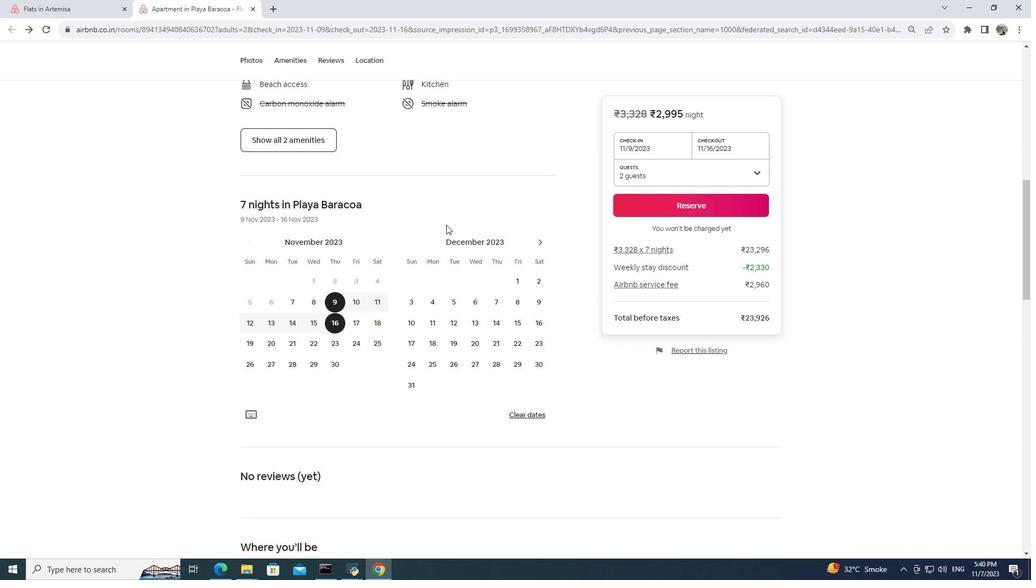 
Action: Mouse scrolled (446, 225) with delta (0, 0)
Screenshot: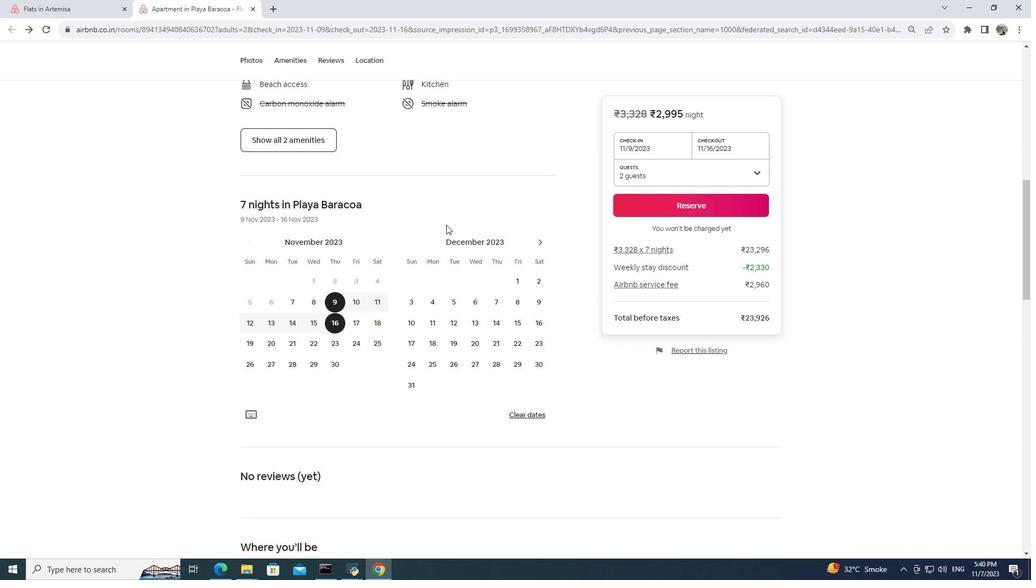 
Action: Mouse scrolled (446, 225) with delta (0, 0)
Screenshot: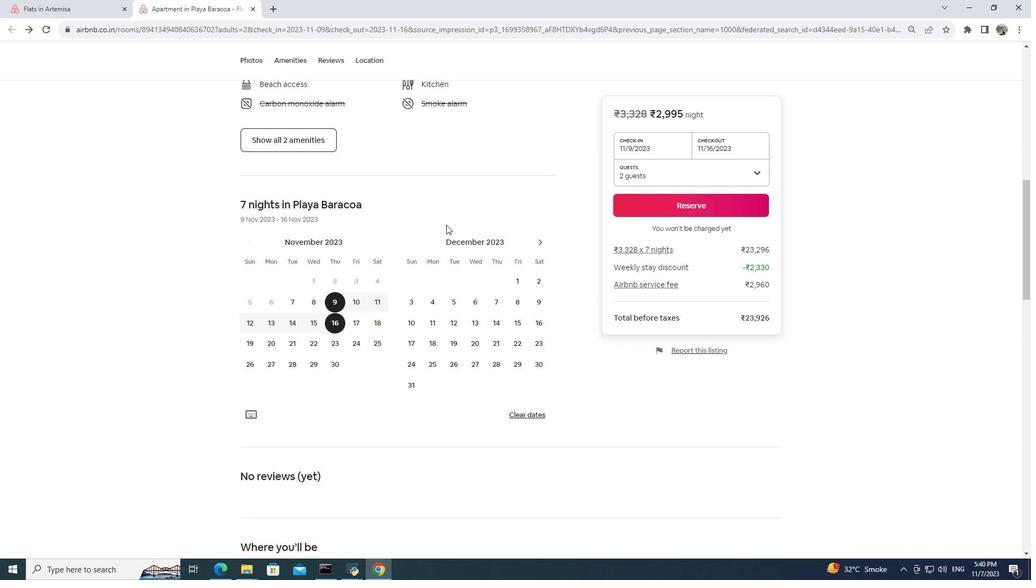 
Action: Mouse scrolled (446, 225) with delta (0, 0)
Screenshot: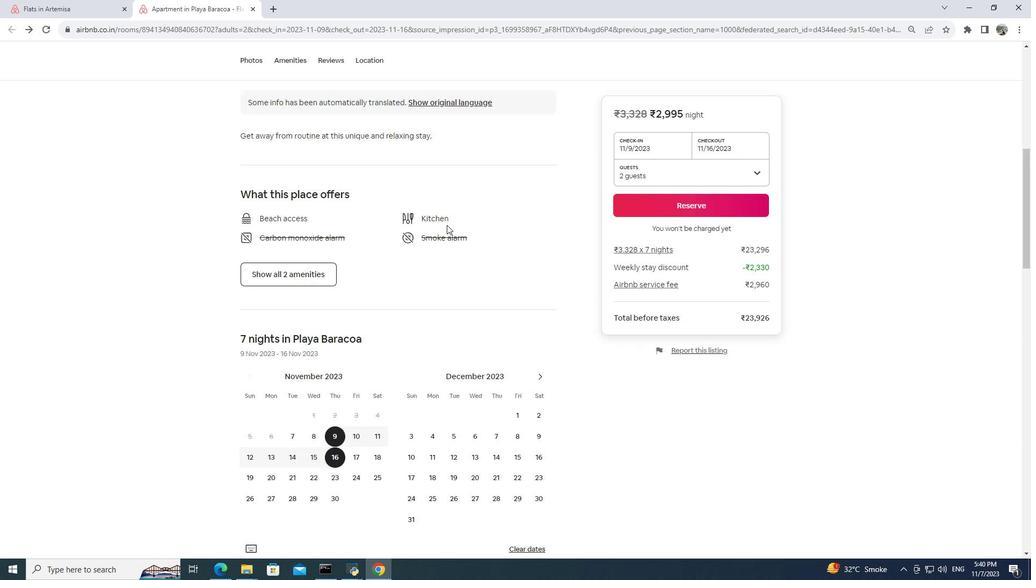 
Action: Mouse moved to (448, 225)
Screenshot: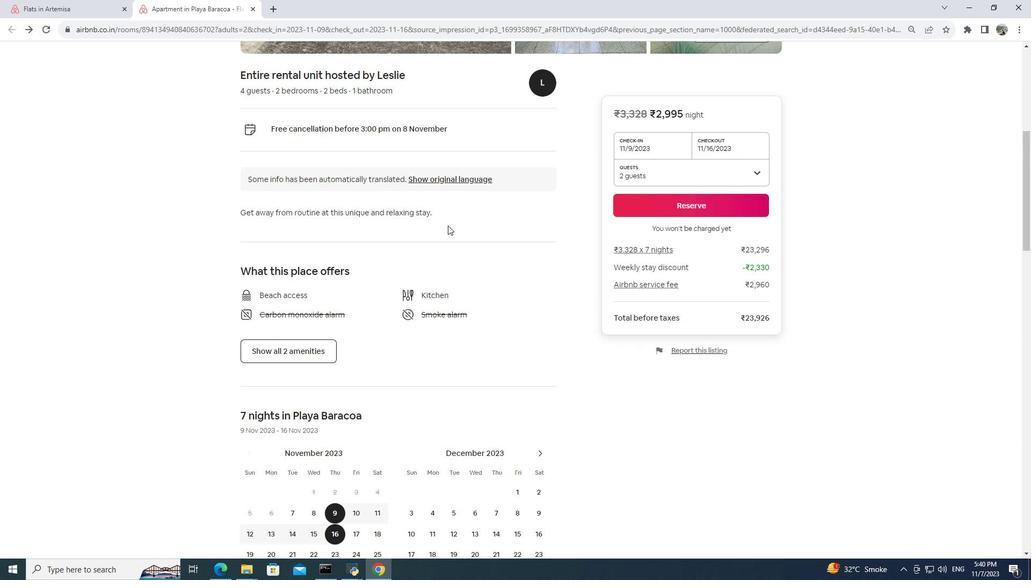 
Action: Mouse scrolled (448, 226) with delta (0, 0)
Screenshot: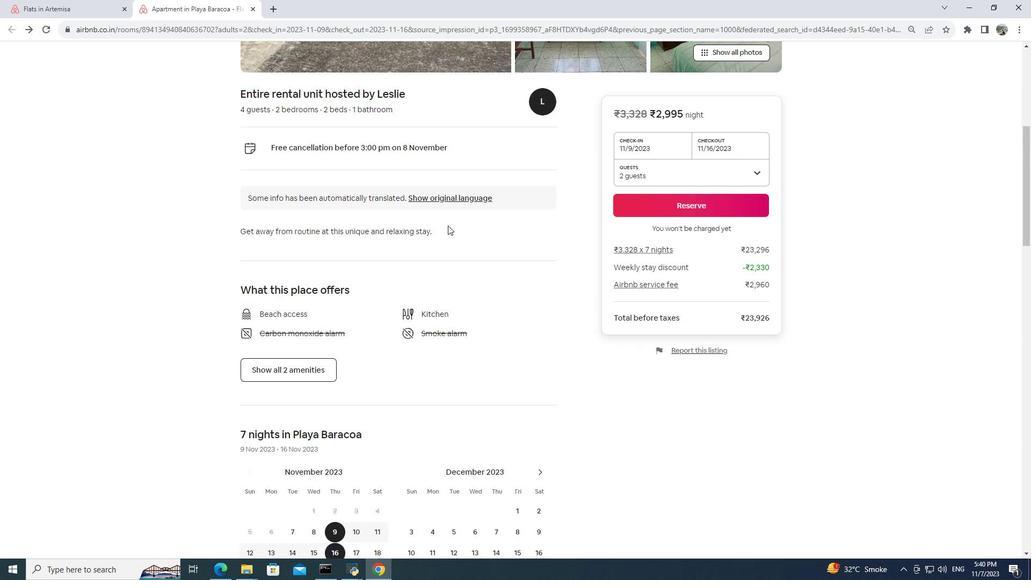 
Action: Mouse scrolled (448, 226) with delta (0, 0)
Screenshot: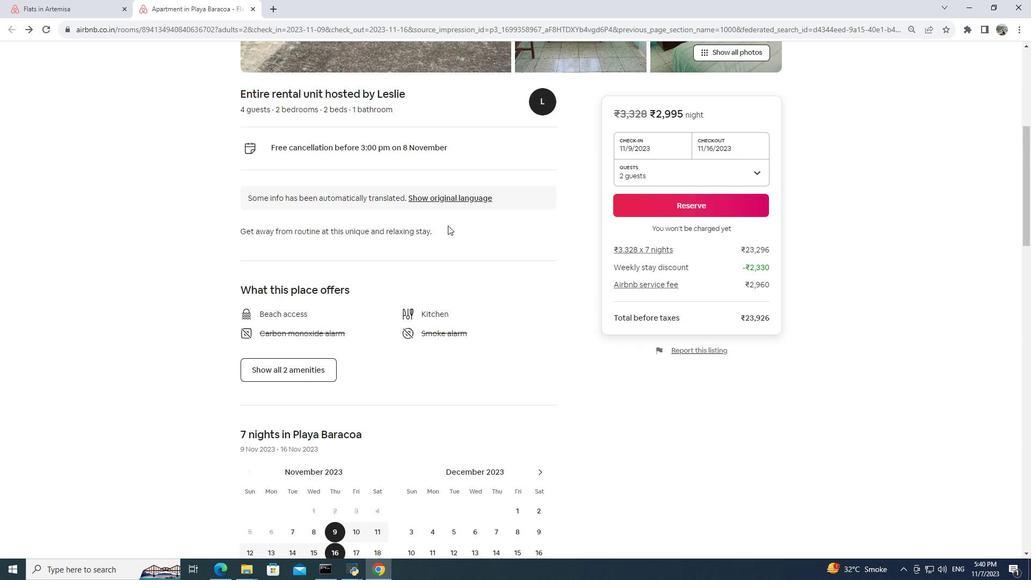 
Action: Mouse scrolled (448, 226) with delta (0, 0)
Screenshot: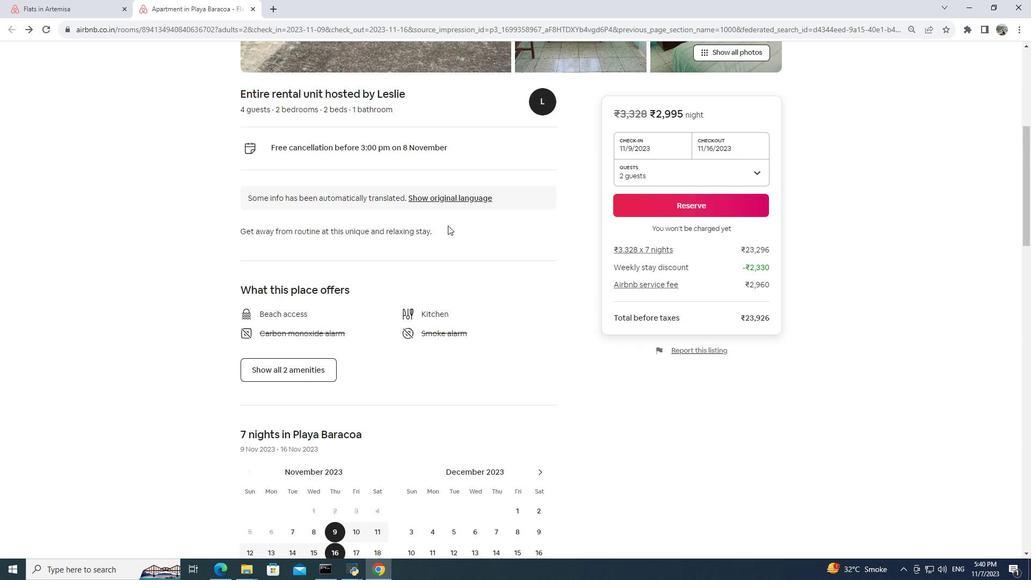 
Action: Mouse scrolled (448, 226) with delta (0, 0)
Screenshot: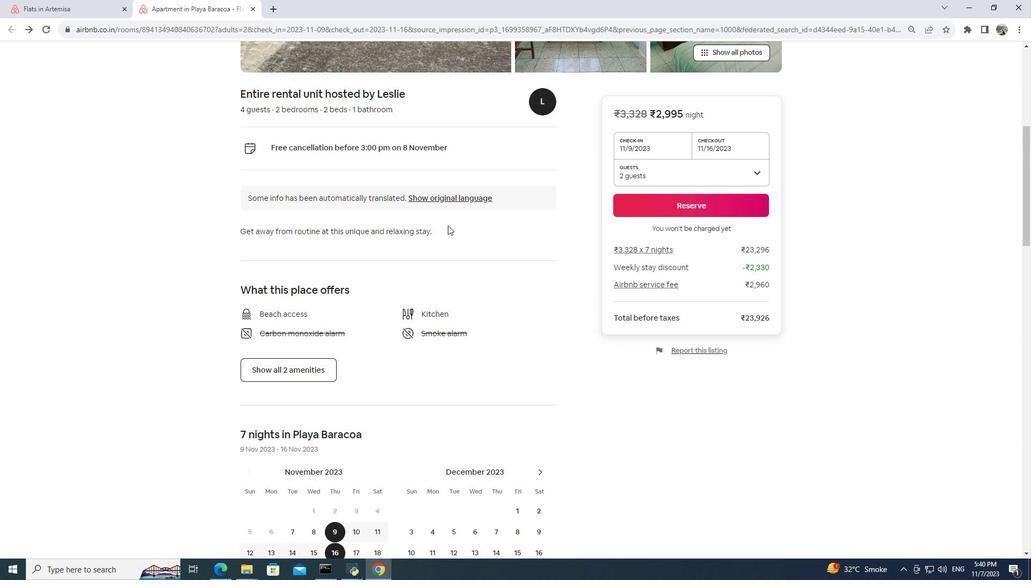 
Action: Mouse scrolled (448, 226) with delta (0, 0)
Screenshot: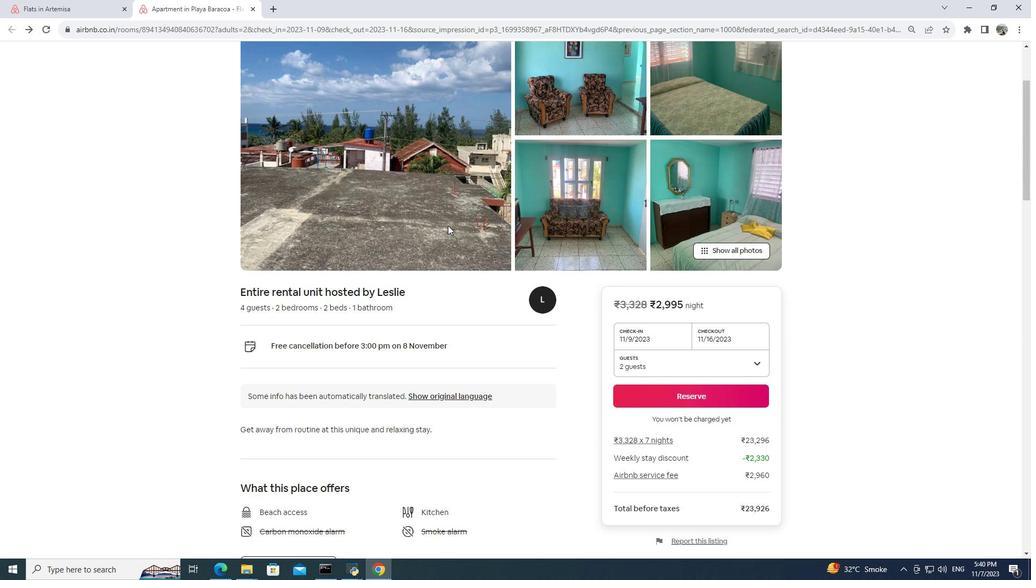 
Action: Mouse scrolled (448, 226) with delta (0, 0)
Screenshot: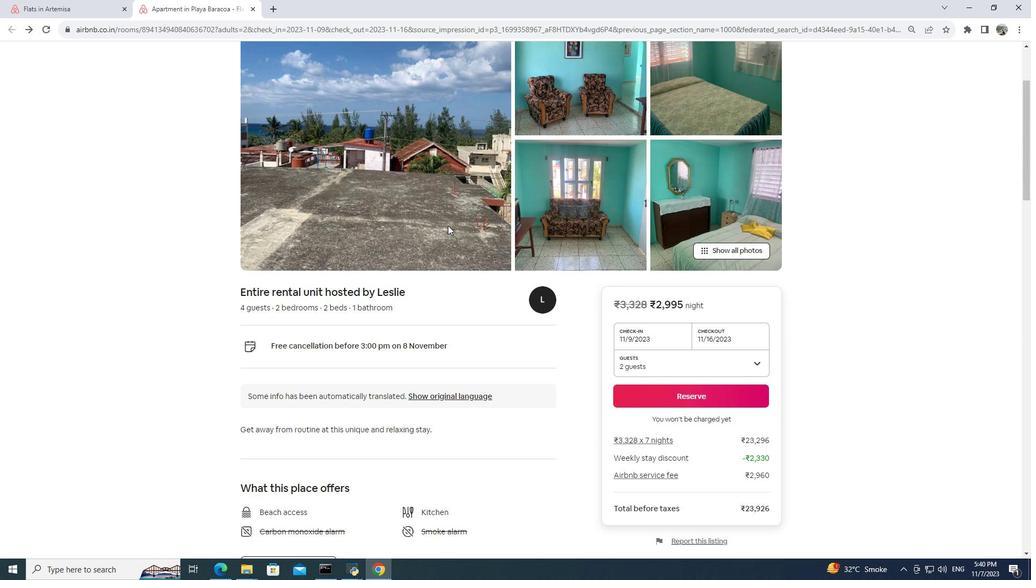 
Action: Mouse scrolled (448, 226) with delta (0, 0)
Screenshot: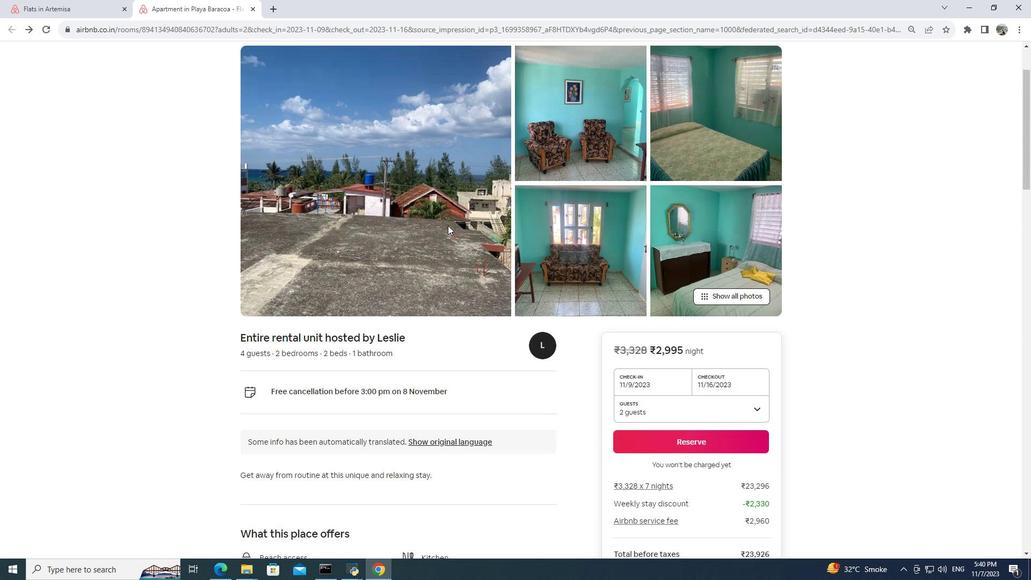
Action: Mouse scrolled (448, 226) with delta (0, 0)
Screenshot: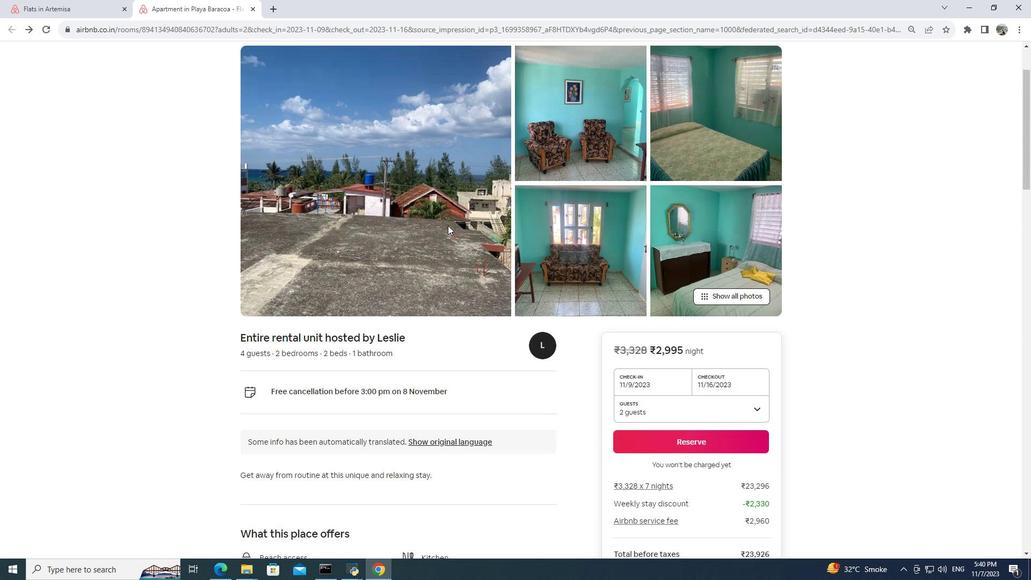 
Action: Mouse scrolled (448, 226) with delta (0, 0)
Screenshot: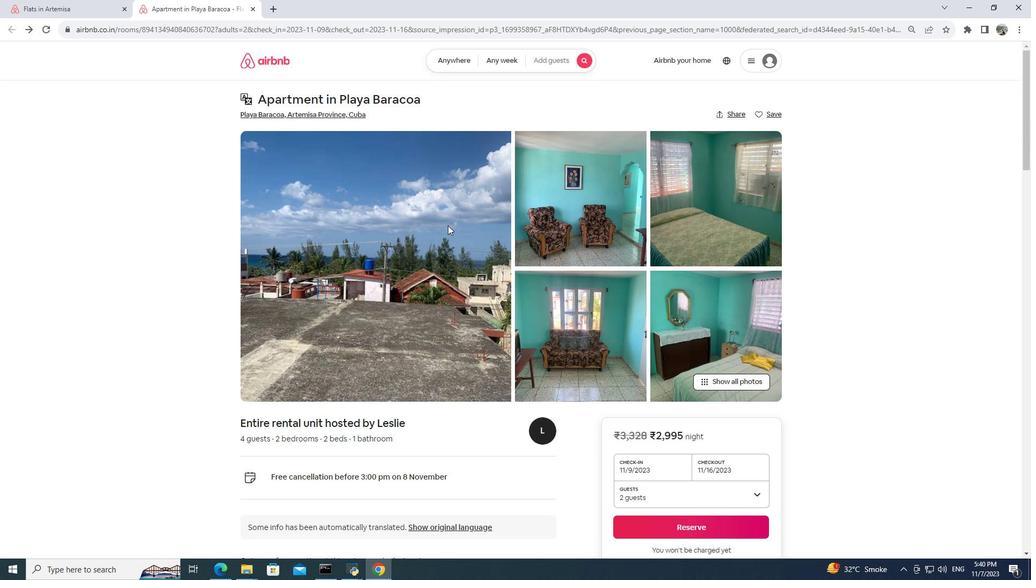 
Action: Mouse scrolled (448, 226) with delta (0, 0)
Screenshot: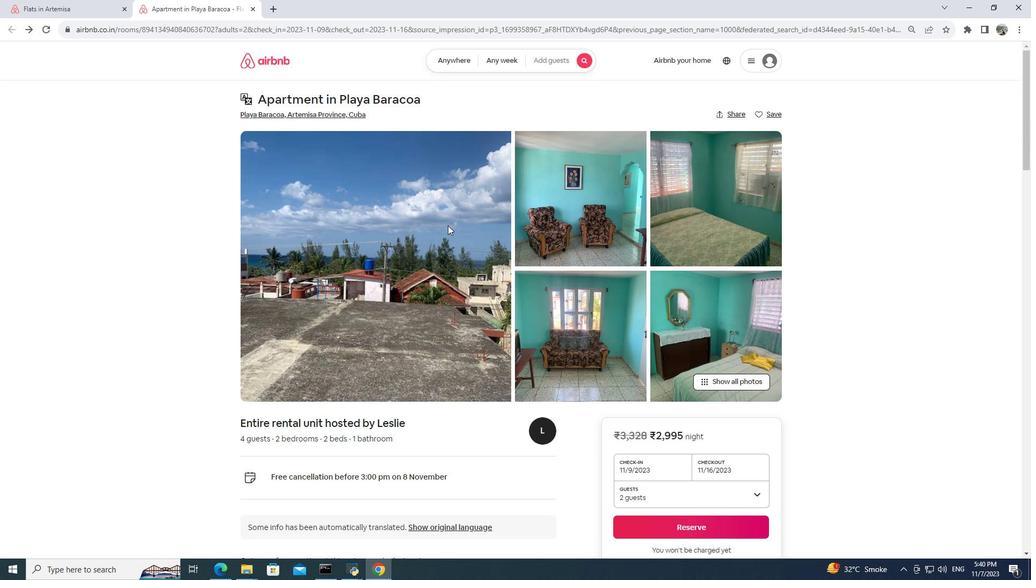 
Action: Mouse scrolled (448, 226) with delta (0, 0)
Screenshot: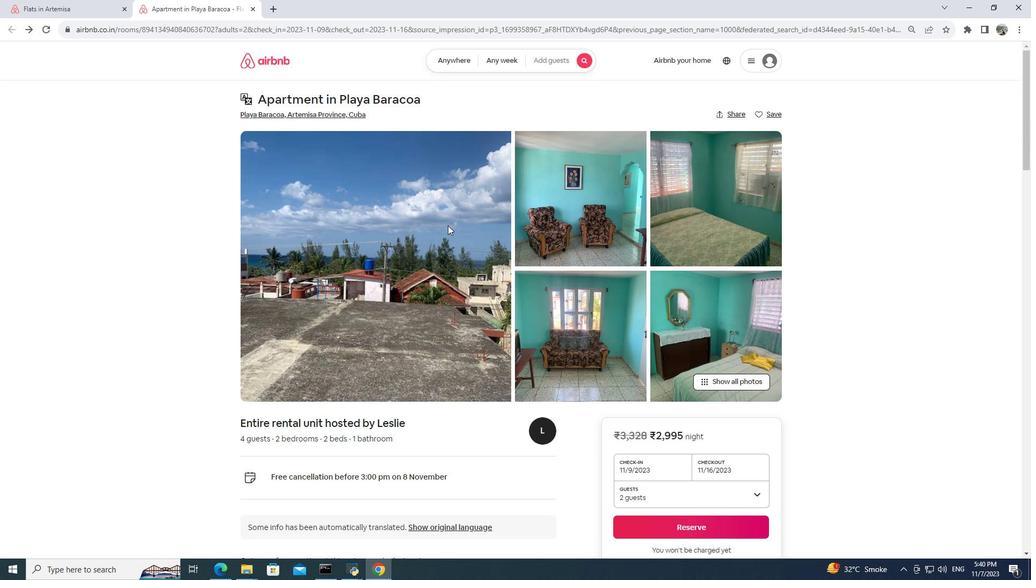 
Action: Mouse scrolled (448, 226) with delta (0, 0)
Screenshot: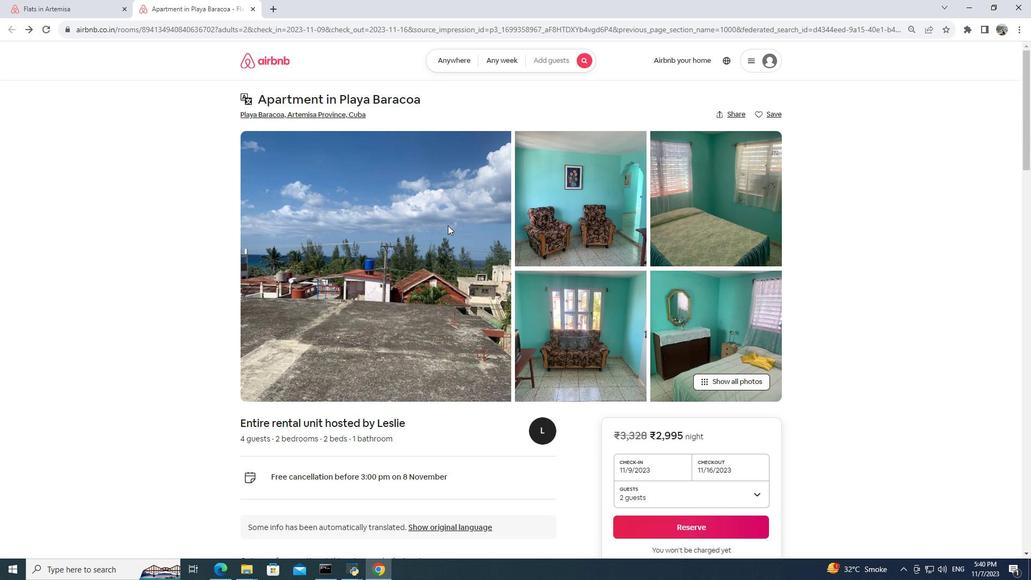 
Action: Mouse scrolled (448, 226) with delta (0, 0)
Screenshot: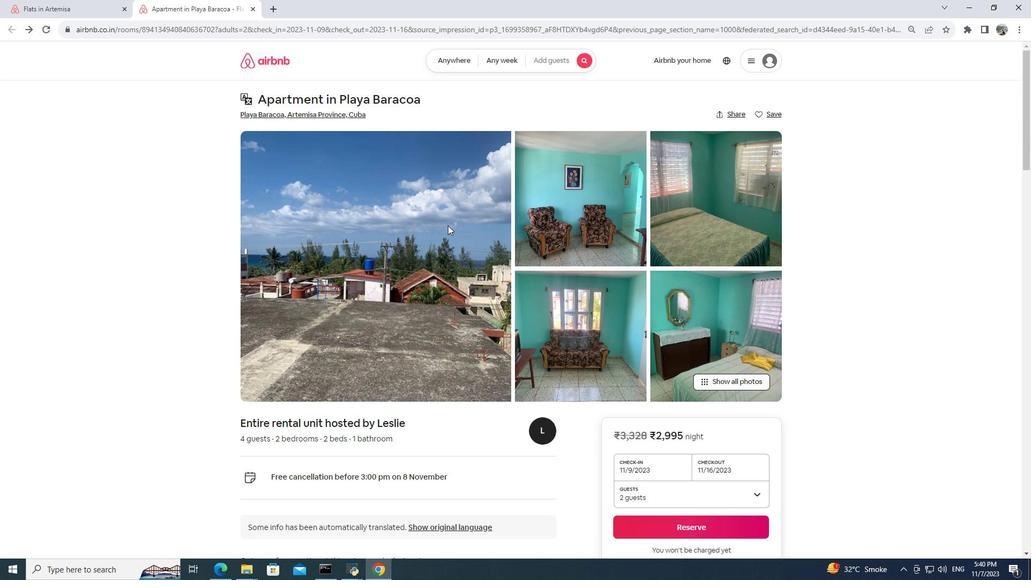 
Action: Mouse moved to (686, 528)
Screenshot: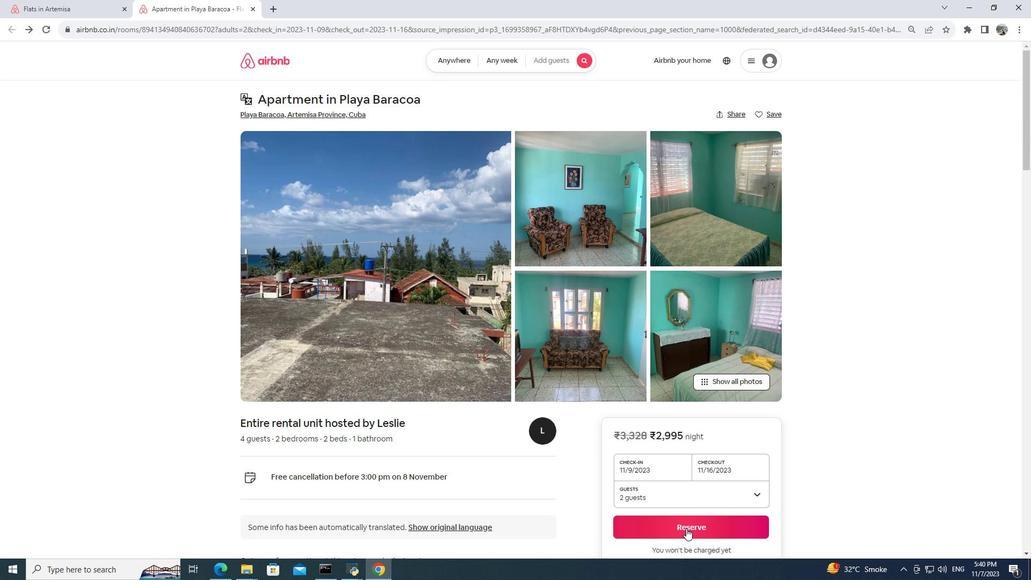 
Action: Mouse pressed left at (686, 528)
Screenshot: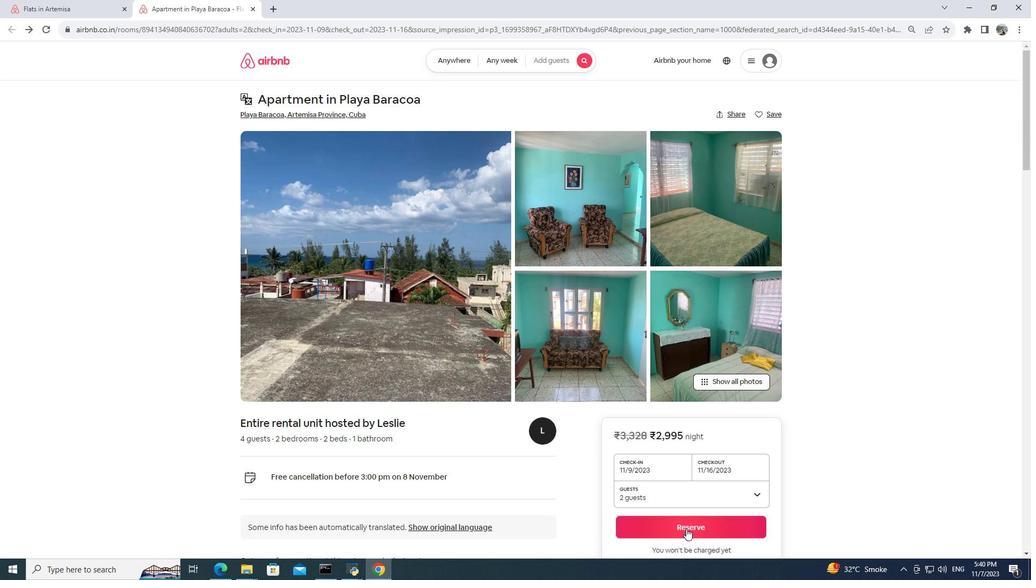 
Action: Mouse moved to (69, 5)
Screenshot: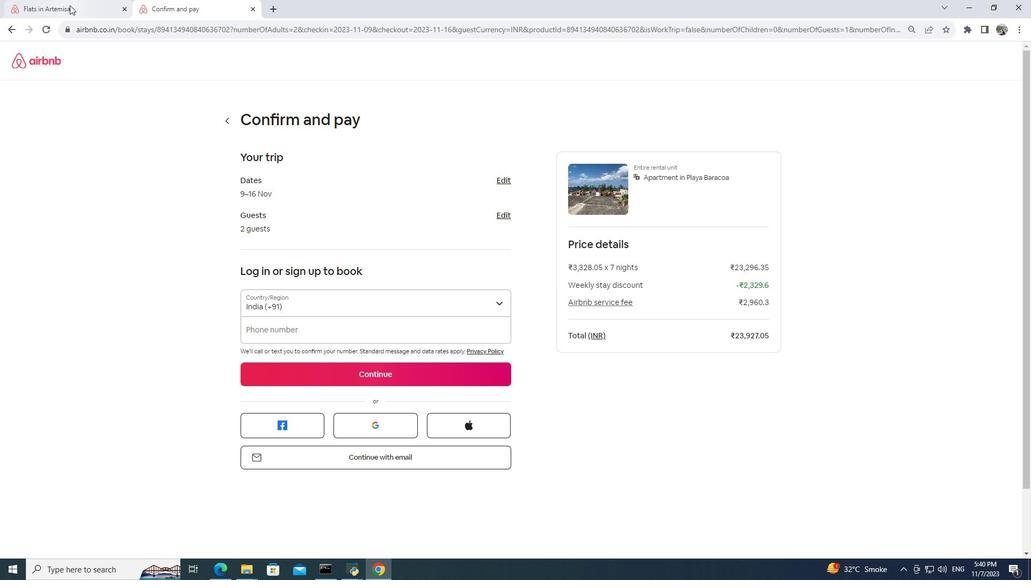 
Action: Mouse pressed left at (69, 5)
Screenshot: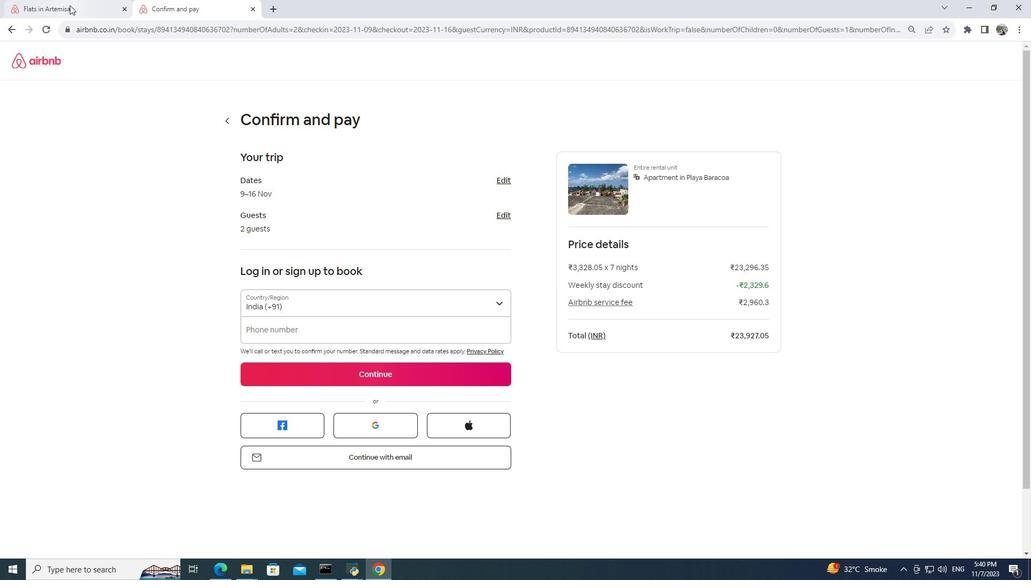 
Action: Mouse moved to (223, 241)
